 Task: Team Management: Weekly Team Meetings.
Action: Mouse pressed left at (895, 557)
Screenshot: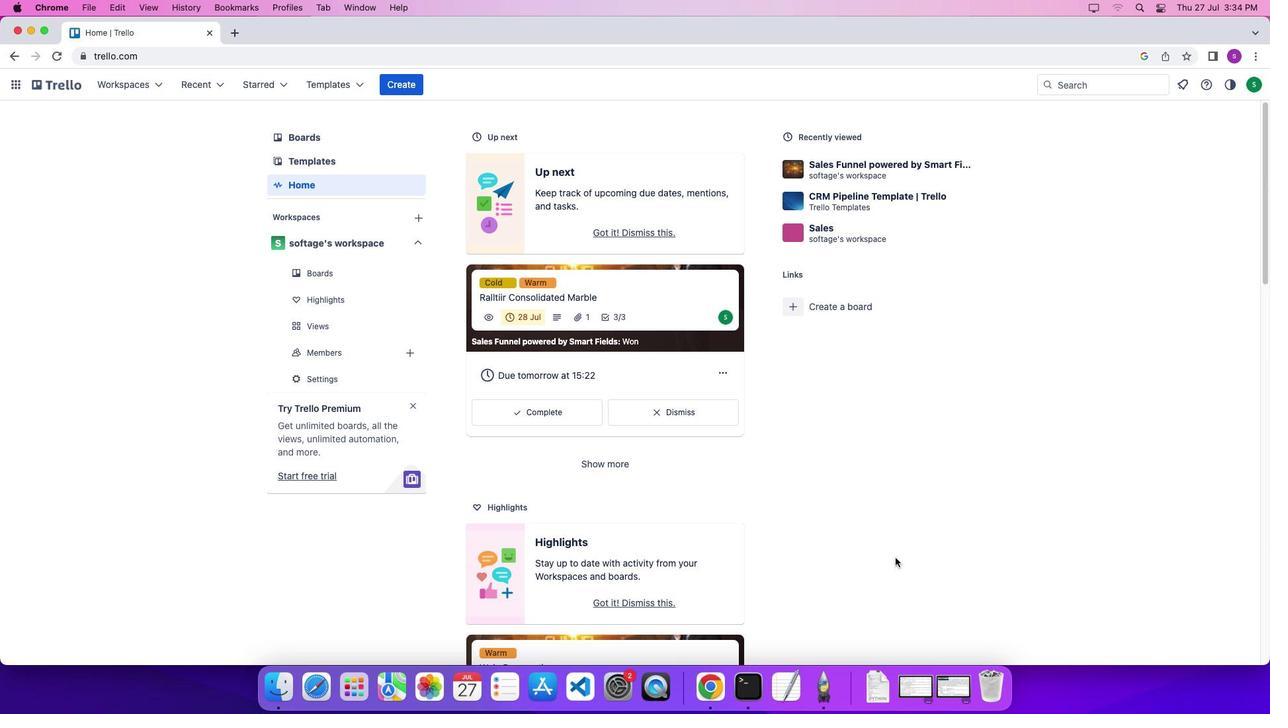 
Action: Mouse moved to (78, 85)
Screenshot: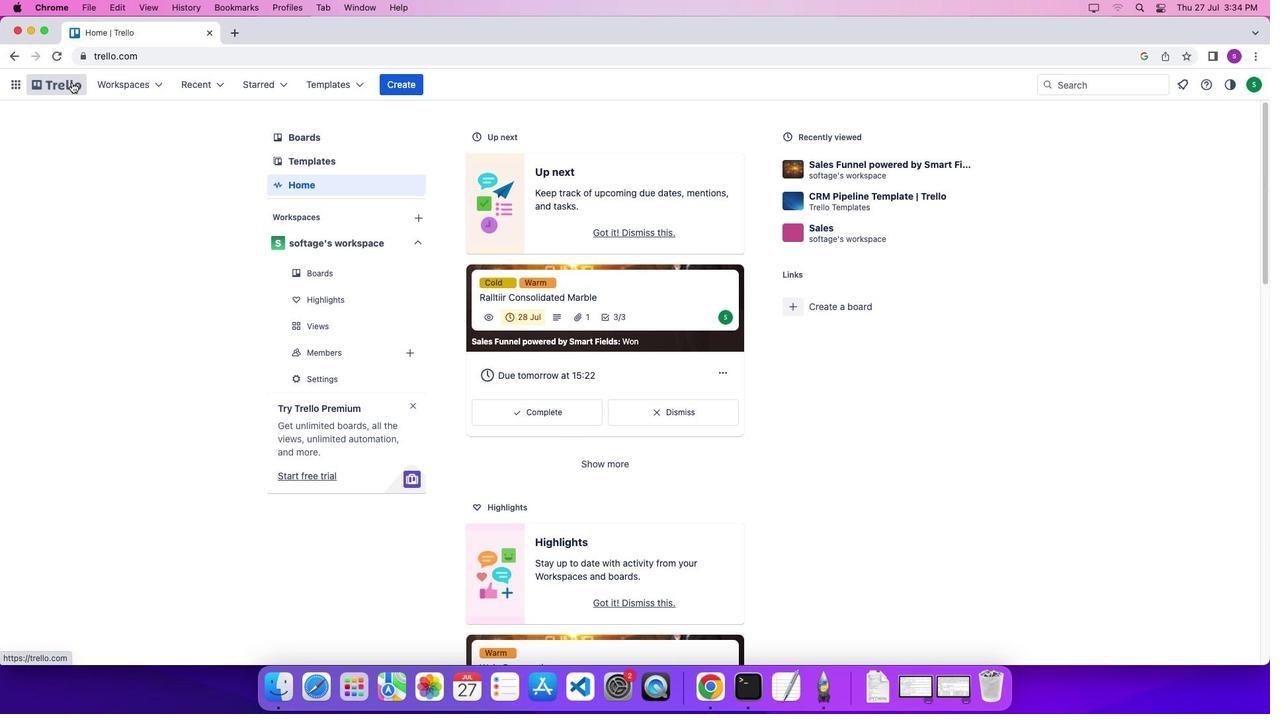 
Action: Mouse pressed left at (78, 85)
Screenshot: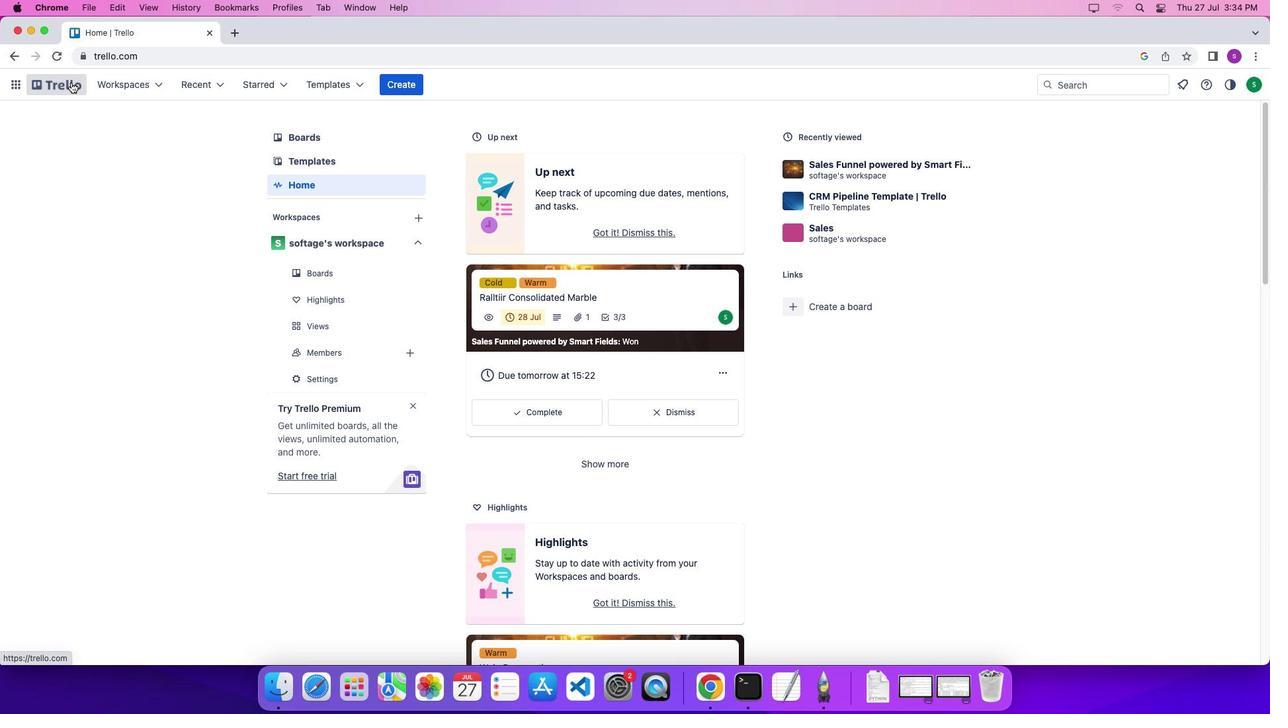 
Action: Mouse moved to (71, 82)
Screenshot: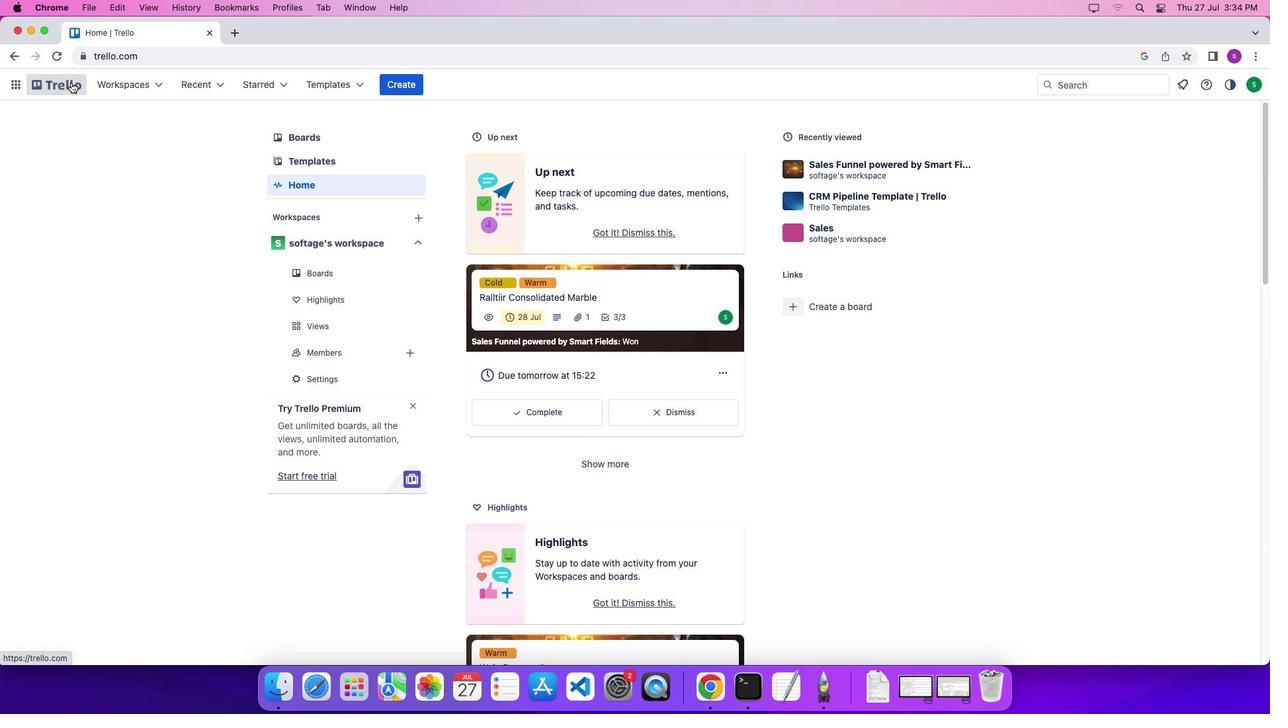 
Action: Mouse pressed left at (71, 82)
Screenshot: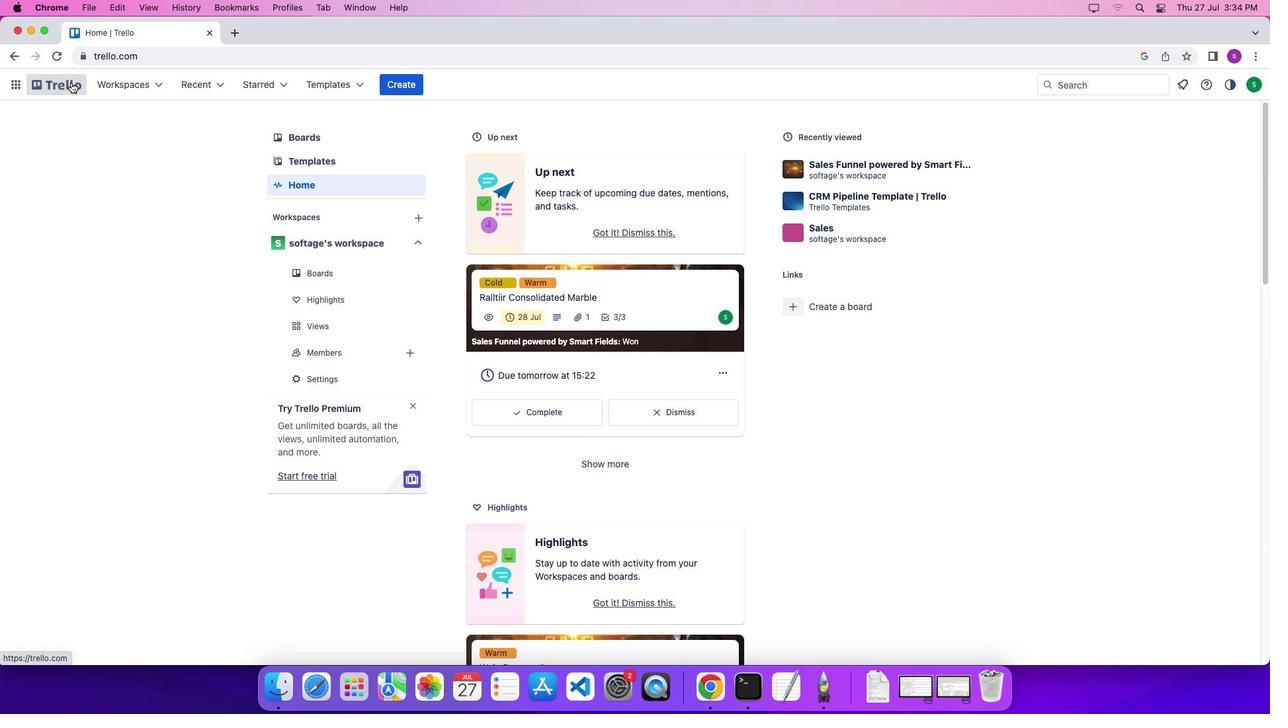 
Action: Mouse moved to (337, 87)
Screenshot: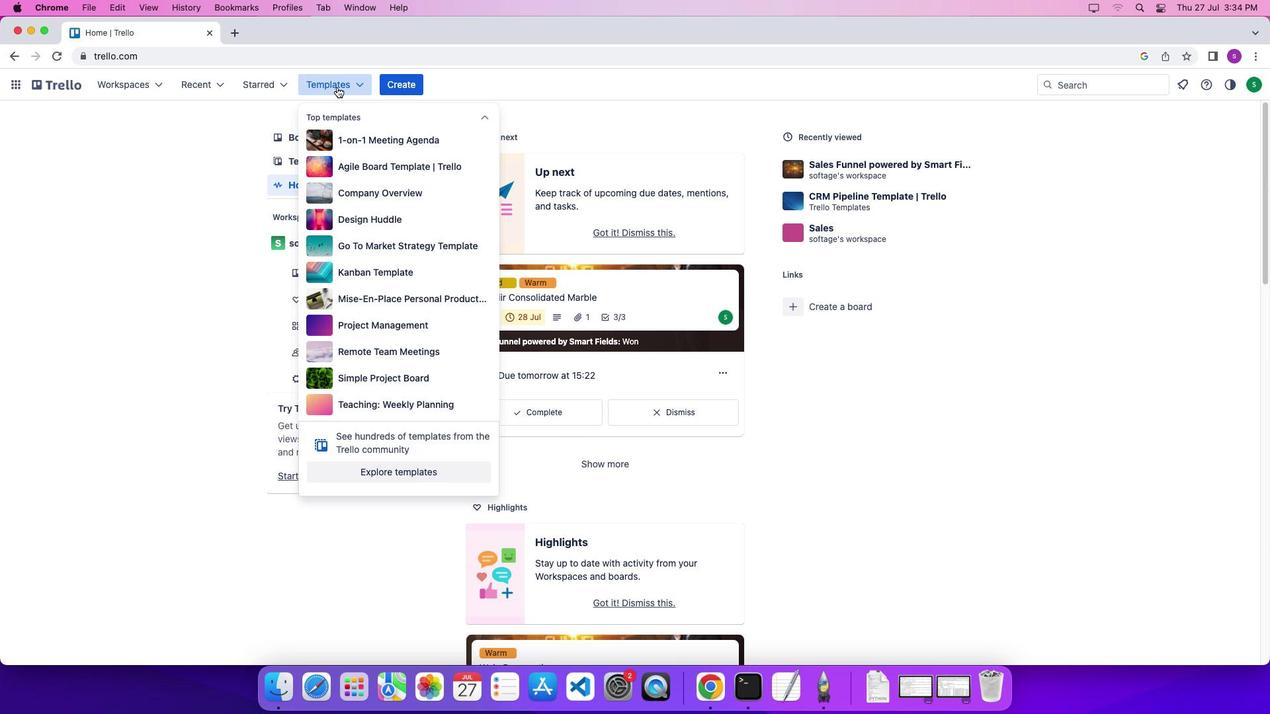 
Action: Mouse pressed left at (337, 87)
Screenshot: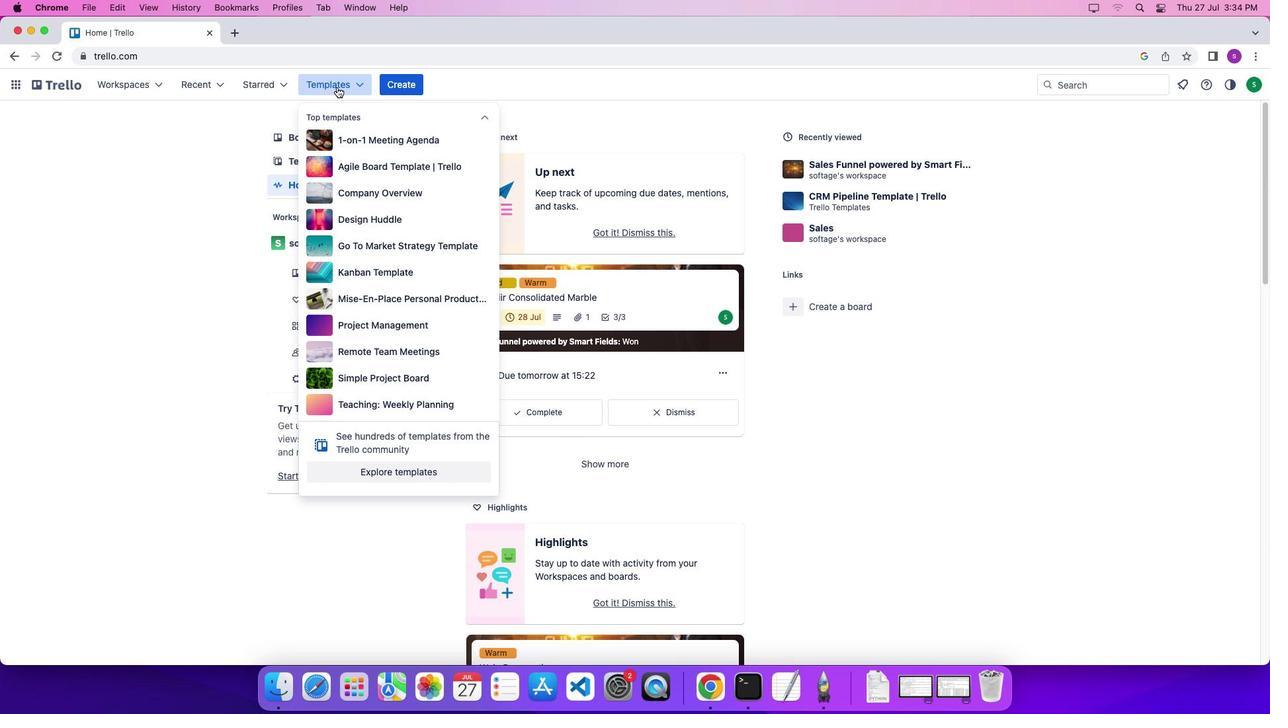 
Action: Mouse moved to (373, 469)
Screenshot: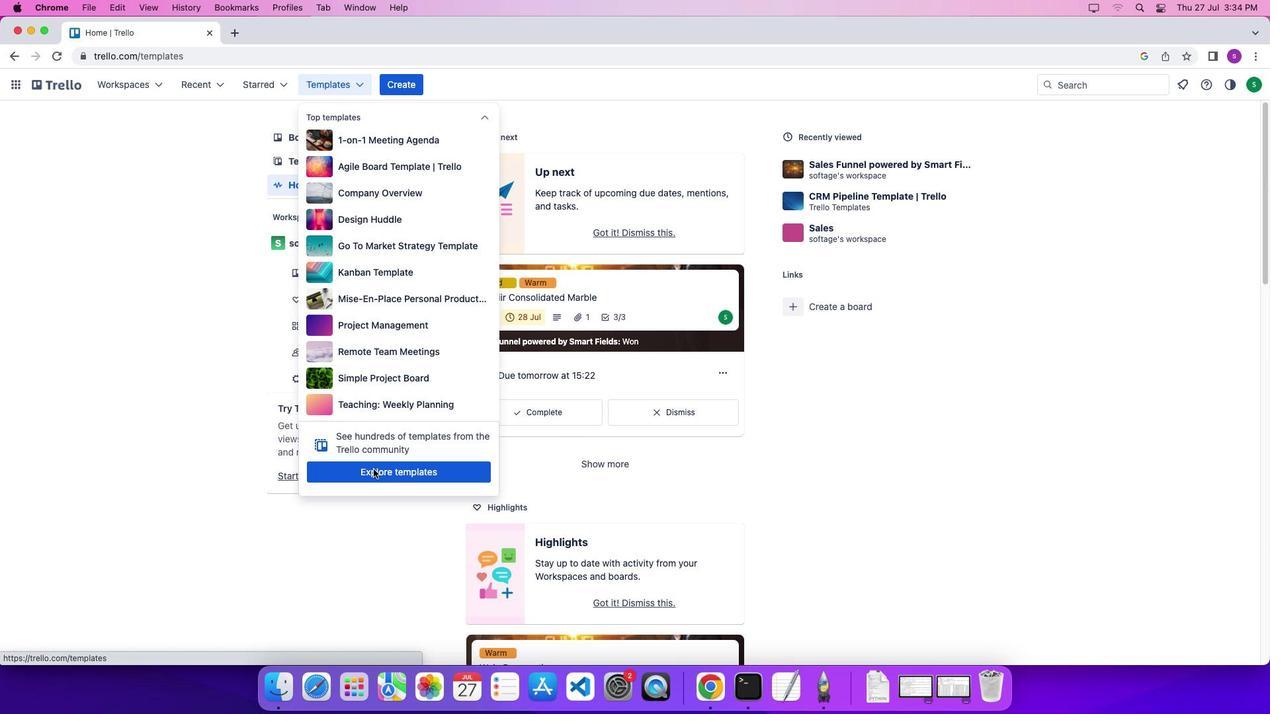
Action: Mouse pressed left at (373, 469)
Screenshot: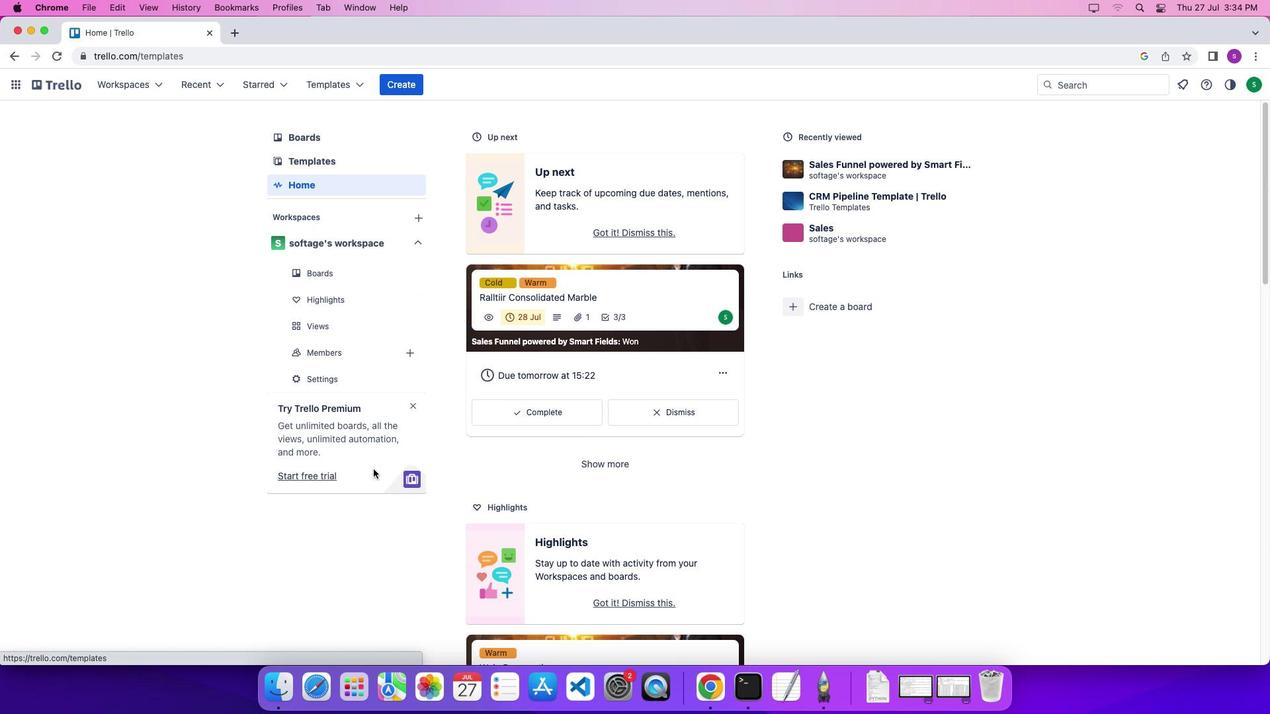 
Action: Mouse moved to (875, 143)
Screenshot: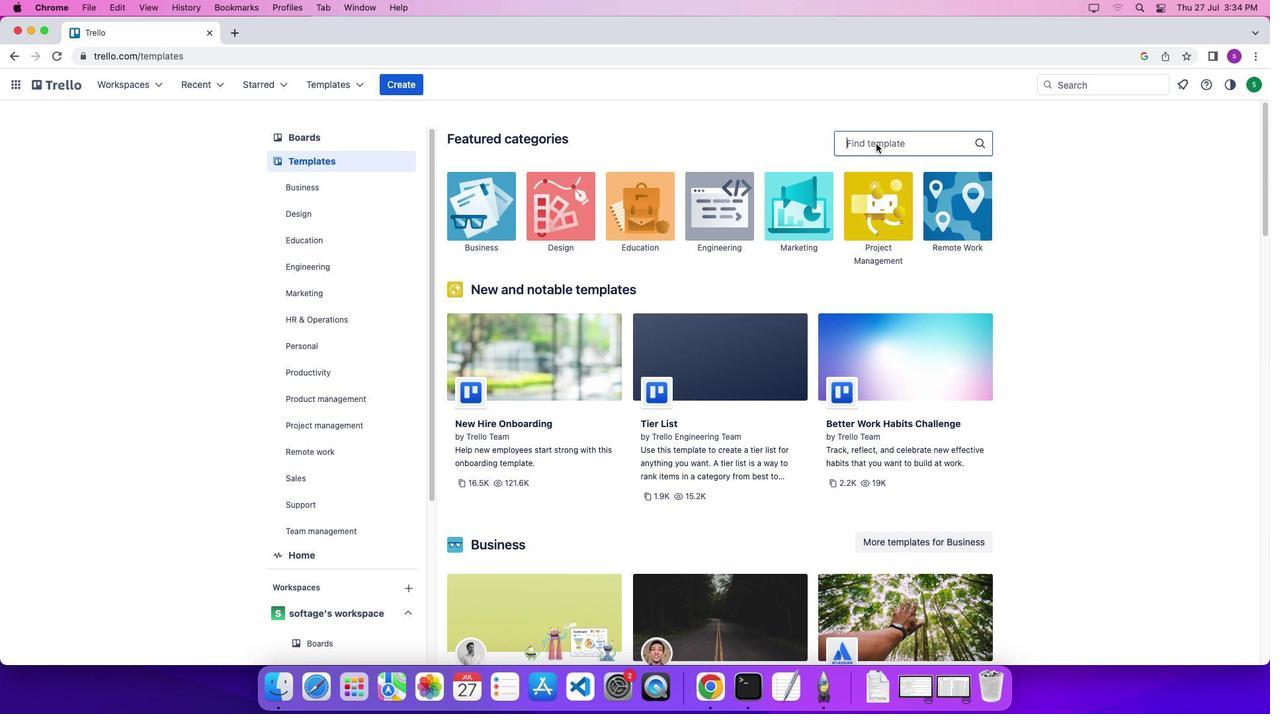 
Action: Mouse pressed left at (875, 143)
Screenshot: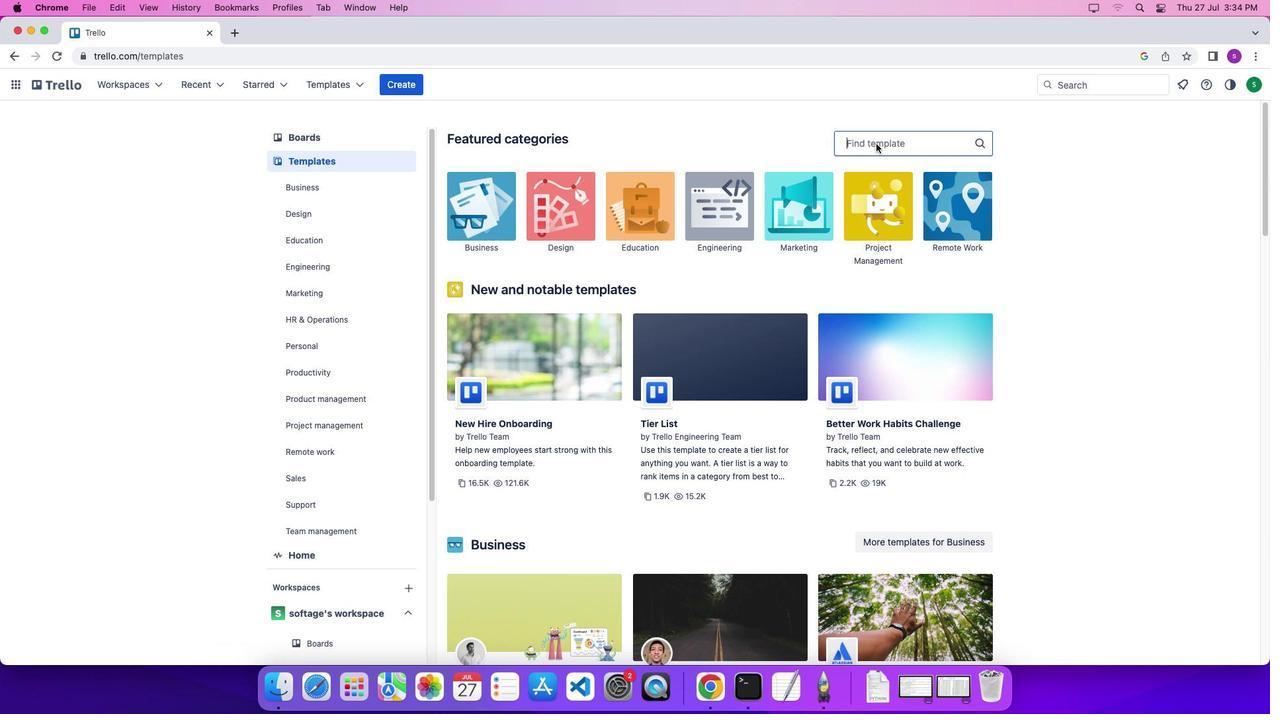 
Action: Mouse pressed left at (875, 143)
Screenshot: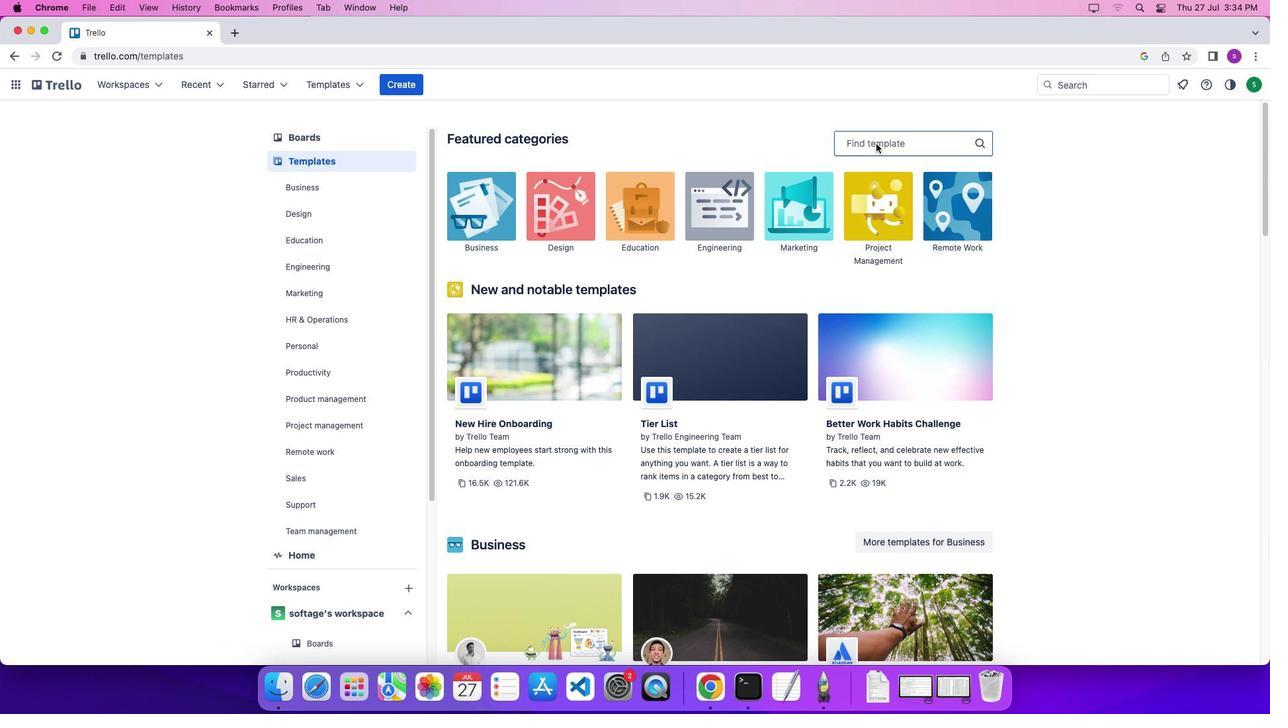 
Action: Key pressed Key.shift'W''e''e''k''l''y'Key.space't''e''a''m'
Screenshot: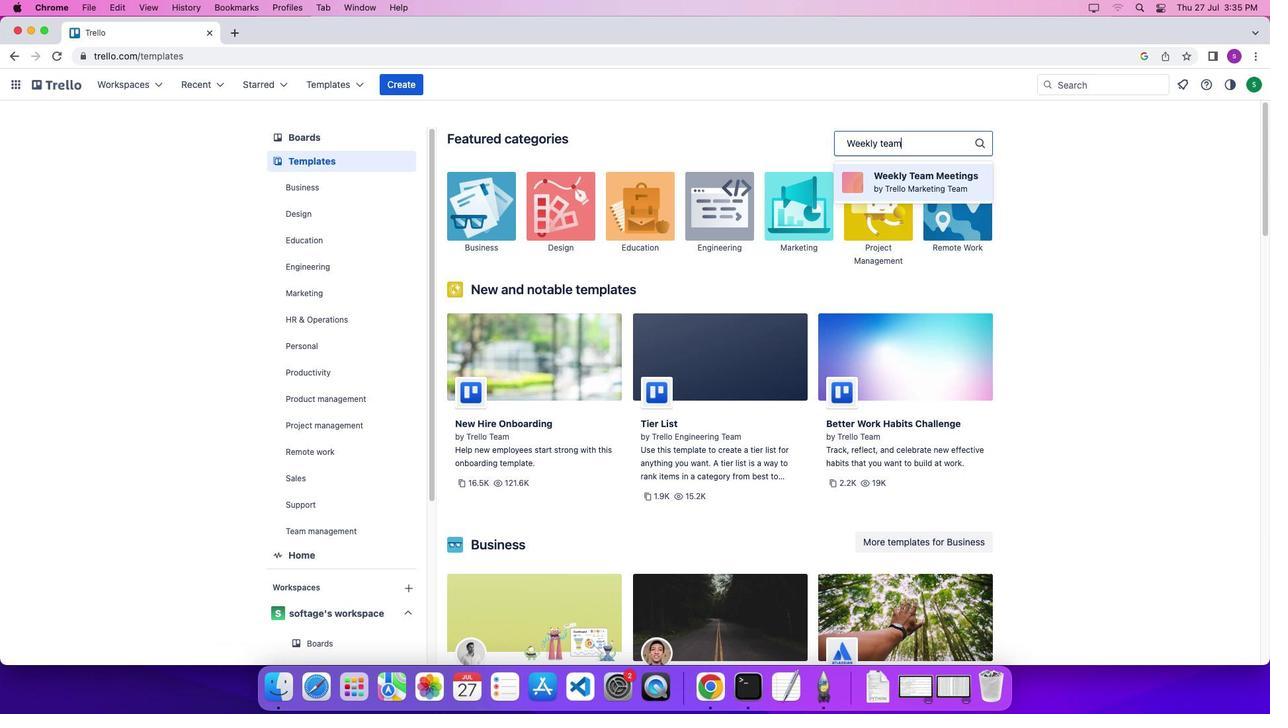 
Action: Mouse moved to (878, 175)
Screenshot: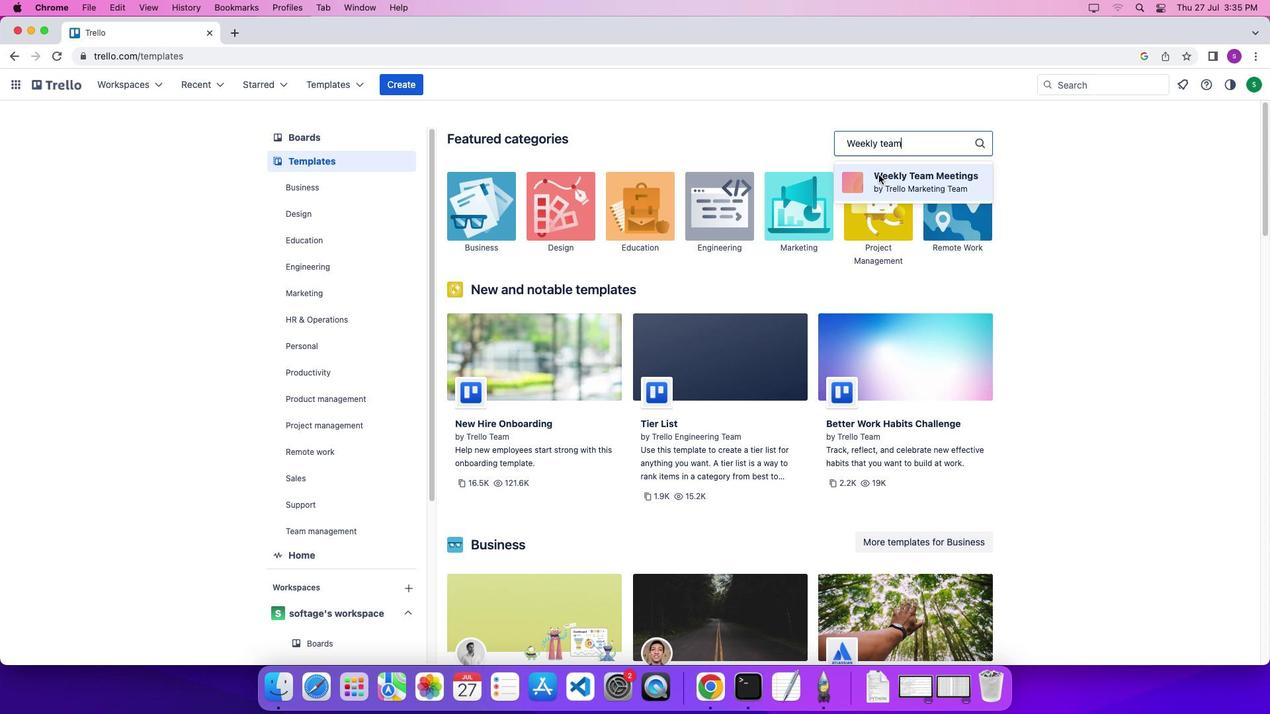
Action: Mouse pressed left at (878, 175)
Screenshot: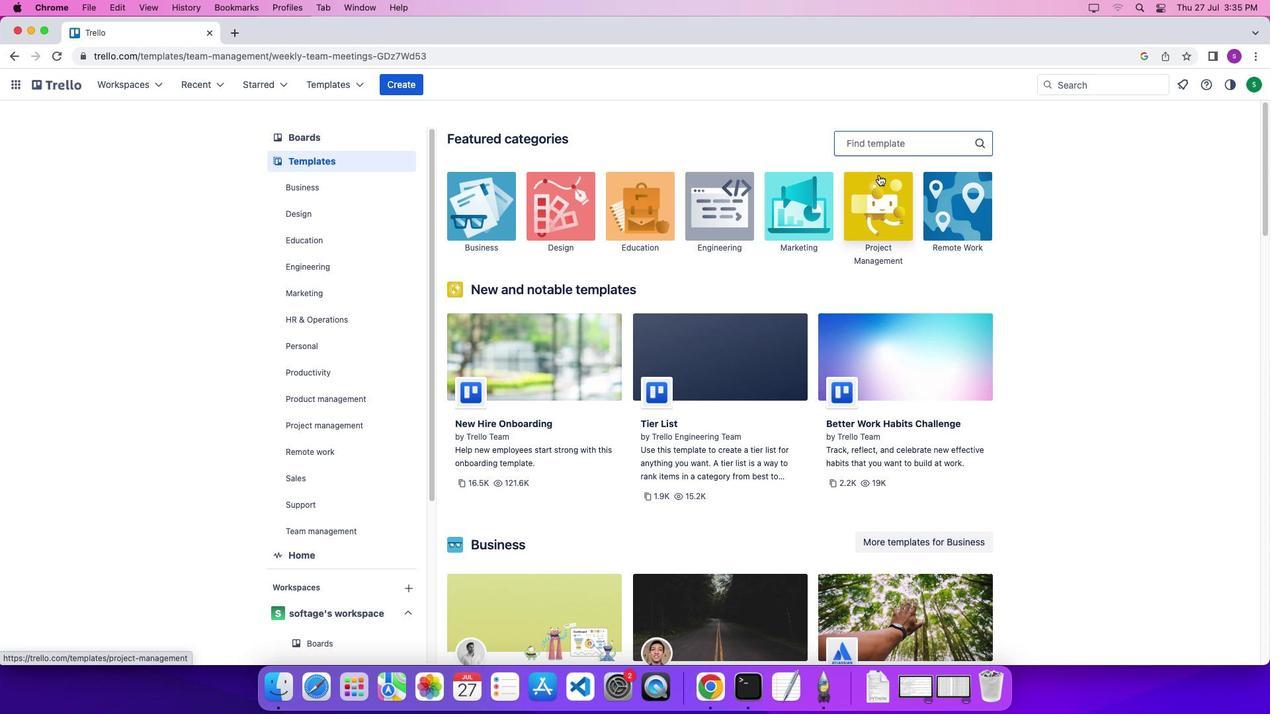 
Action: Mouse moved to (842, 336)
Screenshot: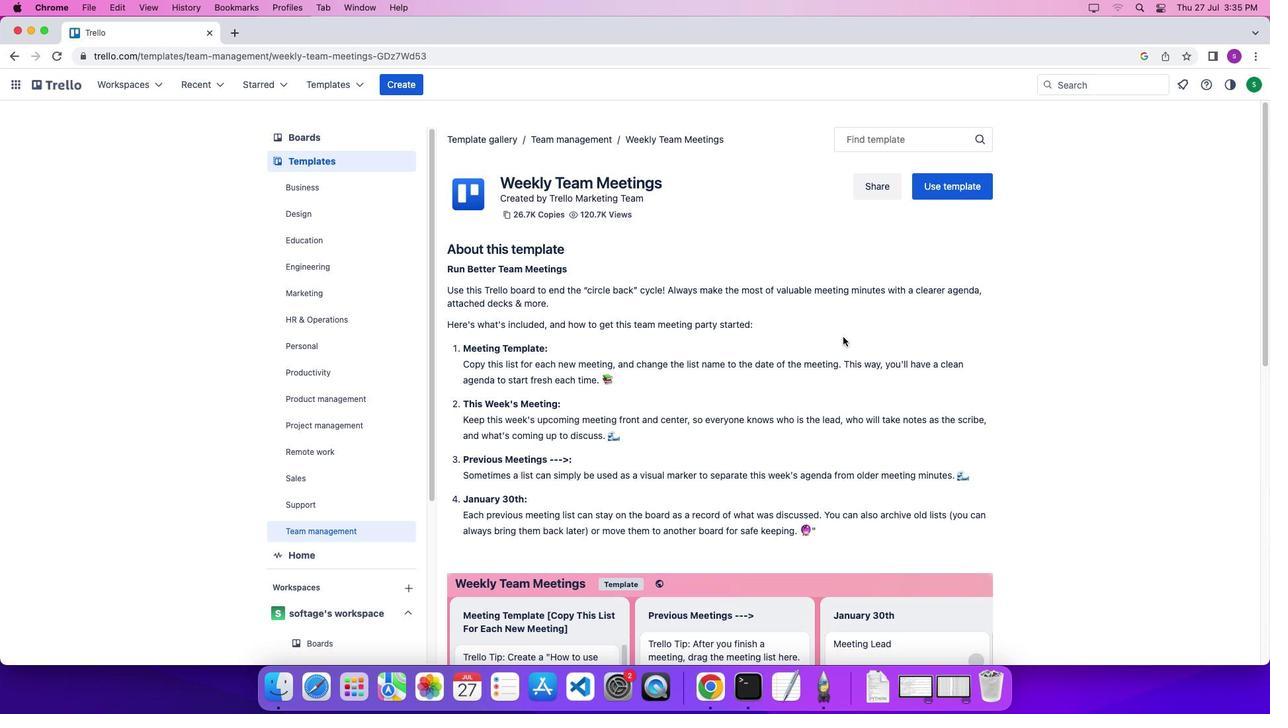 
Action: Mouse scrolled (842, 336) with delta (0, 0)
Screenshot: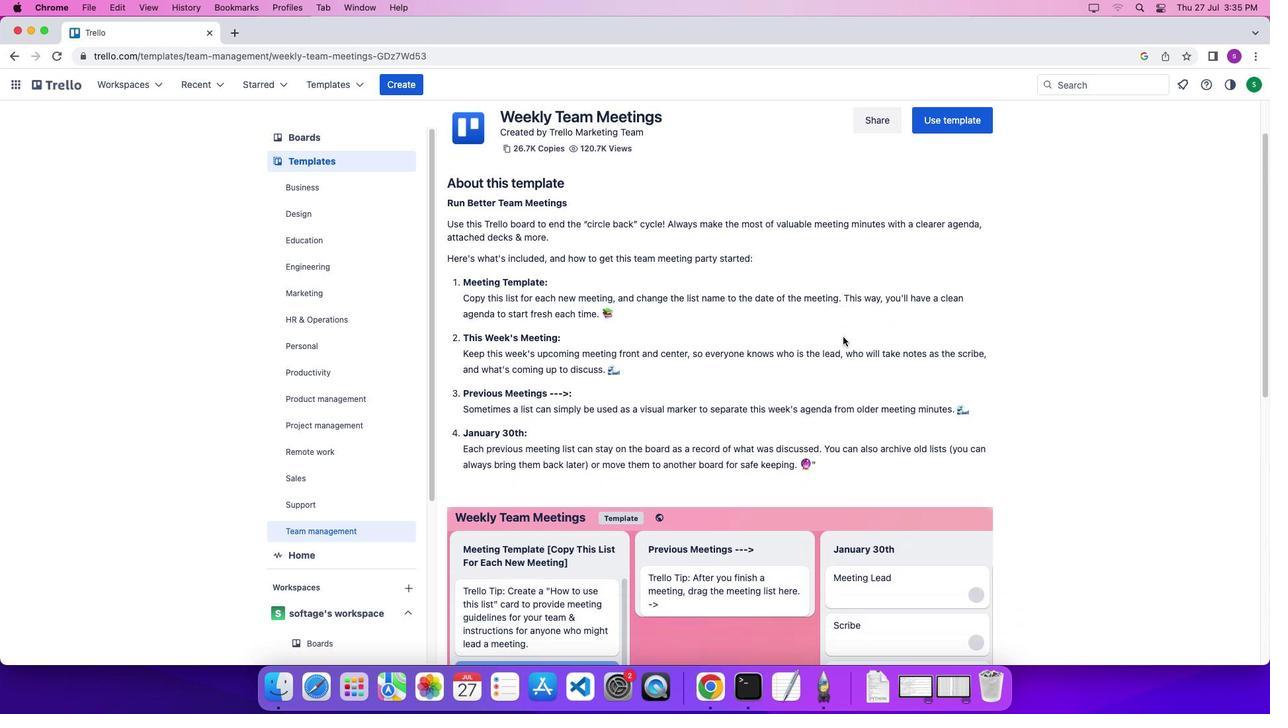 
Action: Mouse scrolled (842, 336) with delta (0, 0)
Screenshot: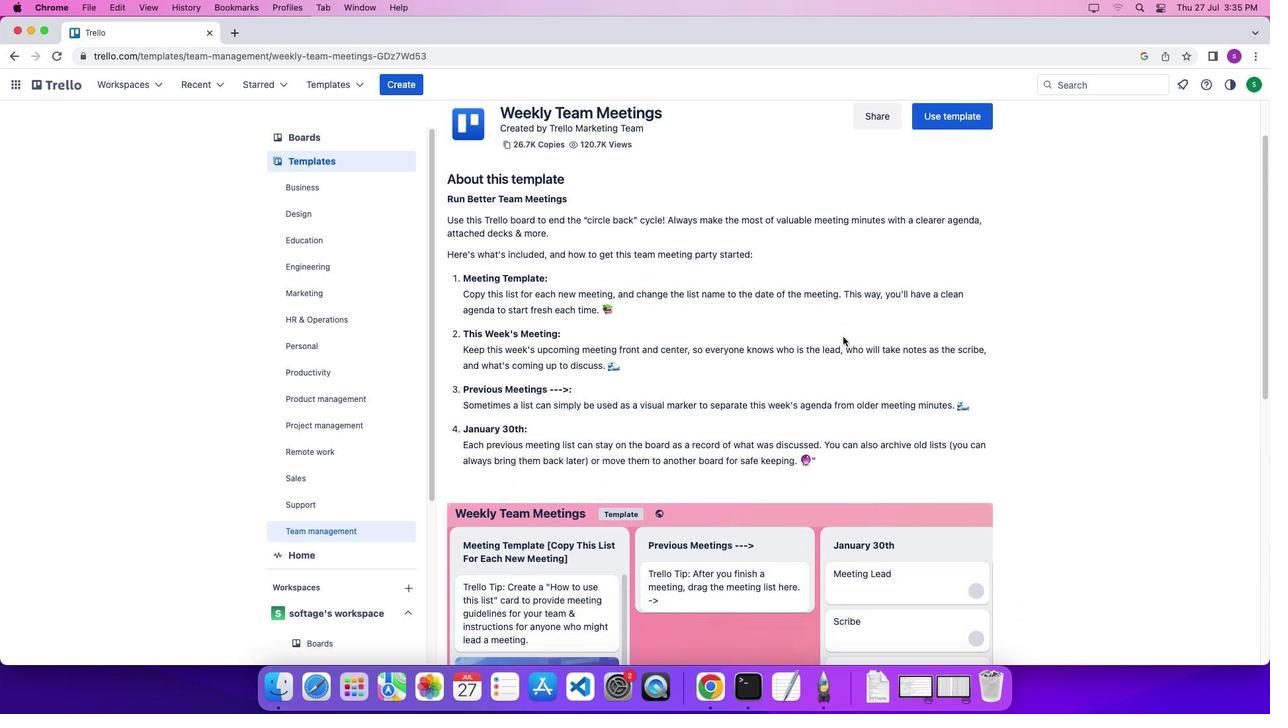 
Action: Mouse scrolled (842, 336) with delta (0, 0)
Screenshot: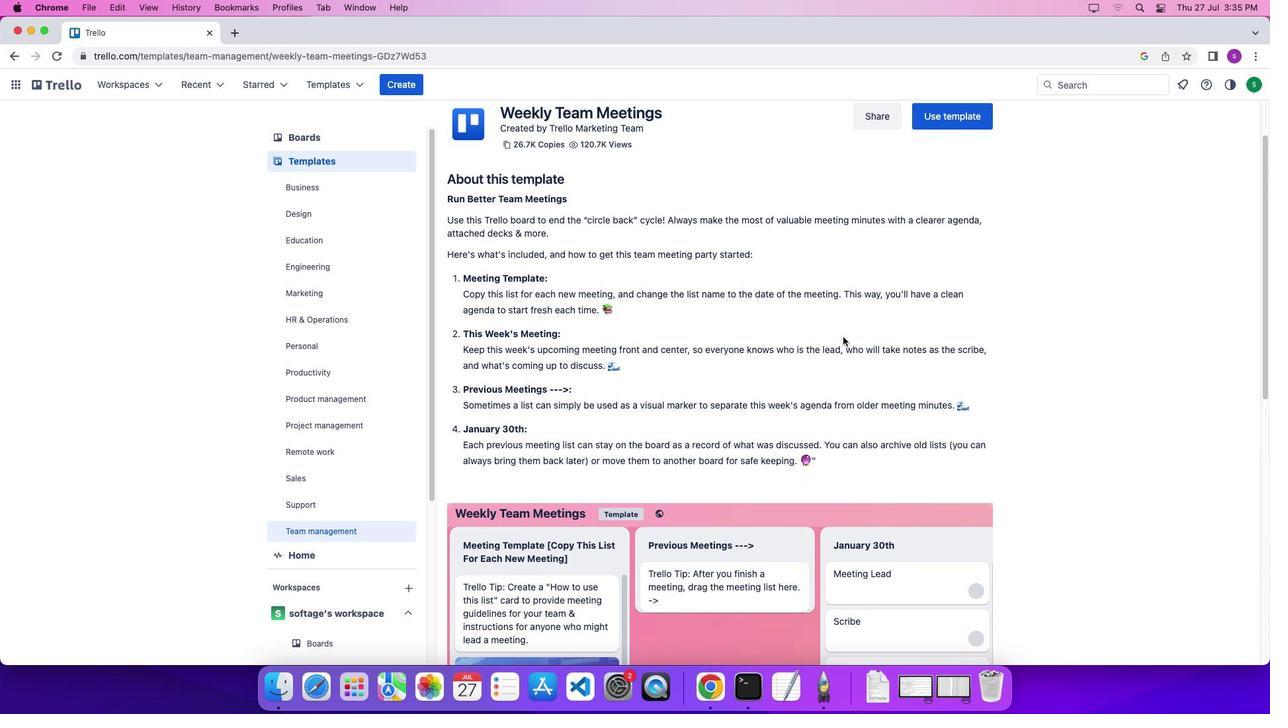 
Action: Mouse moved to (842, 337)
Screenshot: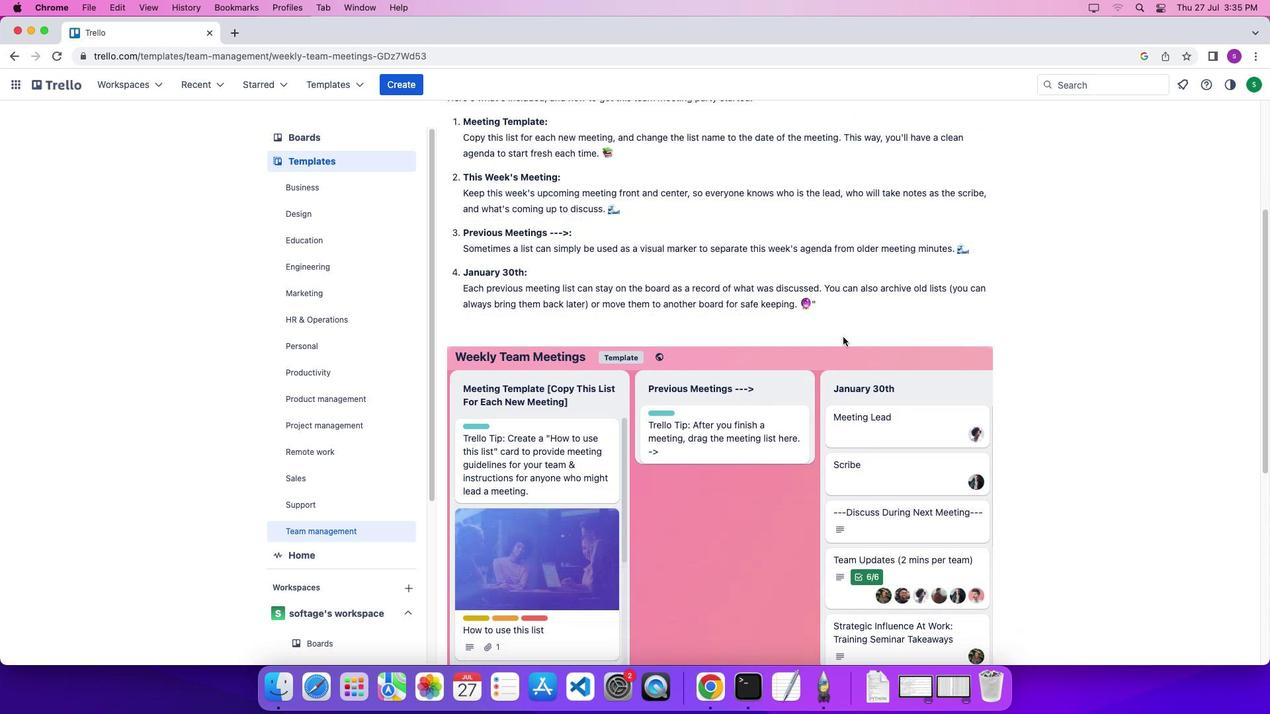 
Action: Mouse scrolled (842, 337) with delta (0, 0)
Screenshot: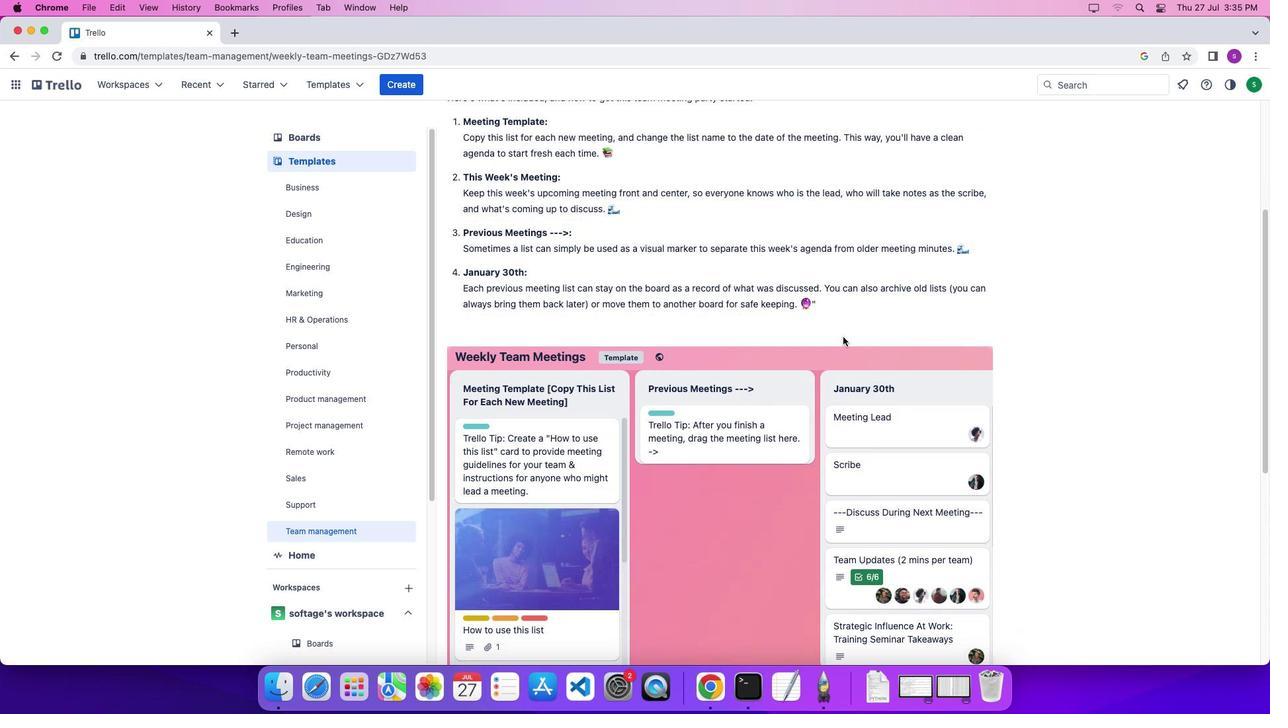 
Action: Mouse scrolled (842, 337) with delta (0, 0)
Screenshot: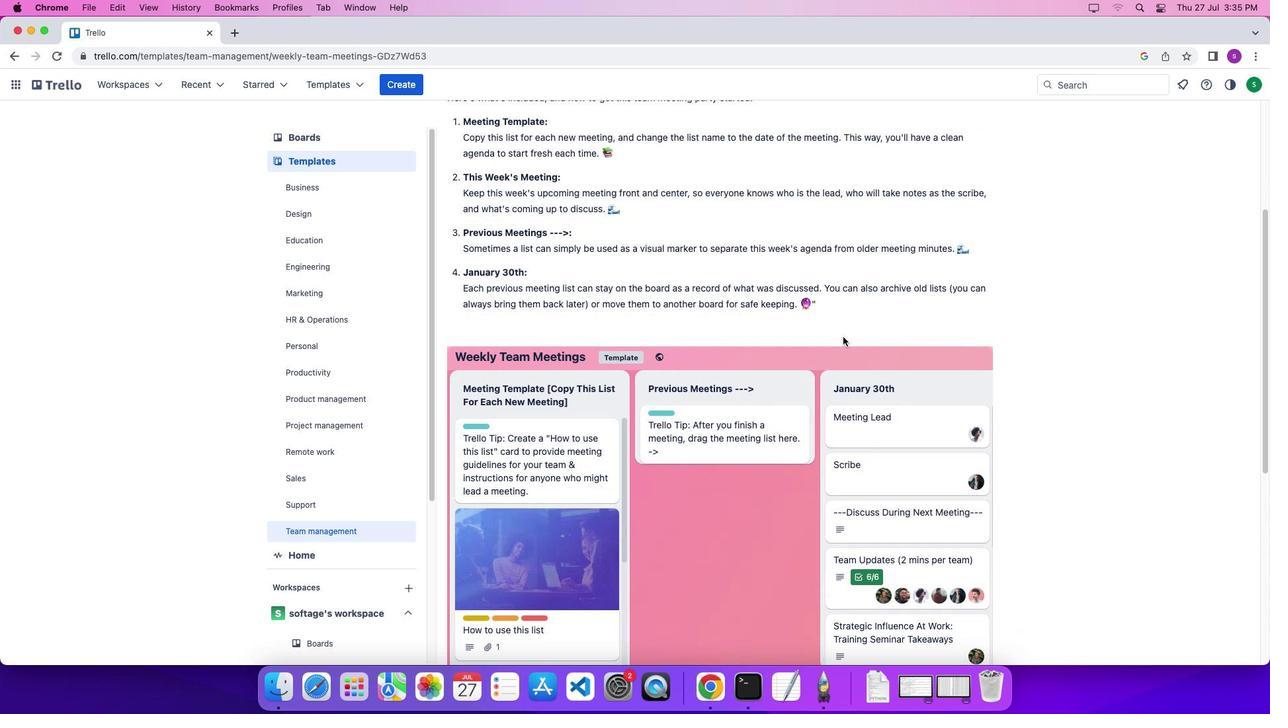 
Action: Mouse scrolled (842, 337) with delta (0, -2)
Screenshot: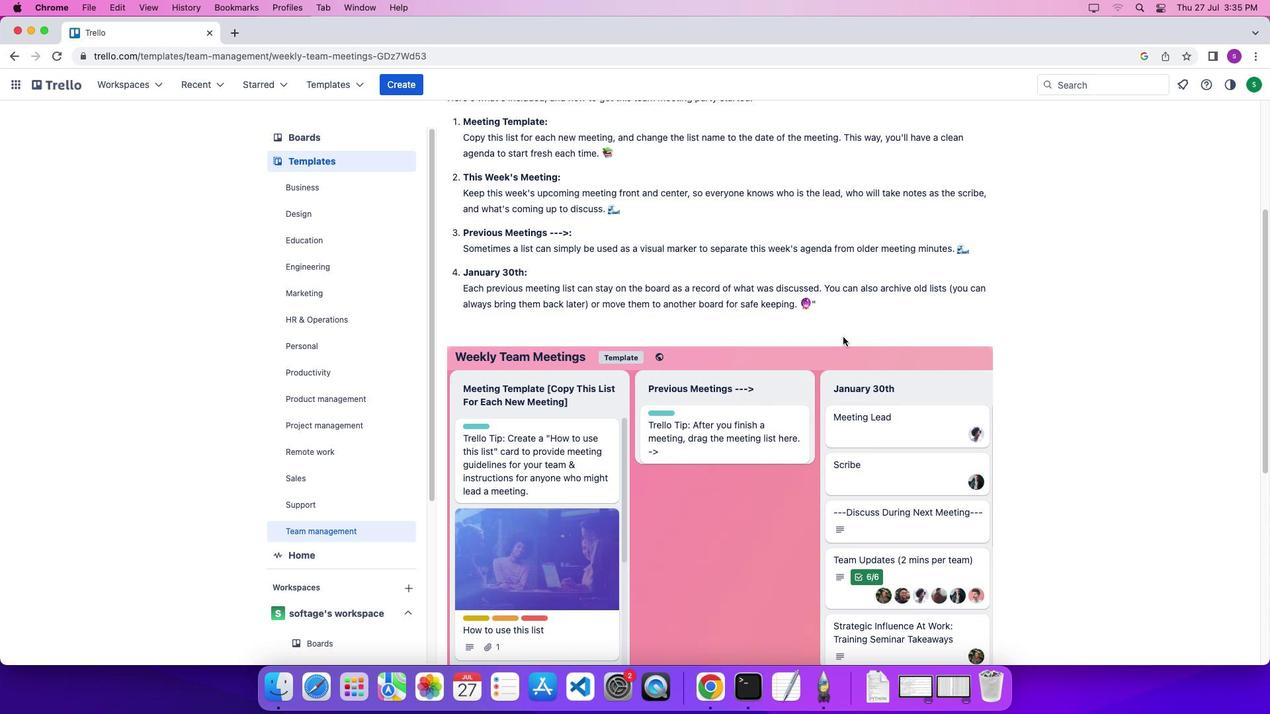 
Action: Mouse scrolled (842, 337) with delta (0, 0)
Screenshot: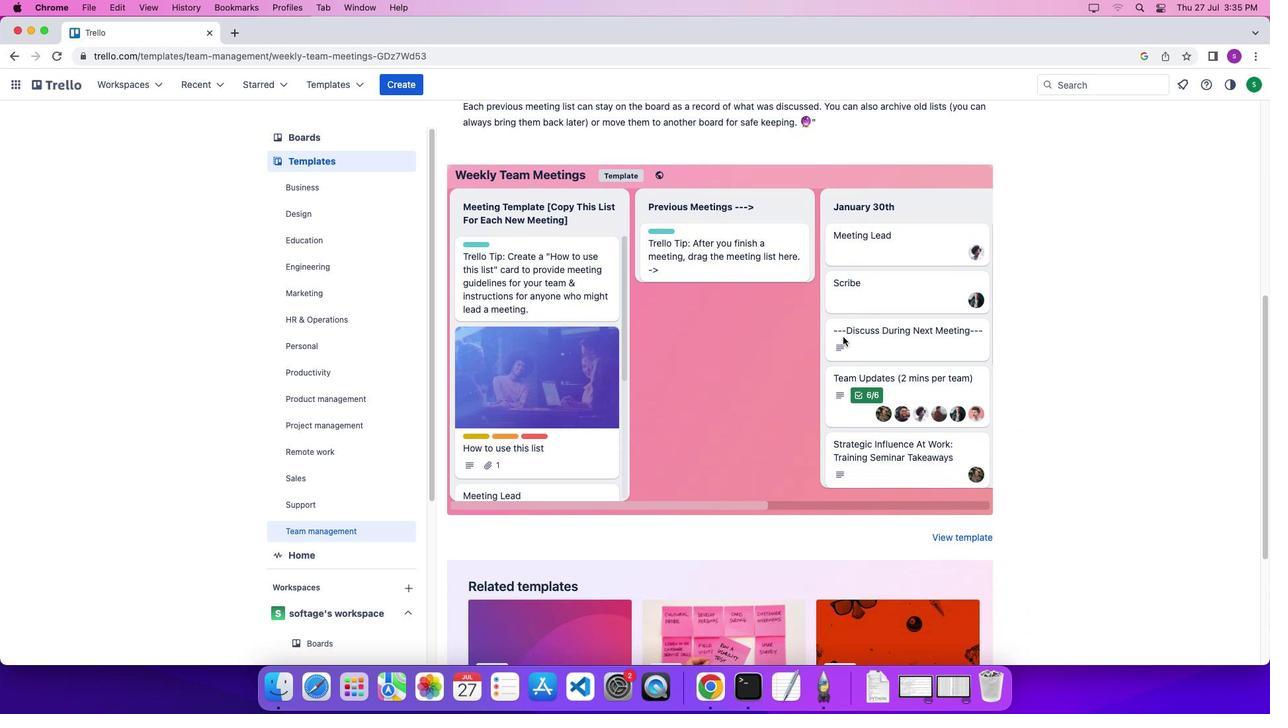 
Action: Mouse scrolled (842, 337) with delta (0, 0)
Screenshot: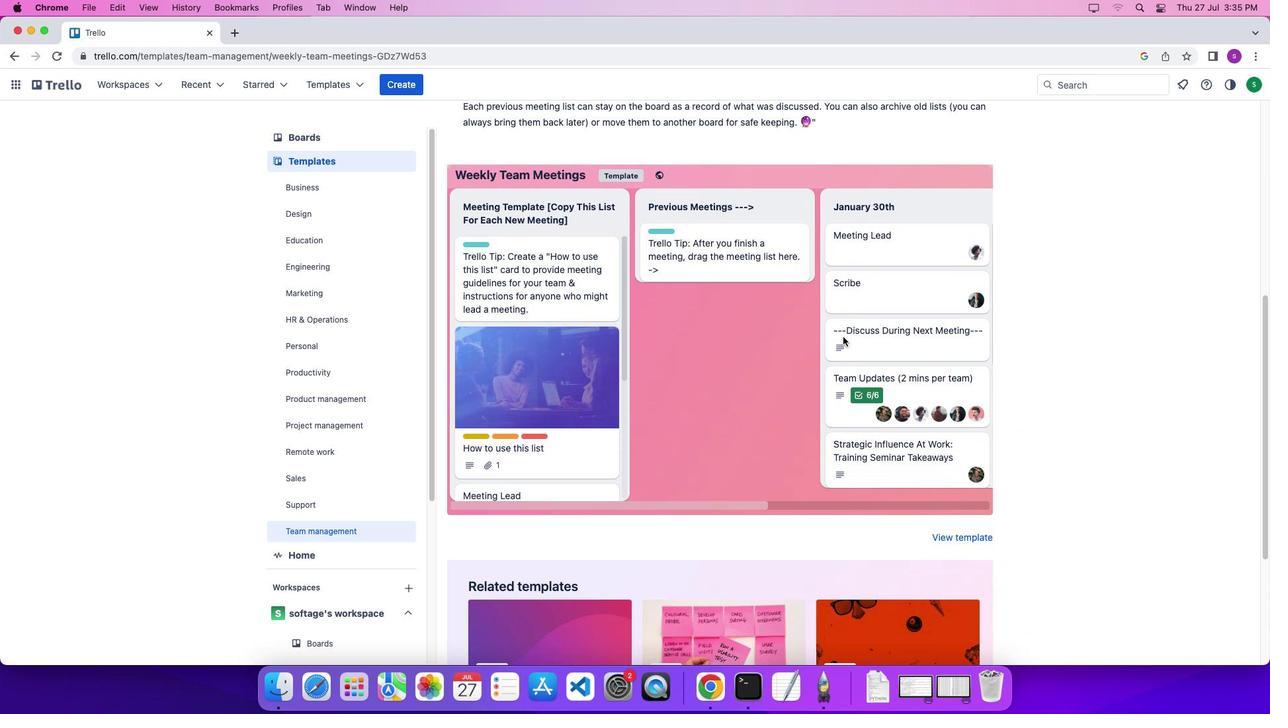 
Action: Mouse scrolled (842, 337) with delta (0, -3)
Screenshot: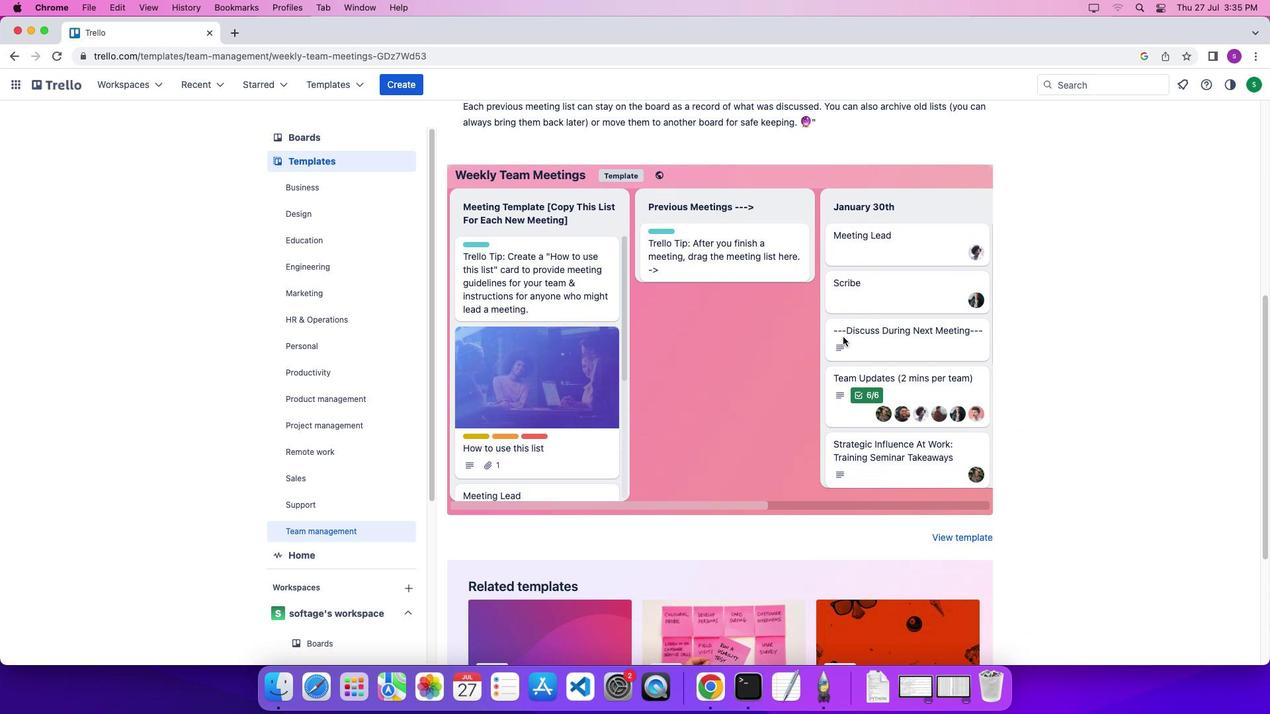 
Action: Mouse scrolled (842, 337) with delta (0, 0)
Screenshot: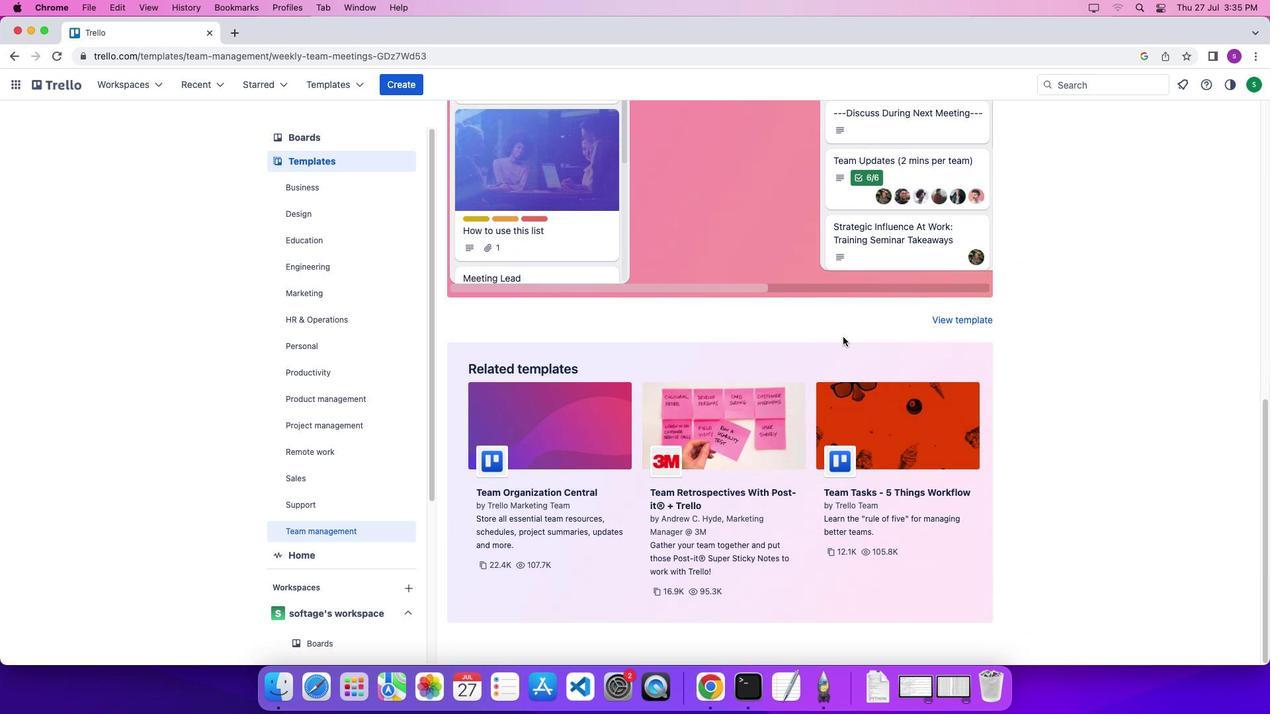 
Action: Mouse scrolled (842, 337) with delta (0, 0)
Screenshot: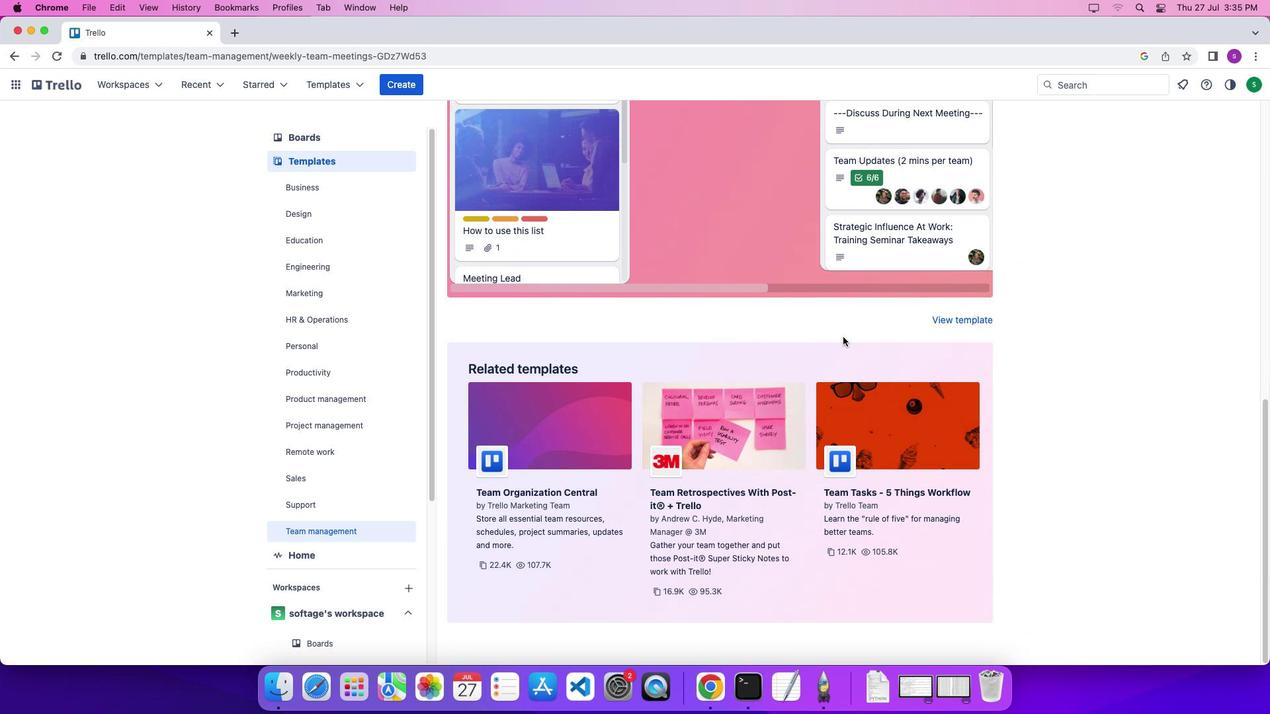 
Action: Mouse scrolled (842, 337) with delta (0, -3)
Screenshot: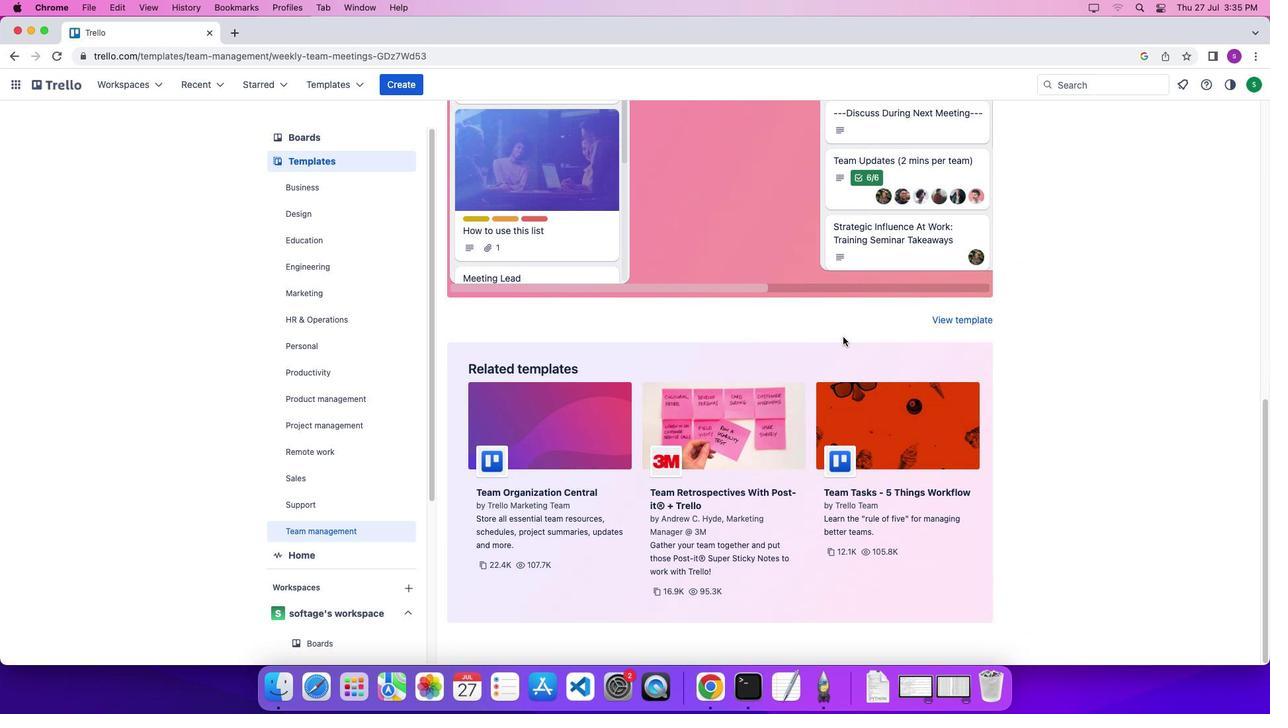 
Action: Mouse scrolled (842, 337) with delta (0, 0)
Screenshot: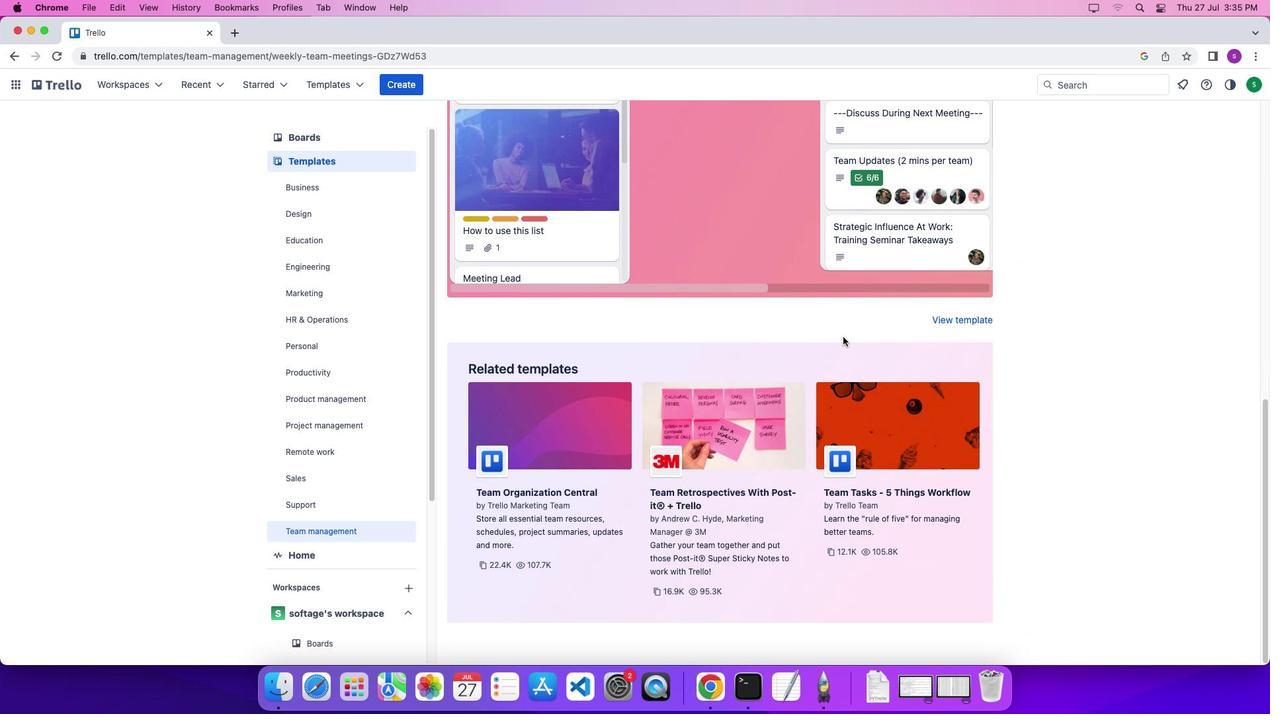 
Action: Mouse scrolled (842, 337) with delta (0, 0)
Screenshot: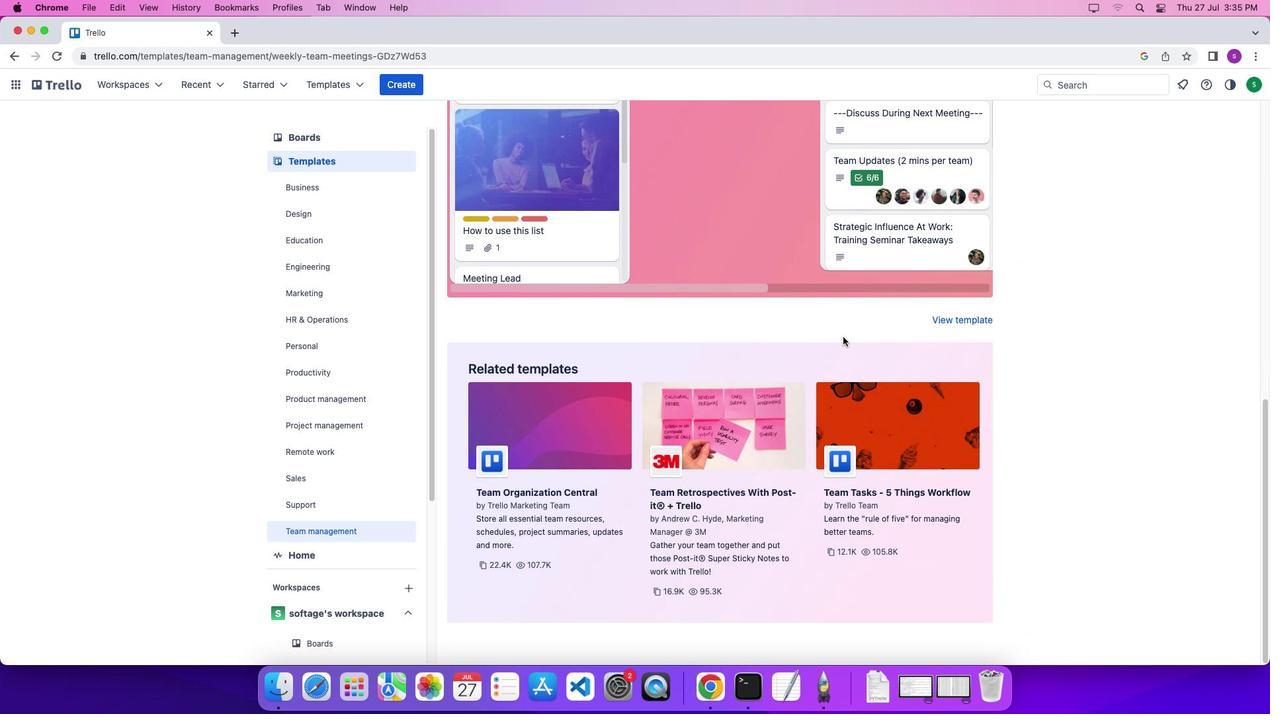 
Action: Mouse scrolled (842, 337) with delta (0, -3)
Screenshot: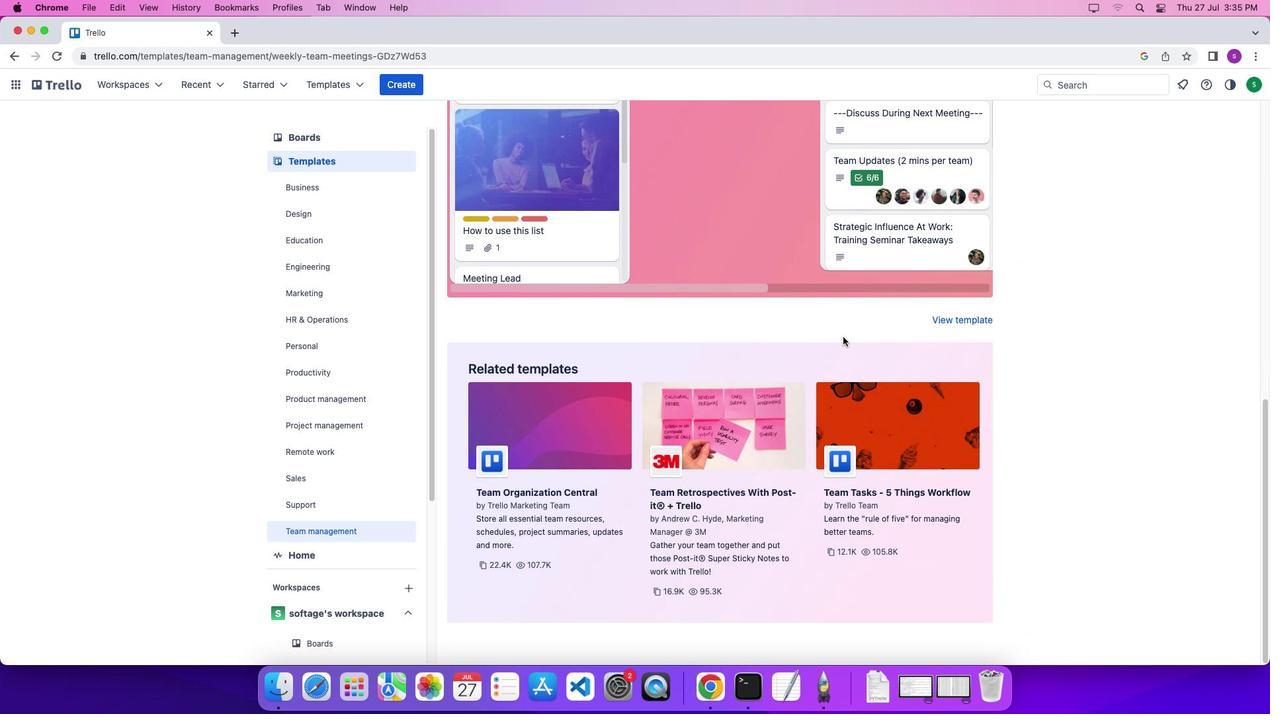 
Action: Mouse scrolled (842, 337) with delta (0, 0)
Screenshot: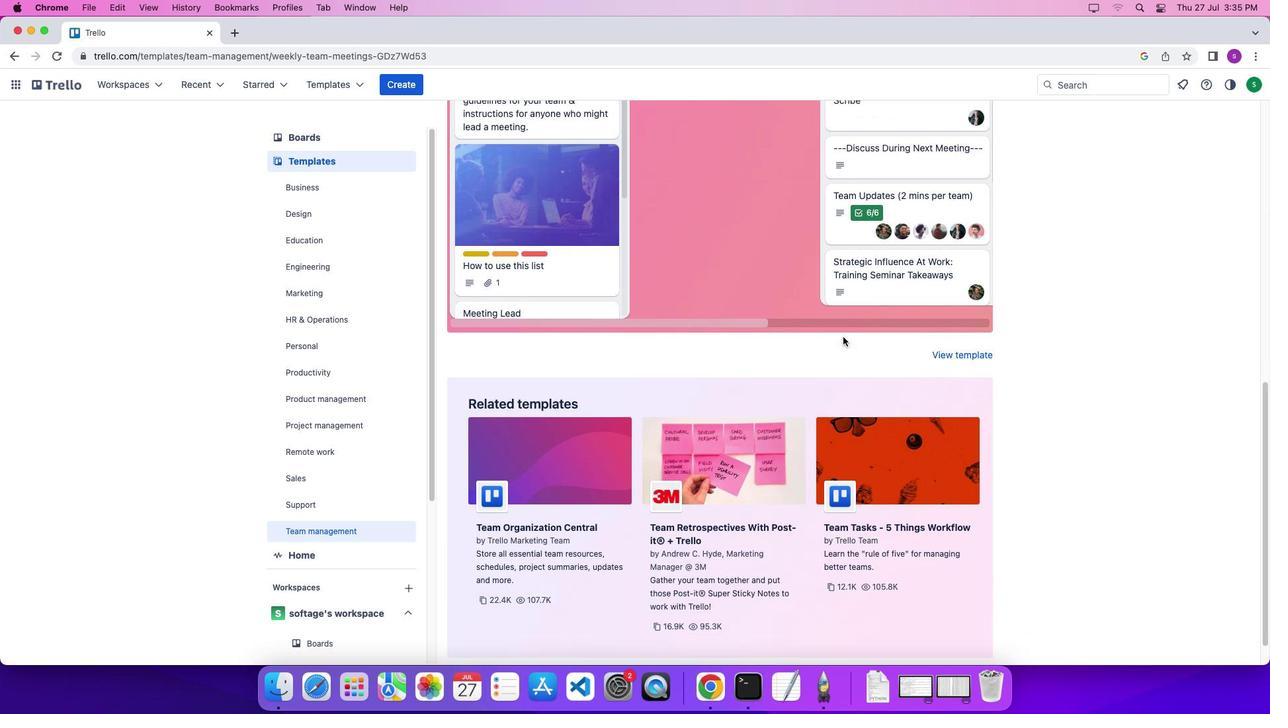 
Action: Mouse scrolled (842, 337) with delta (0, 0)
Screenshot: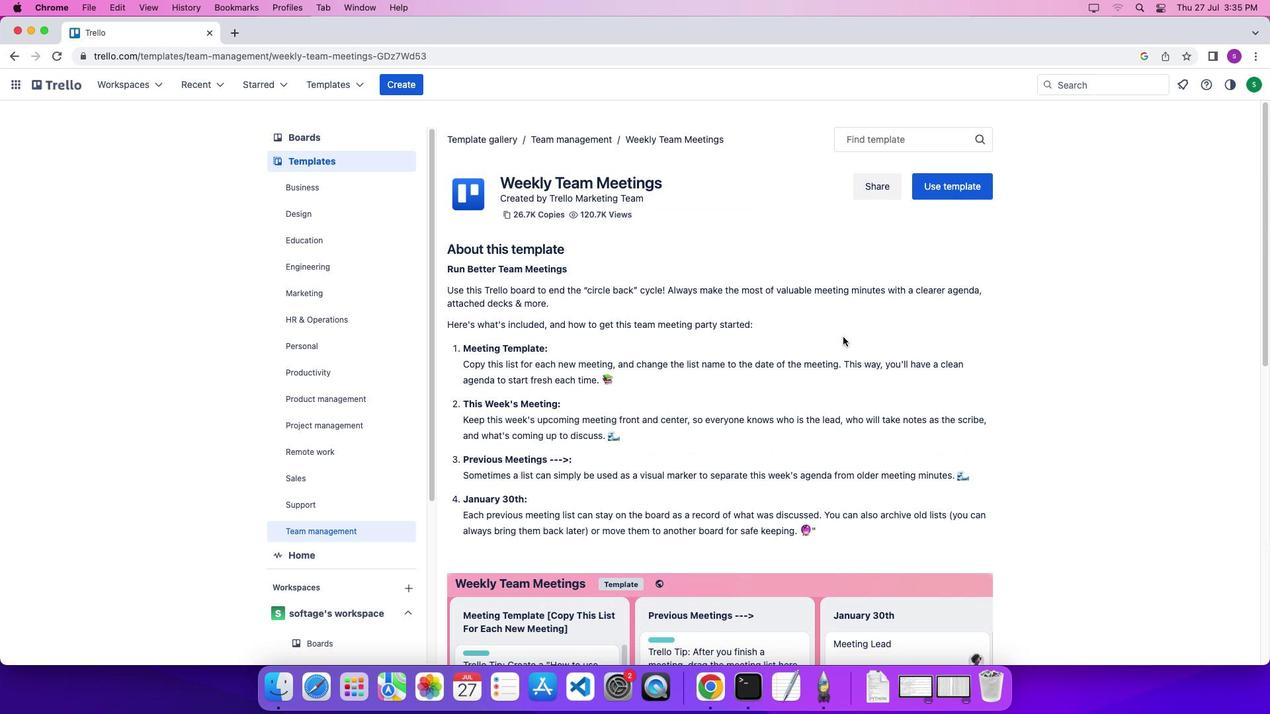 
Action: Mouse scrolled (842, 337) with delta (0, 0)
Screenshot: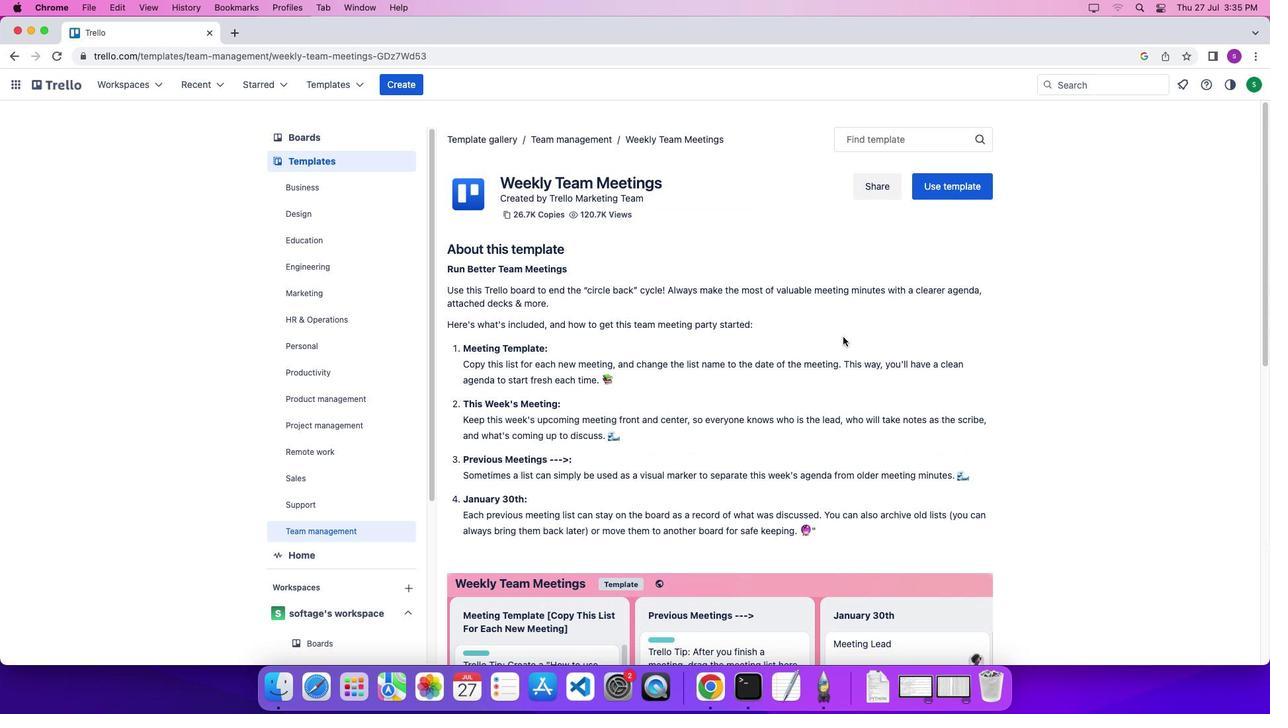 
Action: Mouse scrolled (842, 337) with delta (0, 5)
Screenshot: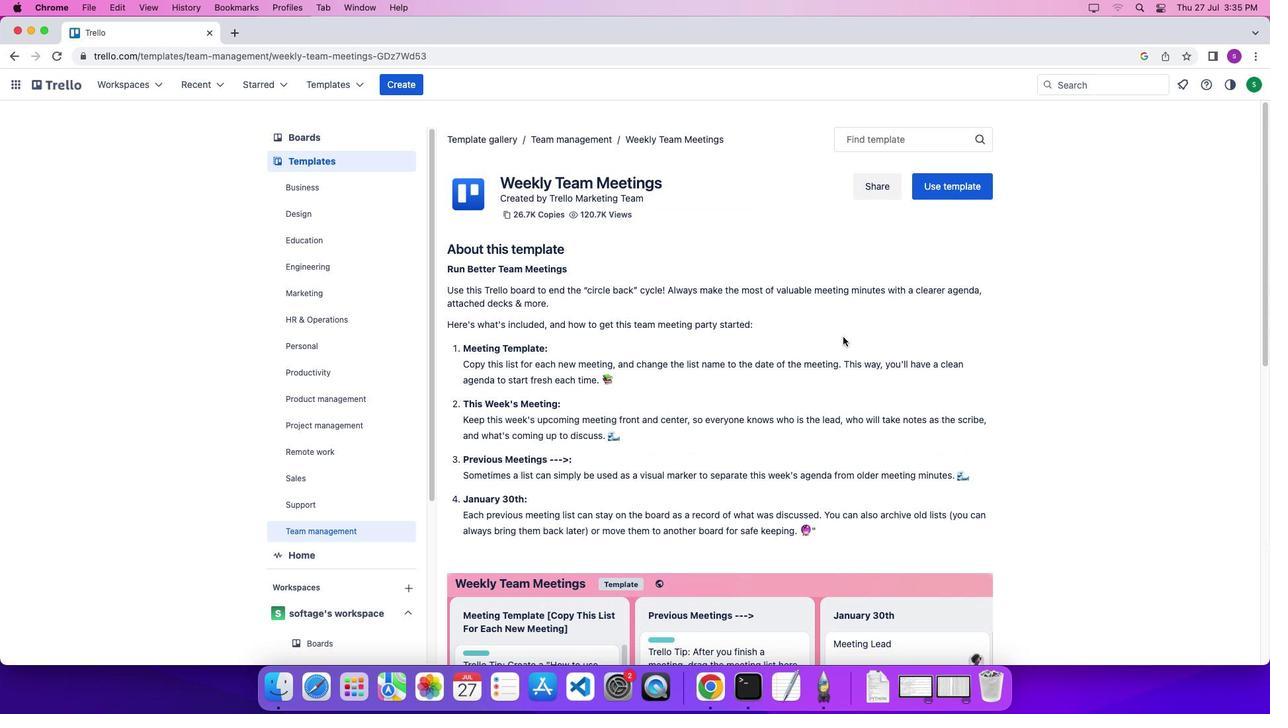 
Action: Mouse scrolled (842, 337) with delta (0, 8)
Screenshot: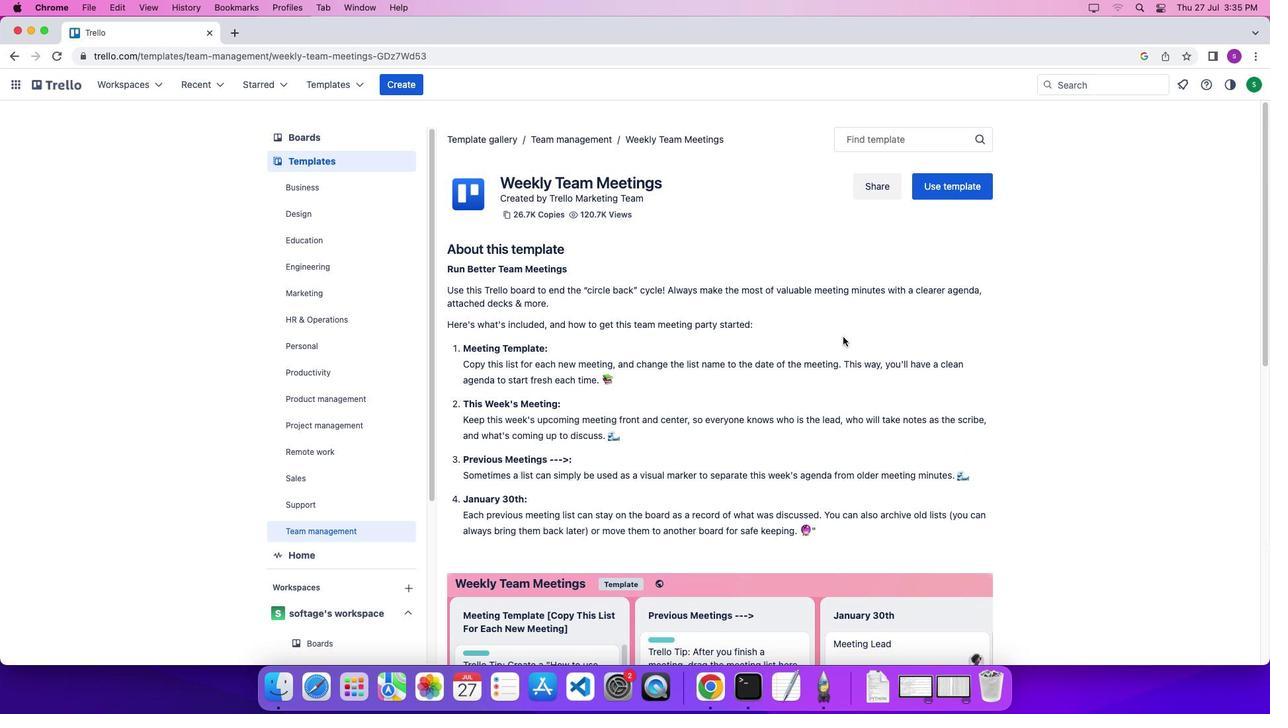 
Action: Mouse scrolled (842, 337) with delta (0, 9)
Screenshot: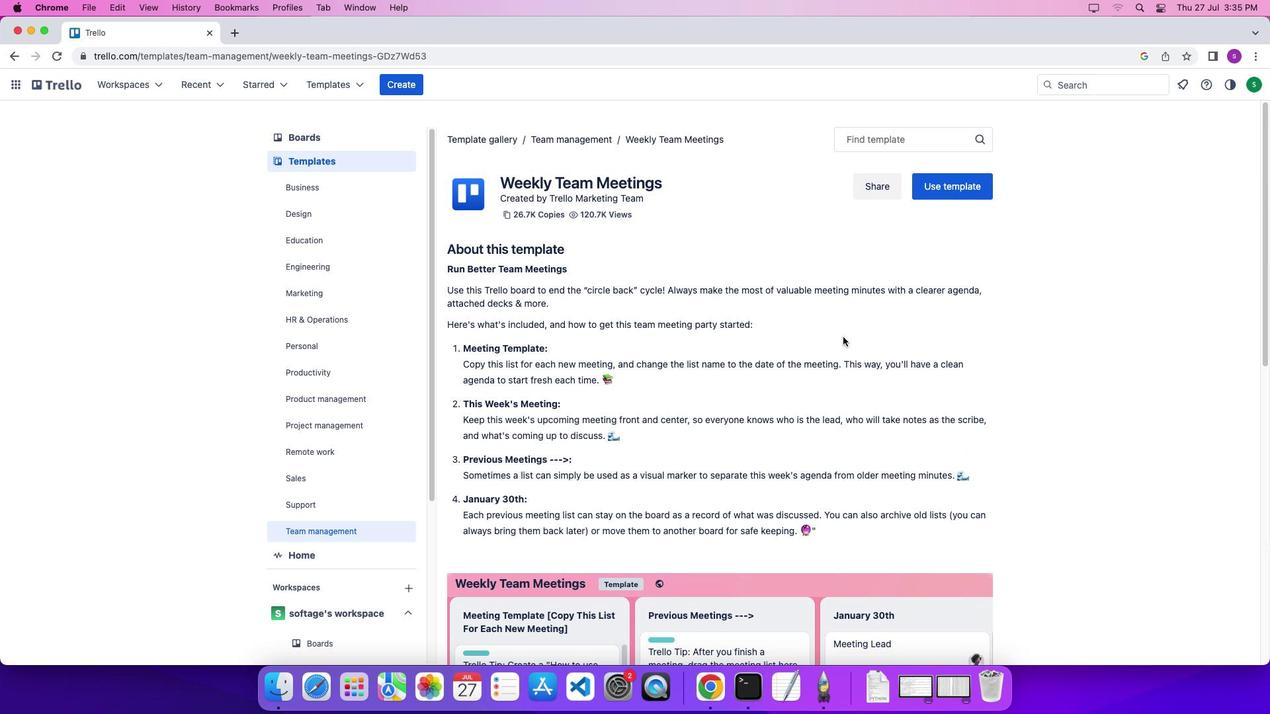 
Action: Mouse scrolled (842, 337) with delta (0, 0)
Screenshot: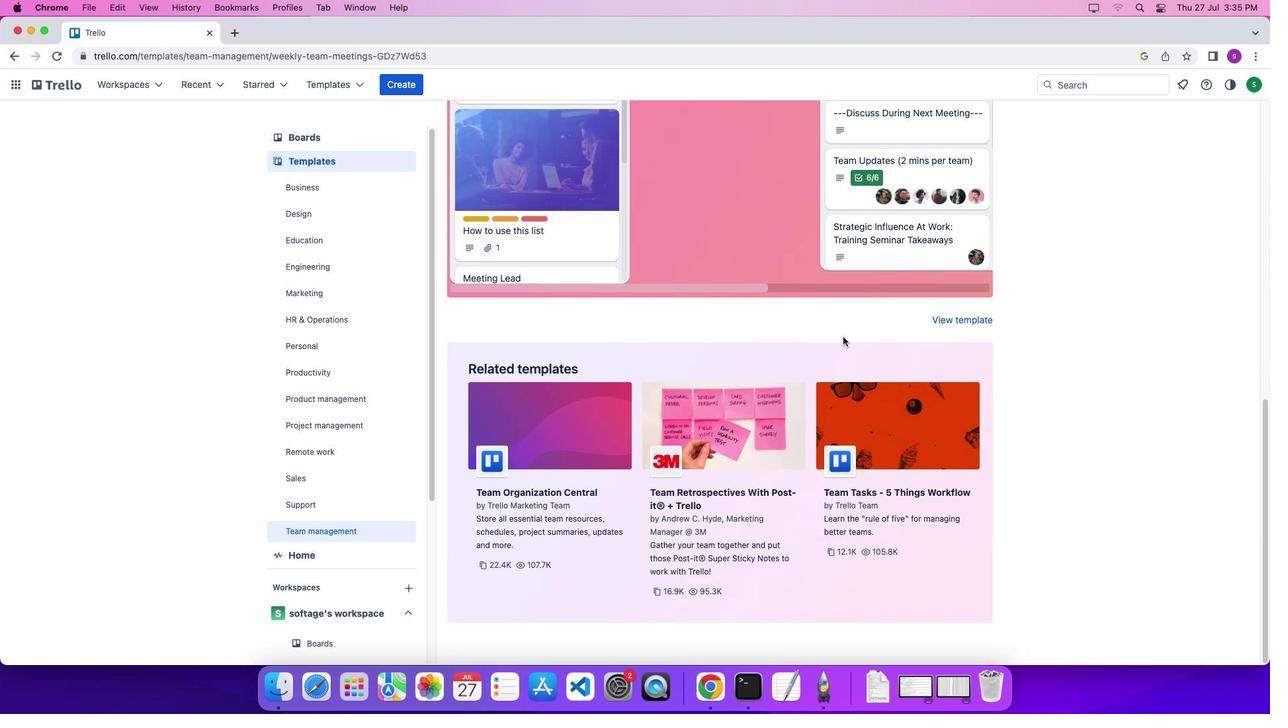 
Action: Mouse scrolled (842, 337) with delta (0, -1)
Screenshot: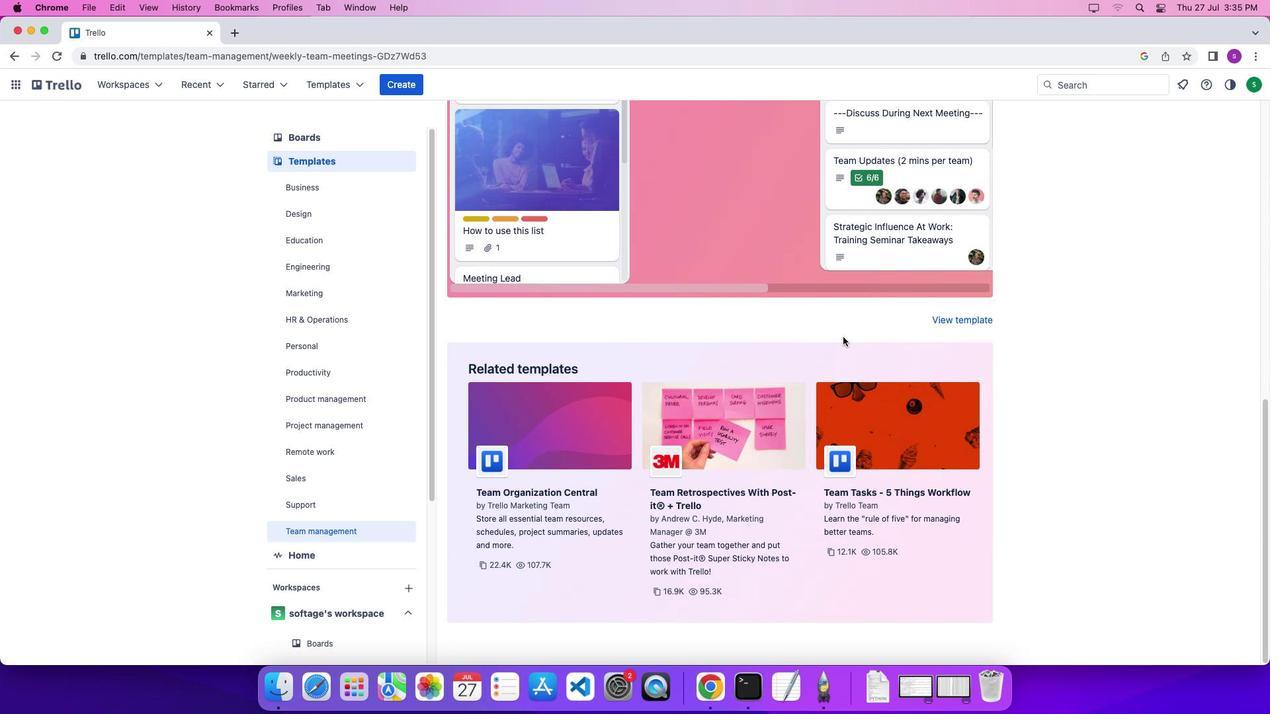 
Action: Mouse scrolled (842, 337) with delta (0, -5)
Screenshot: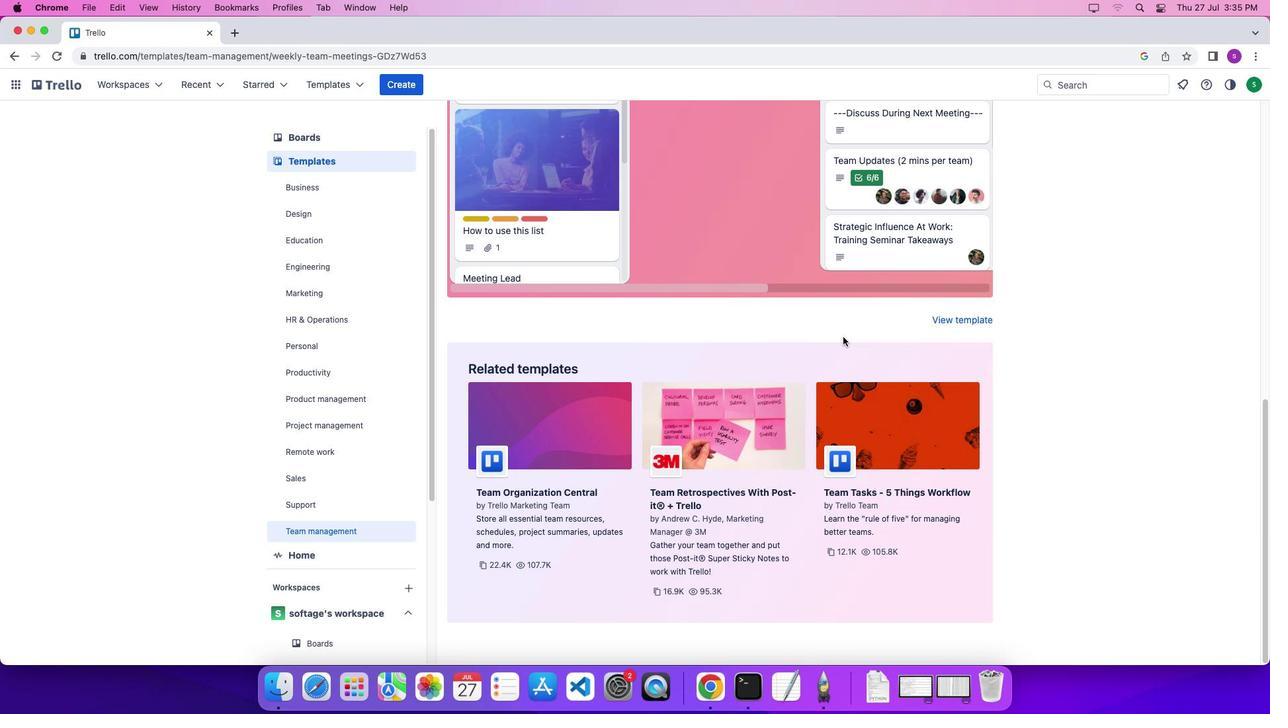 
Action: Mouse scrolled (842, 337) with delta (0, -8)
Screenshot: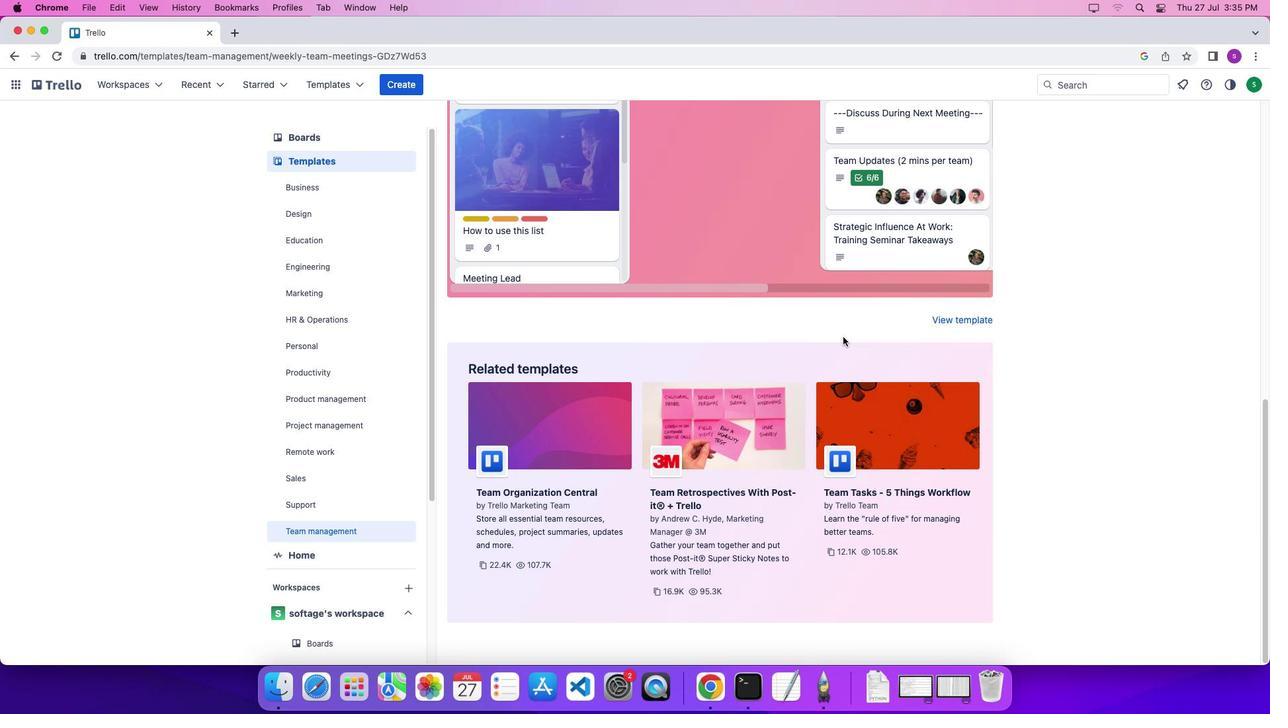 
Action: Mouse scrolled (842, 337) with delta (0, -9)
Screenshot: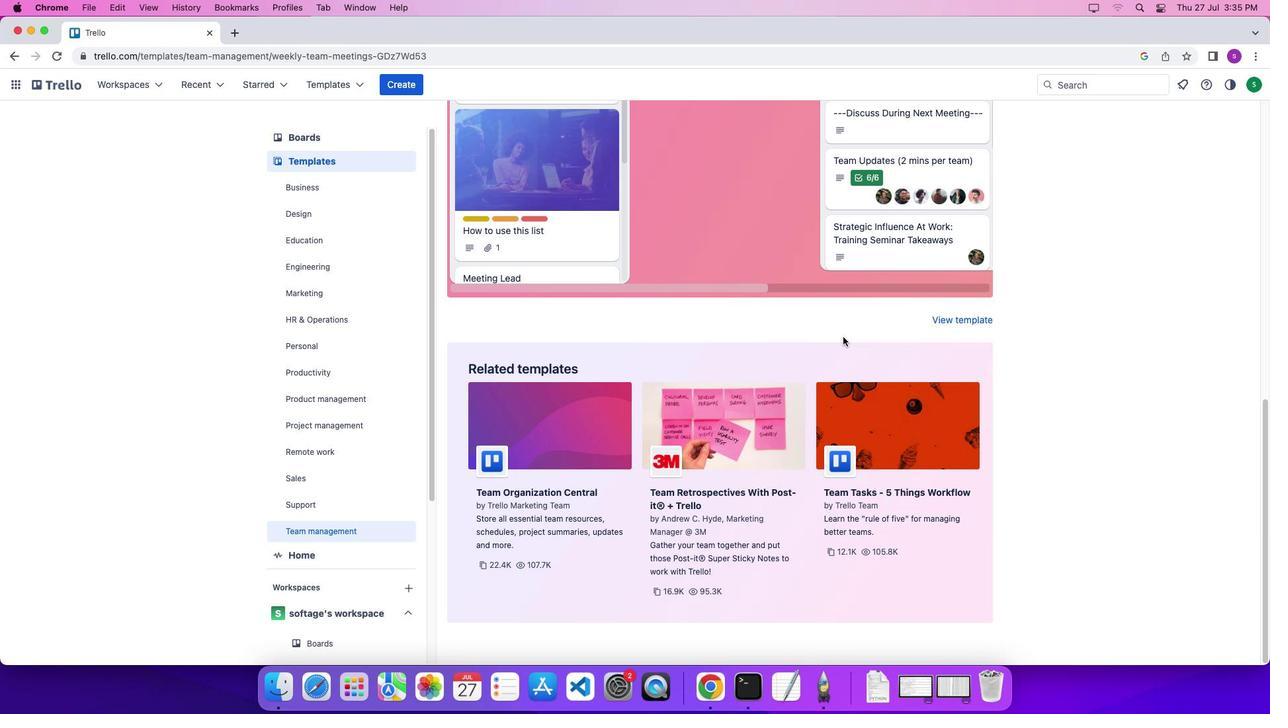 
Action: Mouse moved to (952, 318)
Screenshot: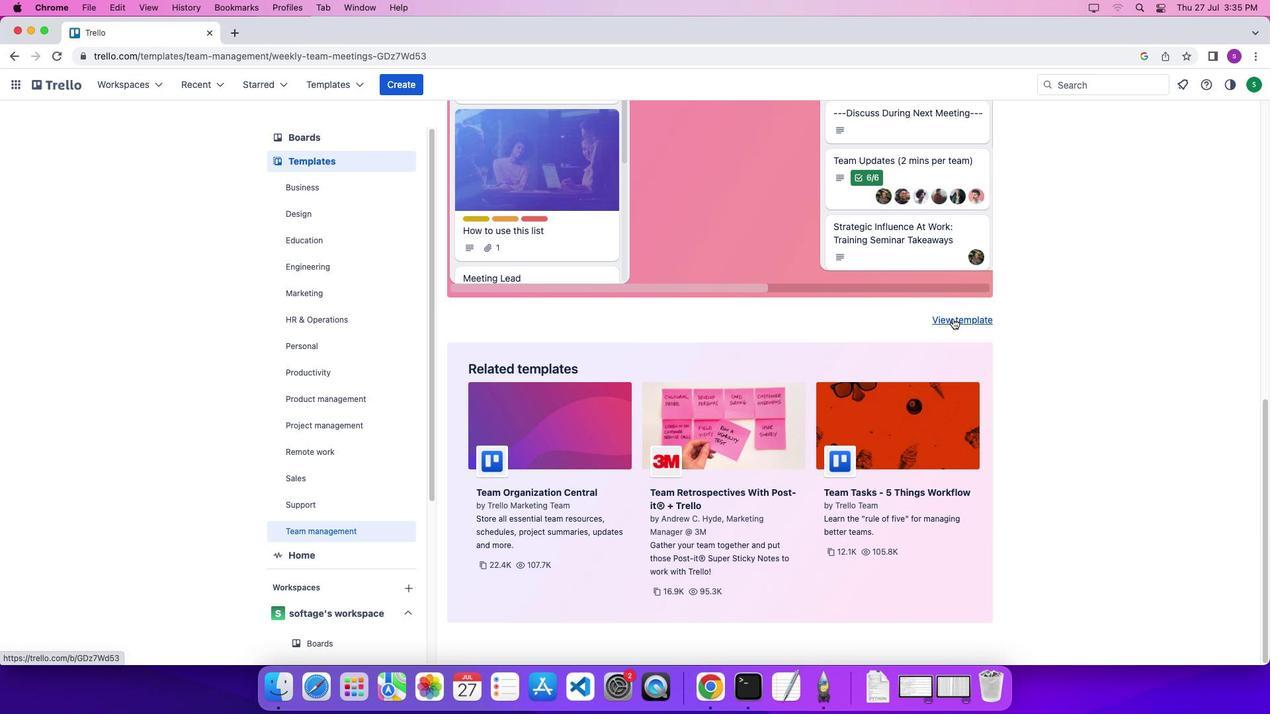 
Action: Mouse pressed left at (952, 318)
Screenshot: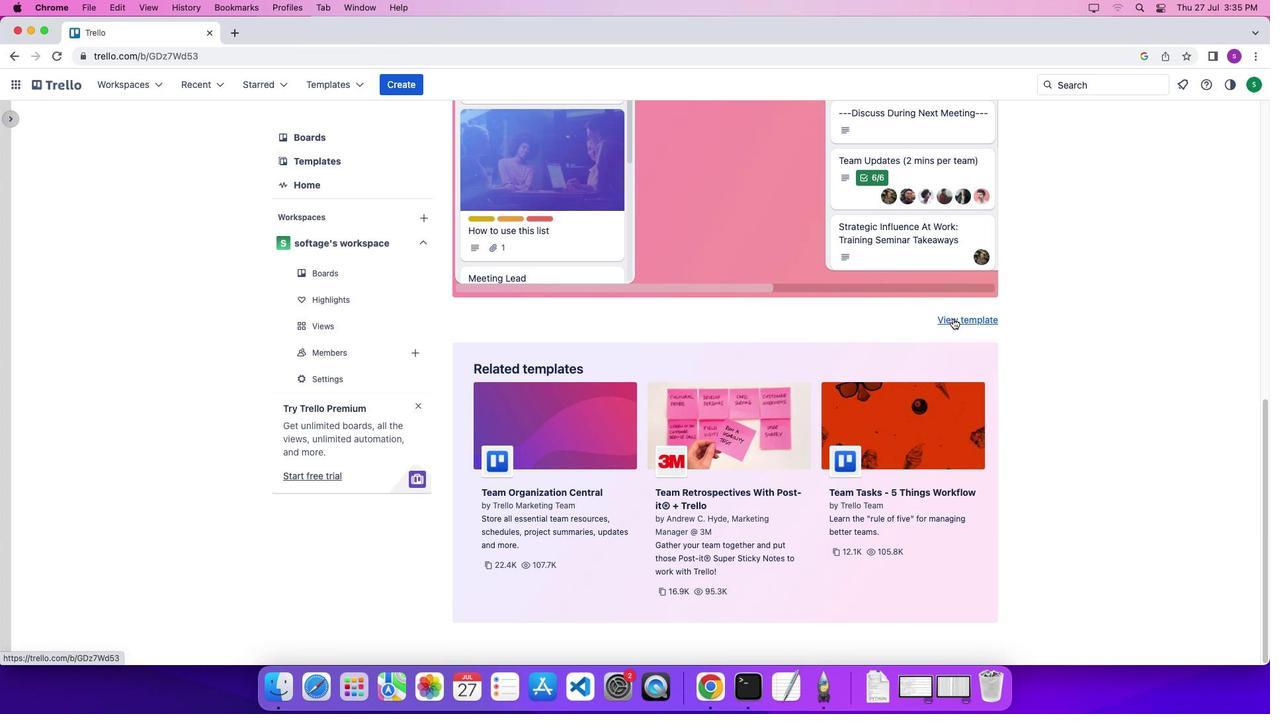 
Action: Mouse moved to (811, 446)
Screenshot: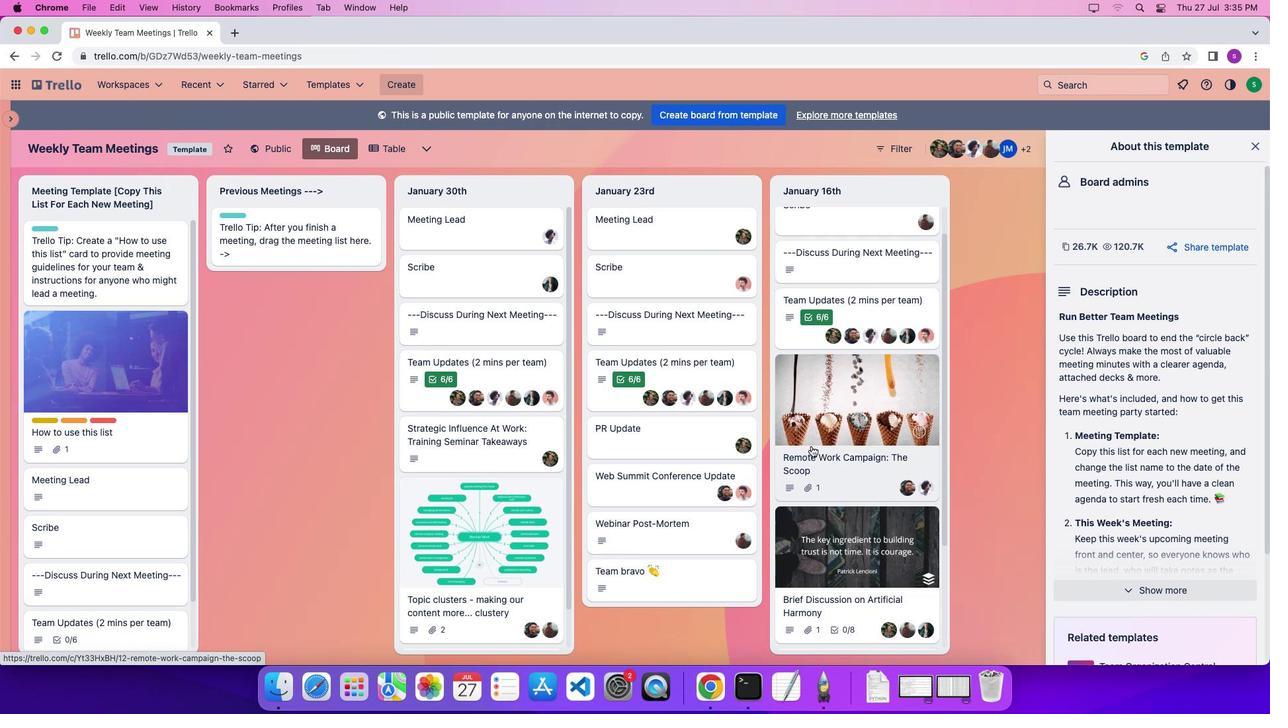 
Action: Mouse scrolled (811, 446) with delta (0, 0)
Screenshot: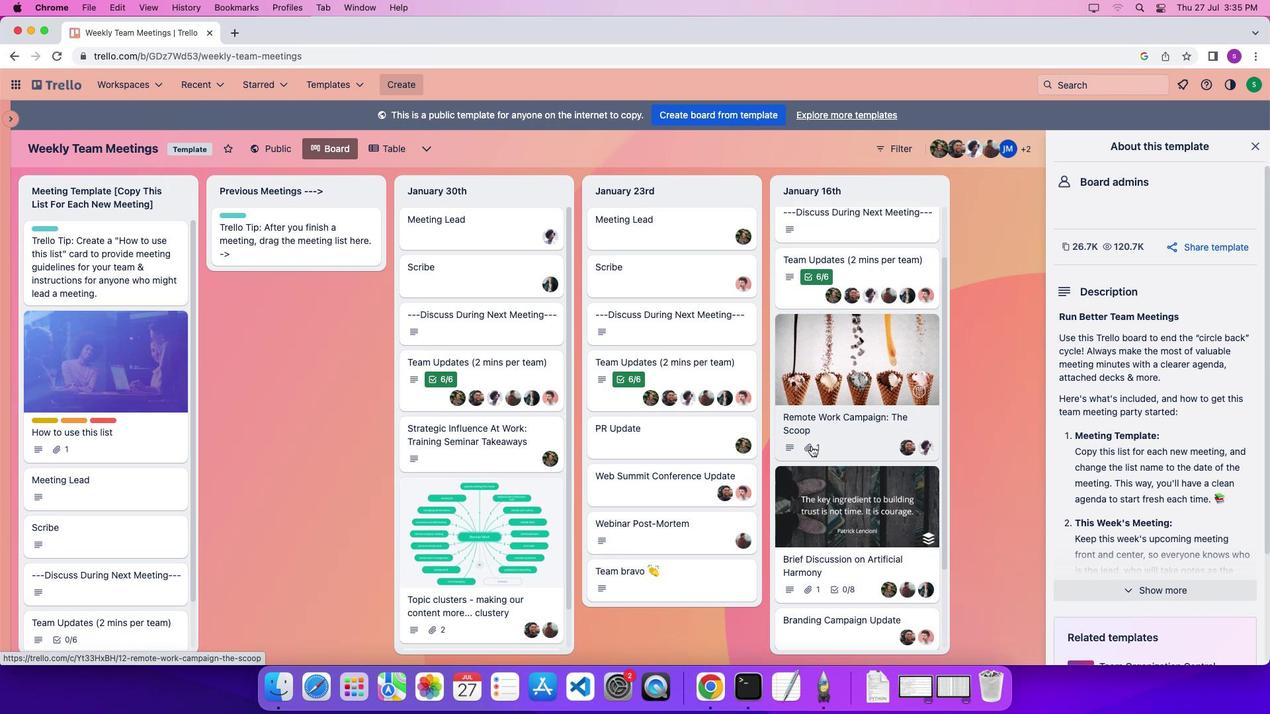 
Action: Mouse scrolled (811, 446) with delta (0, 0)
Screenshot: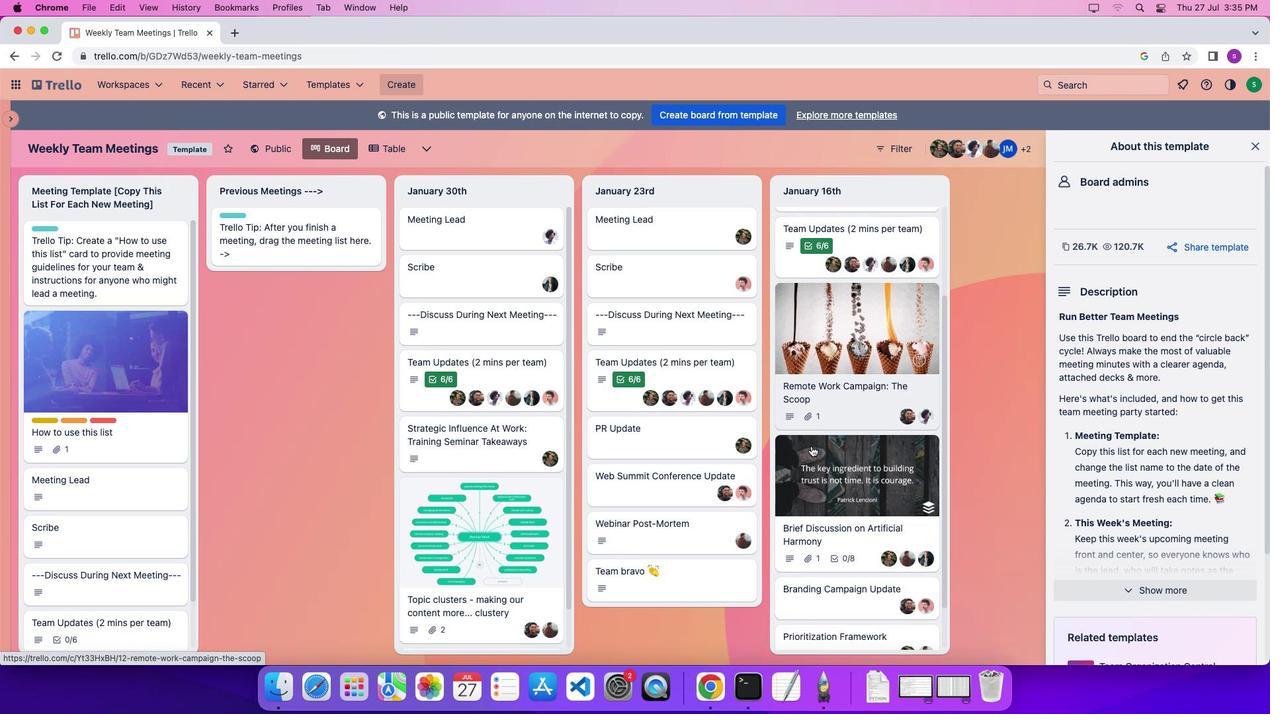 
Action: Mouse scrolled (811, 446) with delta (0, 0)
Screenshot: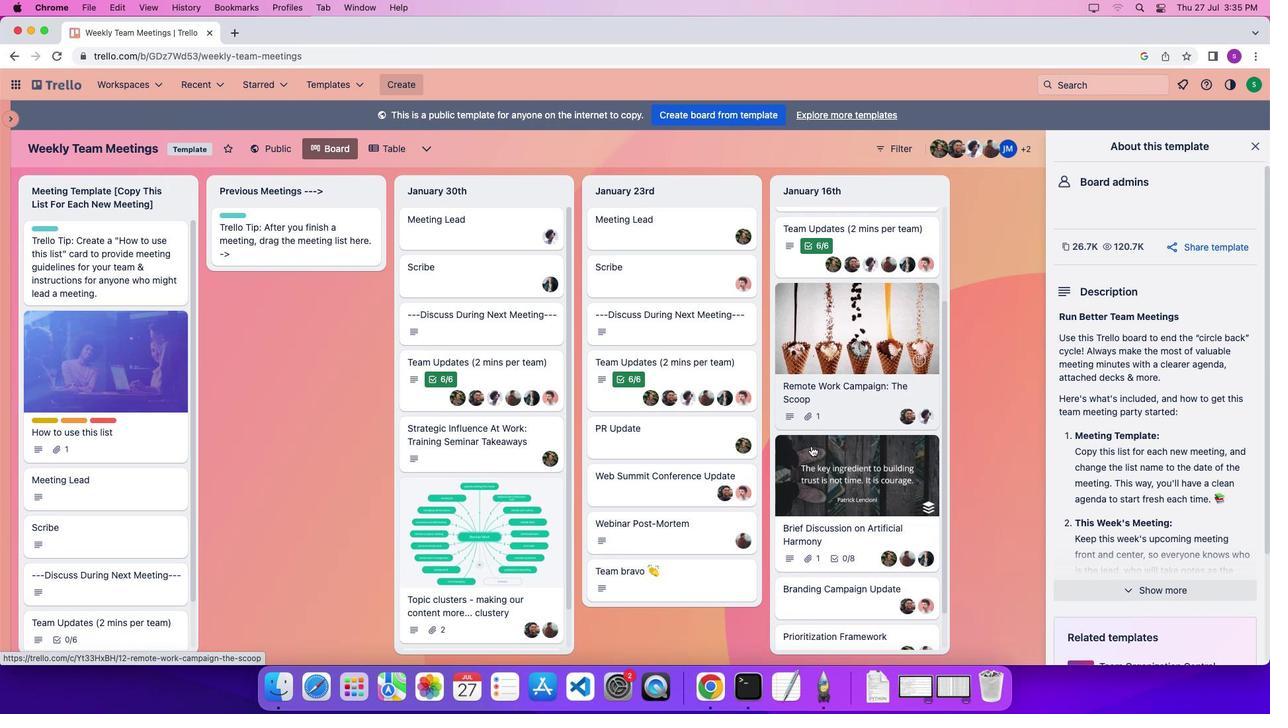 
Action: Mouse scrolled (811, 446) with delta (0, -1)
Screenshot: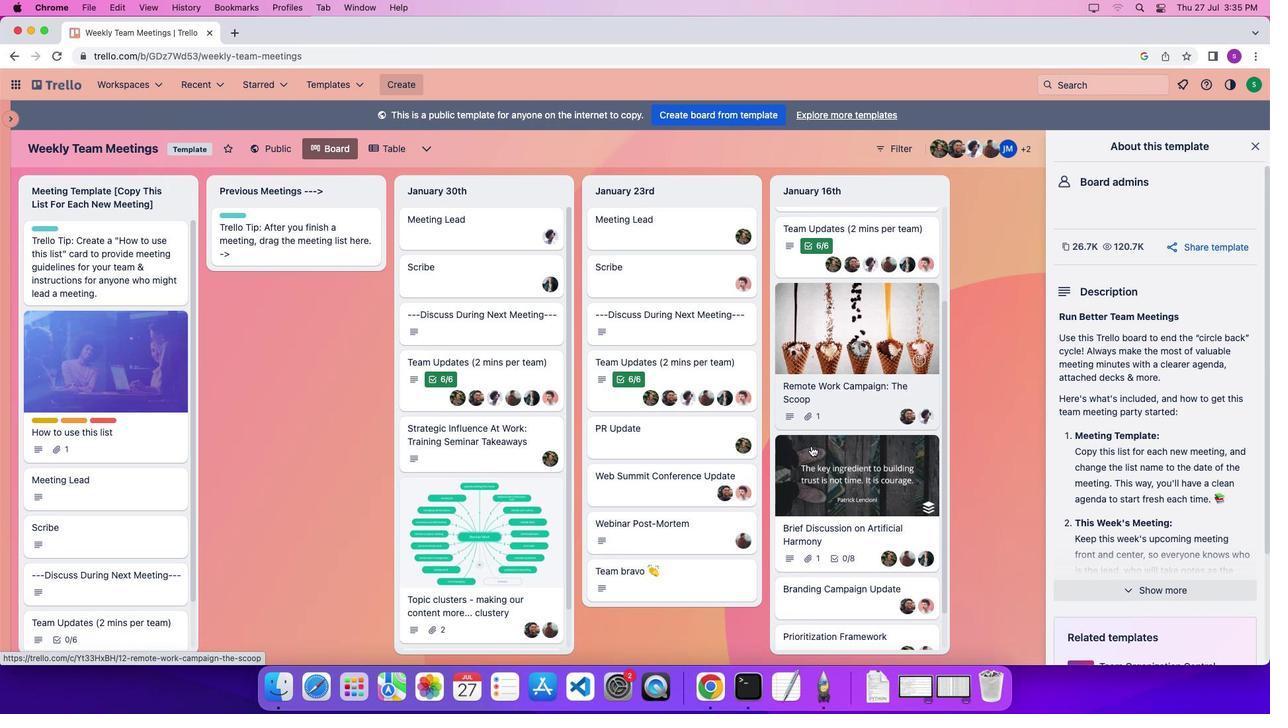 
Action: Mouse scrolled (811, 446) with delta (0, 0)
Screenshot: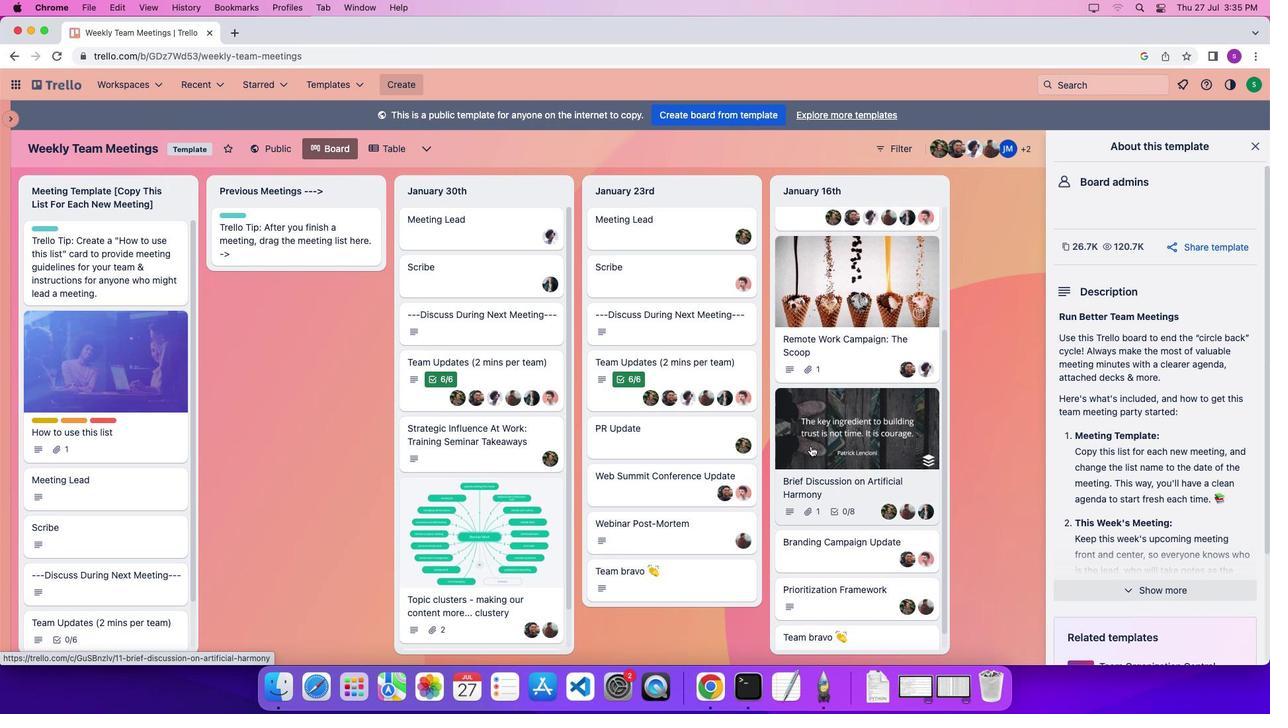 
Action: Mouse scrolled (811, 446) with delta (0, 0)
Screenshot: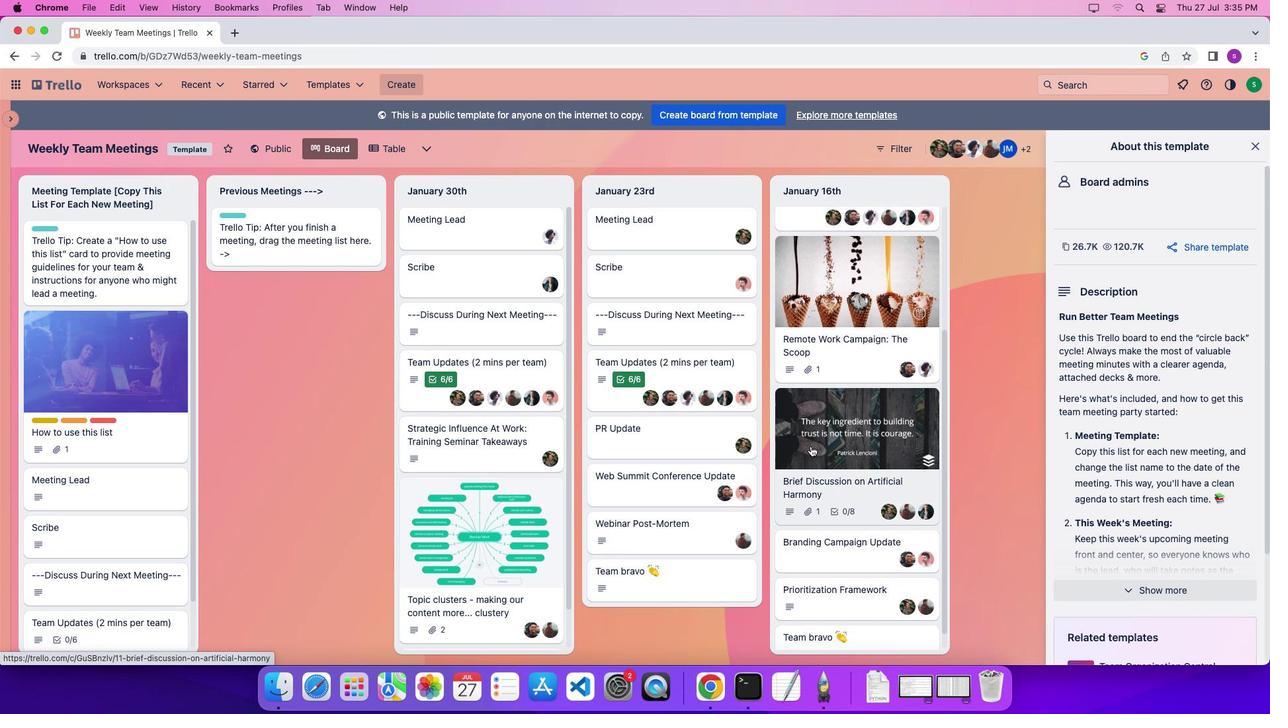 
Action: Mouse scrolled (811, 446) with delta (0, -1)
Screenshot: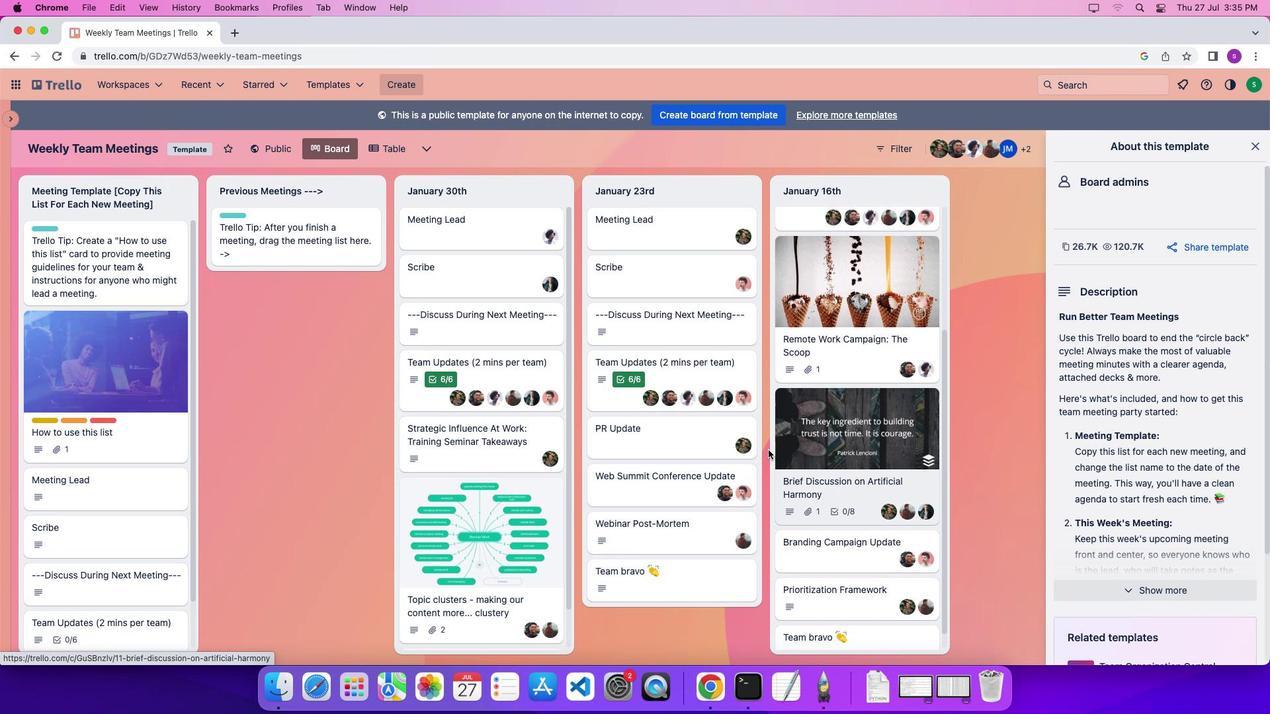 
Action: Mouse moved to (742, 453)
Screenshot: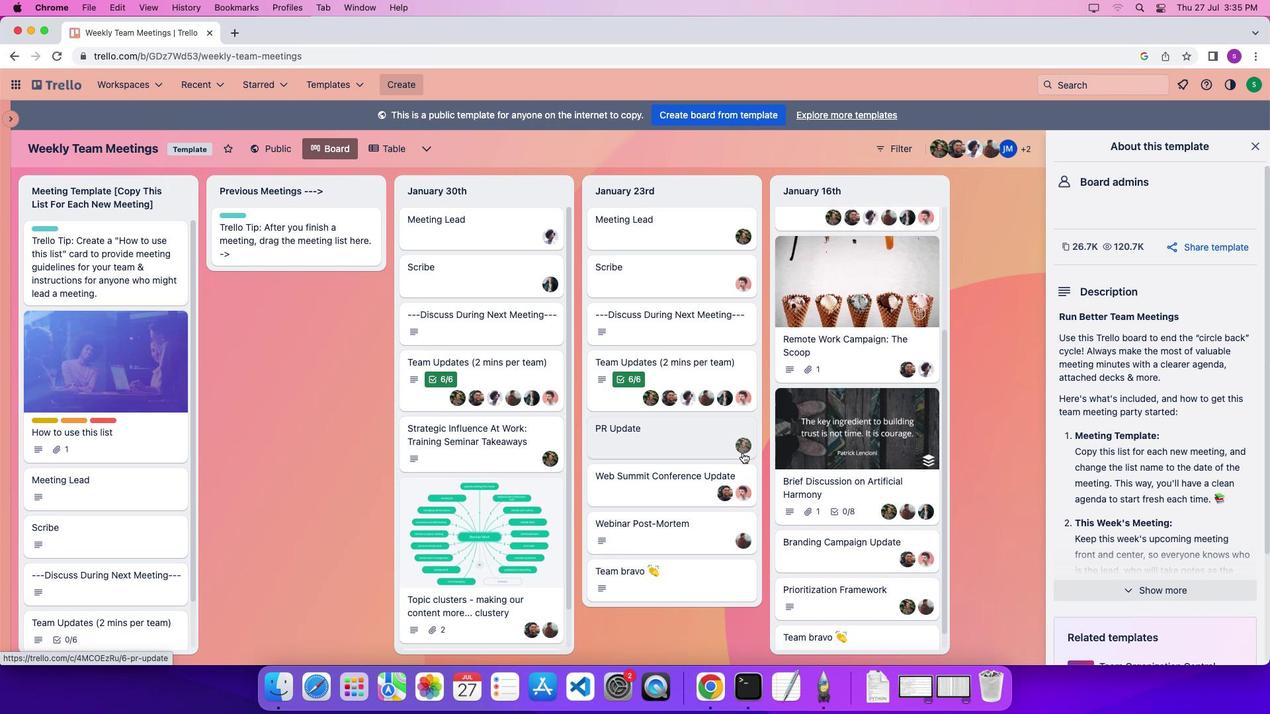 
Action: Mouse scrolled (742, 453) with delta (0, 0)
Screenshot: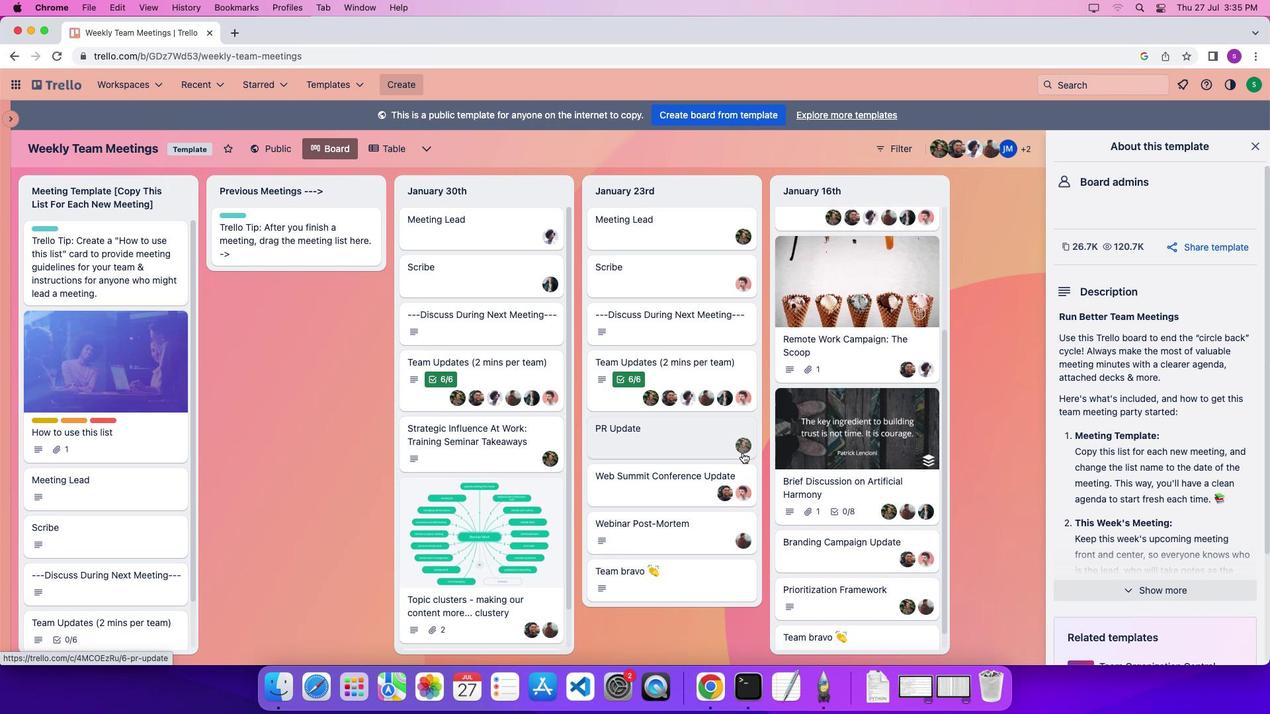 
Action: Mouse scrolled (742, 453) with delta (0, 0)
Screenshot: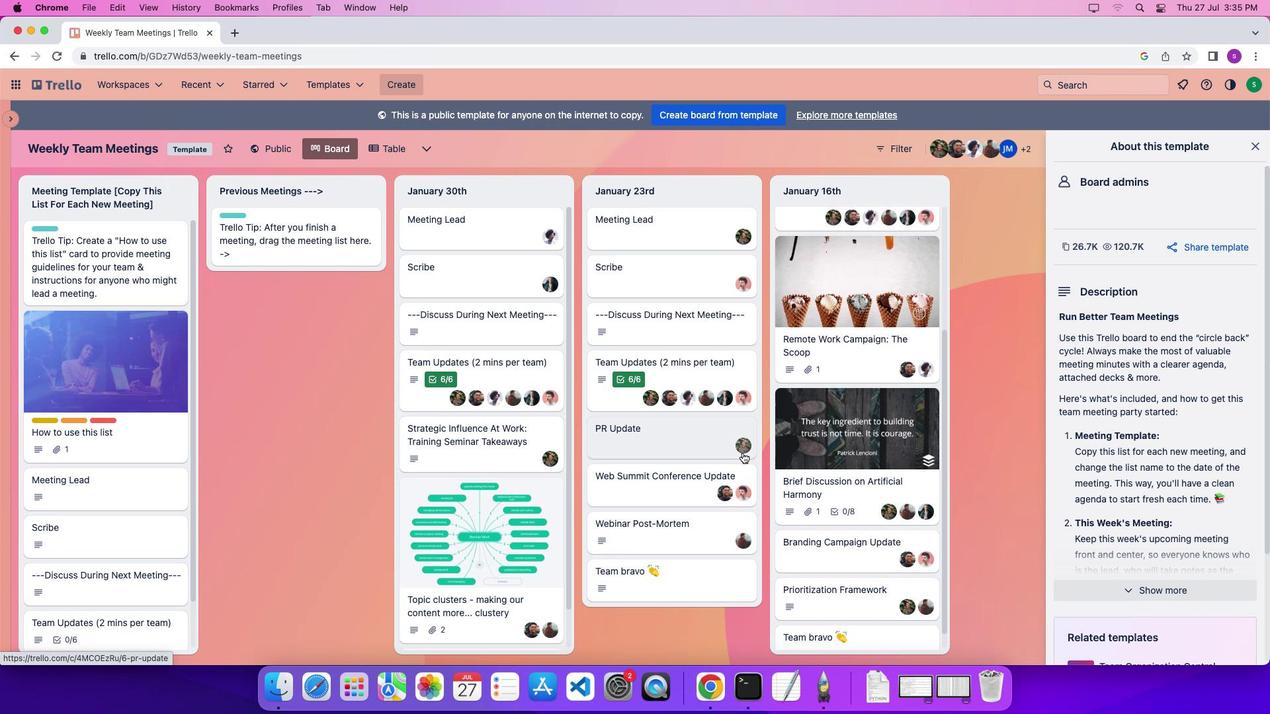 
Action: Mouse scrolled (742, 453) with delta (0, -3)
Screenshot: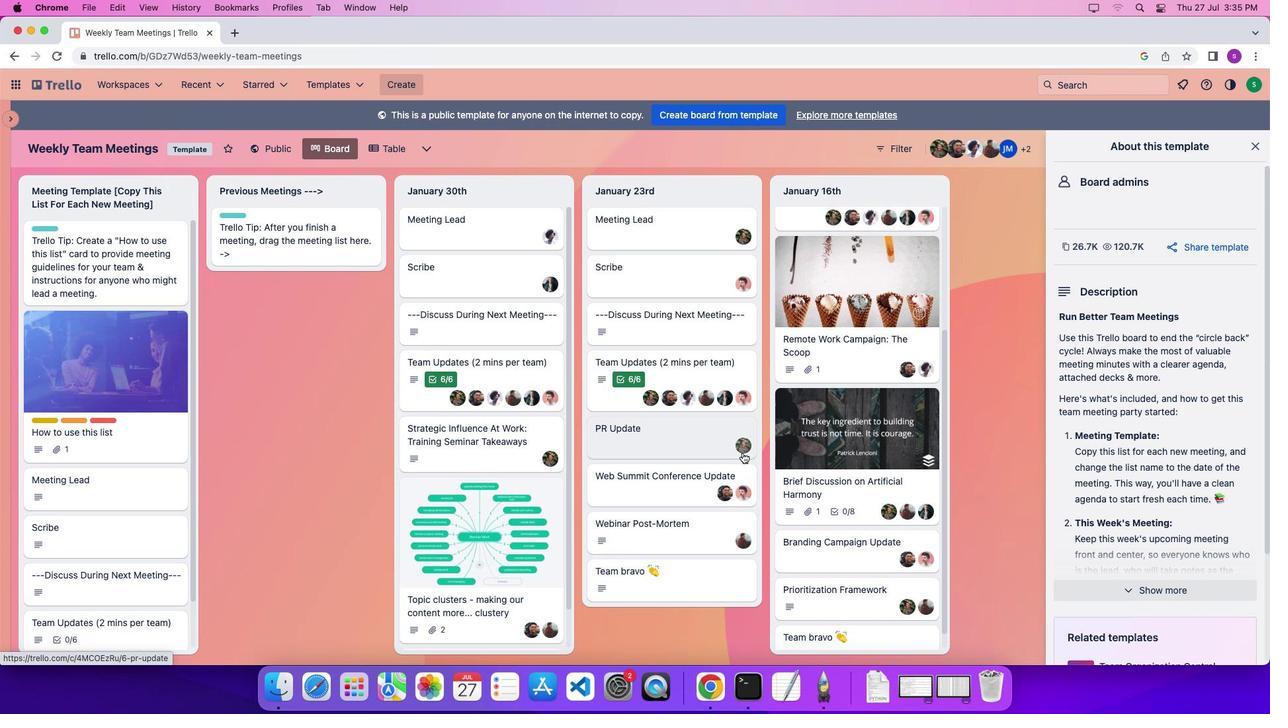 
Action: Mouse scrolled (742, 453) with delta (0, -2)
Screenshot: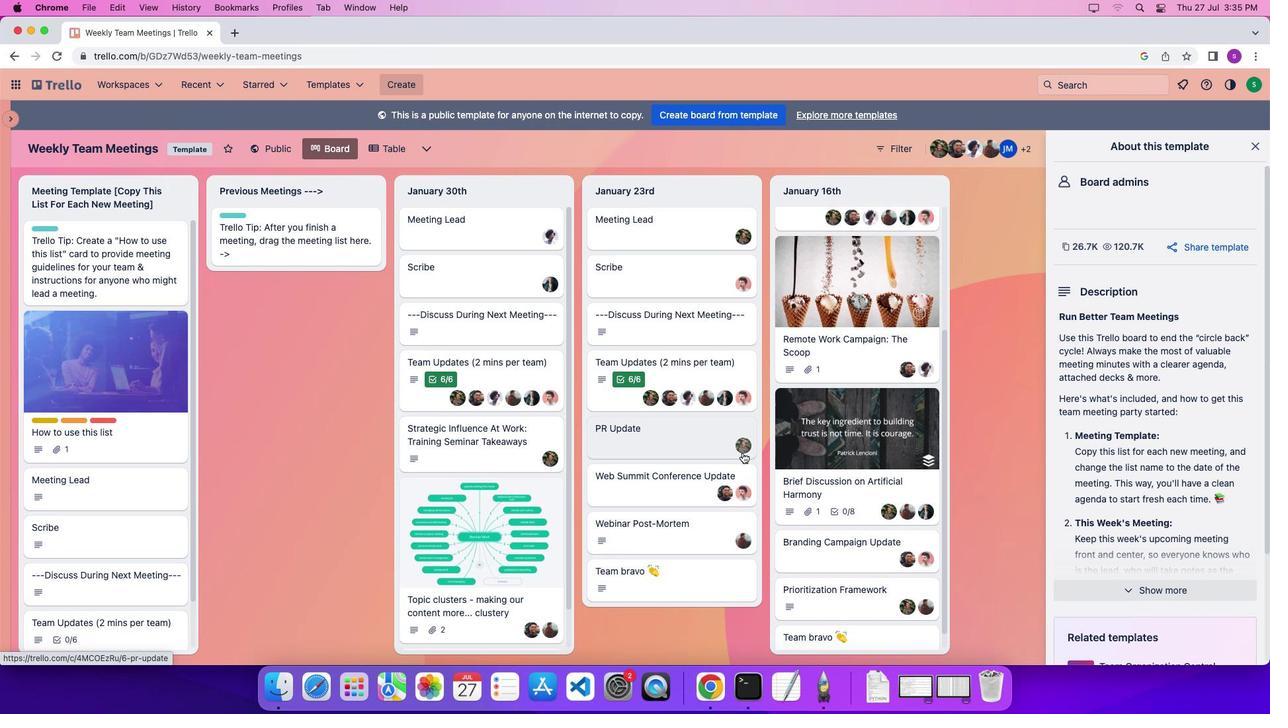
Action: Mouse scrolled (742, 453) with delta (0, 0)
Screenshot: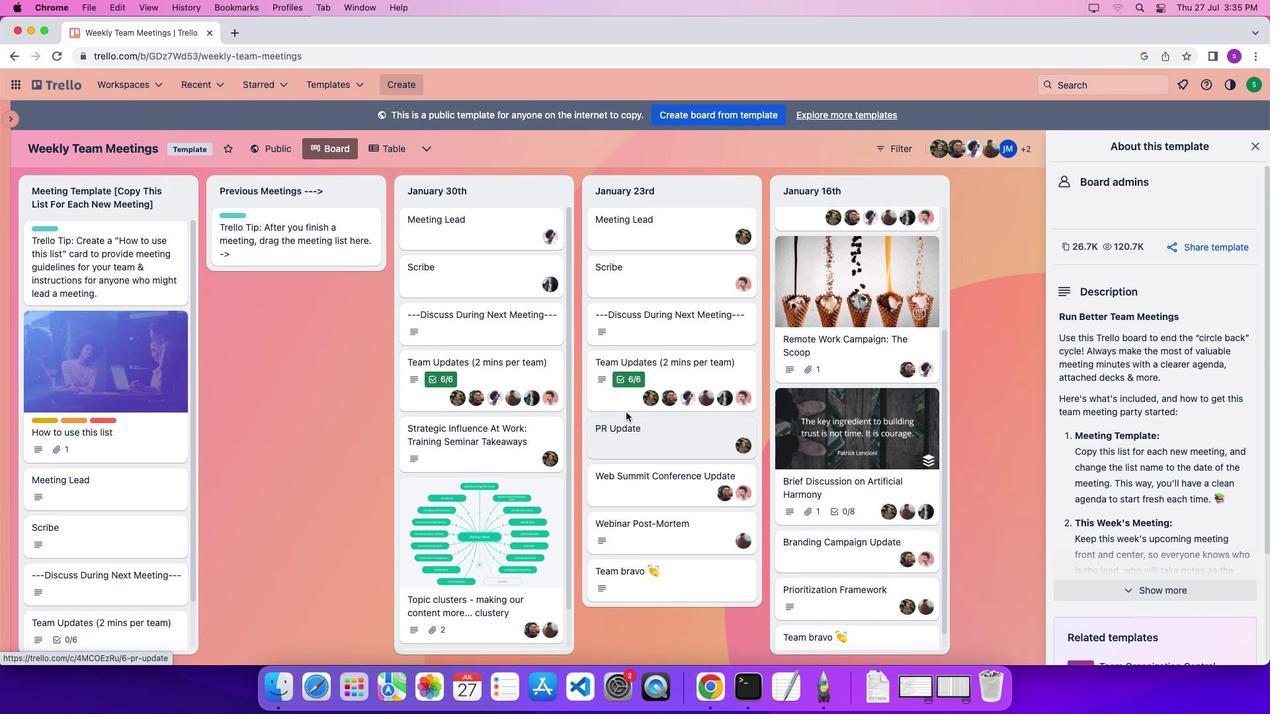 
Action: Mouse scrolled (742, 453) with delta (0, 0)
Screenshot: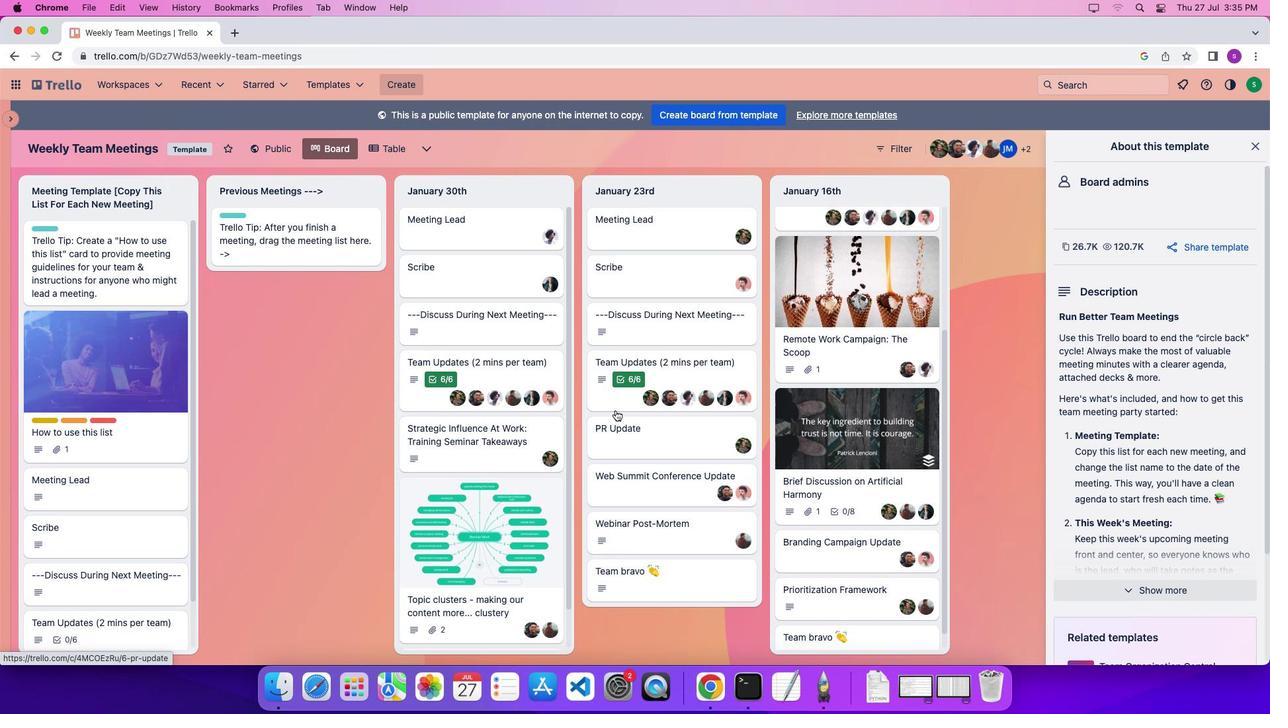 
Action: Mouse scrolled (742, 453) with delta (0, -2)
Screenshot: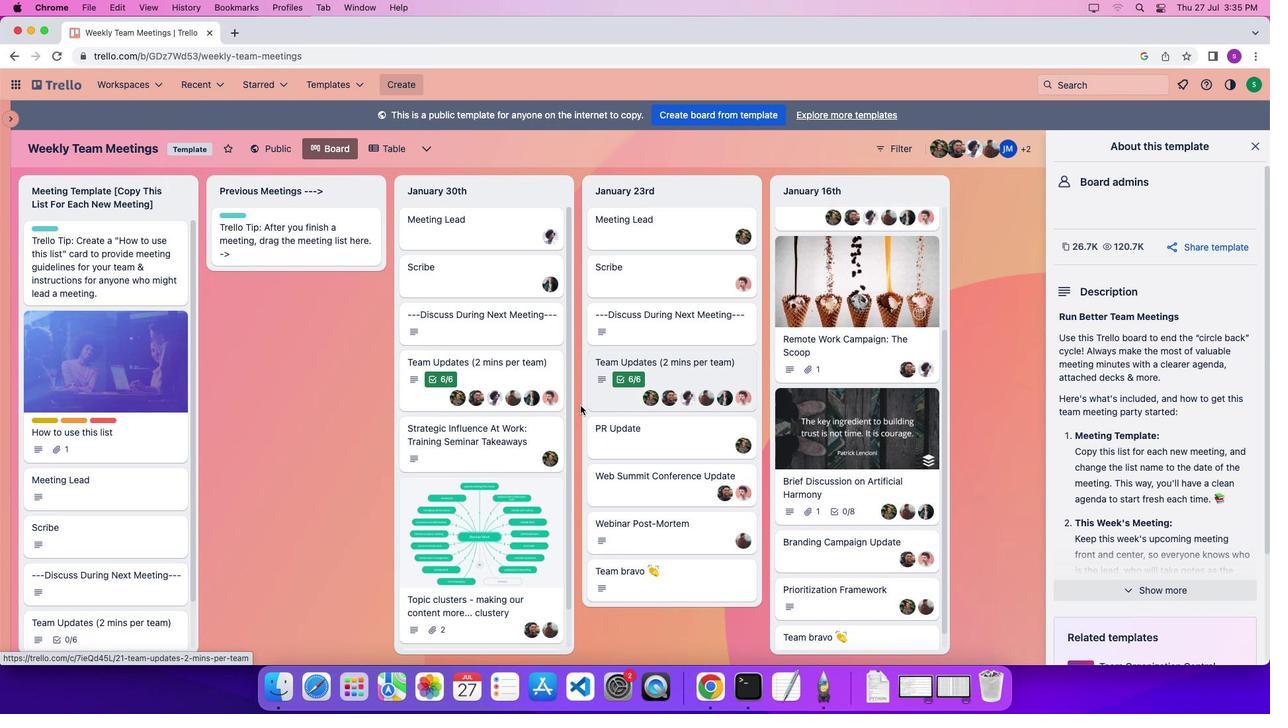 
Action: Mouse moved to (304, 391)
Screenshot: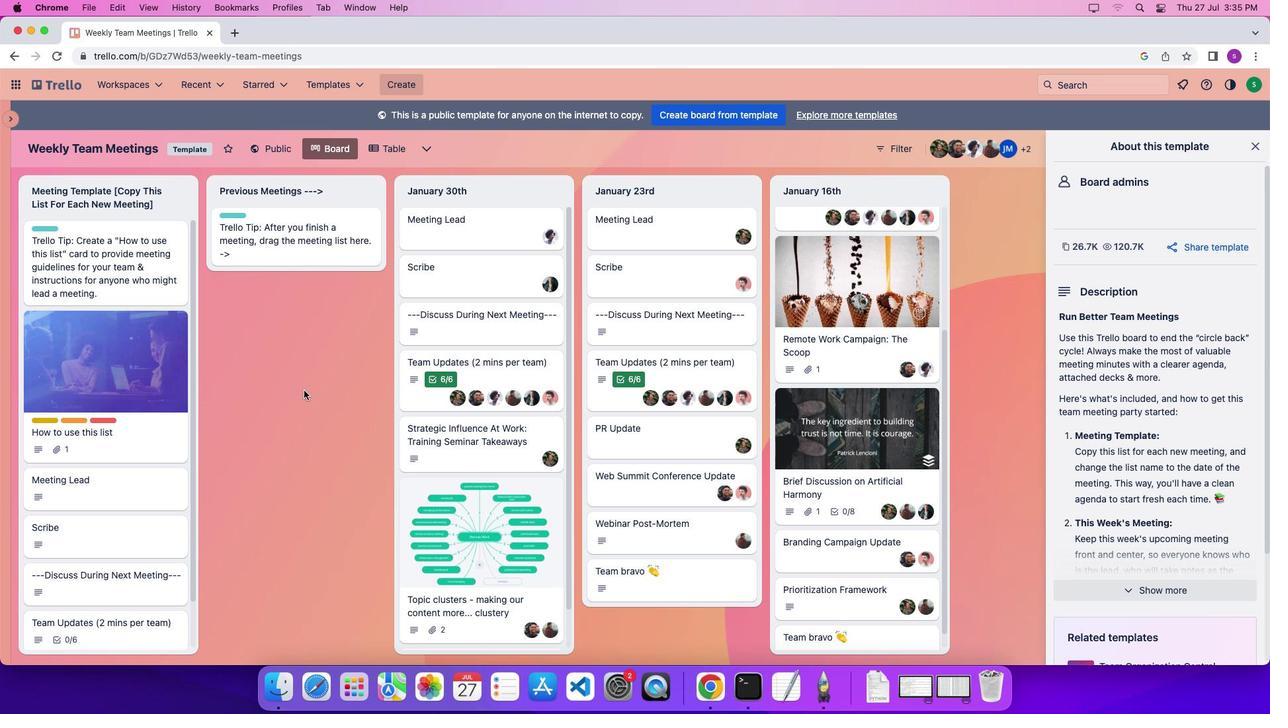 
Action: Mouse pressed left at (304, 391)
Screenshot: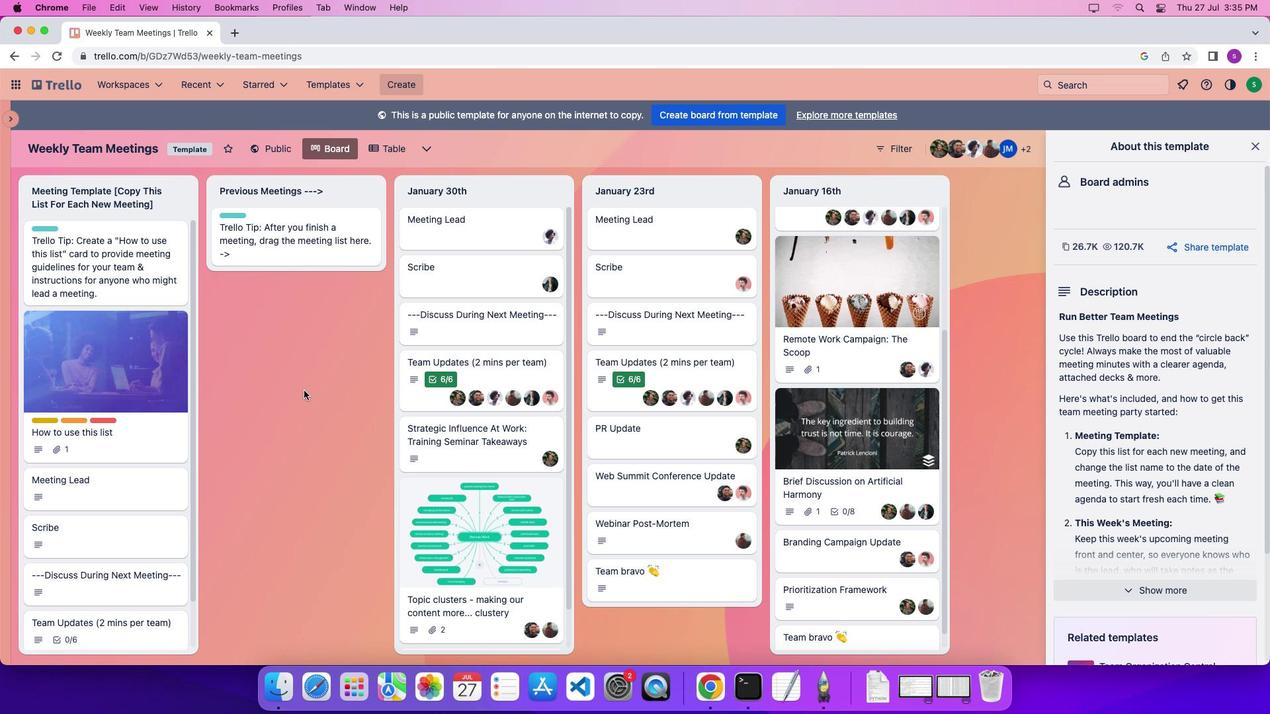 
Action: Mouse moved to (306, 385)
Screenshot: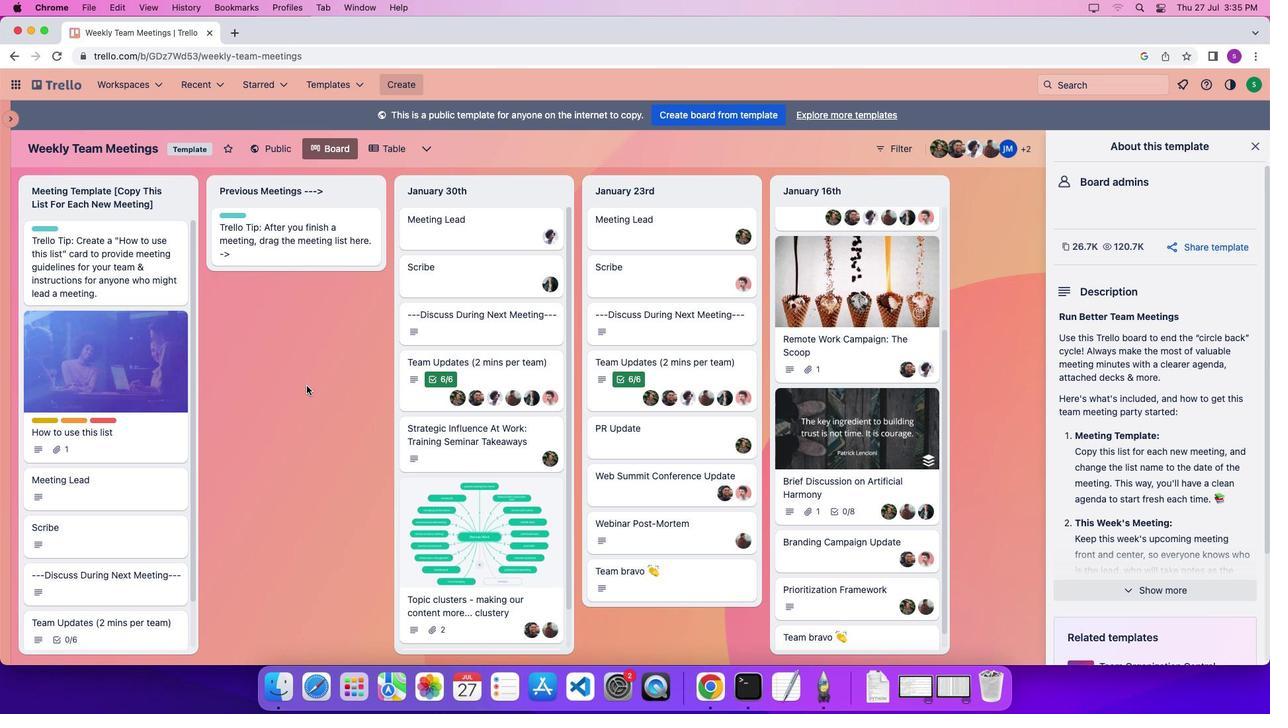 
Action: Mouse scrolled (306, 385) with delta (0, 0)
Screenshot: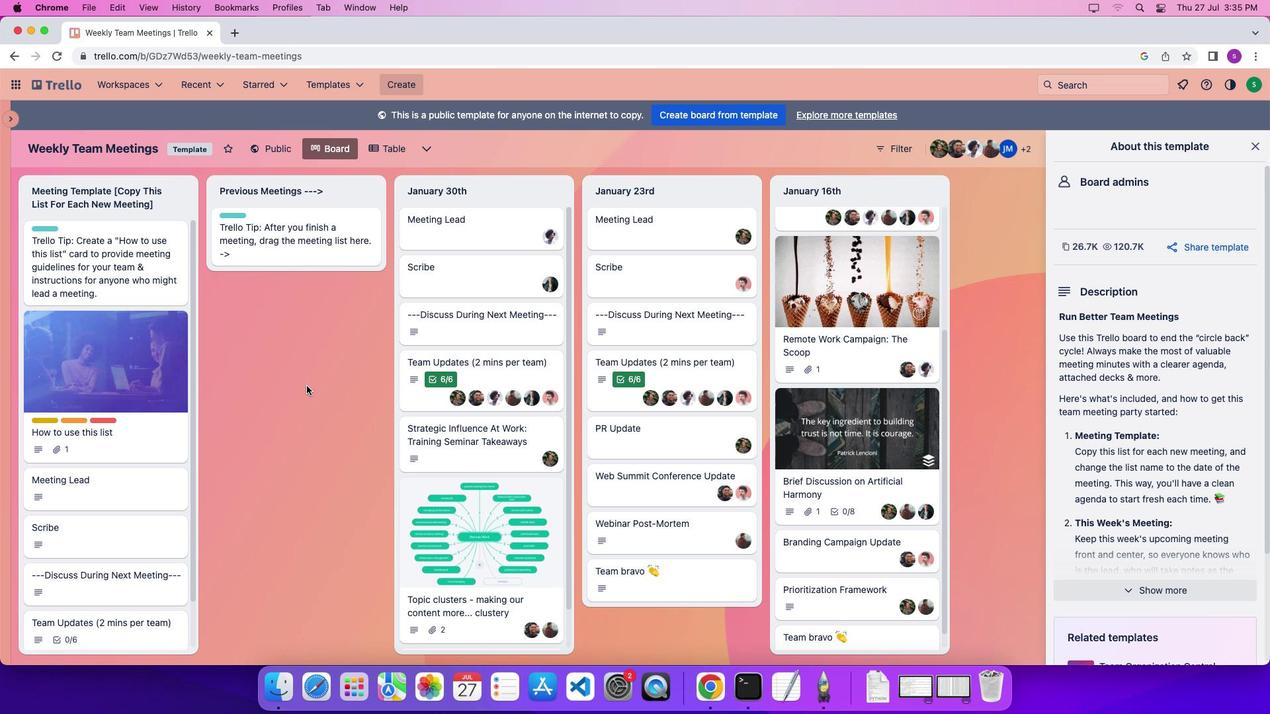 
Action: Mouse scrolled (306, 385) with delta (0, 0)
Screenshot: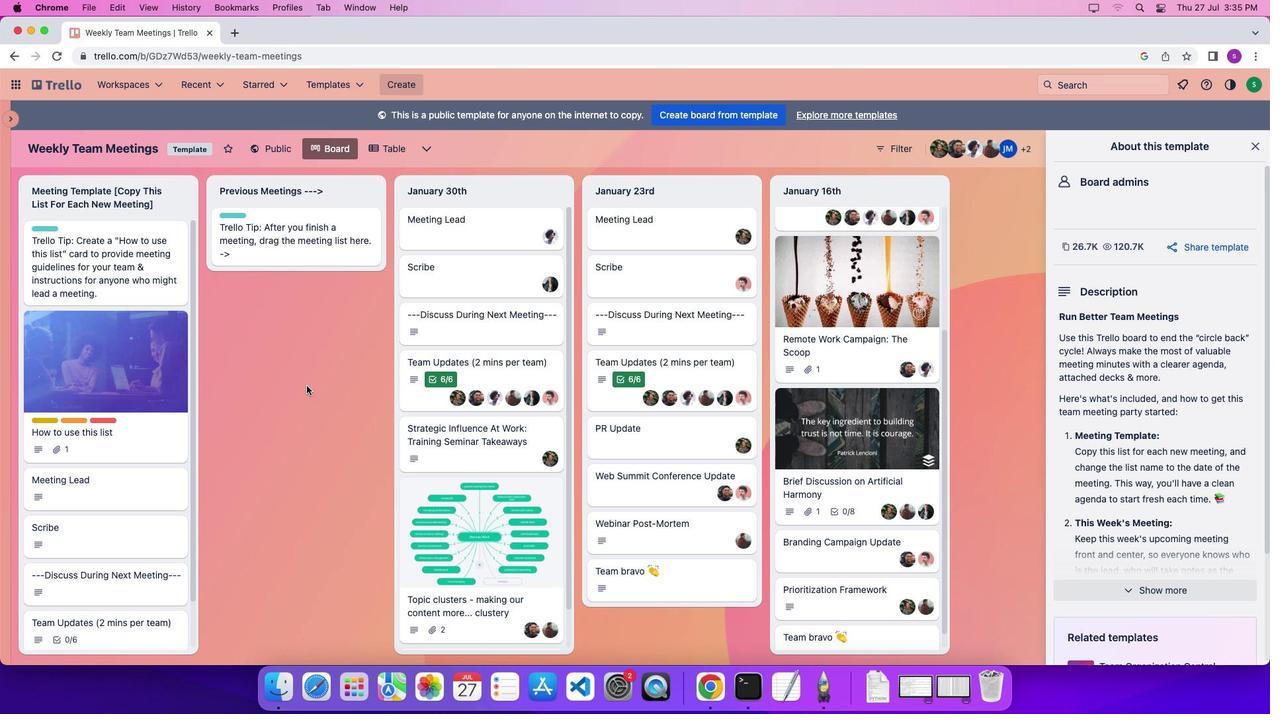 
Action: Mouse scrolled (306, 385) with delta (0, 3)
Screenshot: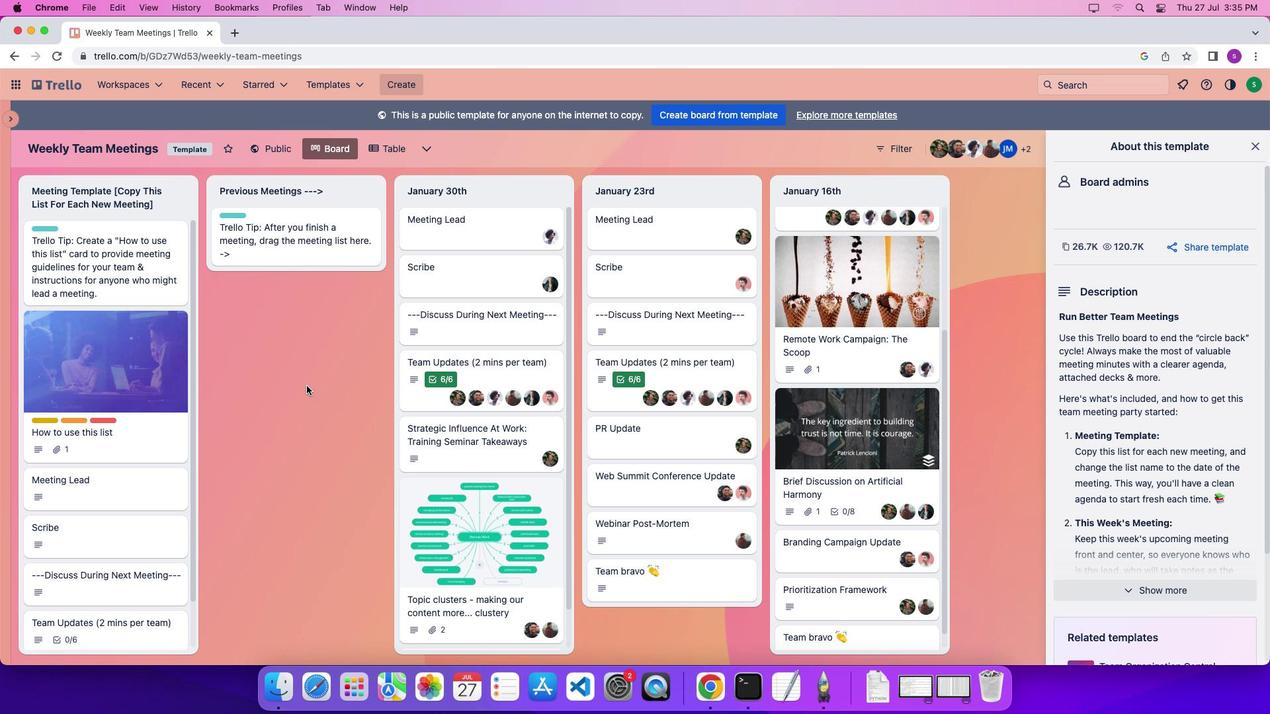 
Action: Mouse scrolled (306, 385) with delta (0, 5)
Screenshot: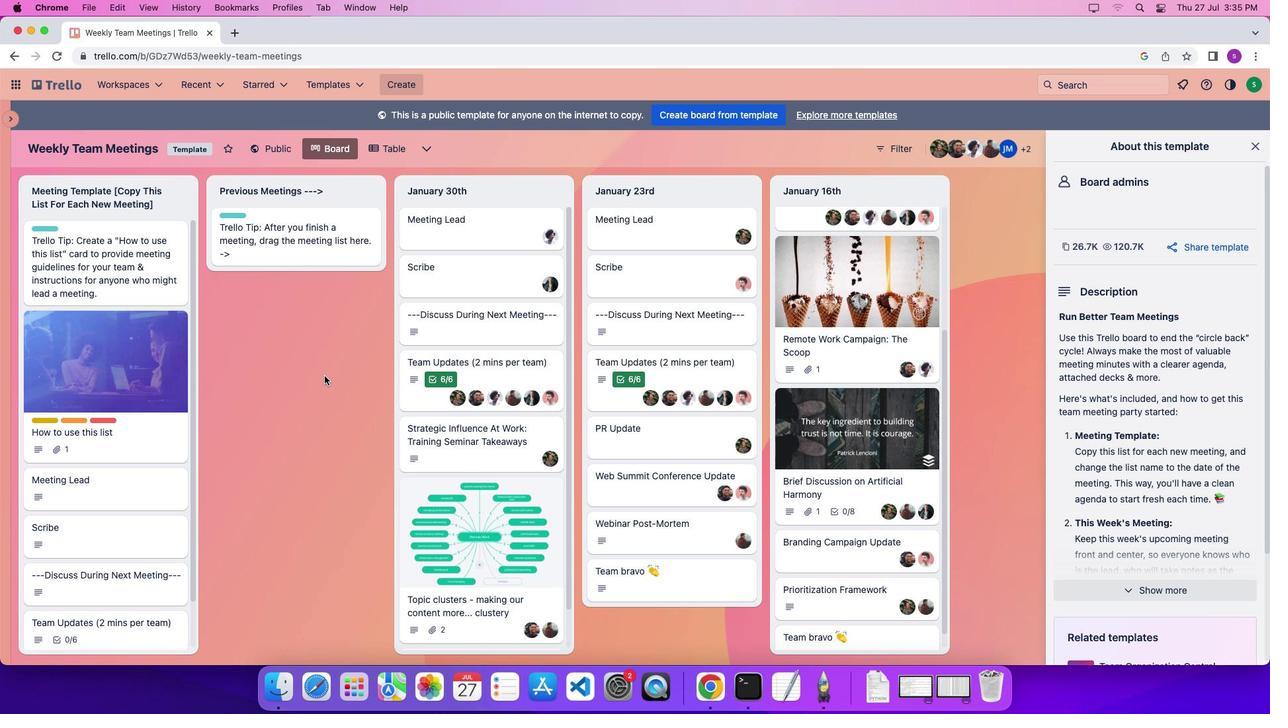 
Action: Mouse scrolled (306, 385) with delta (0, 7)
Screenshot: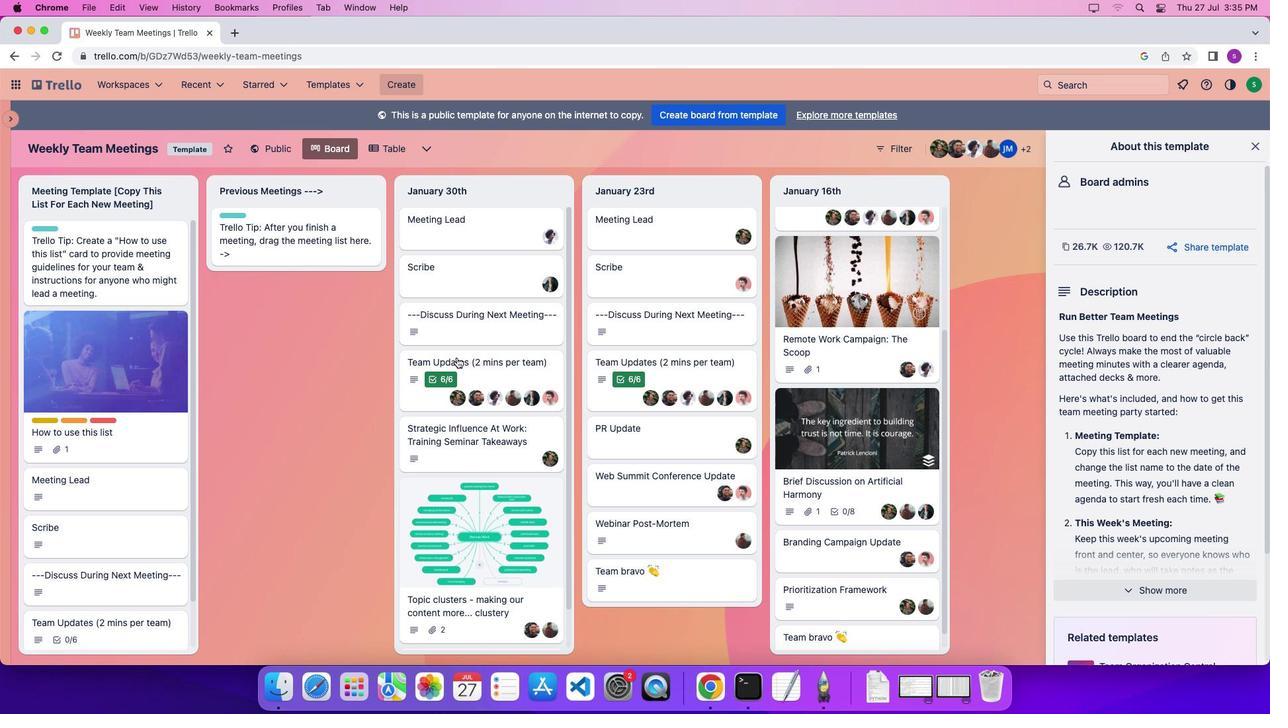 
Action: Mouse moved to (1118, 591)
Screenshot: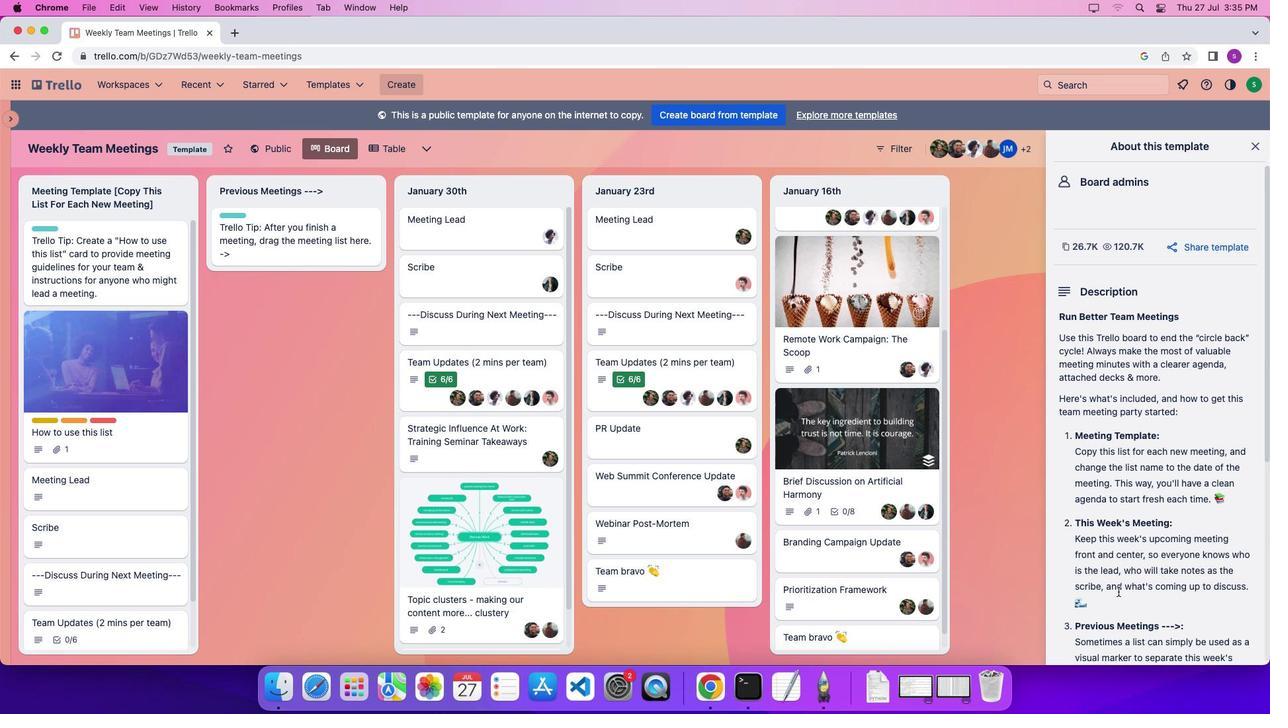 
Action: Mouse pressed left at (1118, 591)
Screenshot: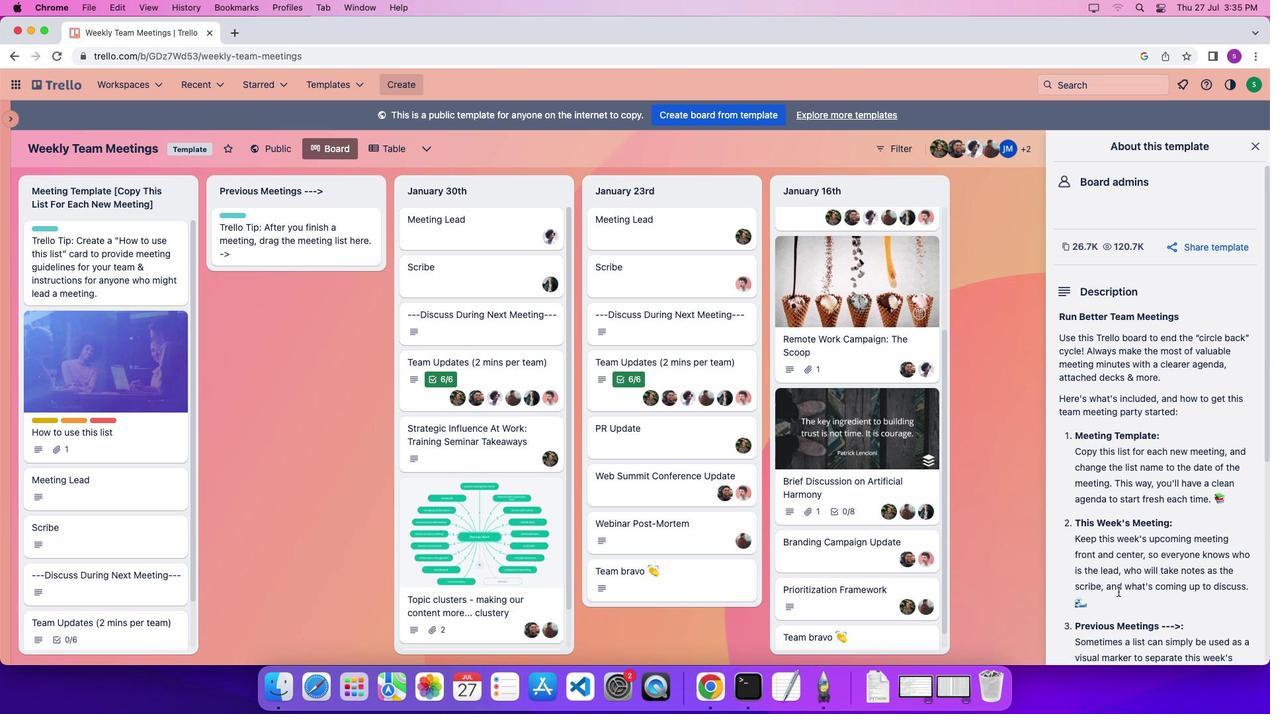 
Action: Mouse moved to (1118, 590)
Screenshot: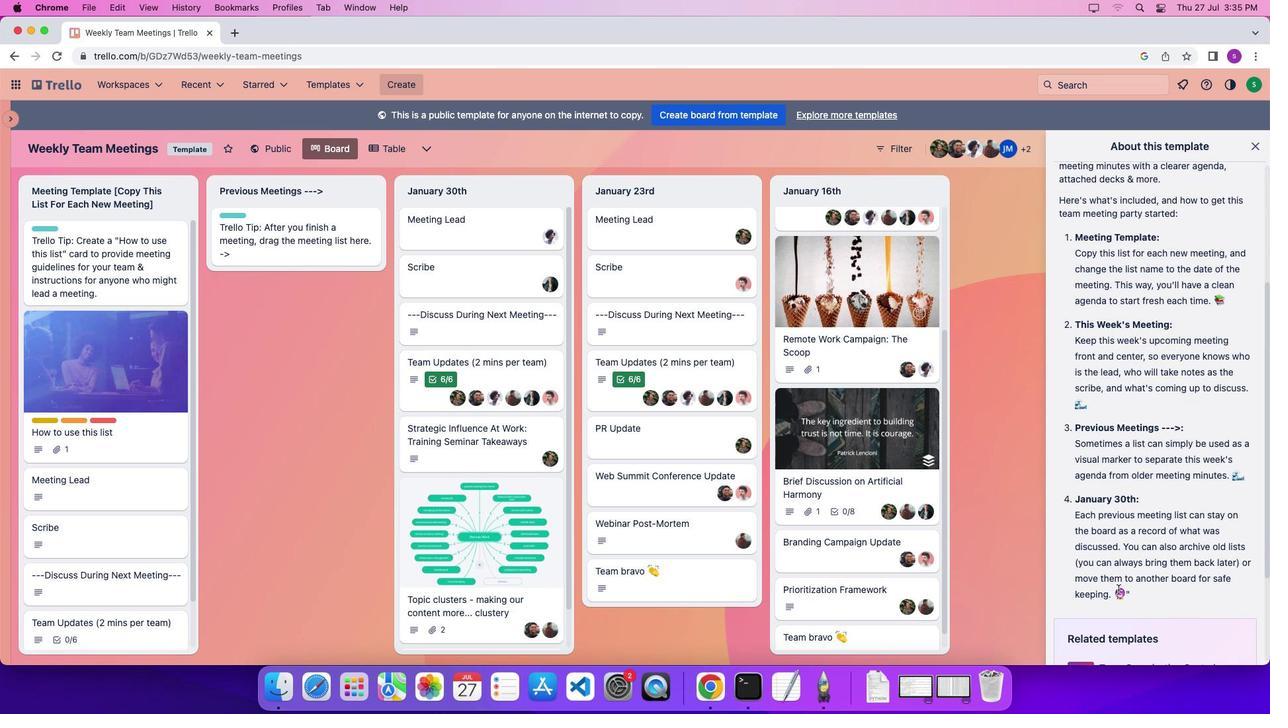 
Action: Mouse scrolled (1118, 590) with delta (0, 0)
Screenshot: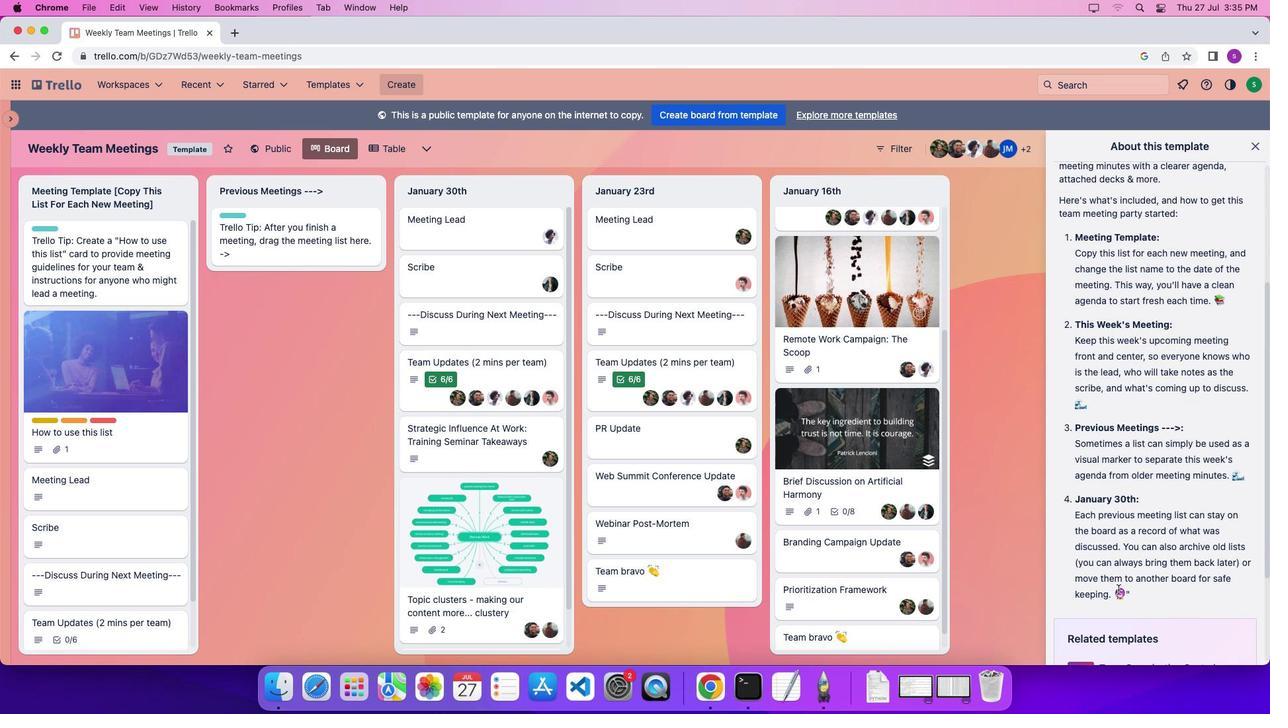
Action: Mouse scrolled (1118, 590) with delta (0, 0)
Screenshot: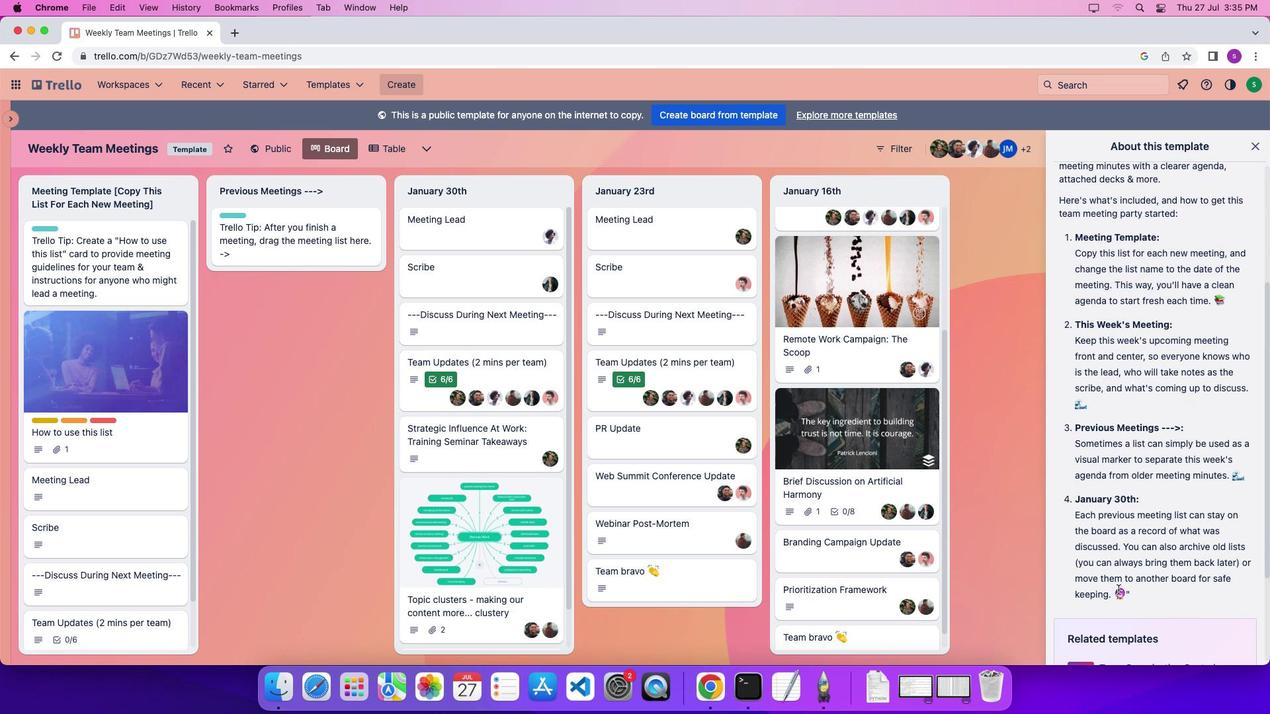 
Action: Mouse scrolled (1118, 590) with delta (0, -3)
Screenshot: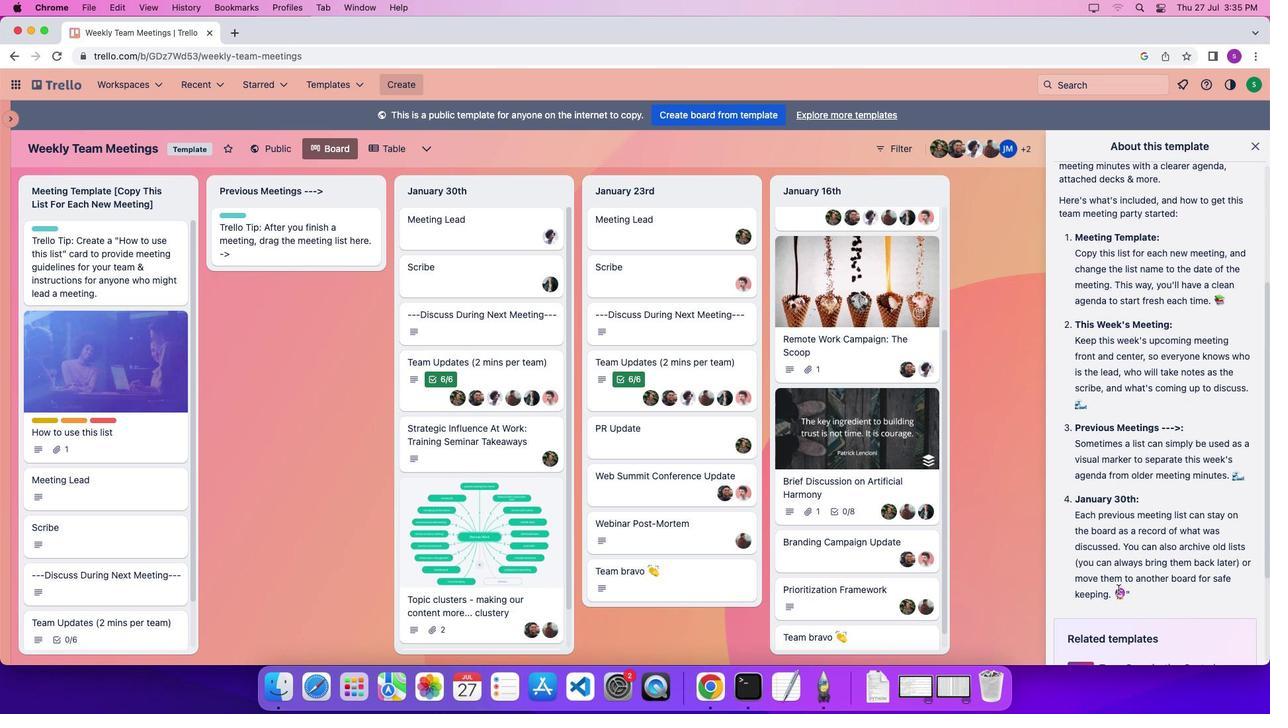 
Action: Mouse scrolled (1118, 590) with delta (0, 0)
Screenshot: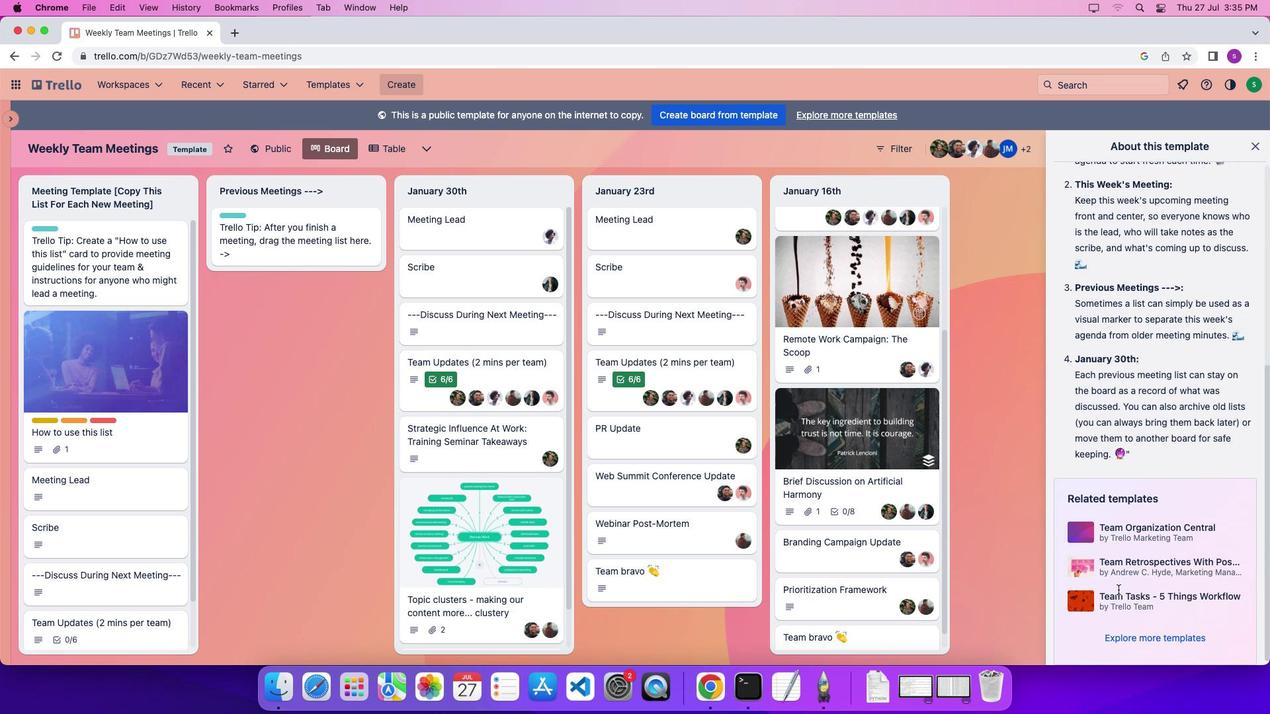 
Action: Mouse scrolled (1118, 590) with delta (0, 0)
Screenshot: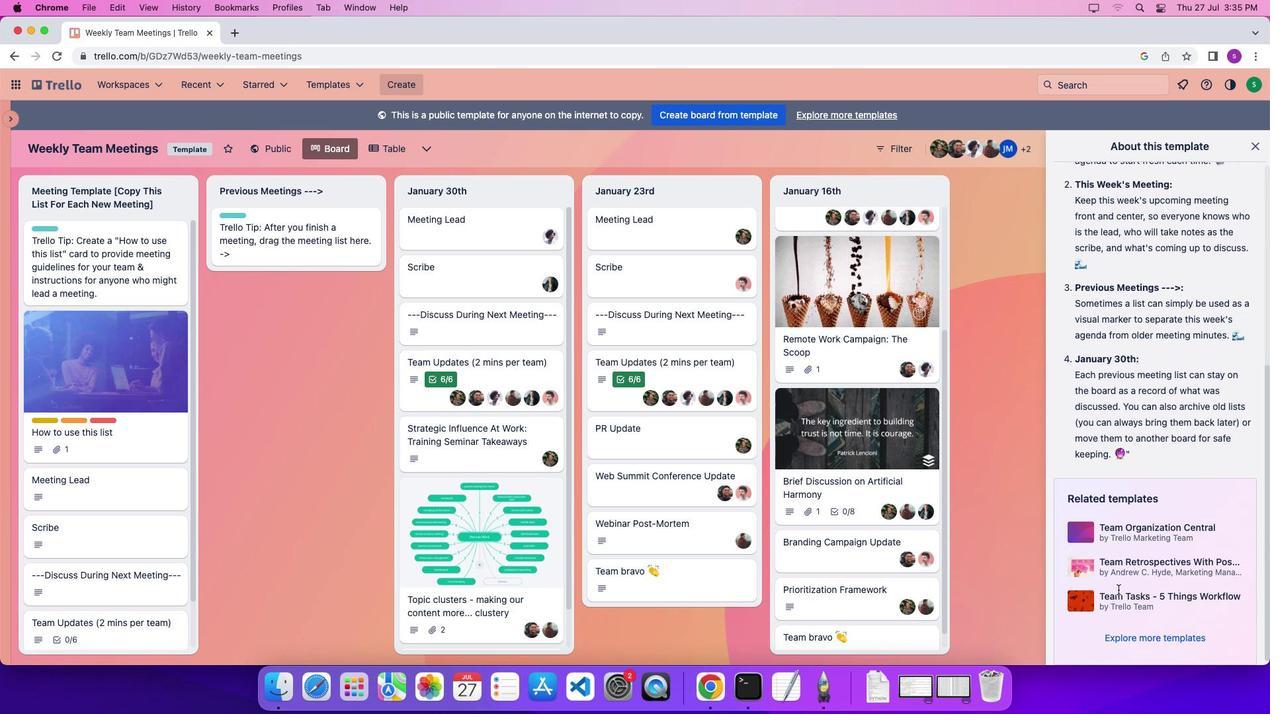 
Action: Mouse scrolled (1118, 590) with delta (0, -3)
Screenshot: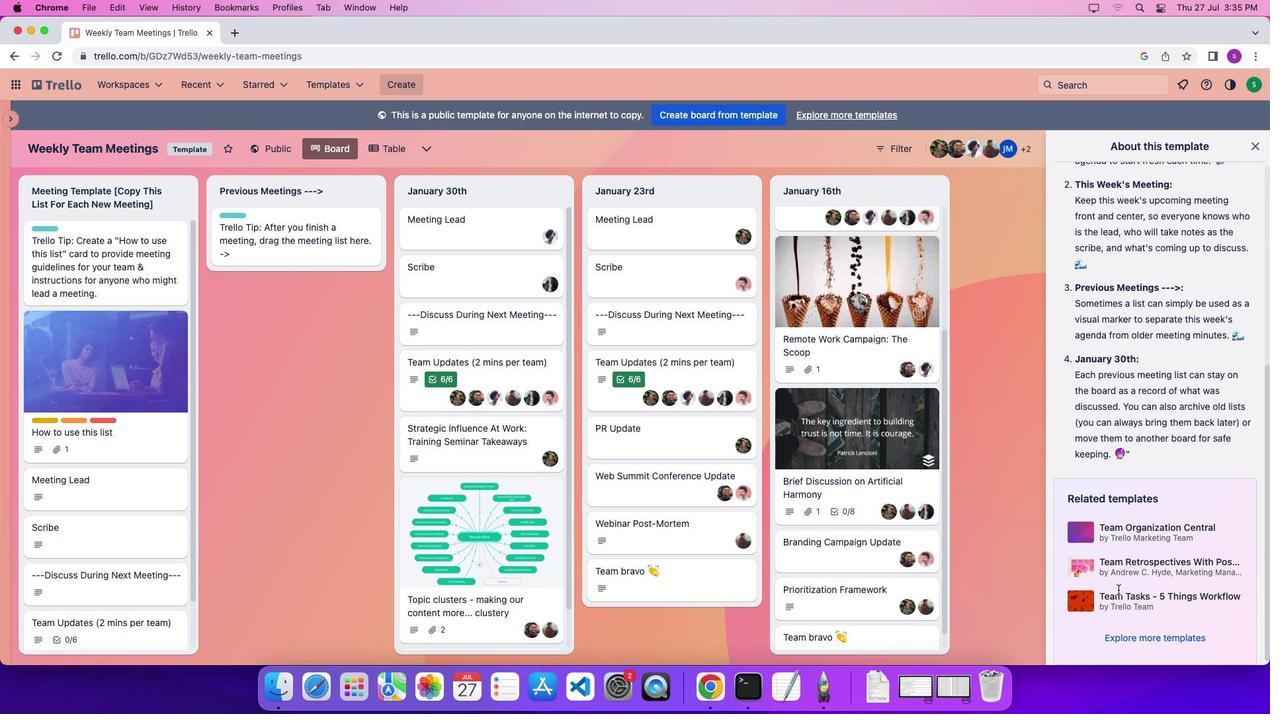 
Action: Mouse scrolled (1118, 590) with delta (0, -5)
Screenshot: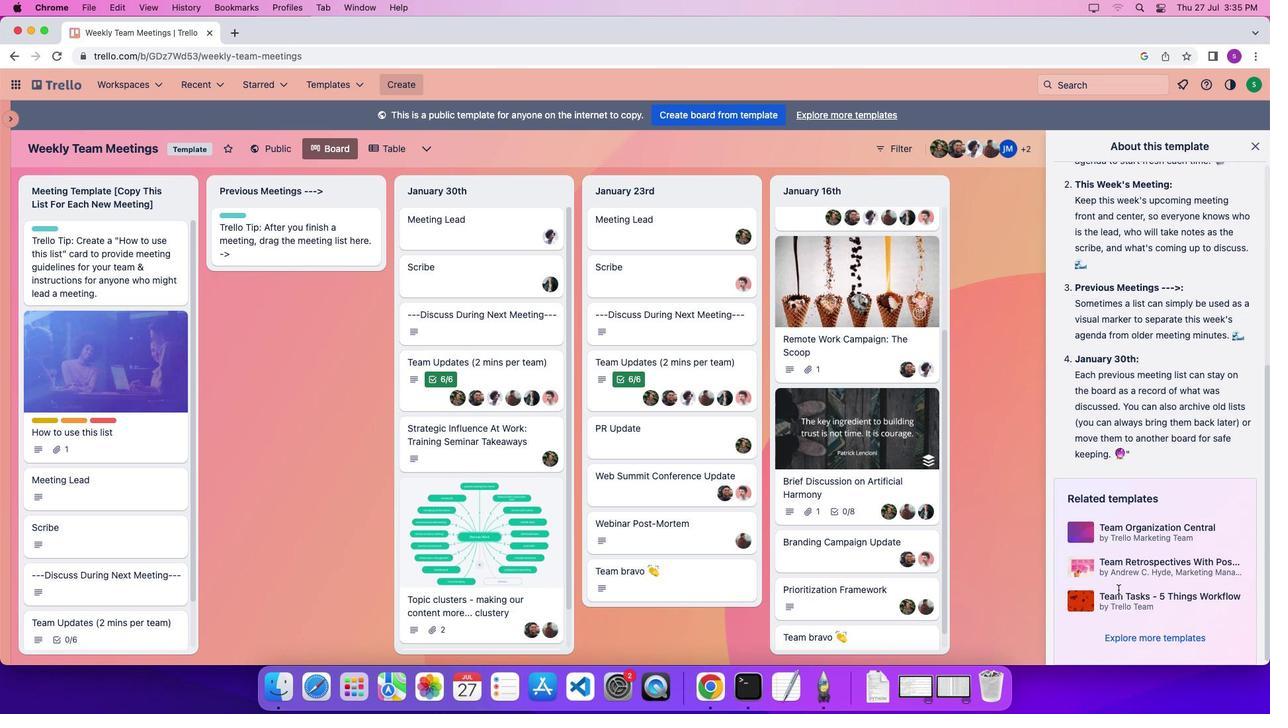 
Action: Mouse scrolled (1118, 590) with delta (0, 0)
Screenshot: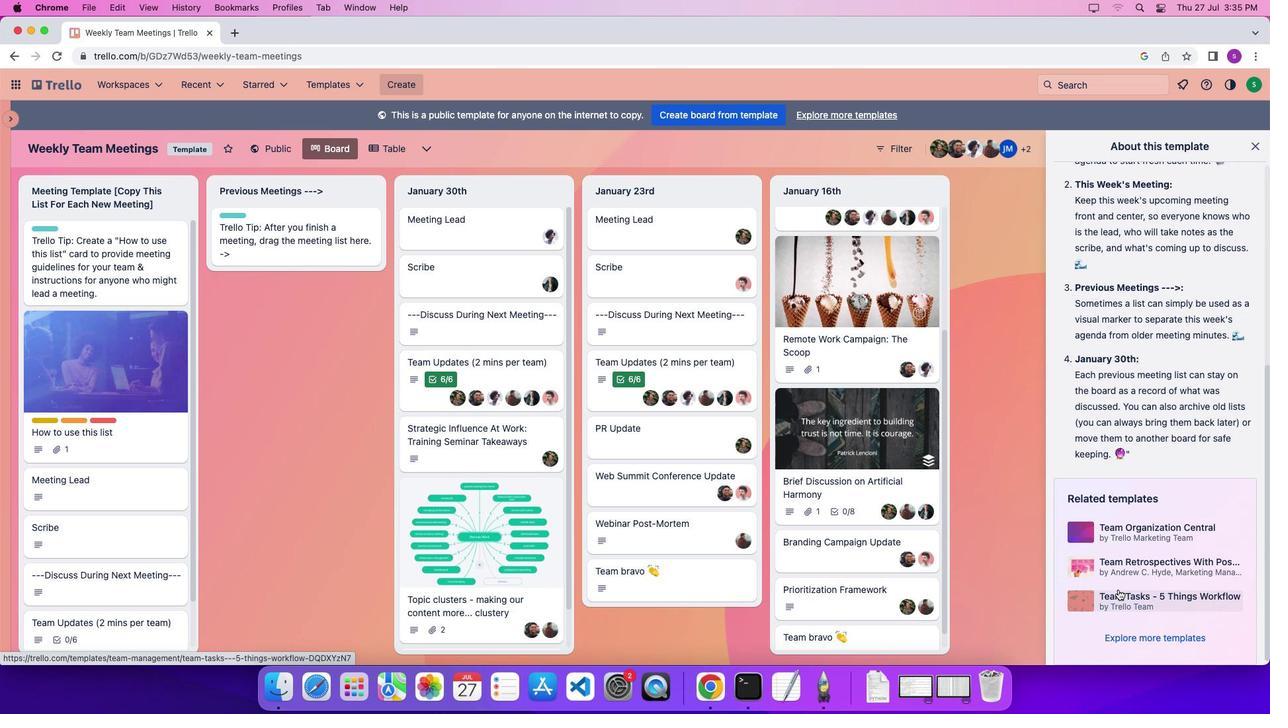 
Action: Mouse scrolled (1118, 590) with delta (0, 0)
Screenshot: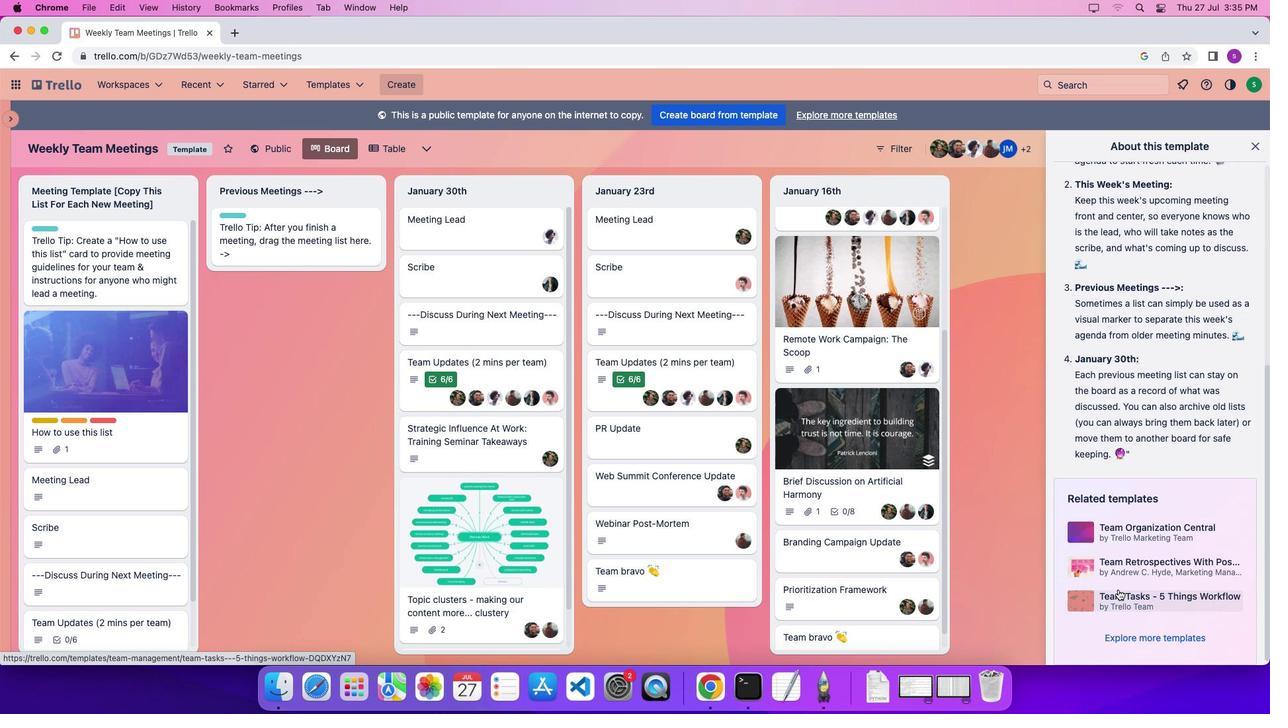 
Action: Mouse scrolled (1118, 590) with delta (0, -4)
Screenshot: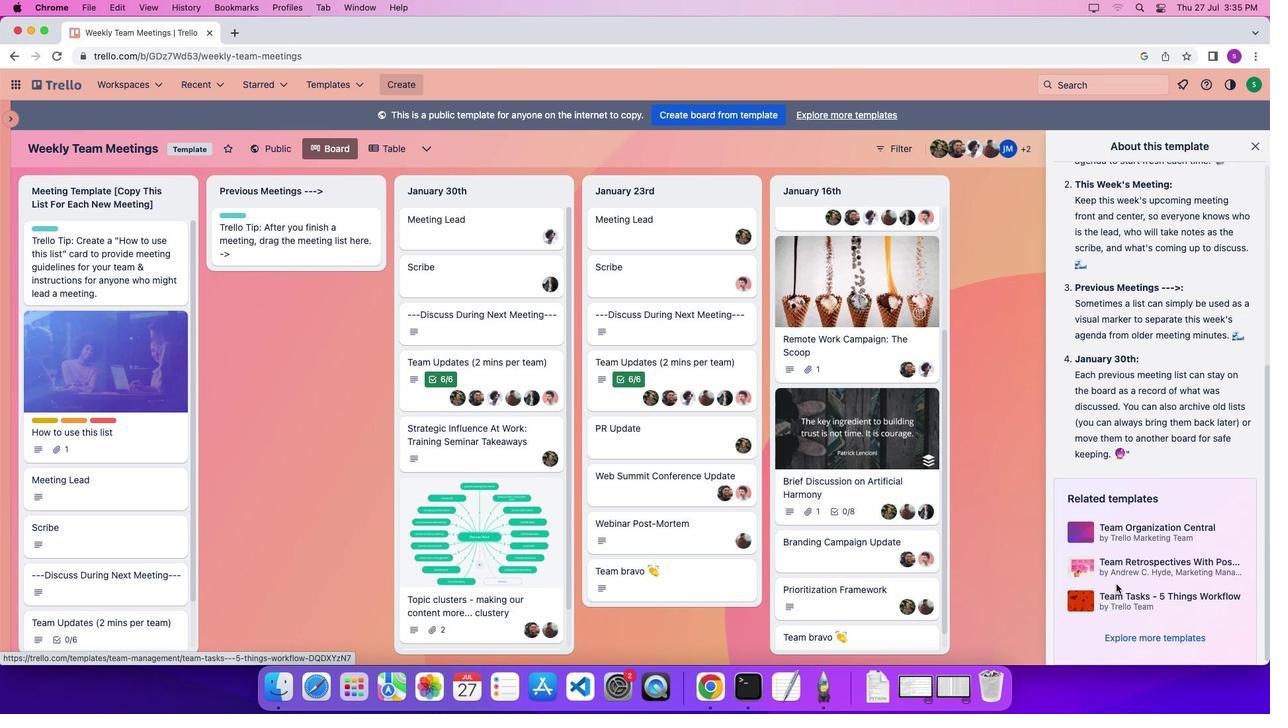 
Action: Mouse scrolled (1118, 590) with delta (0, -3)
Screenshot: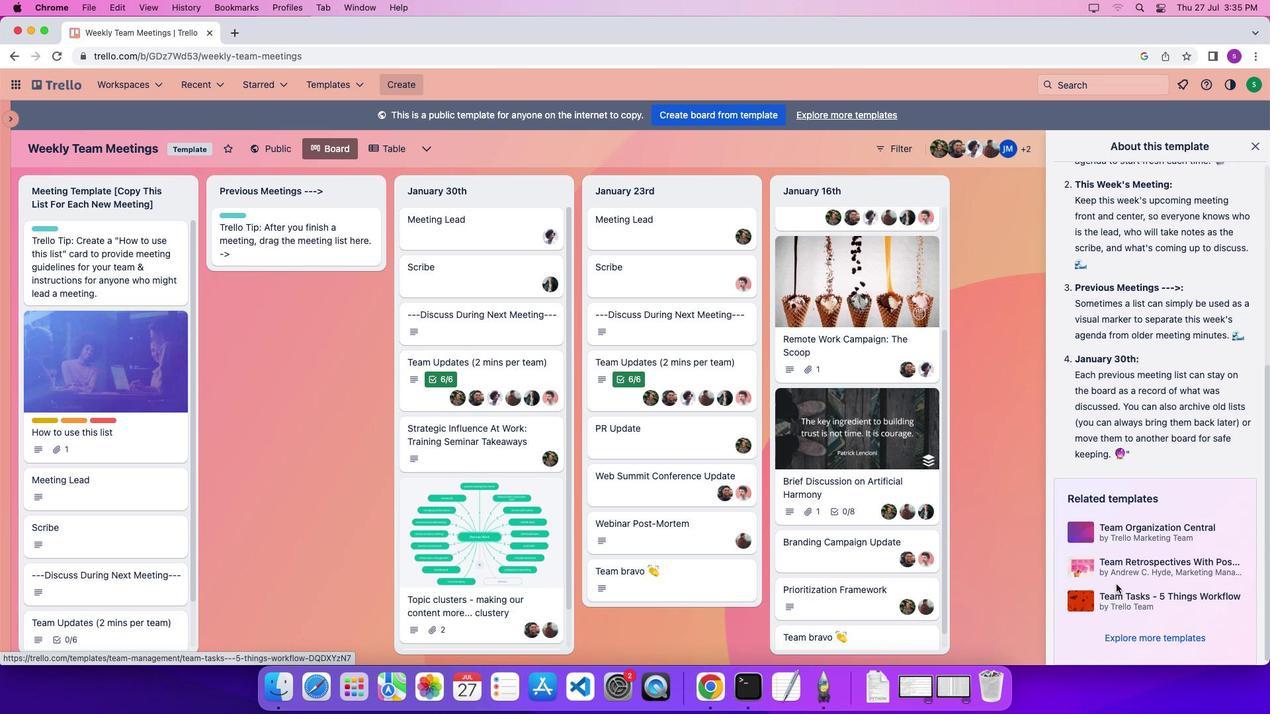 
Action: Mouse moved to (1116, 584)
Screenshot: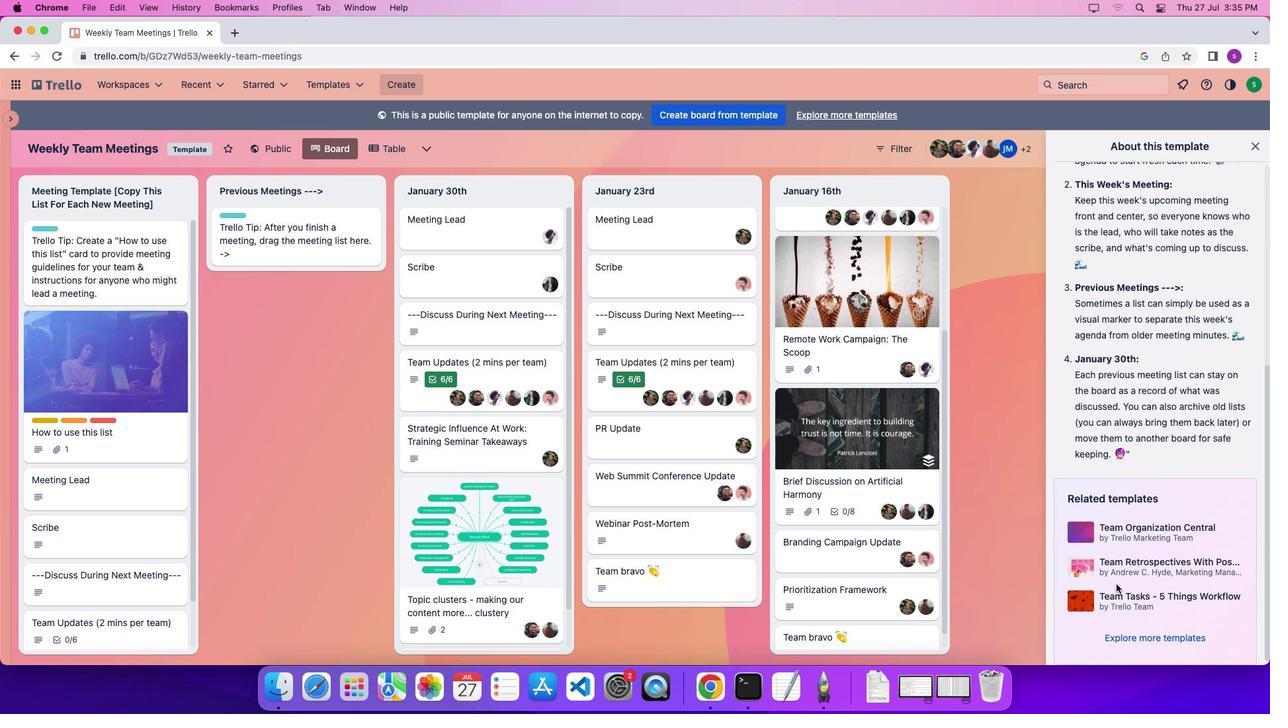 
Action: Mouse scrolled (1116, 584) with delta (0, 0)
Screenshot: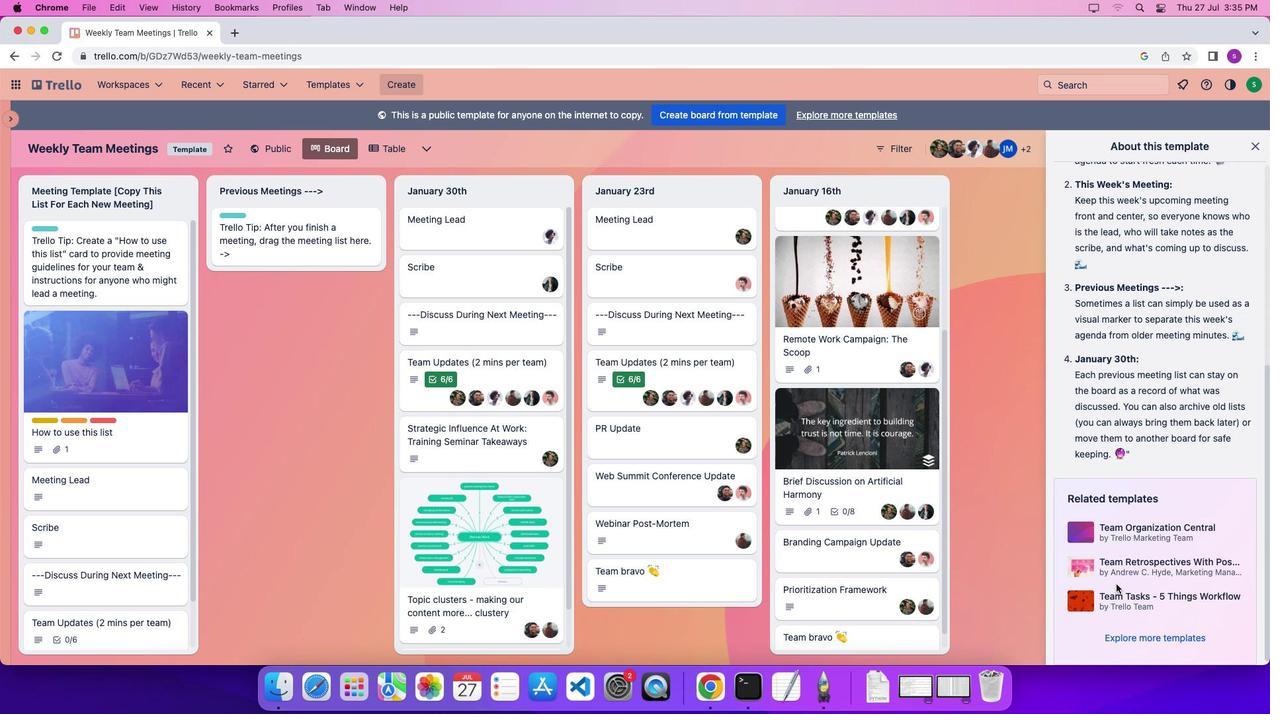 
Action: Mouse scrolled (1116, 584) with delta (0, 0)
Screenshot: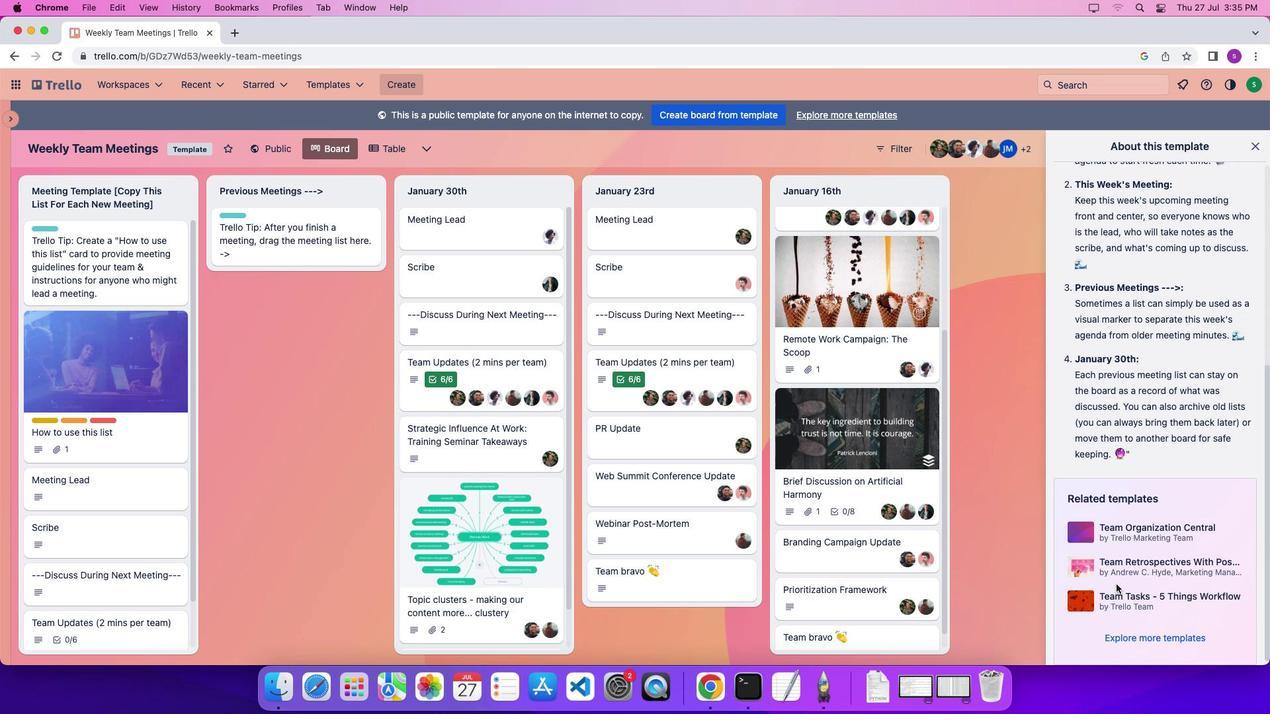 
Action: Mouse scrolled (1116, 584) with delta (0, 0)
Screenshot: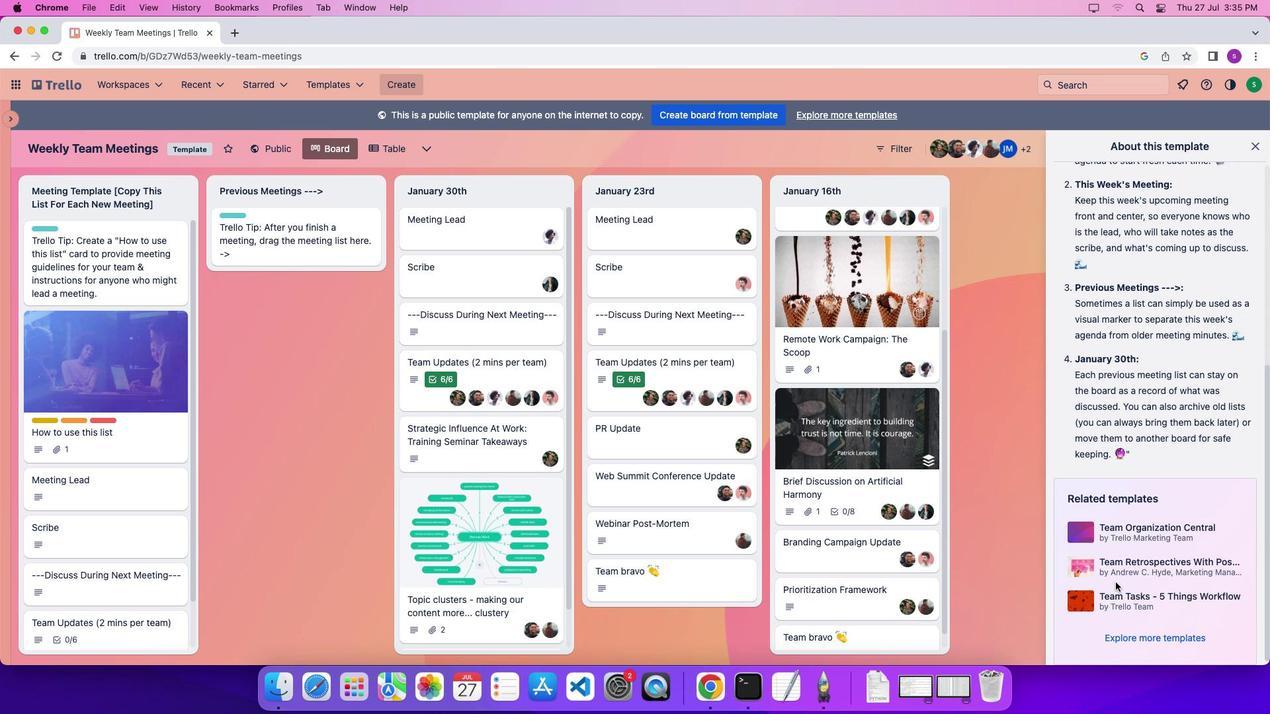 
Action: Mouse moved to (1113, 539)
Screenshot: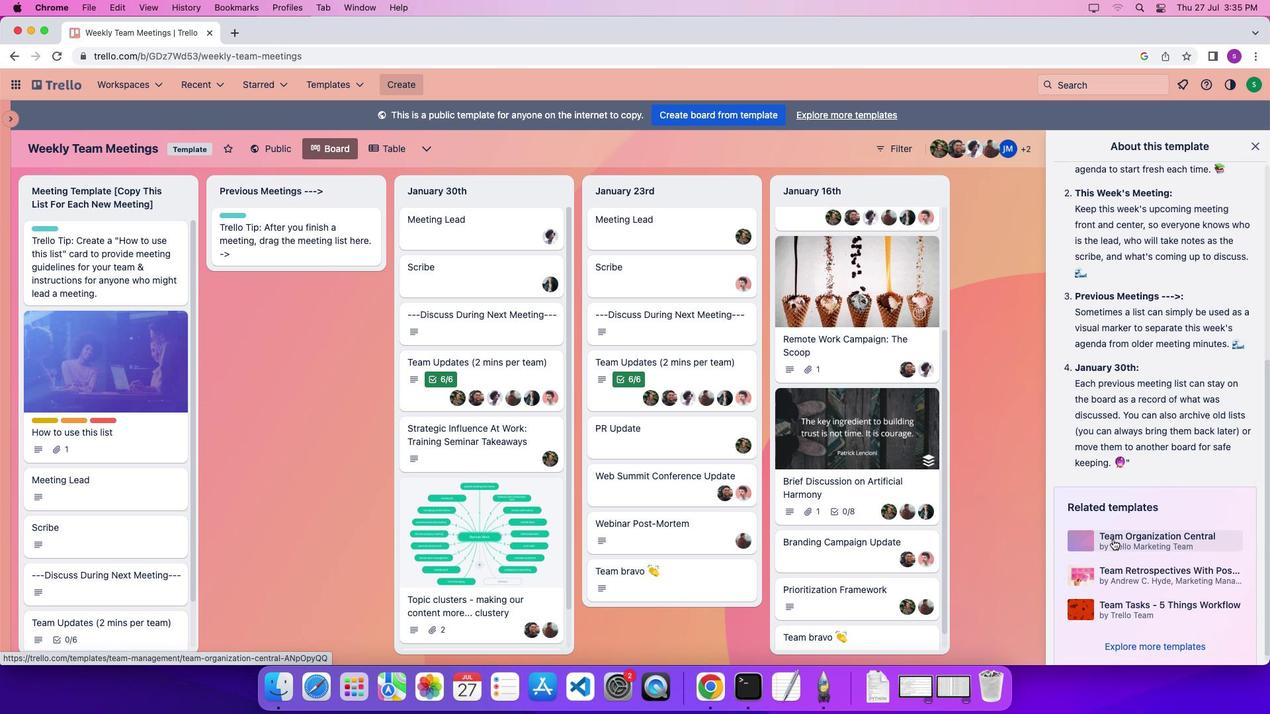
Action: Mouse scrolled (1113, 539) with delta (0, 0)
Screenshot: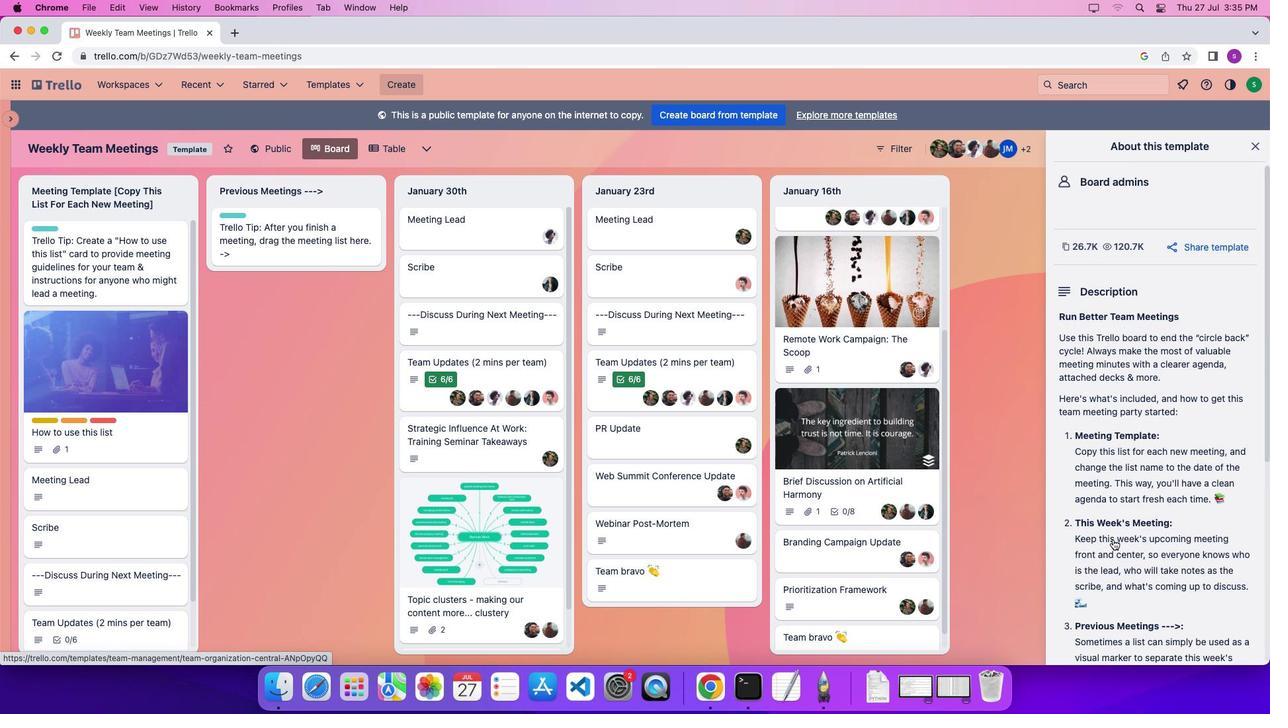 
Action: Mouse scrolled (1113, 539) with delta (0, 0)
Screenshot: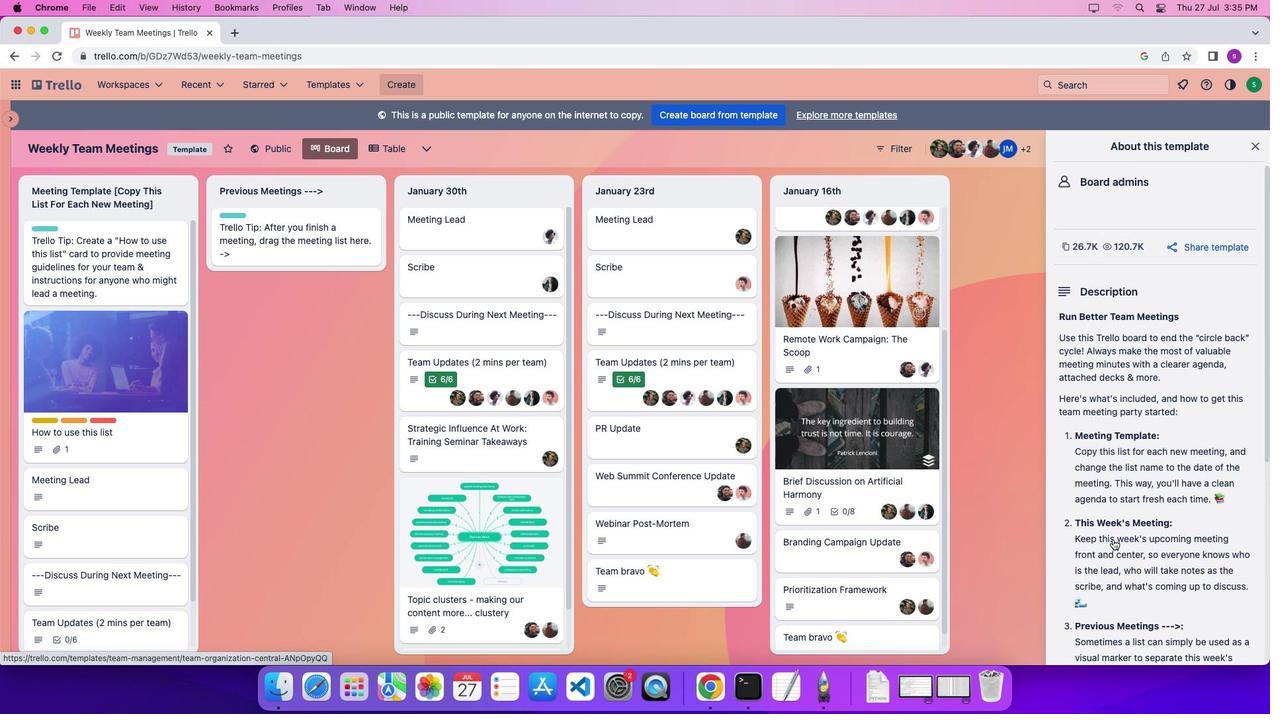
Action: Mouse scrolled (1113, 539) with delta (0, 2)
Screenshot: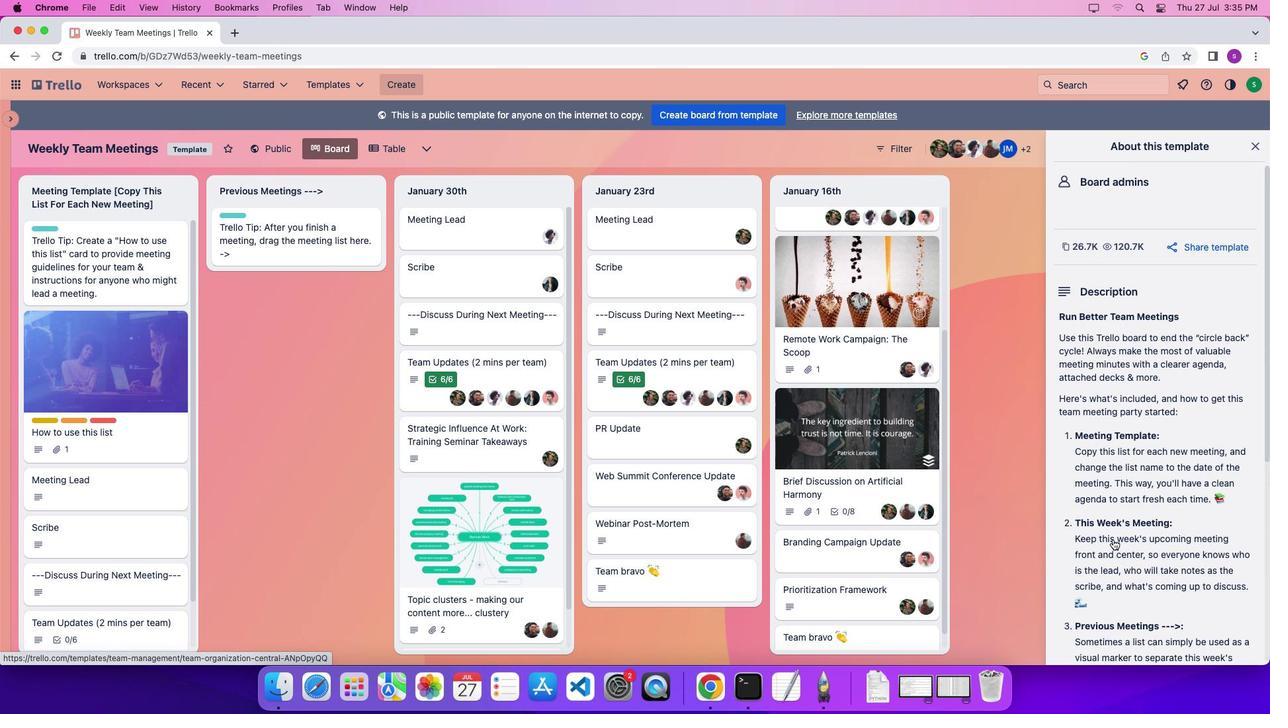 
Action: Mouse scrolled (1113, 539) with delta (0, 4)
Screenshot: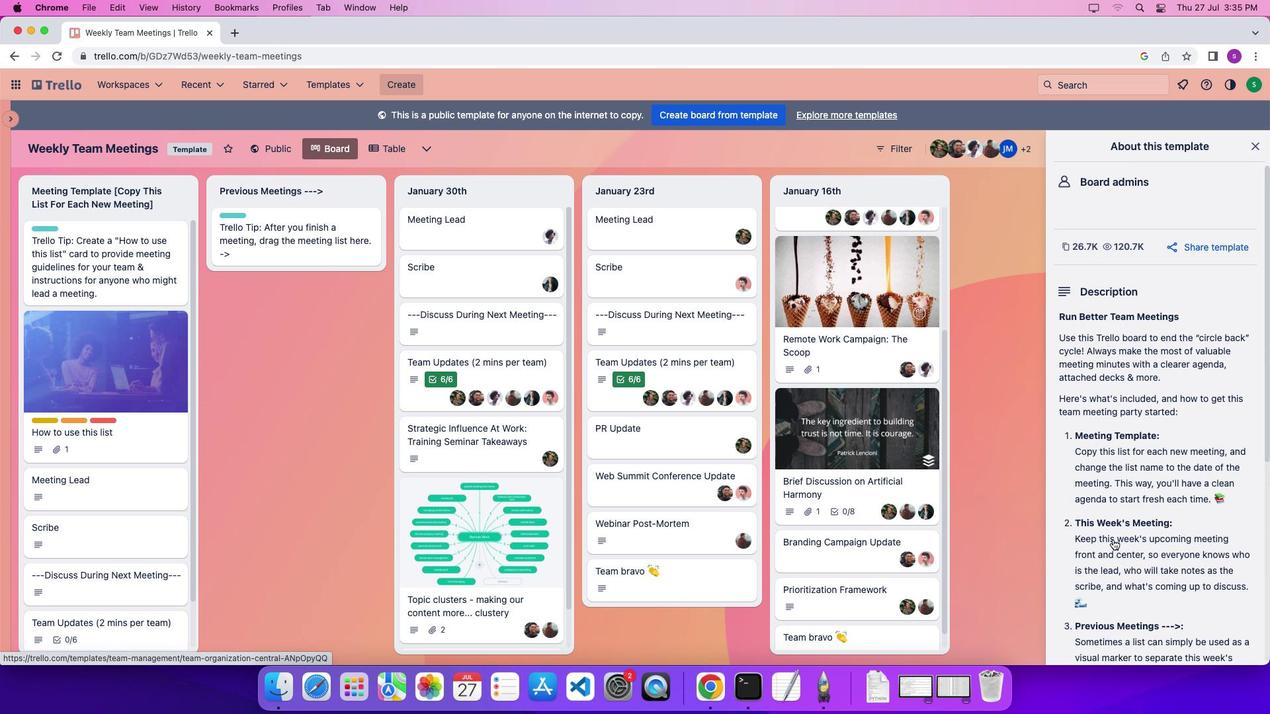 
Action: Mouse scrolled (1113, 539) with delta (0, 6)
Screenshot: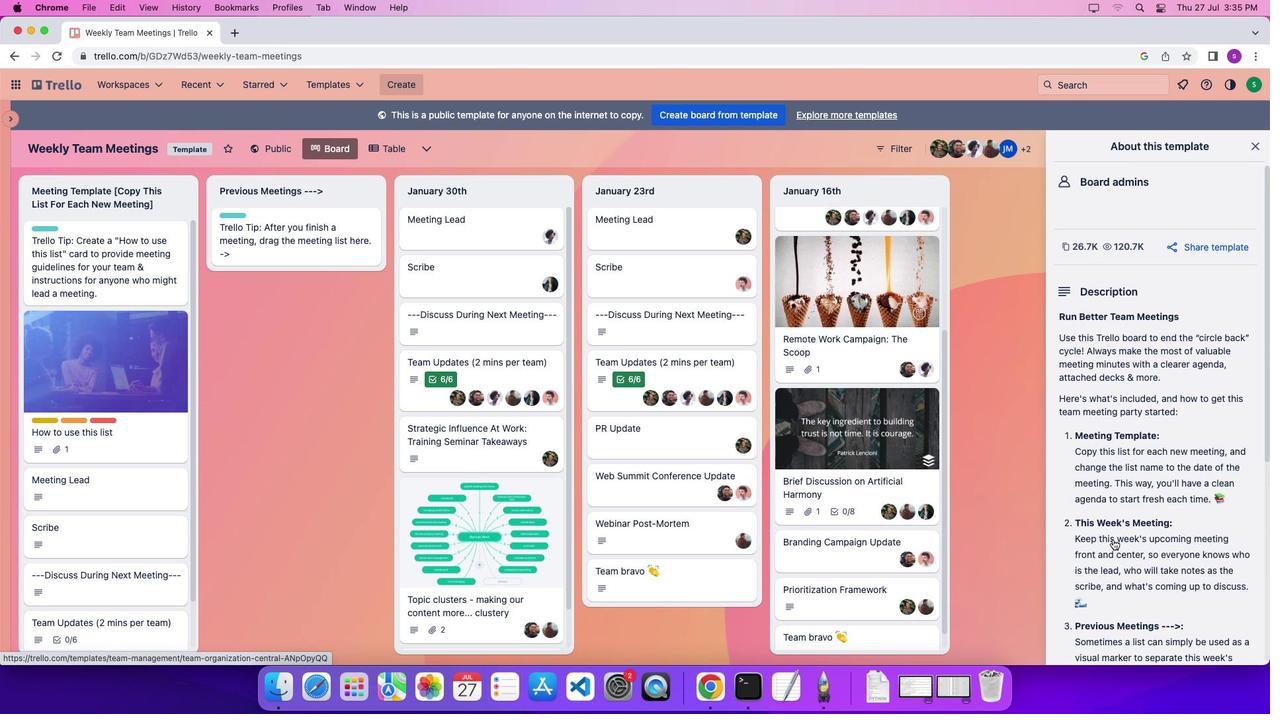 
Action: Mouse scrolled (1113, 539) with delta (0, 0)
Screenshot: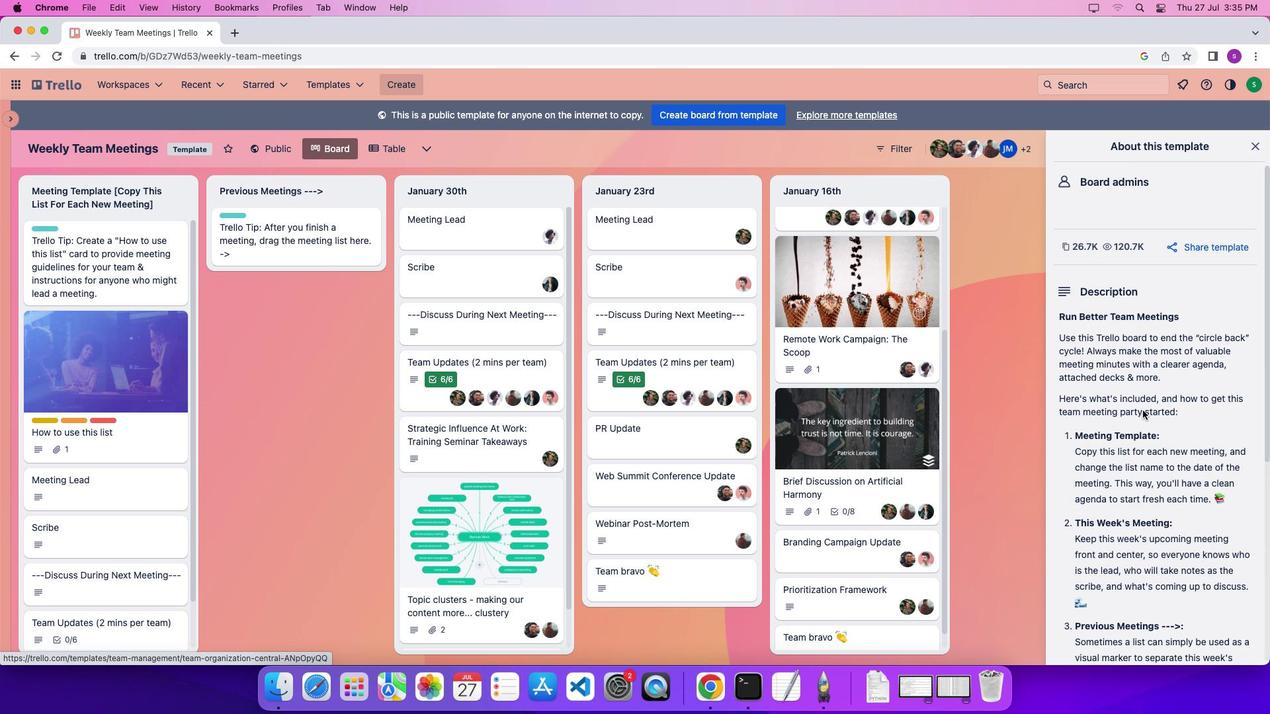 
Action: Mouse scrolled (1113, 539) with delta (0, 0)
Screenshot: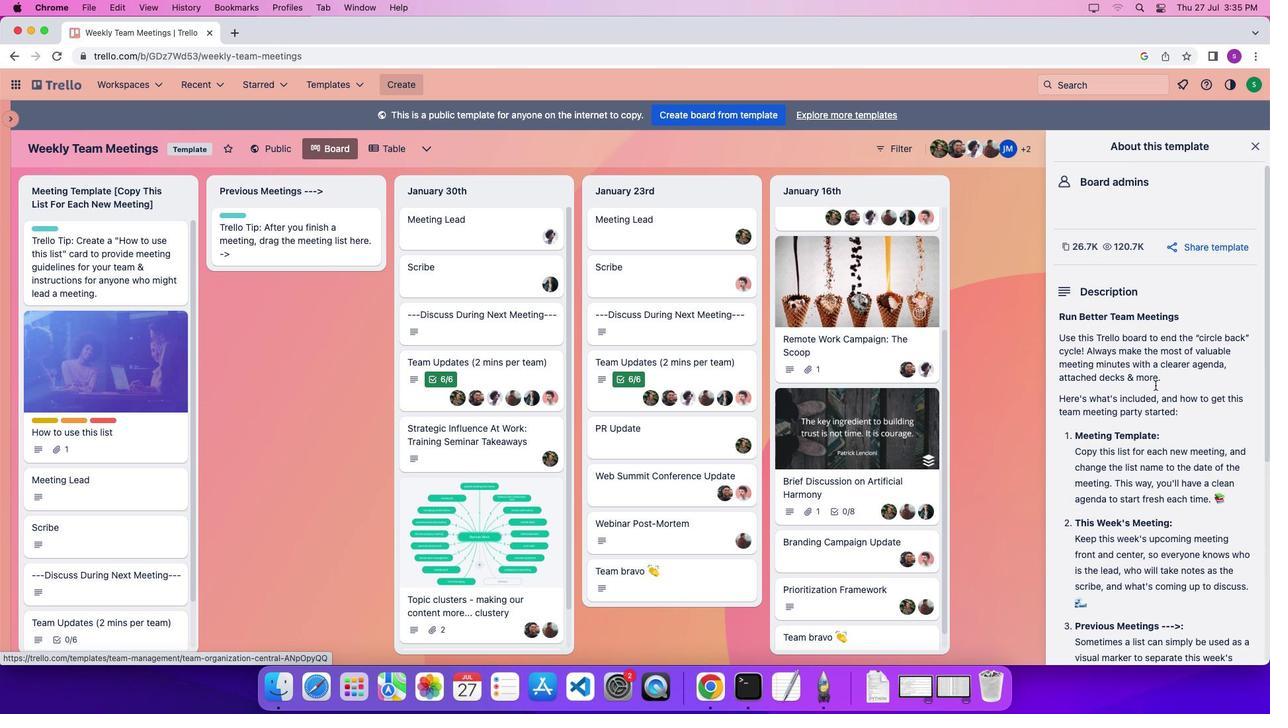 
Action: Mouse scrolled (1113, 539) with delta (0, 5)
Screenshot: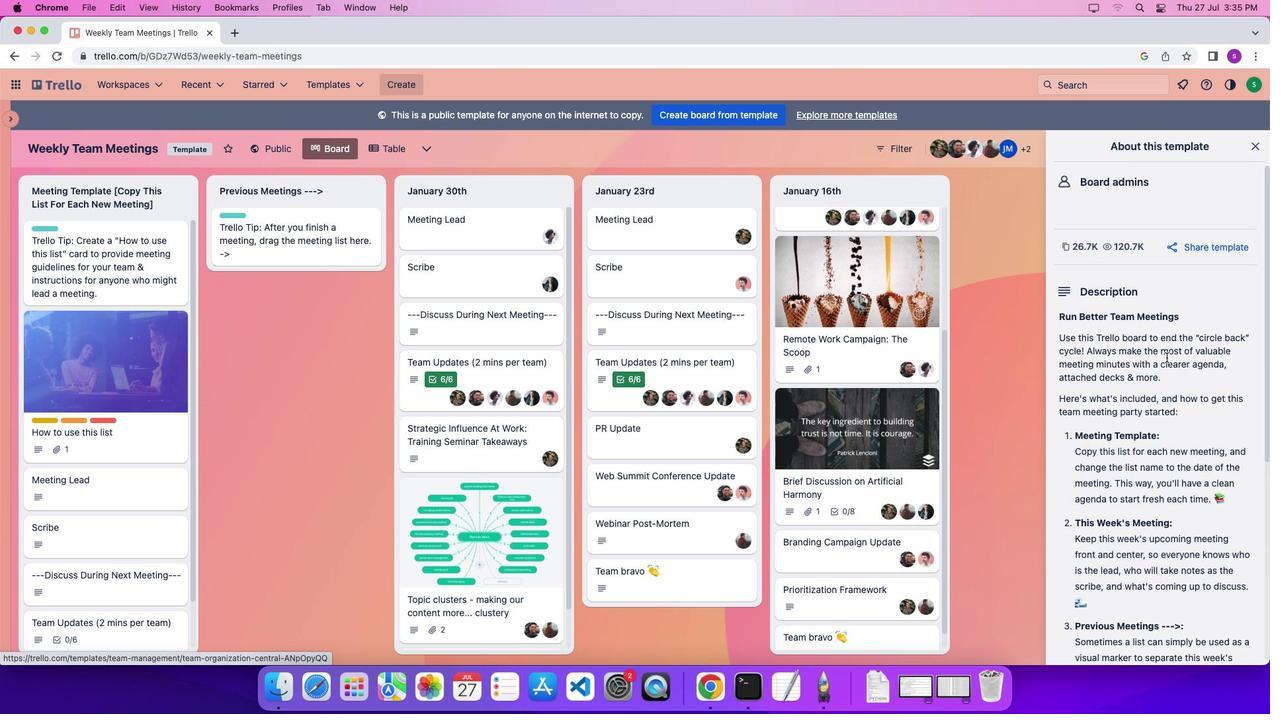 
Action: Mouse scrolled (1113, 539) with delta (0, 7)
Screenshot: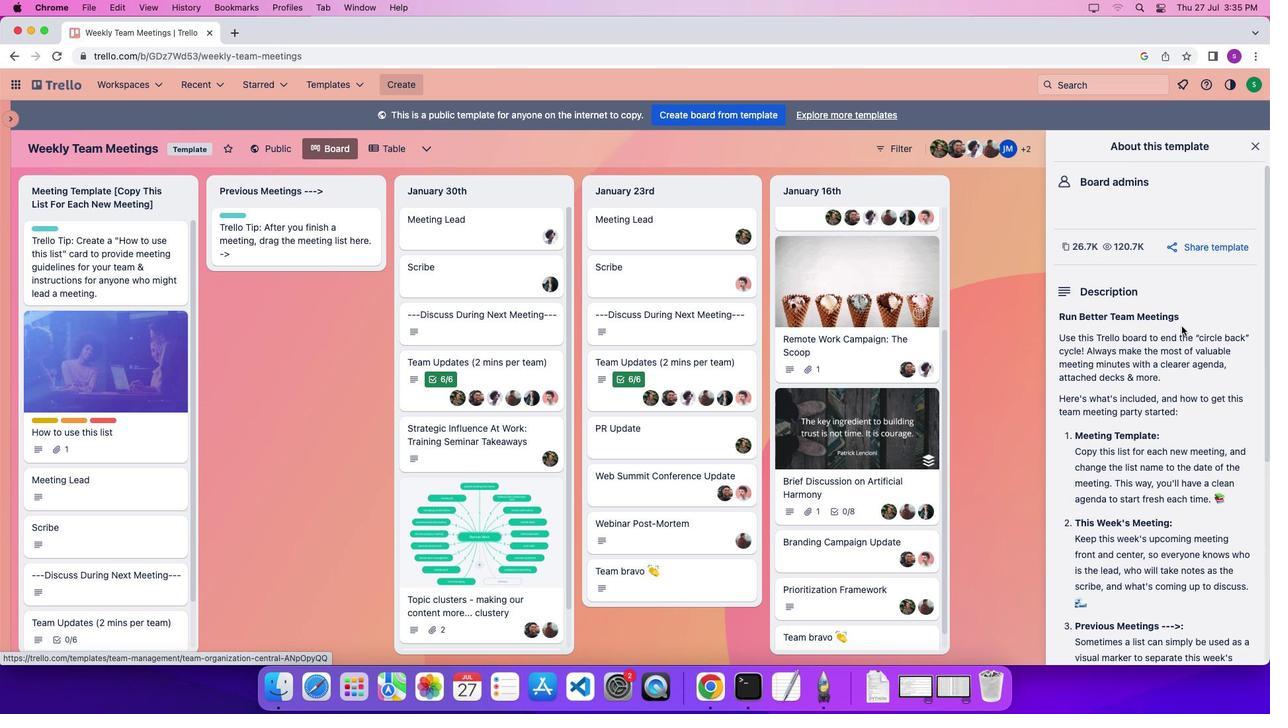 
Action: Mouse moved to (1258, 140)
Screenshot: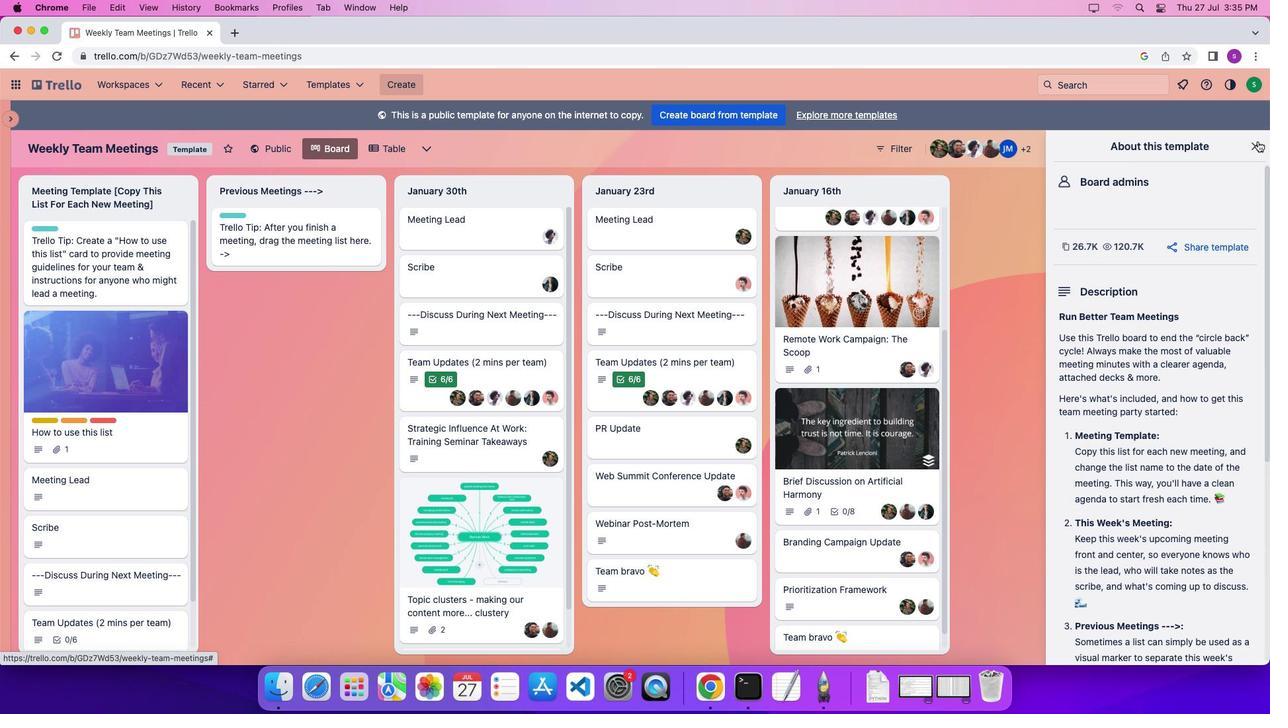 
Action: Mouse pressed left at (1258, 140)
Screenshot: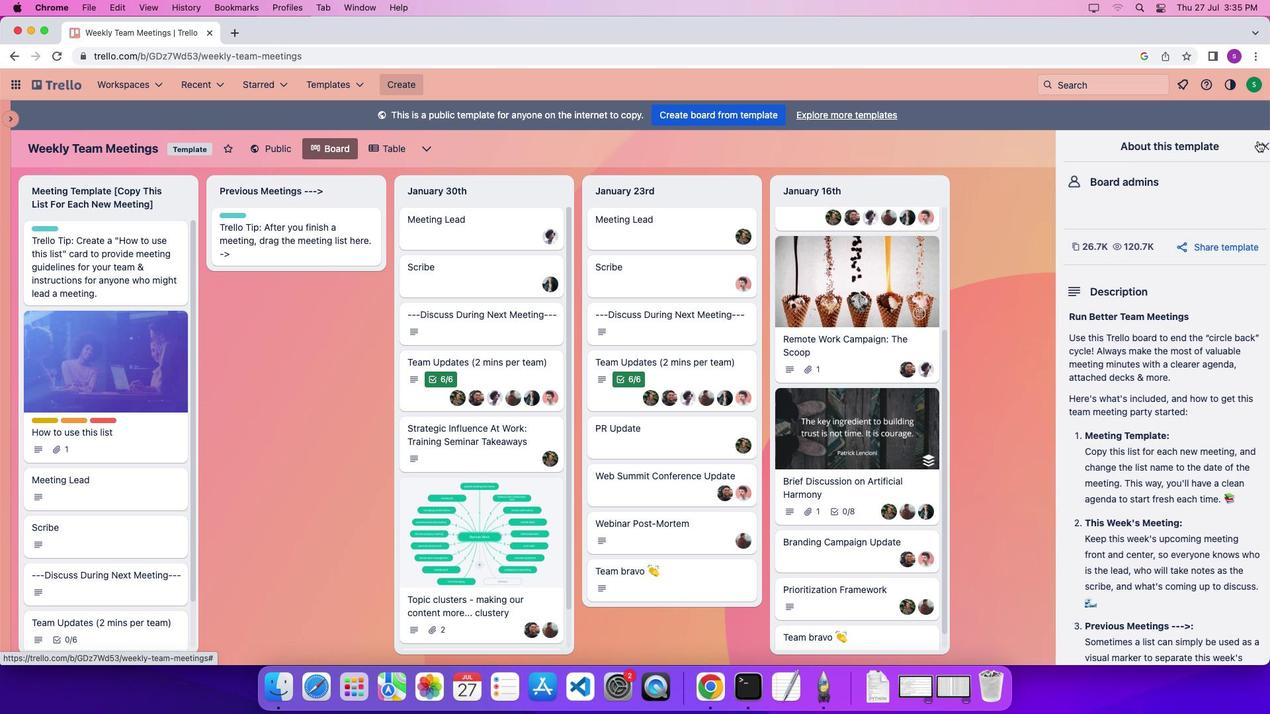 
Action: Mouse moved to (1151, 301)
Screenshot: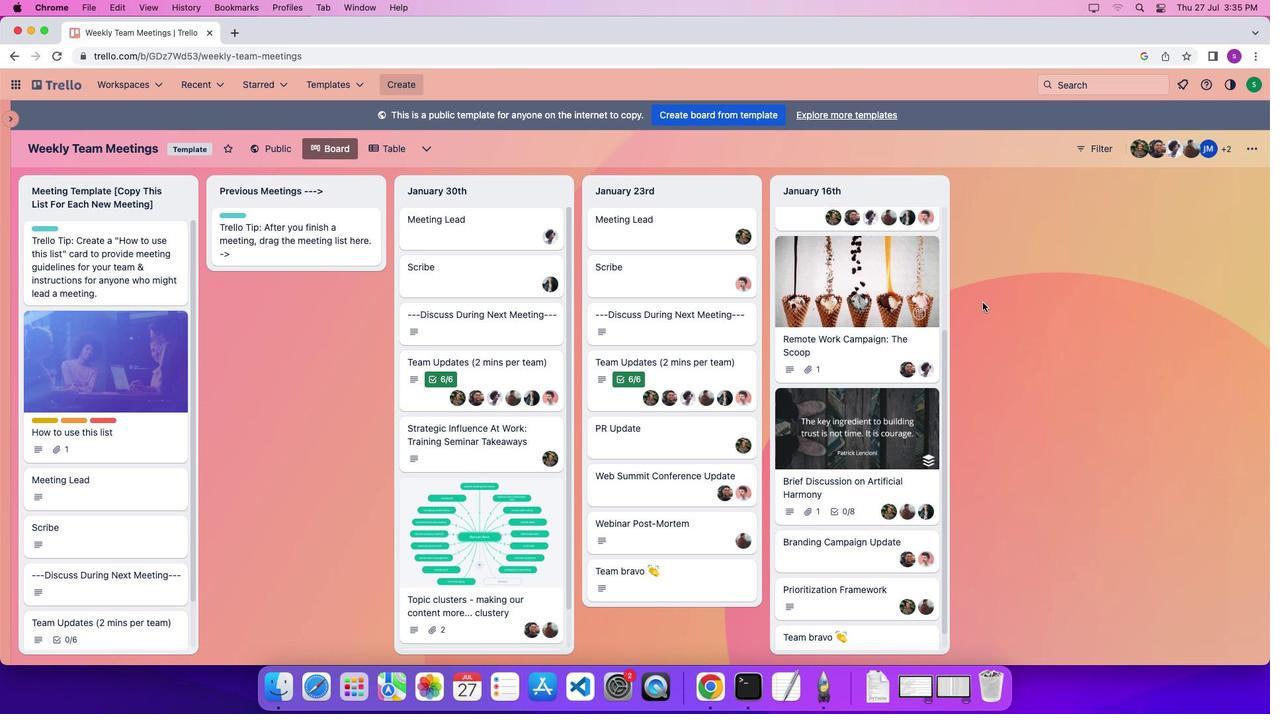 
Action: Mouse pressed left at (1151, 301)
Screenshot: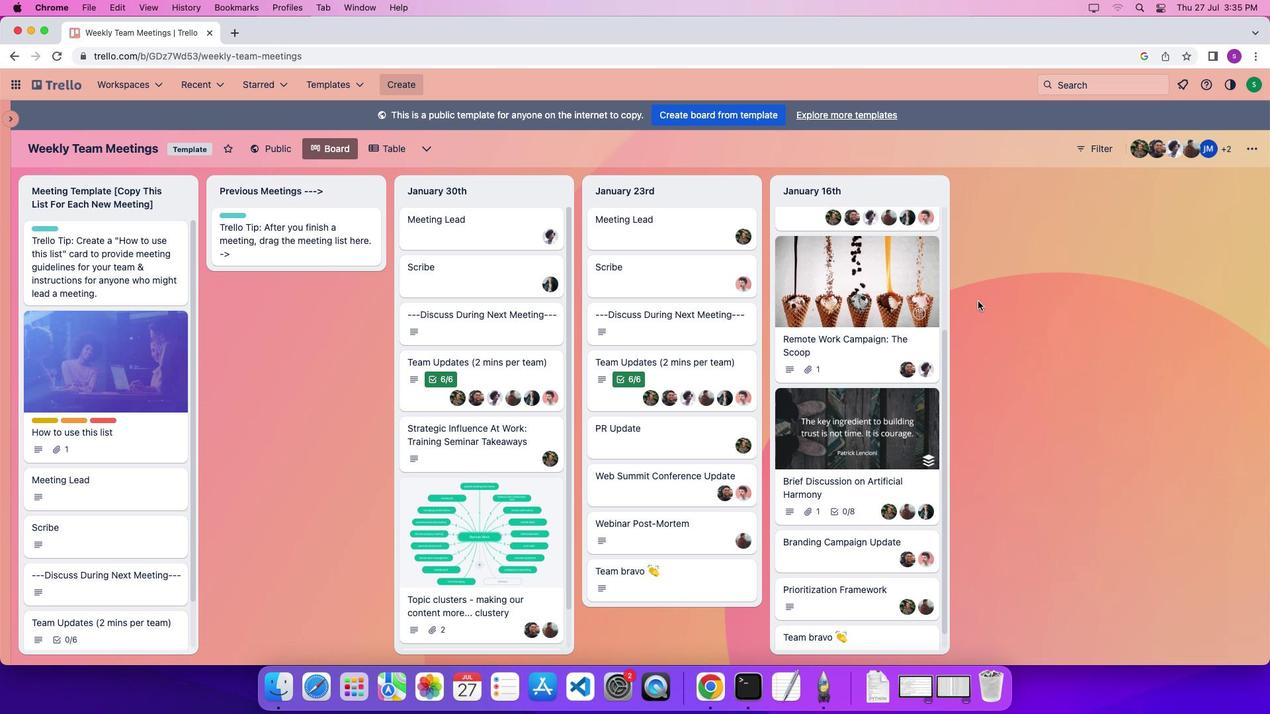 
Action: Mouse moved to (887, 294)
Screenshot: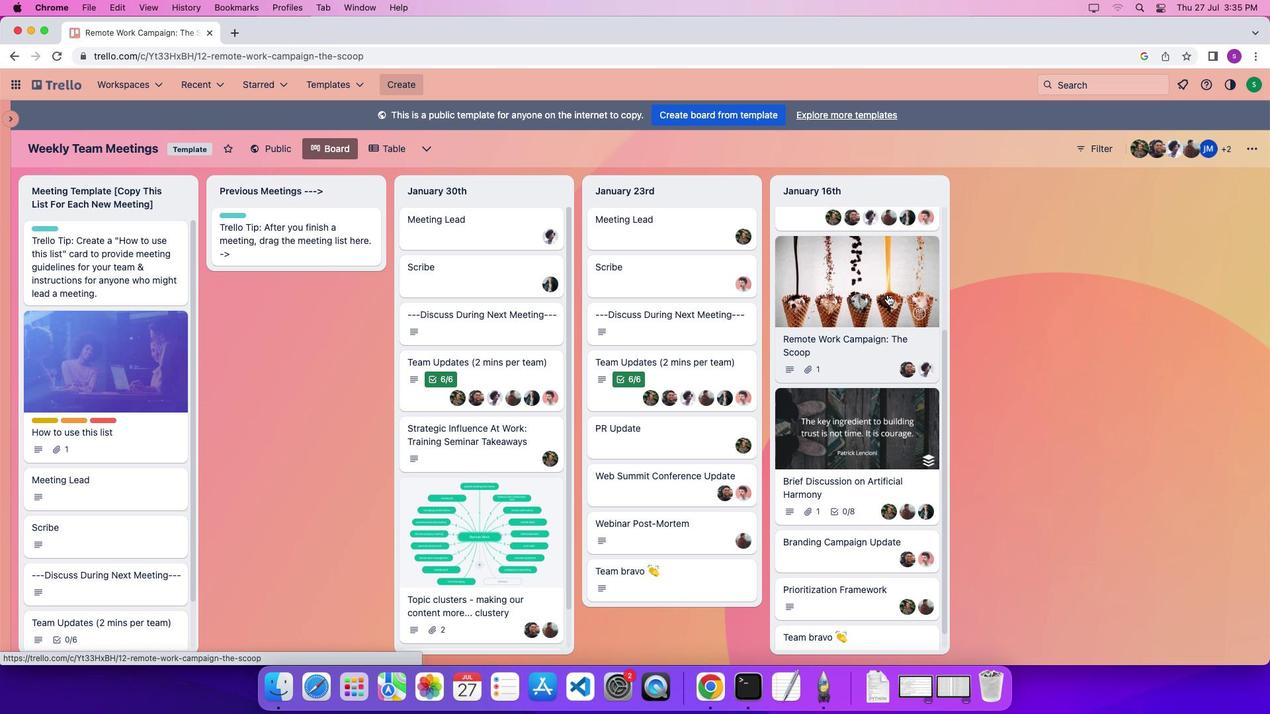 
Action: Mouse pressed left at (887, 294)
Screenshot: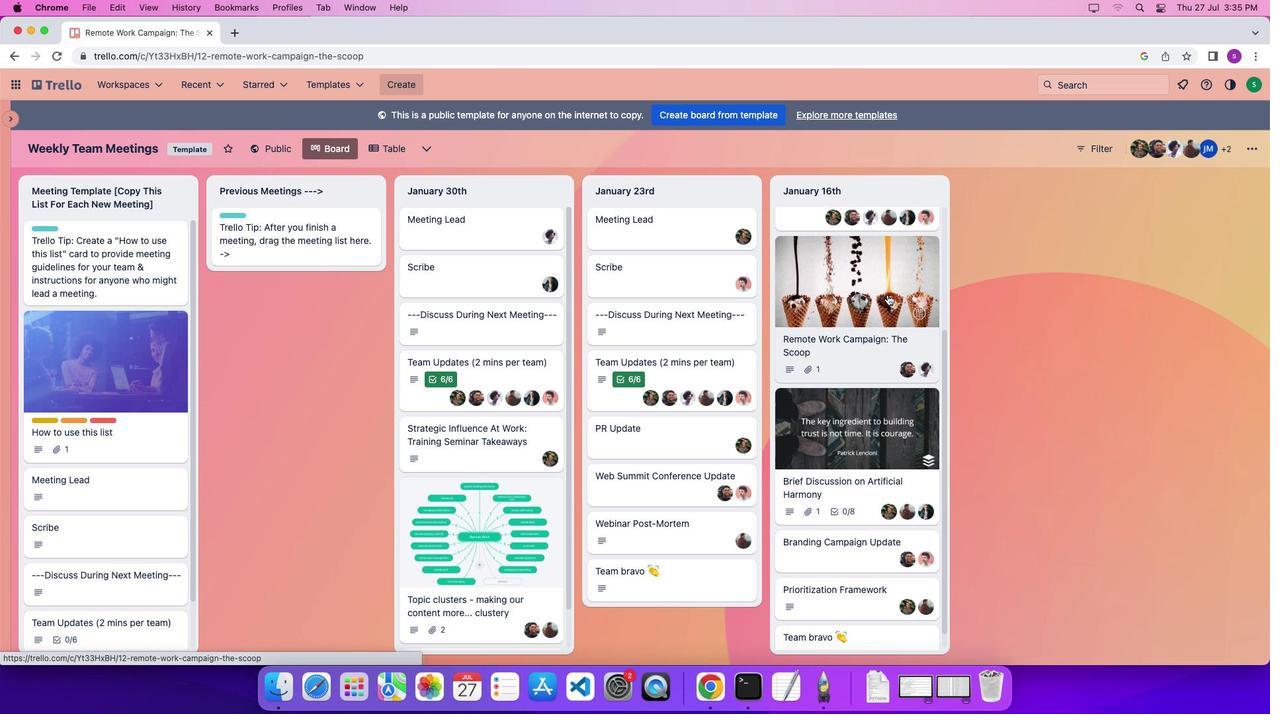 
Action: Mouse moved to (568, 261)
Screenshot: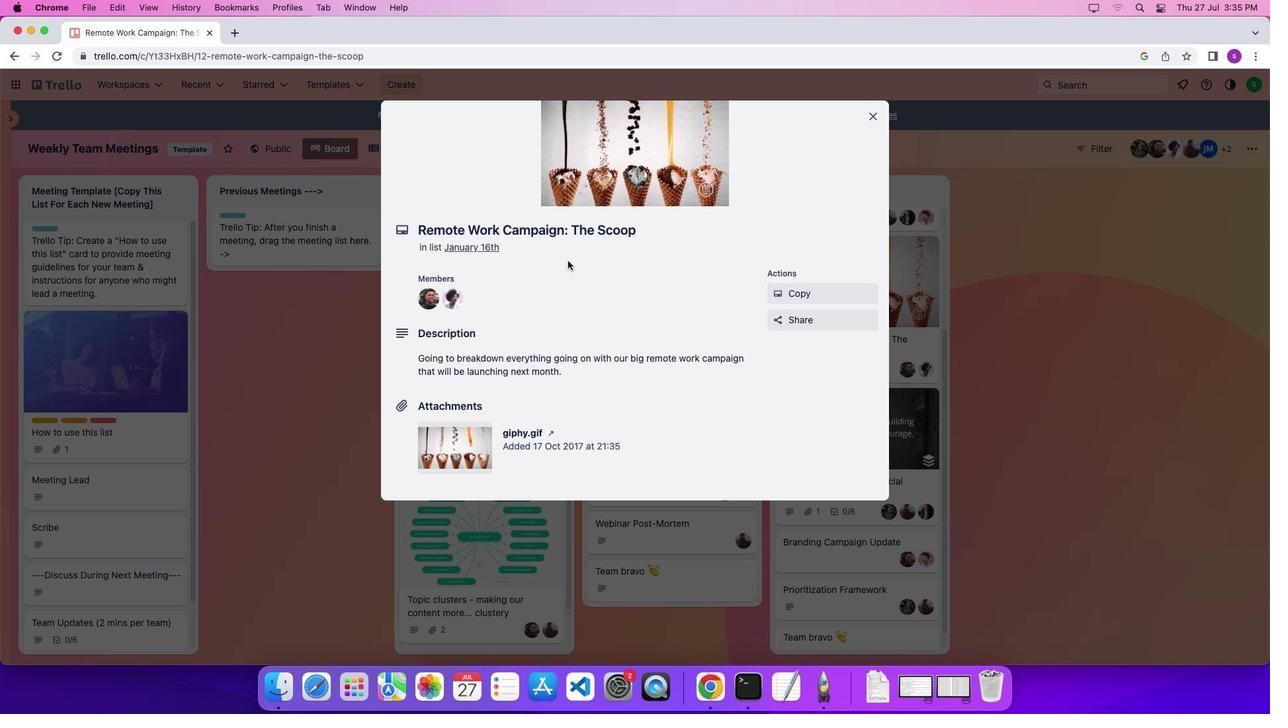 
Action: Mouse scrolled (568, 261) with delta (0, 0)
Screenshot: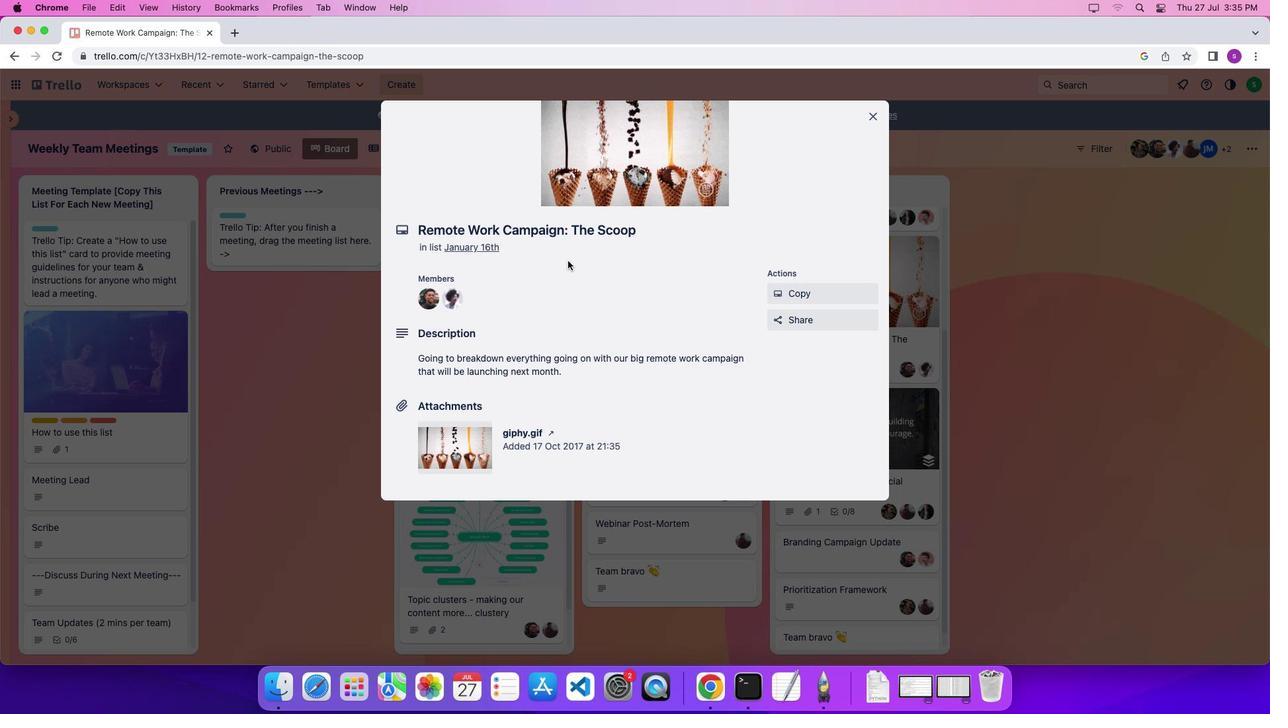 
Action: Mouse scrolled (568, 261) with delta (0, 0)
Screenshot: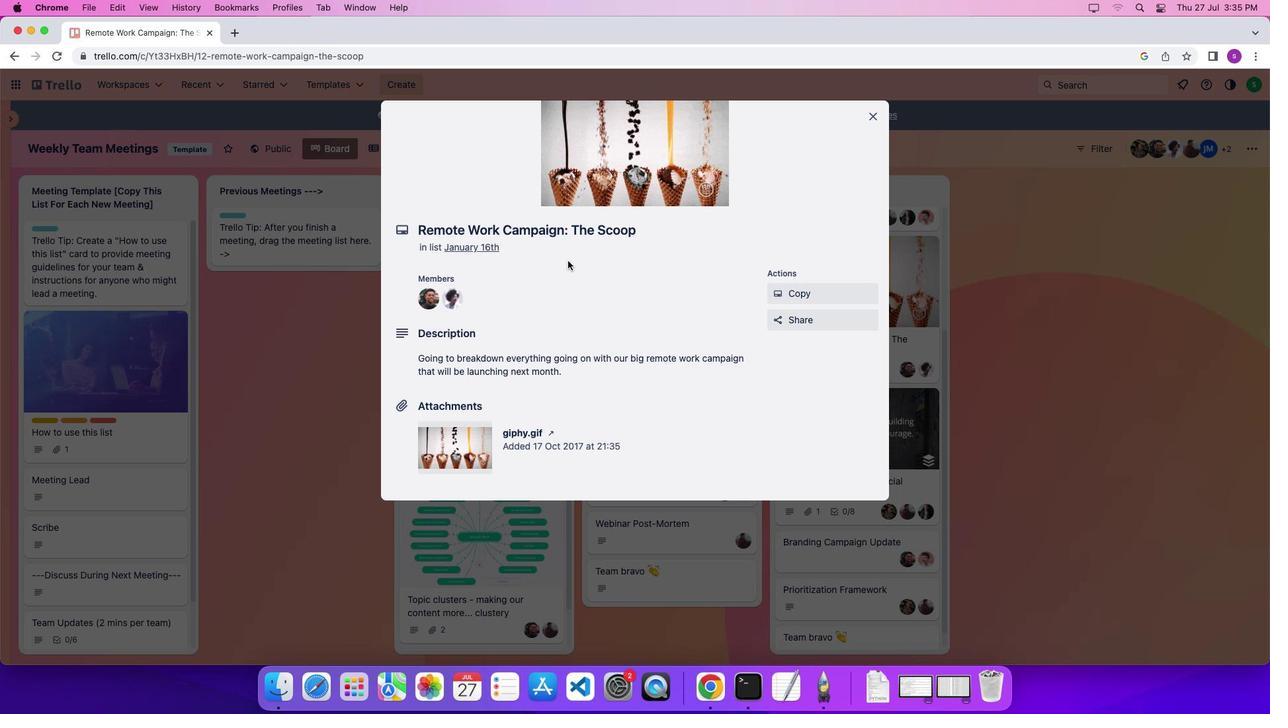 
Action: Mouse scrolled (568, 261) with delta (0, 3)
Screenshot: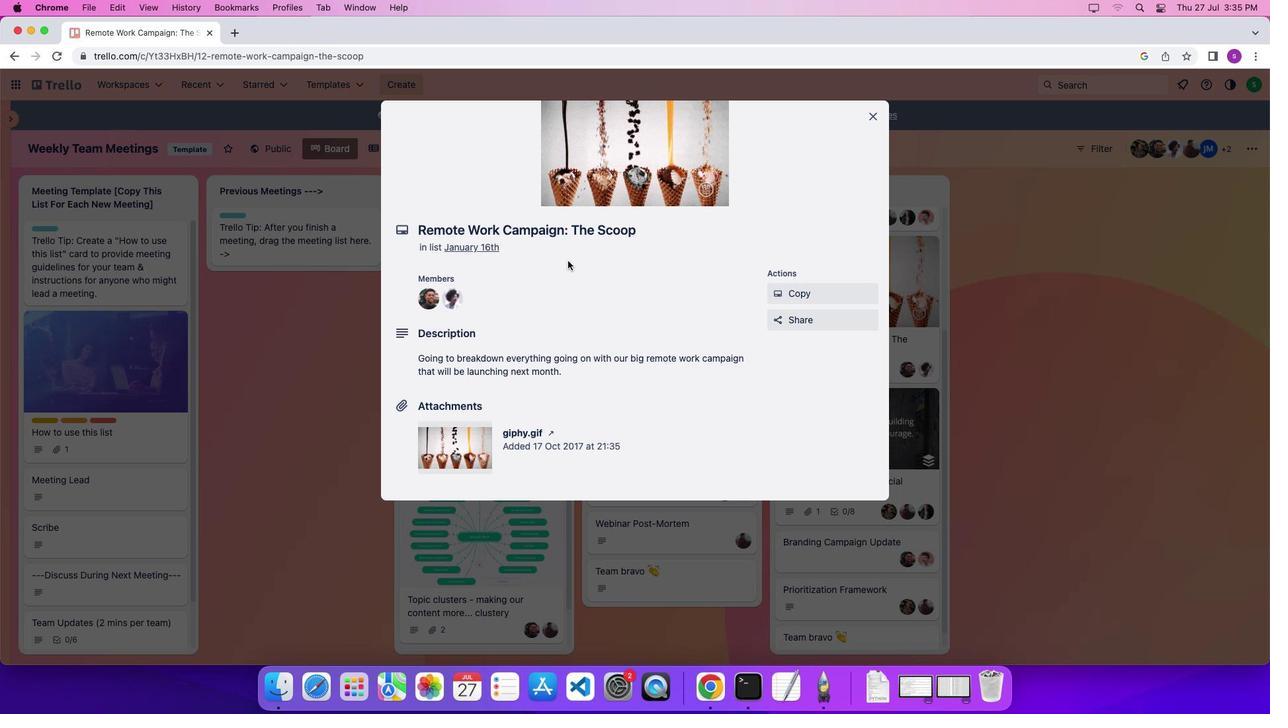 
Action: Mouse scrolled (568, 261) with delta (0, 4)
Screenshot: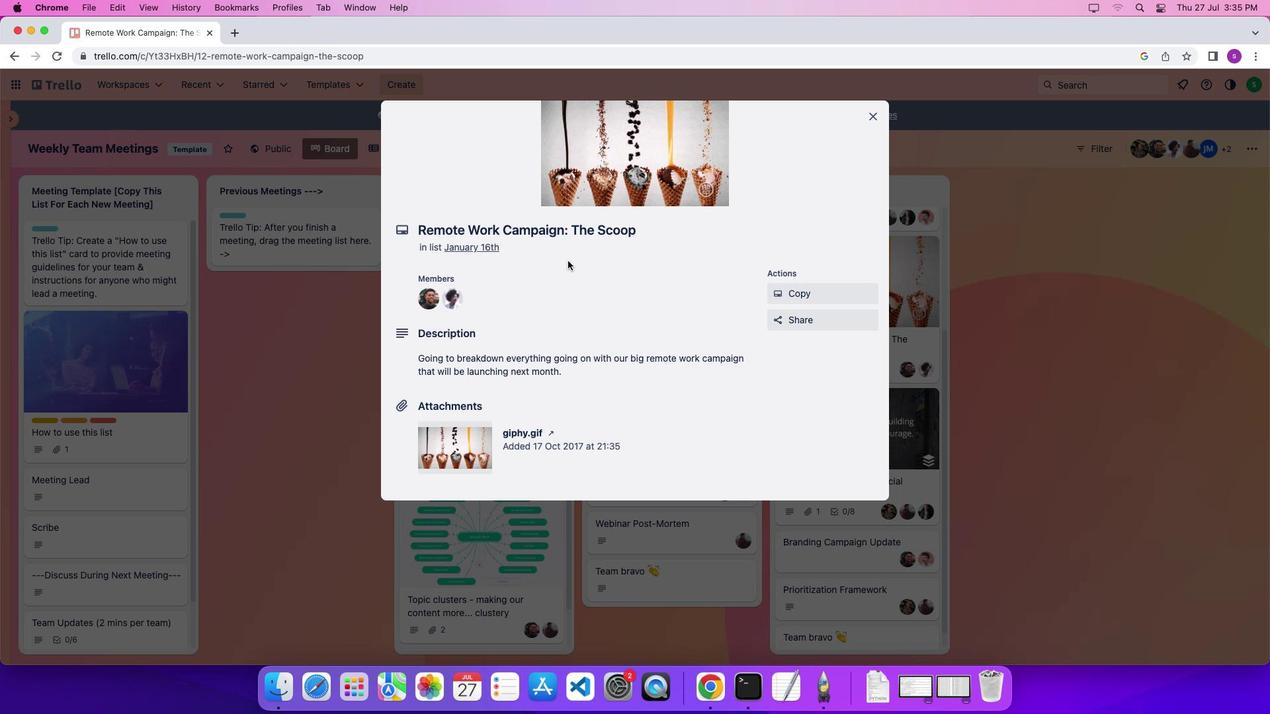 
Action: Mouse scrolled (568, 261) with delta (0, 0)
Screenshot: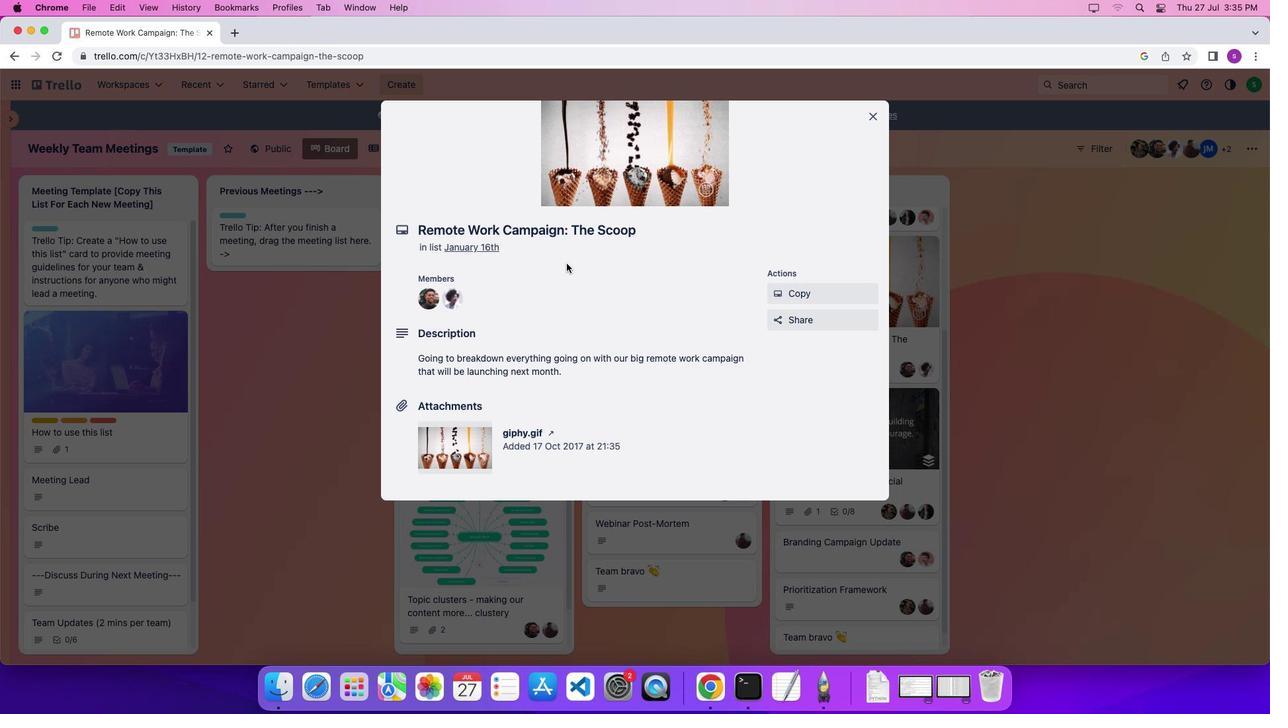 
Action: Mouse scrolled (568, 261) with delta (0, 0)
Screenshot: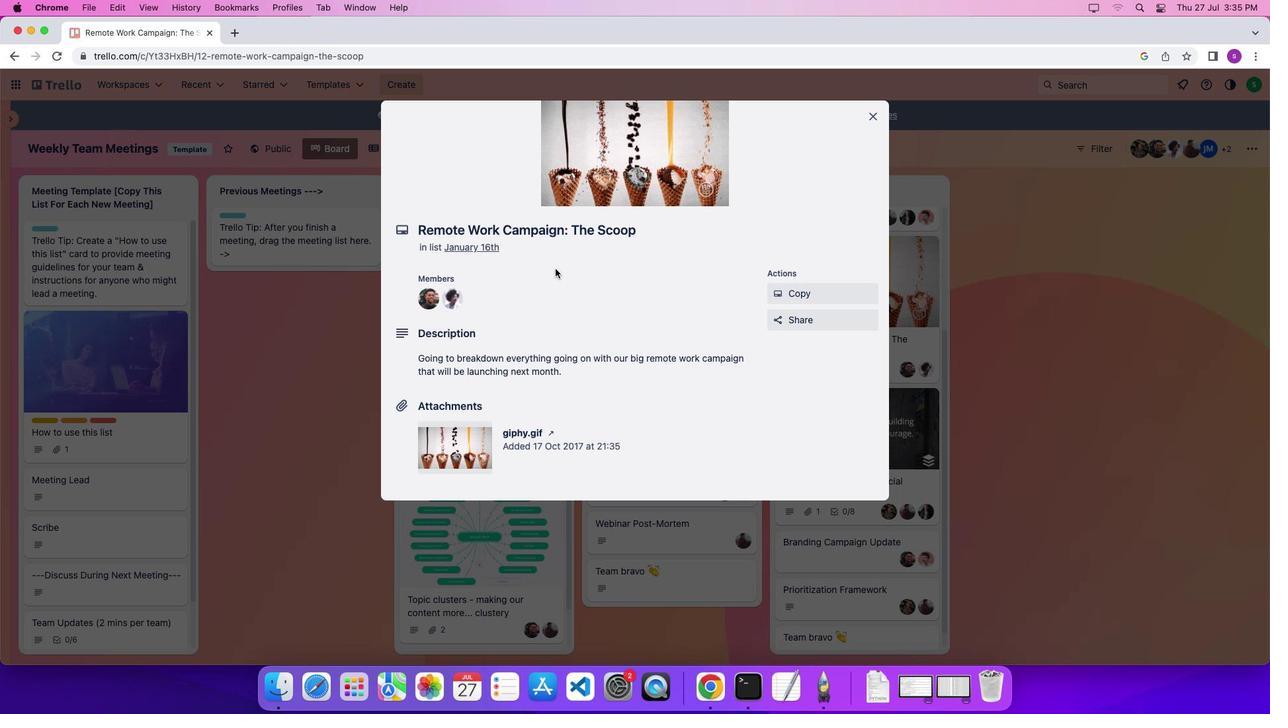 
Action: Mouse scrolled (568, 261) with delta (0, -4)
Screenshot: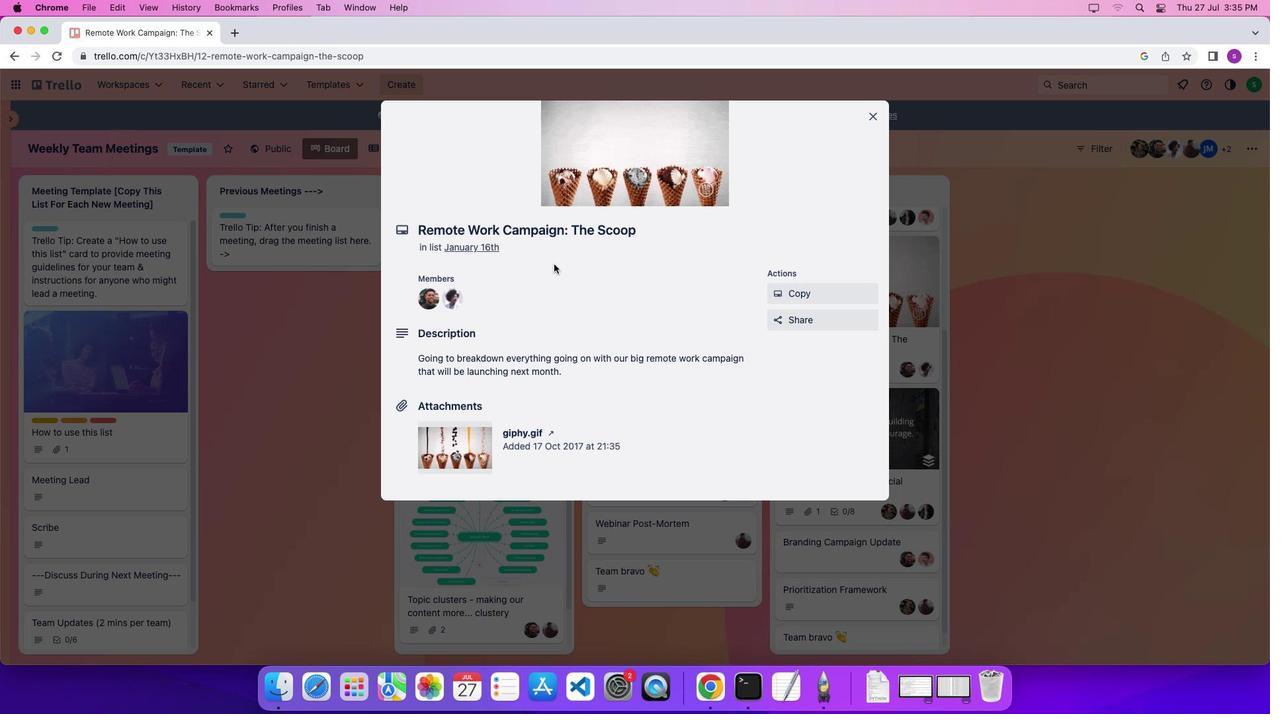 
Action: Mouse moved to (576, 189)
Screenshot: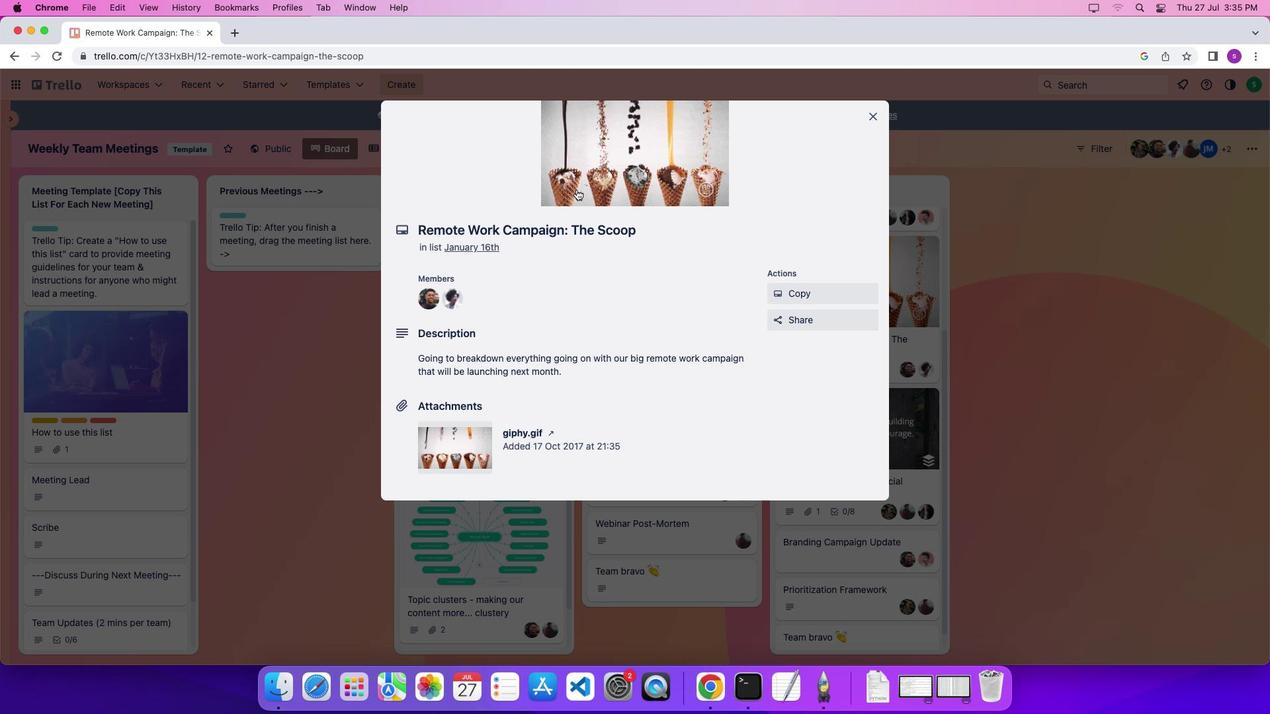 
Action: Mouse pressed left at (576, 189)
Screenshot: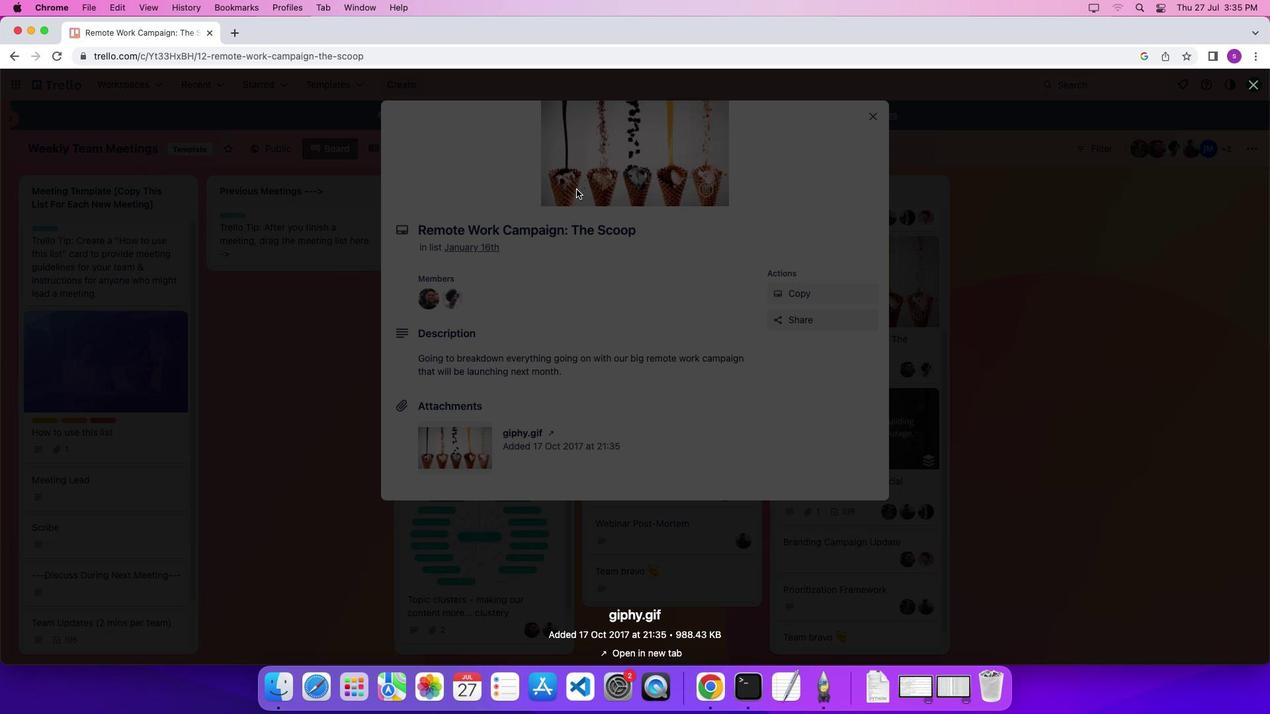 
Action: Mouse moved to (858, 143)
Screenshot: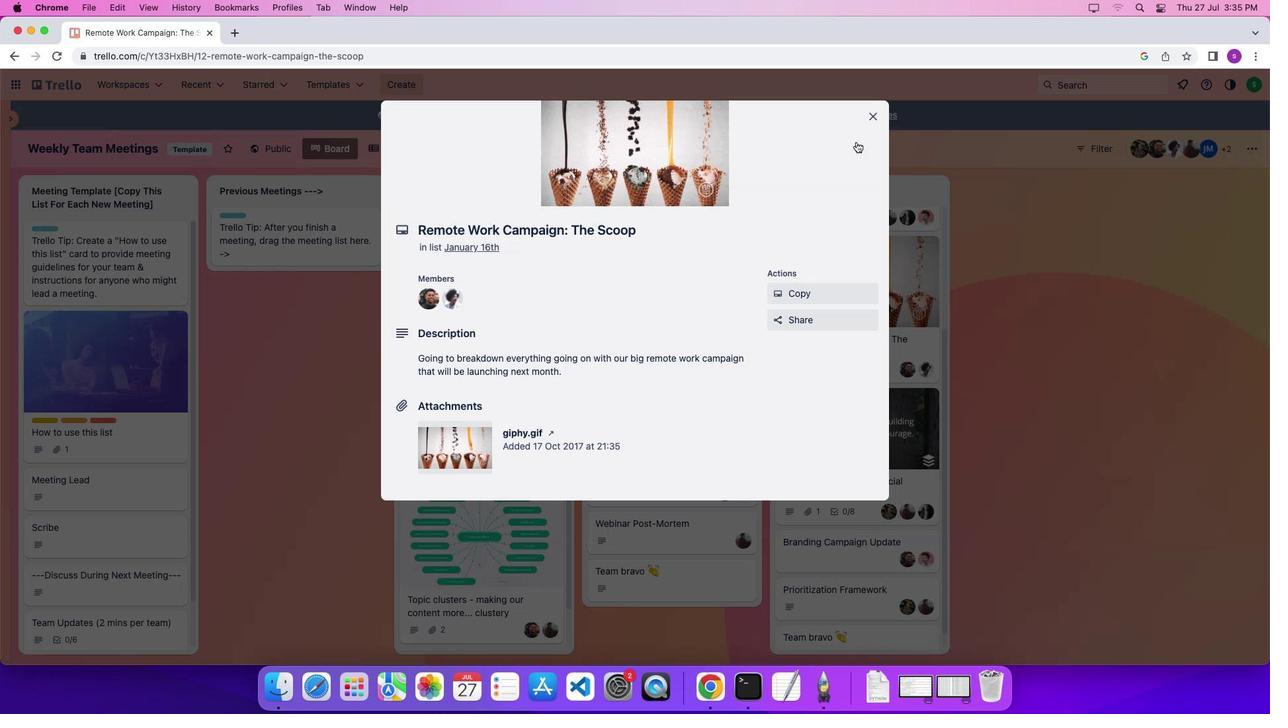 
Action: Mouse pressed left at (858, 143)
Screenshot: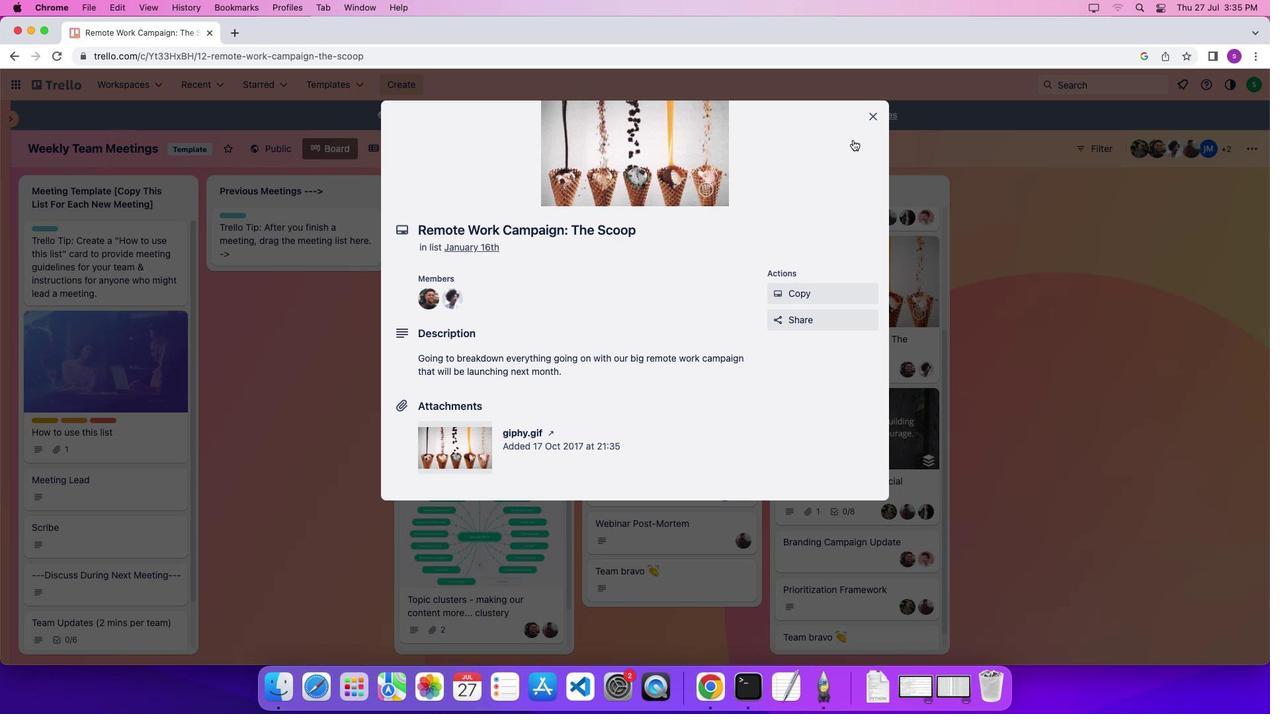 
Action: Mouse moved to (873, 113)
Screenshot: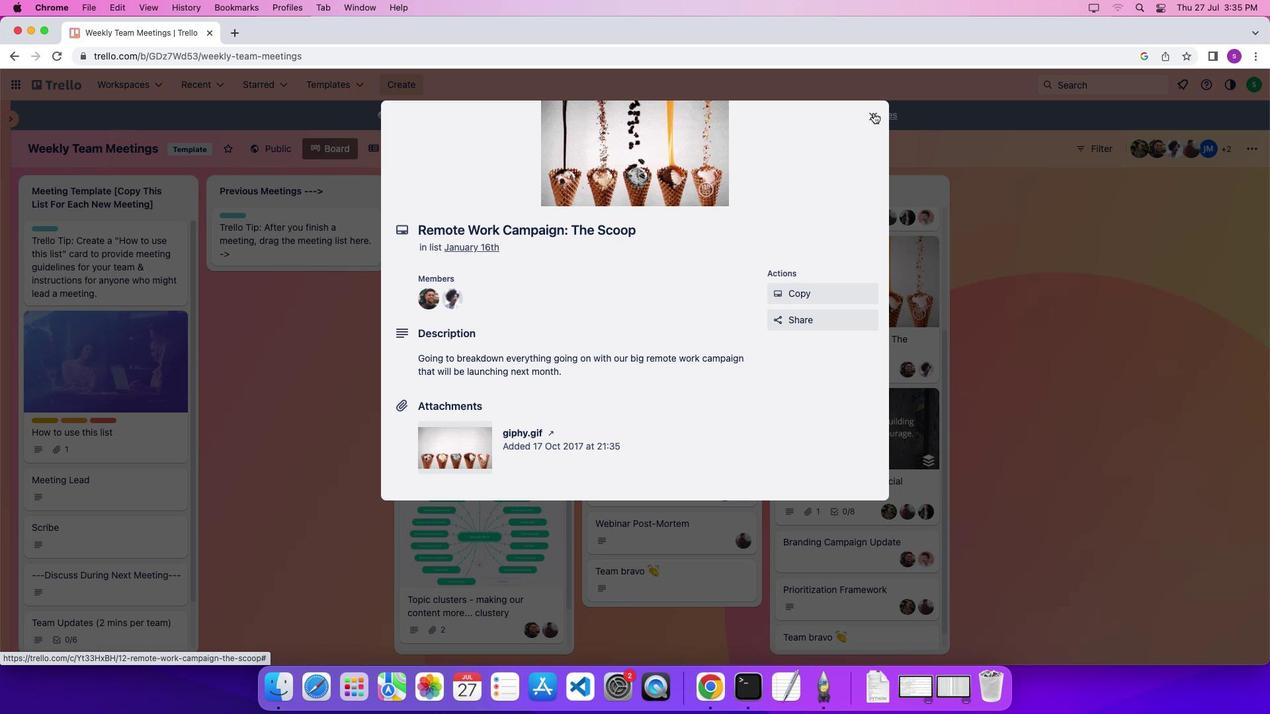 
Action: Mouse pressed left at (873, 113)
Screenshot: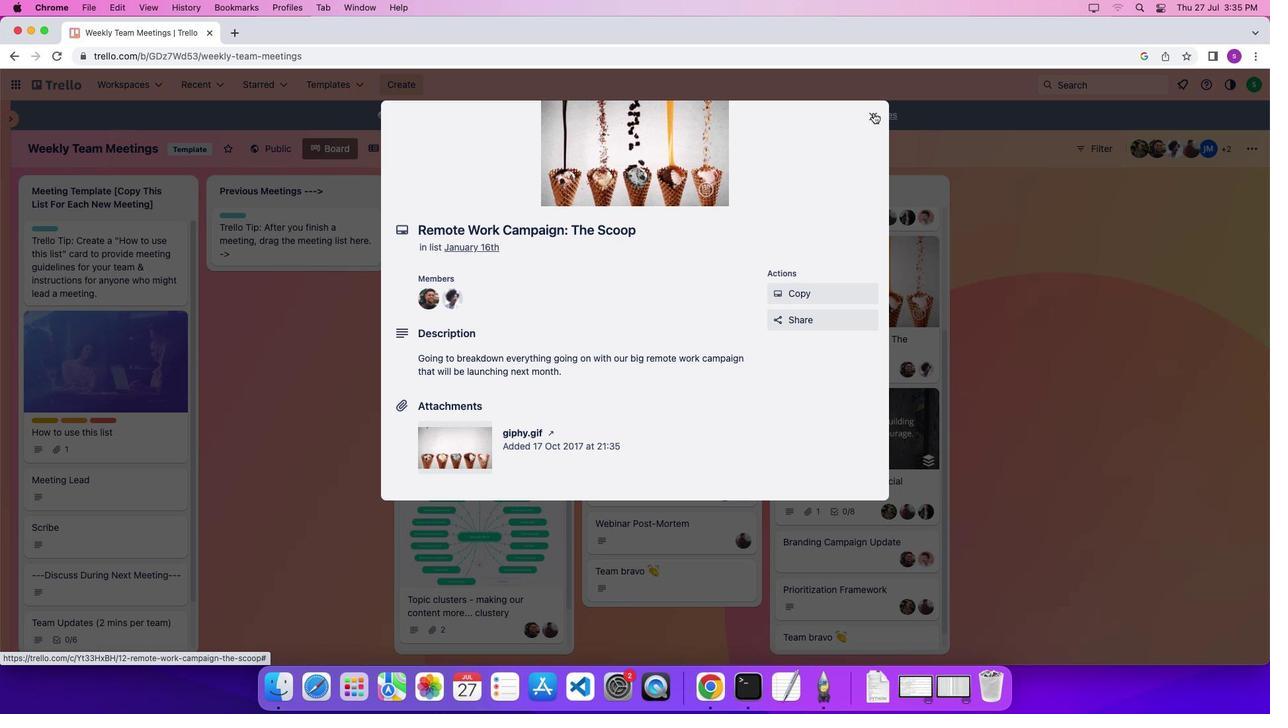 
Action: Mouse moved to (809, 432)
Screenshot: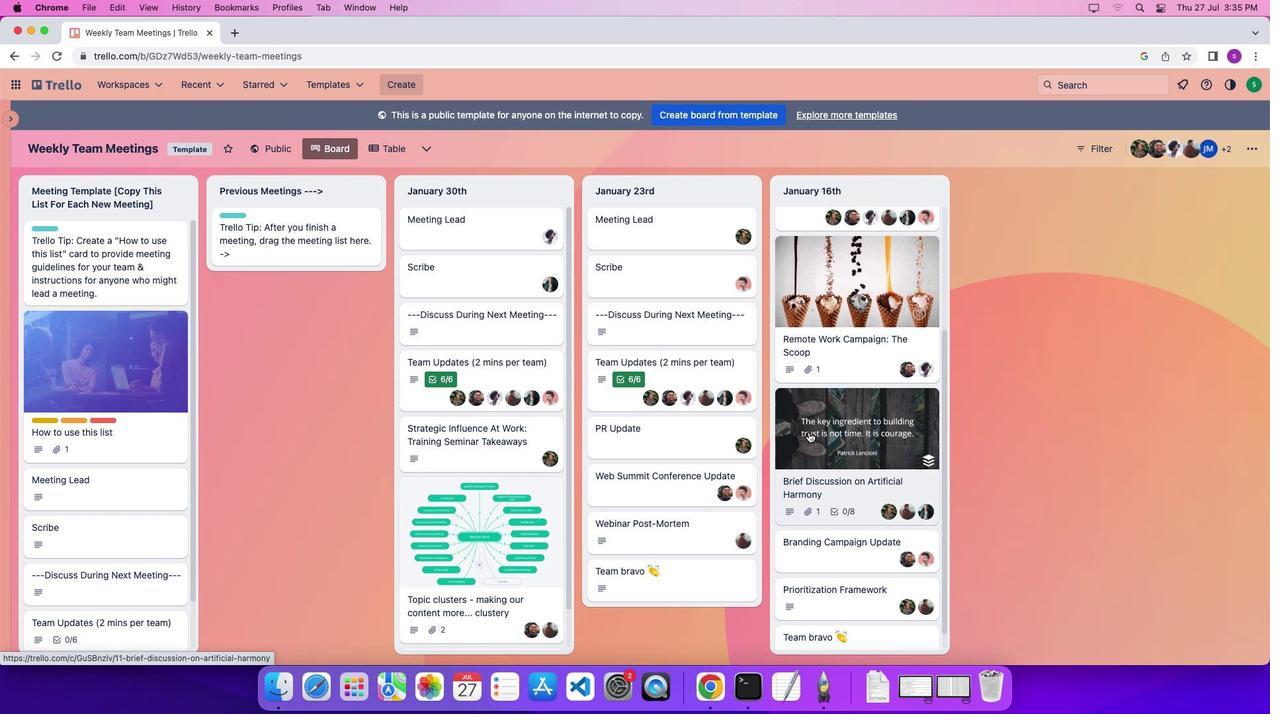 
Action: Mouse pressed left at (809, 432)
Screenshot: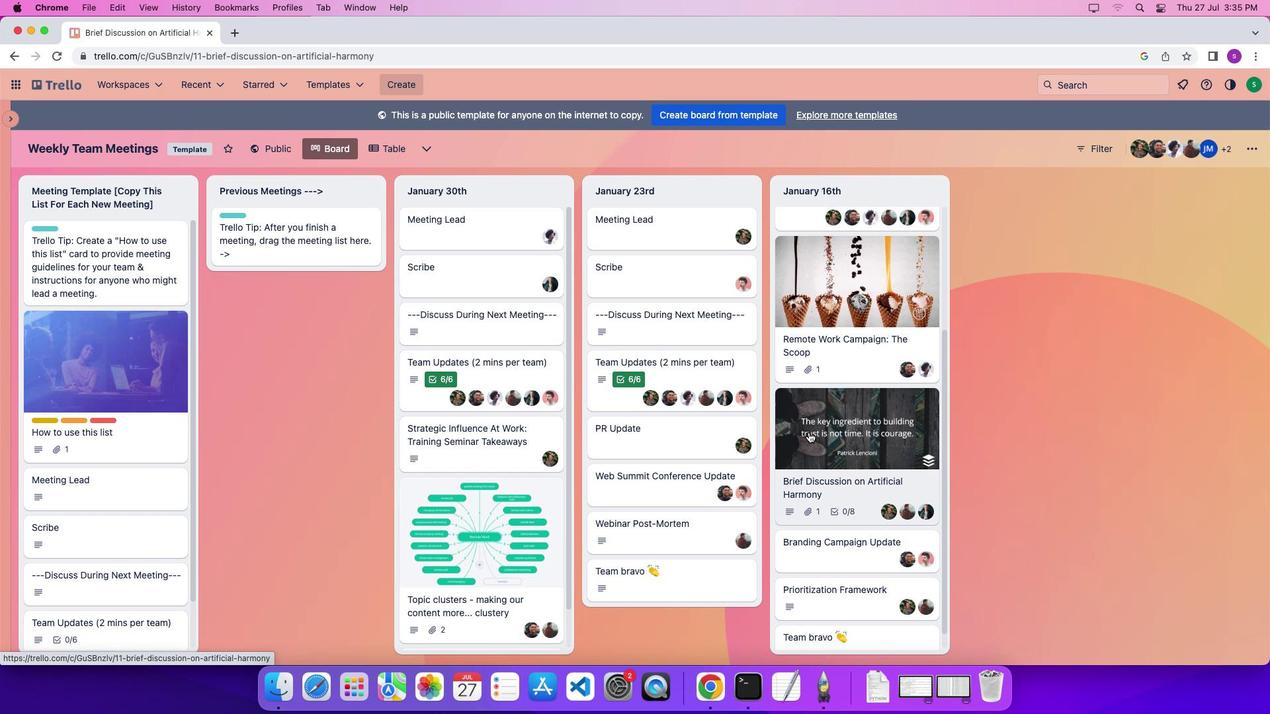 
Action: Mouse moved to (607, 416)
Screenshot: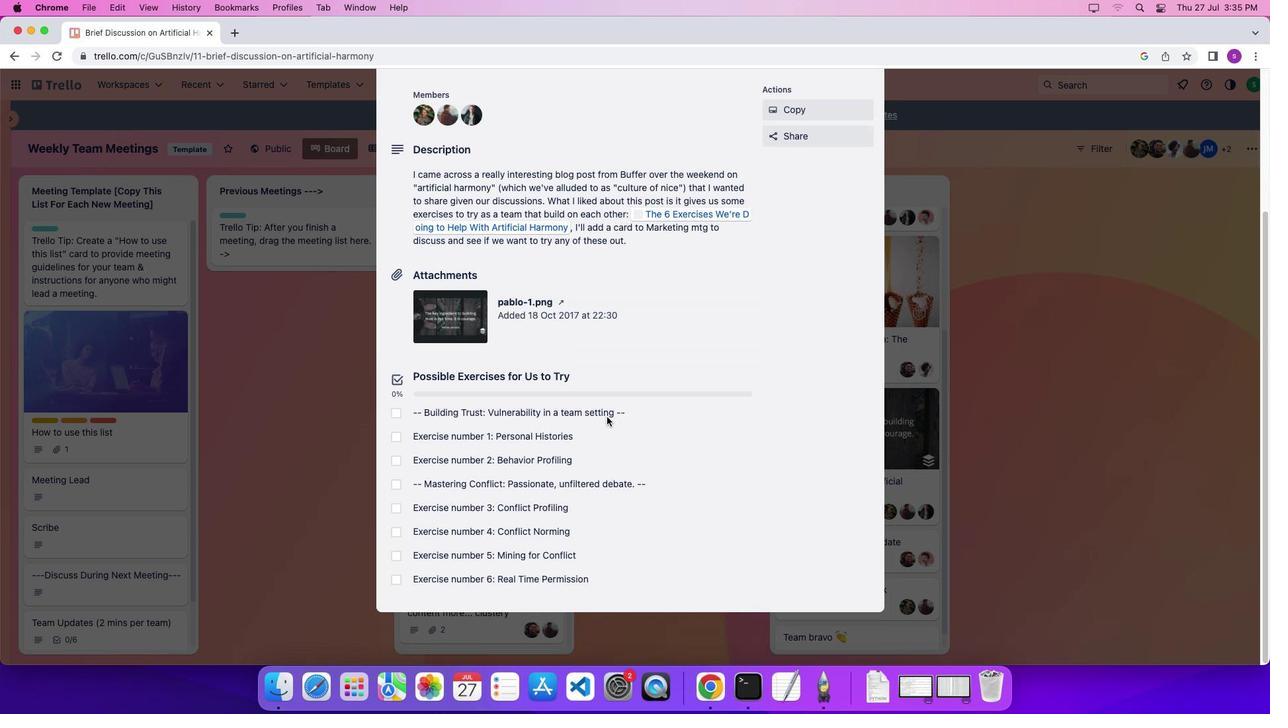 
Action: Mouse scrolled (607, 416) with delta (0, 0)
Screenshot: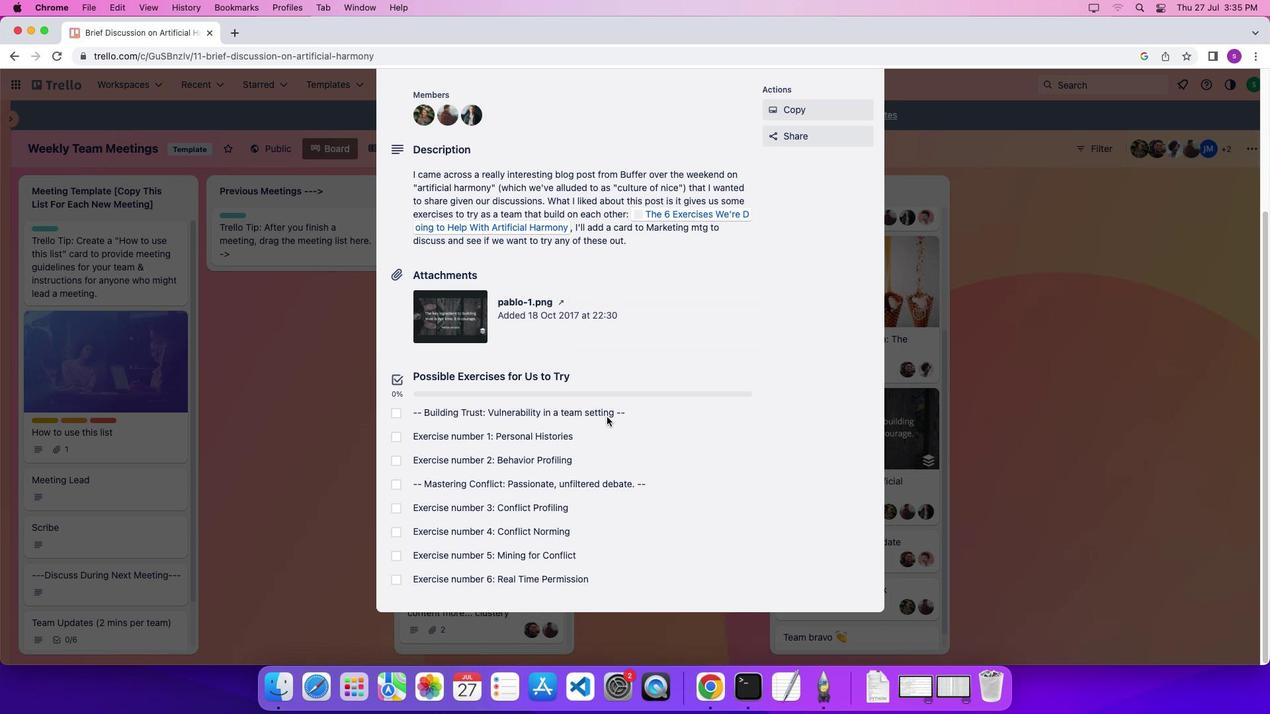 
Action: Mouse scrolled (607, 416) with delta (0, 0)
Screenshot: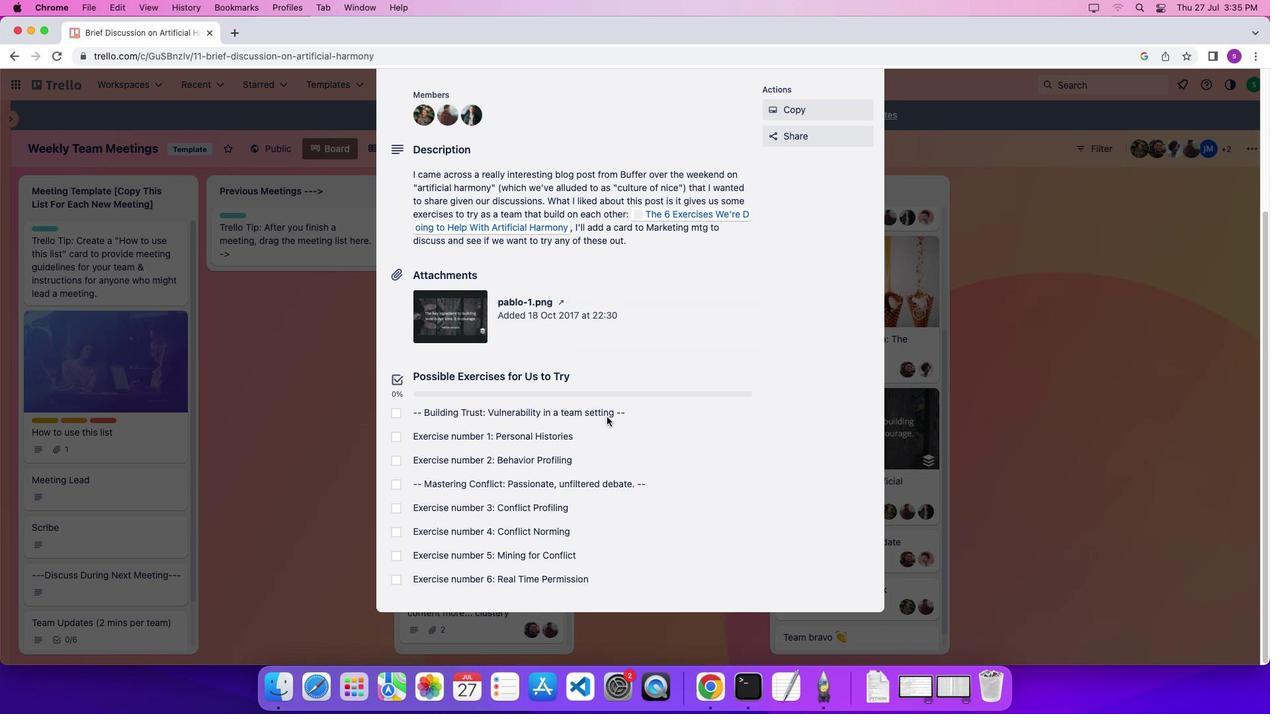 
Action: Mouse scrolled (607, 416) with delta (0, -3)
Screenshot: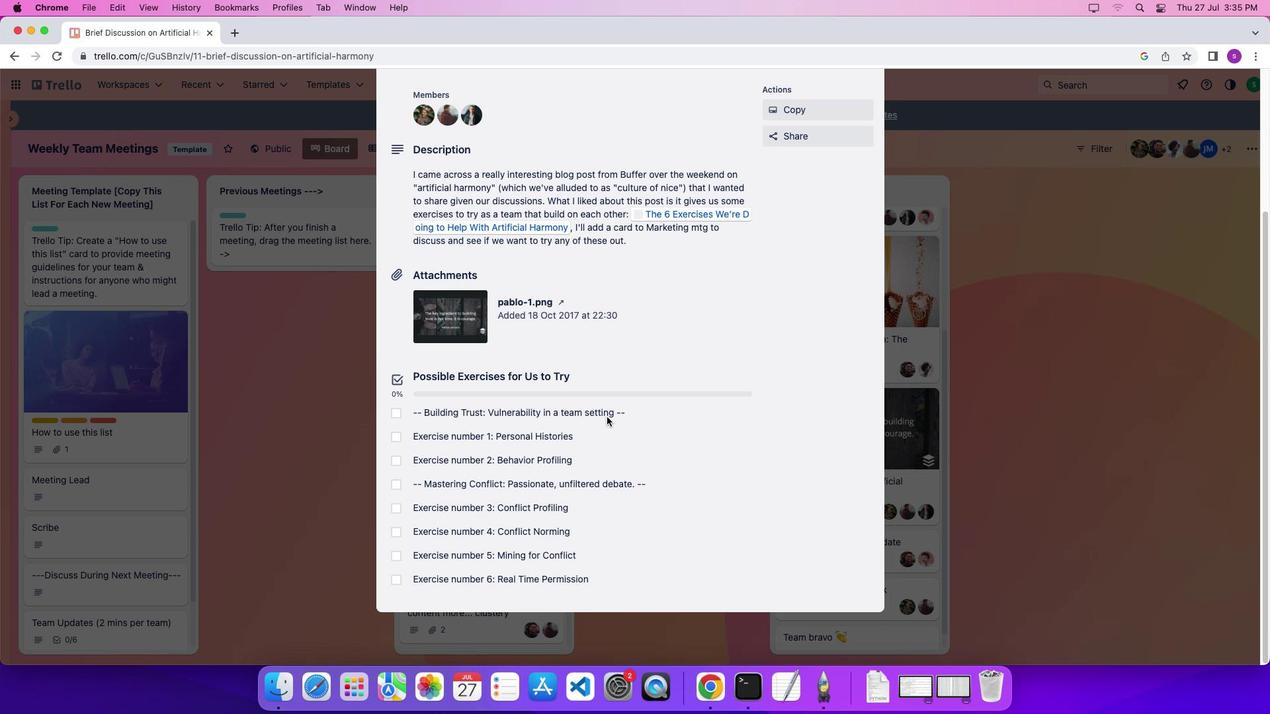 
Action: Mouse scrolled (607, 416) with delta (0, -4)
Screenshot: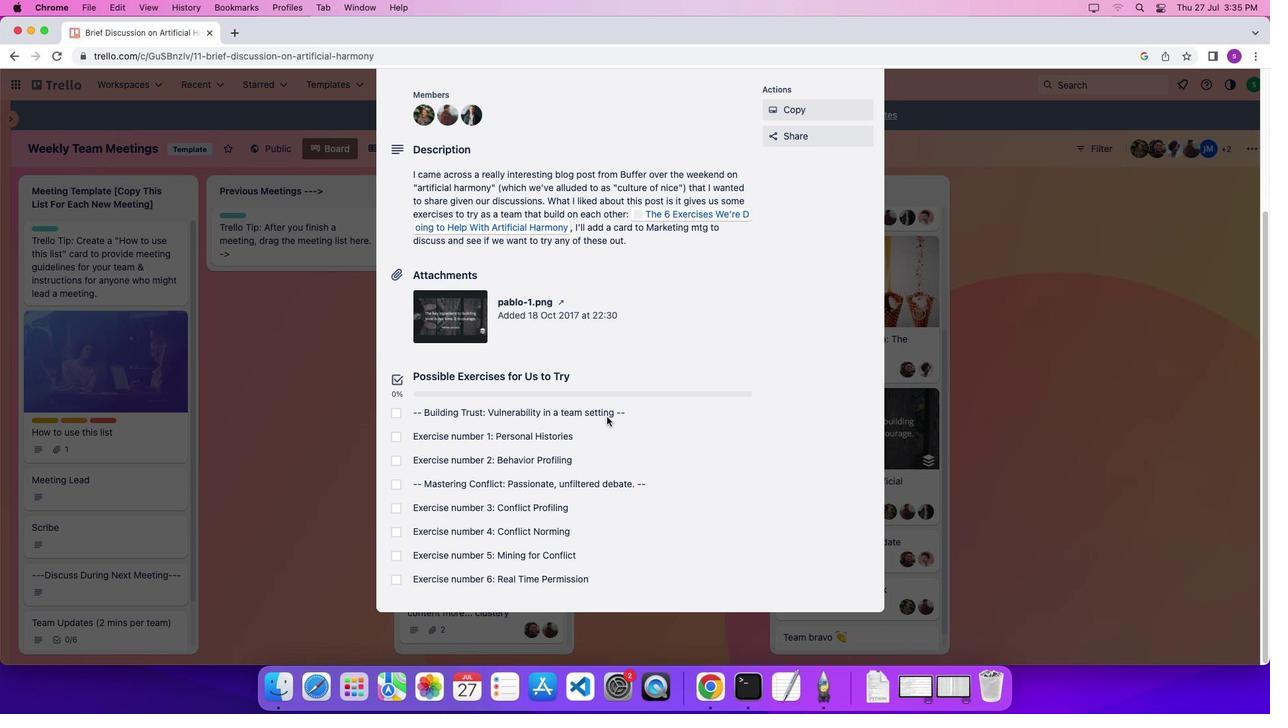 
Action: Mouse moved to (396, 412)
Screenshot: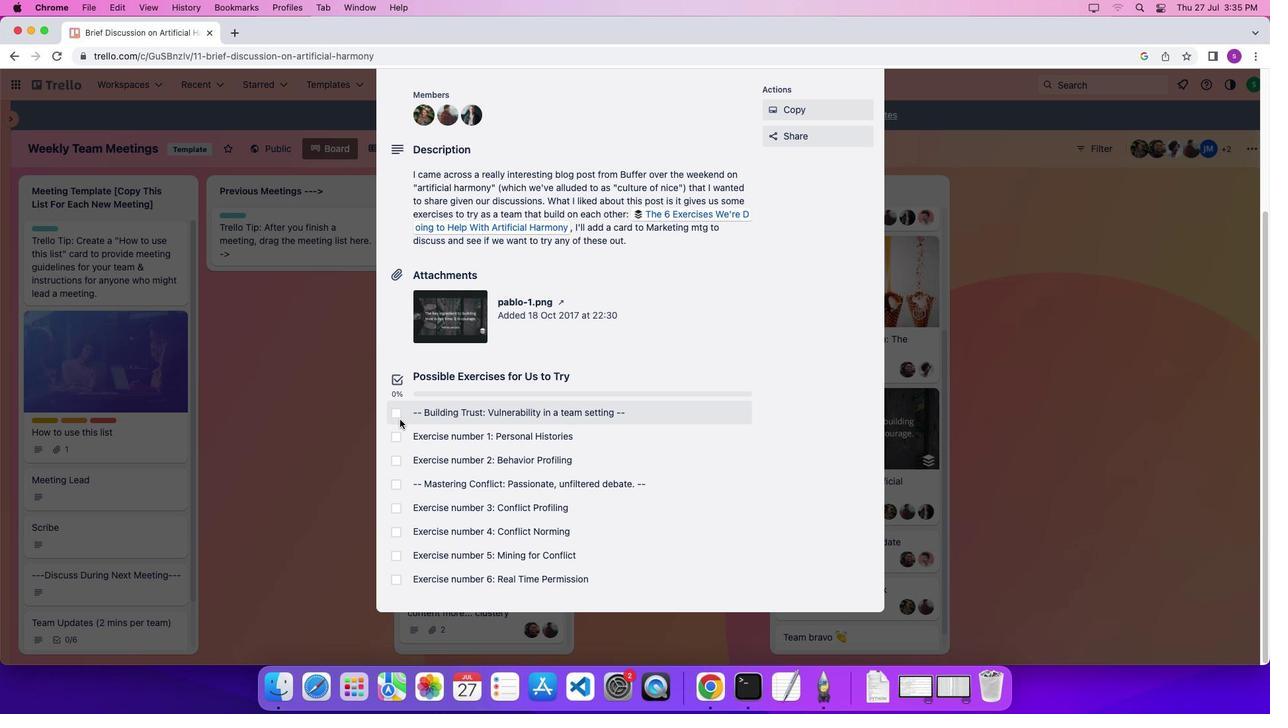 
Action: Mouse pressed left at (396, 412)
Screenshot: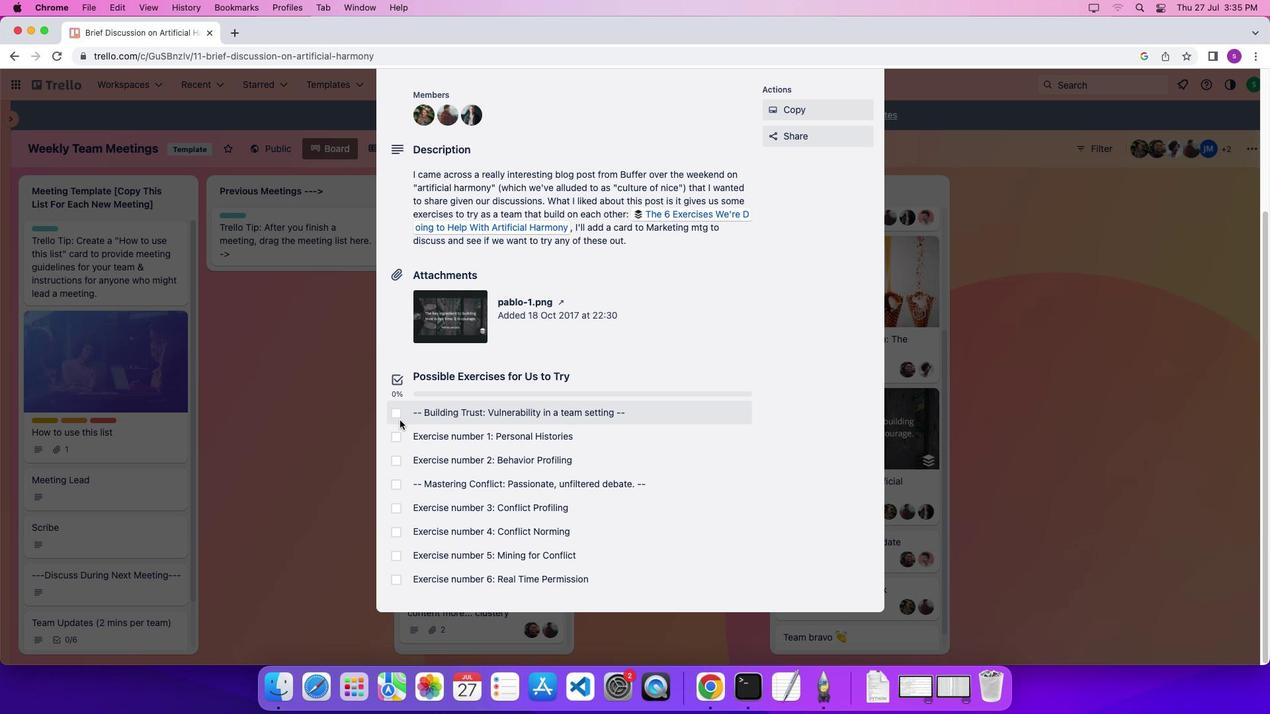 
Action: Mouse moved to (398, 436)
Screenshot: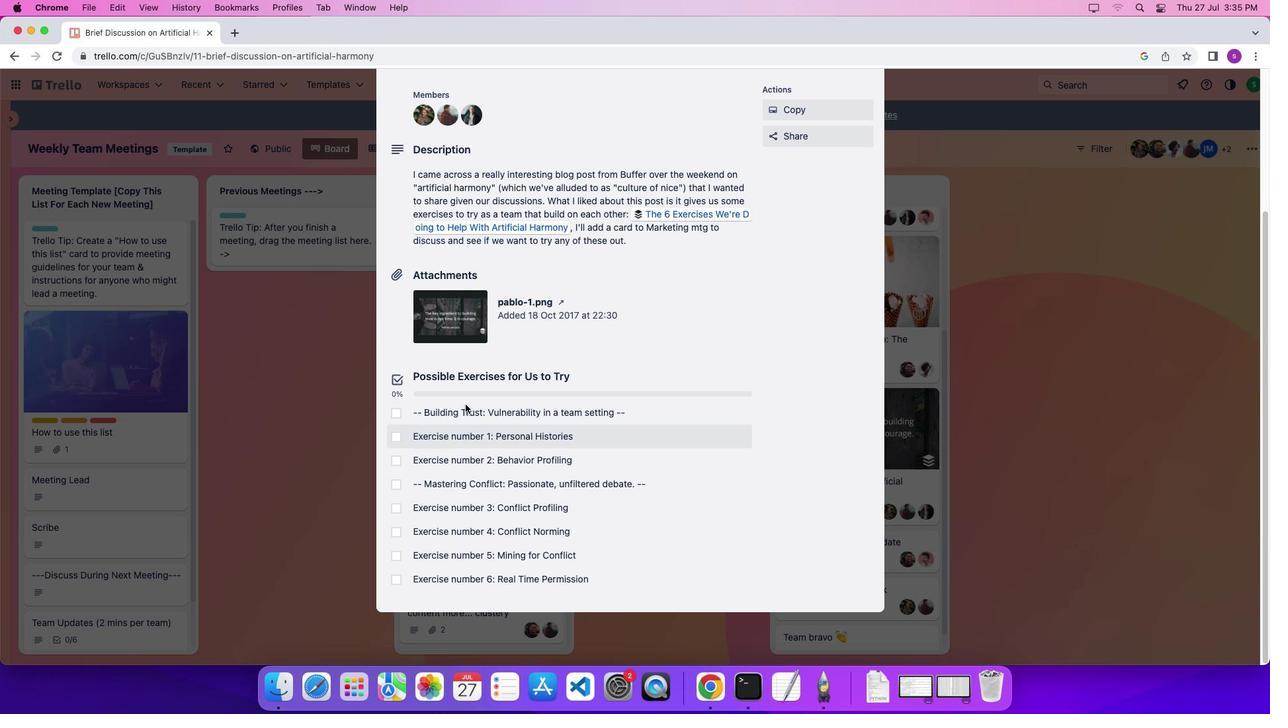 
Action: Mouse pressed left at (398, 436)
Screenshot: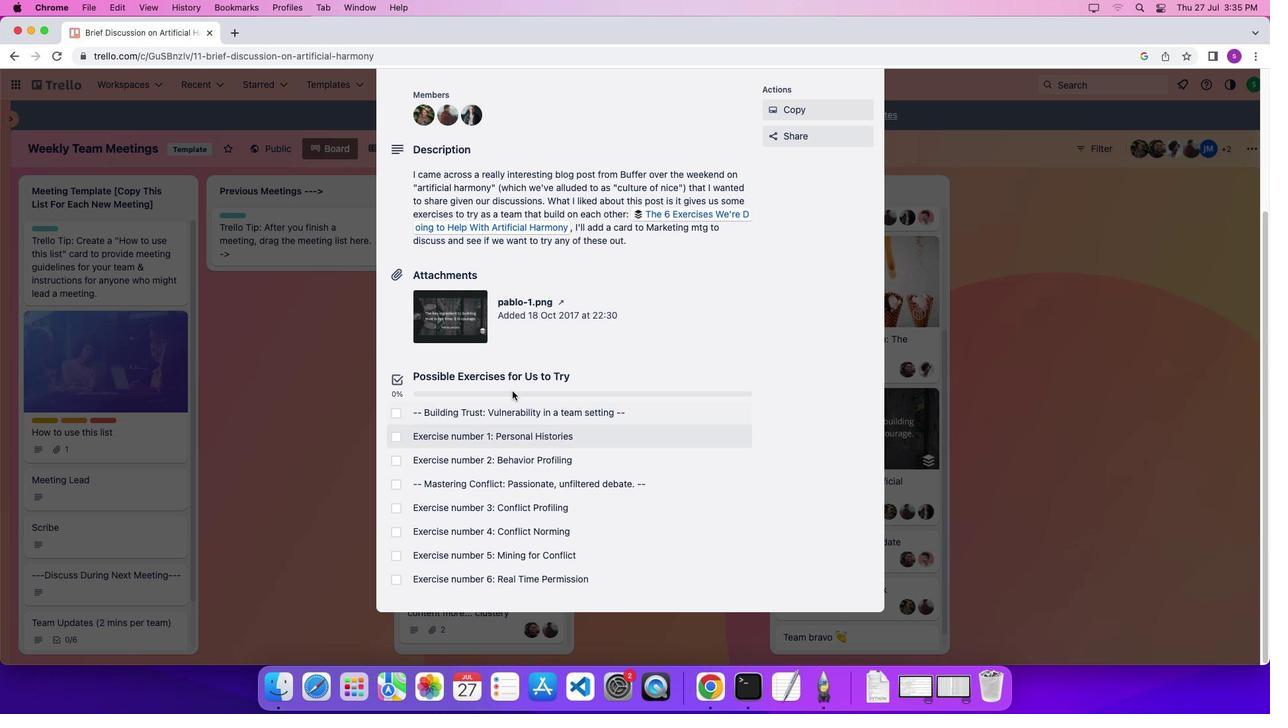 
Action: Mouse moved to (563, 382)
Screenshot: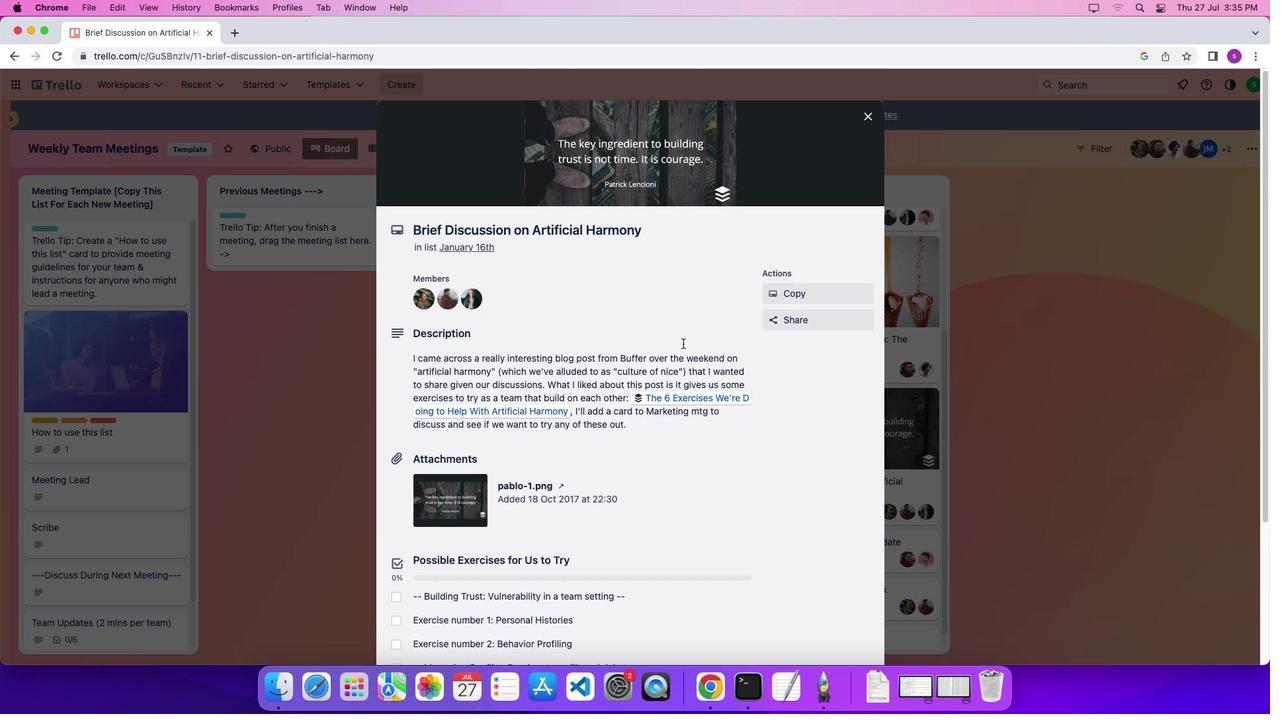 
Action: Mouse scrolled (563, 382) with delta (0, 0)
Screenshot: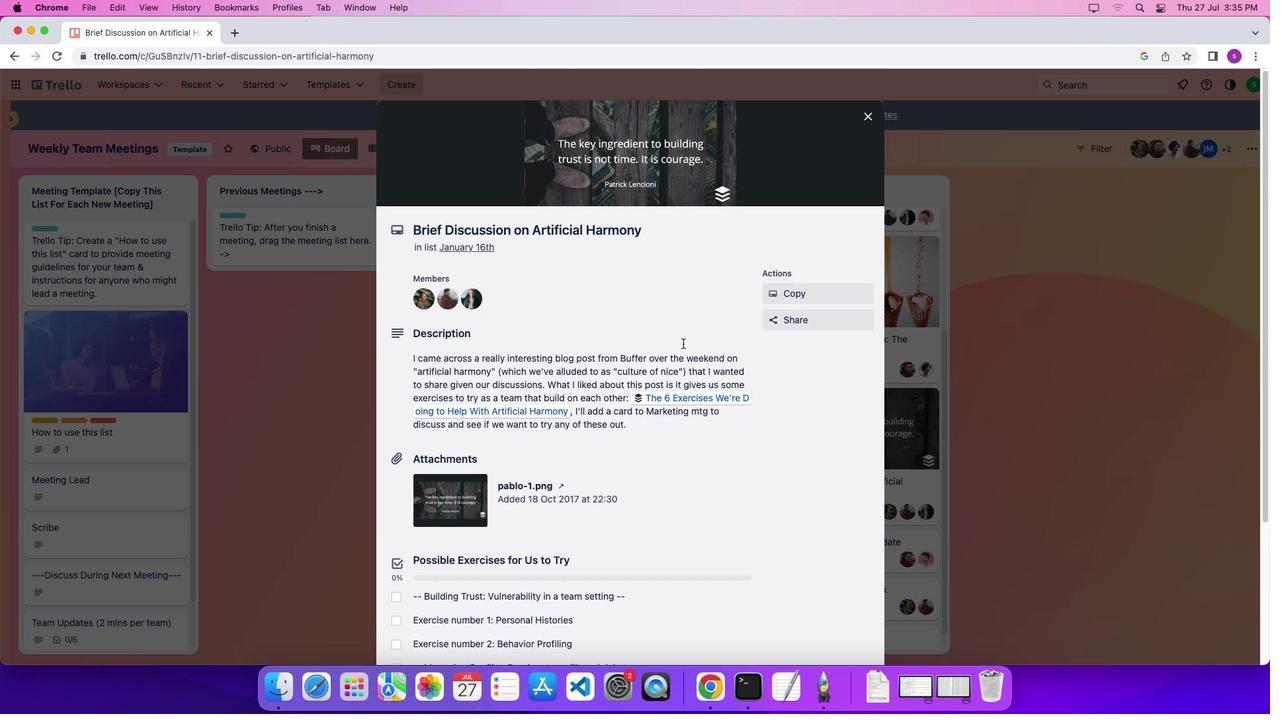 
Action: Mouse moved to (563, 382)
Screenshot: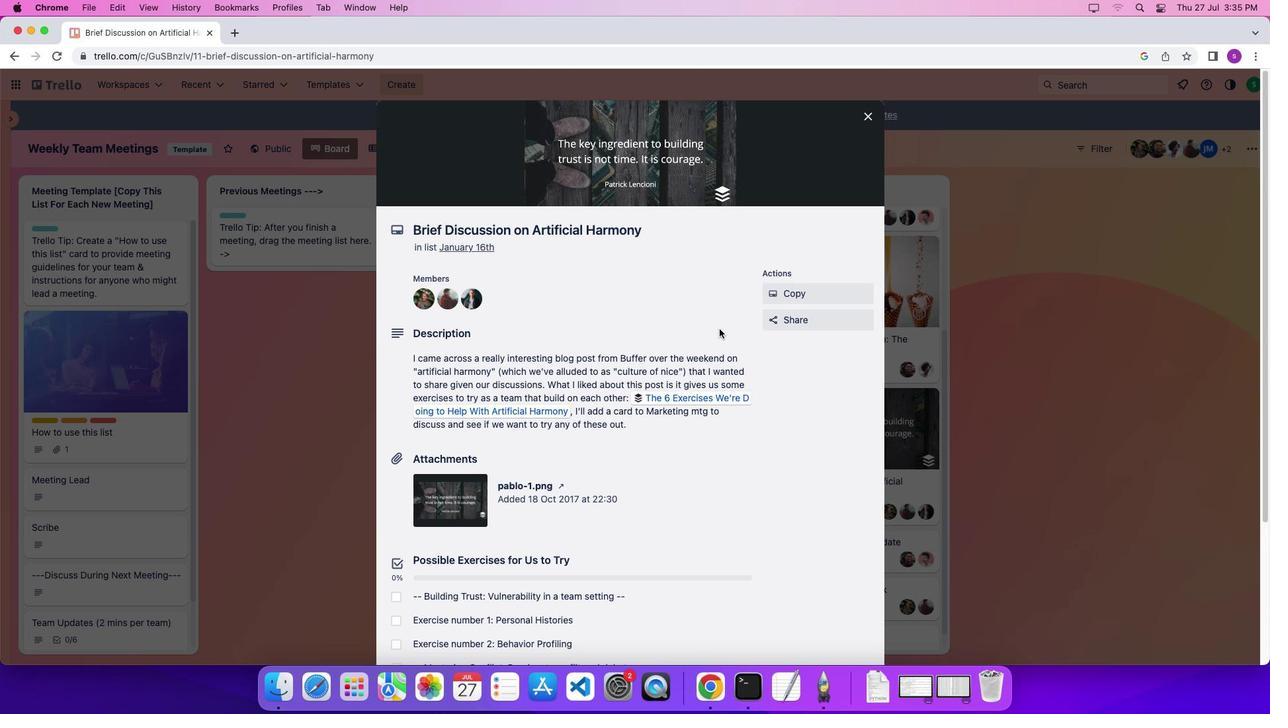 
Action: Mouse scrolled (563, 382) with delta (0, 0)
Screenshot: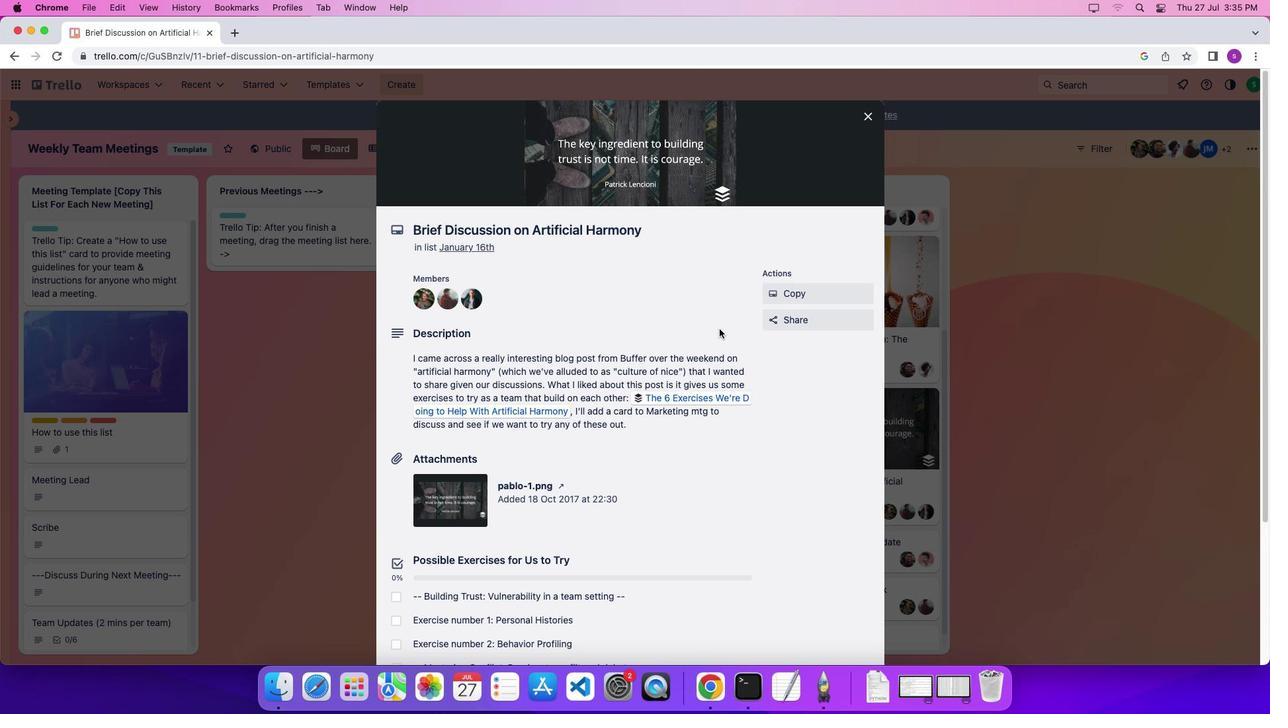 
Action: Mouse scrolled (563, 382) with delta (0, 5)
Screenshot: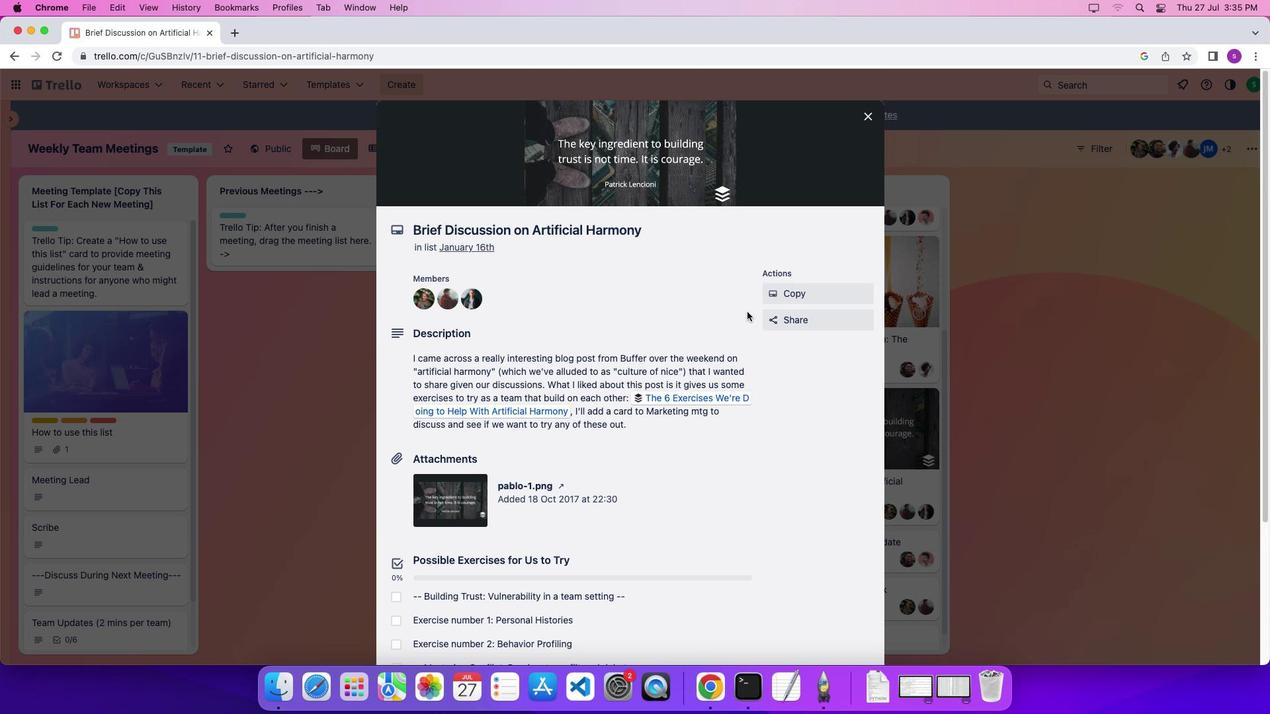
Action: Mouse scrolled (563, 382) with delta (0, 8)
Screenshot: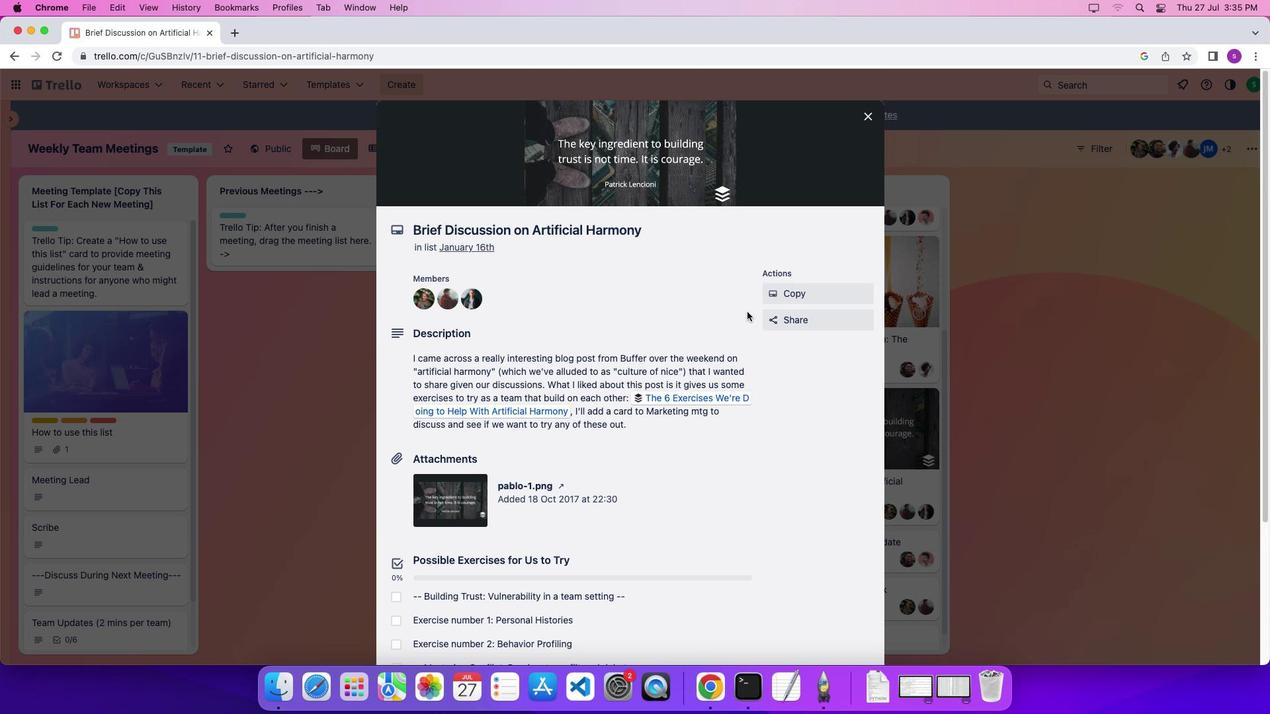 
Action: Mouse scrolled (563, 382) with delta (0, 9)
Screenshot: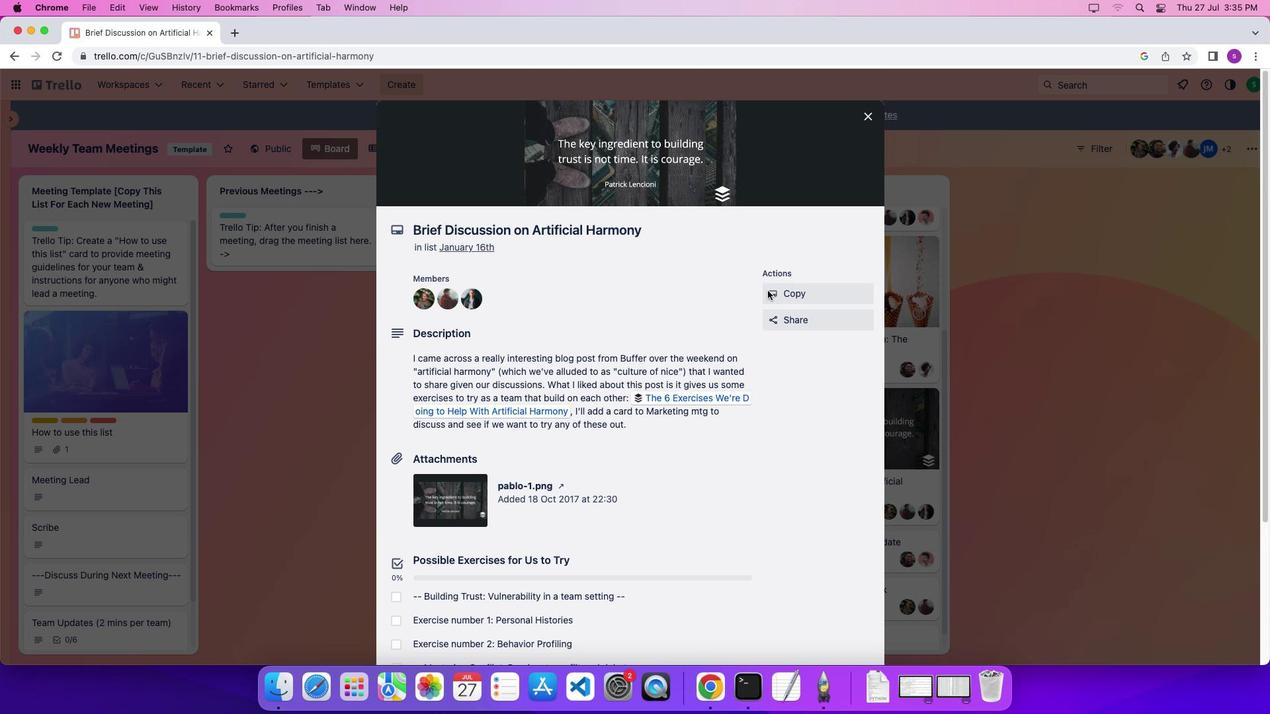 
Action: Mouse scrolled (563, 382) with delta (0, 10)
Screenshot: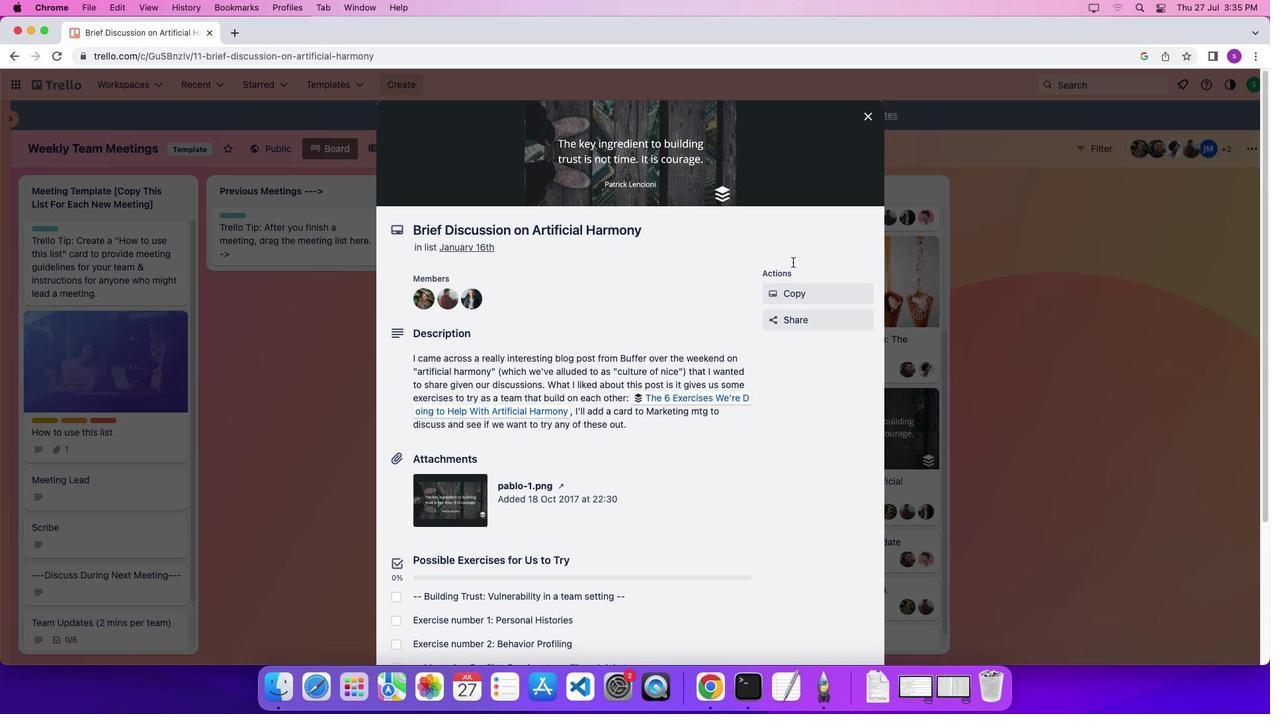 
Action: Mouse moved to (866, 116)
Screenshot: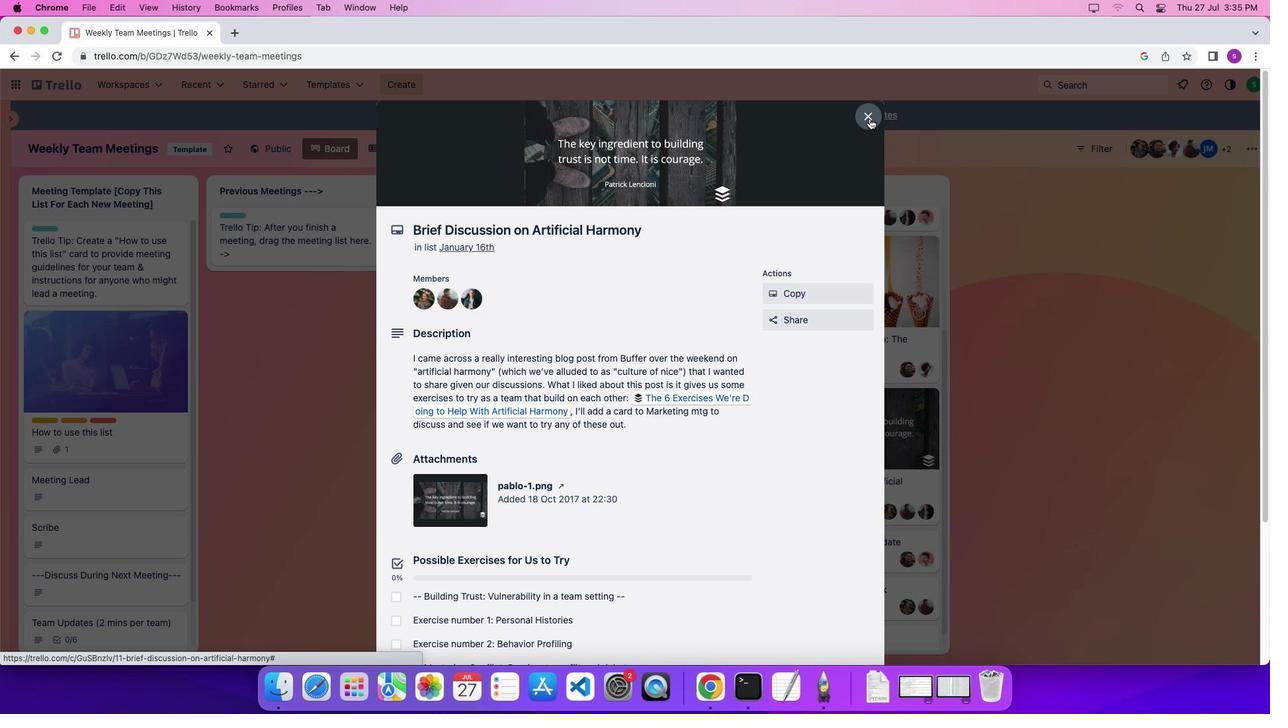 
Action: Mouse pressed left at (866, 116)
Screenshot: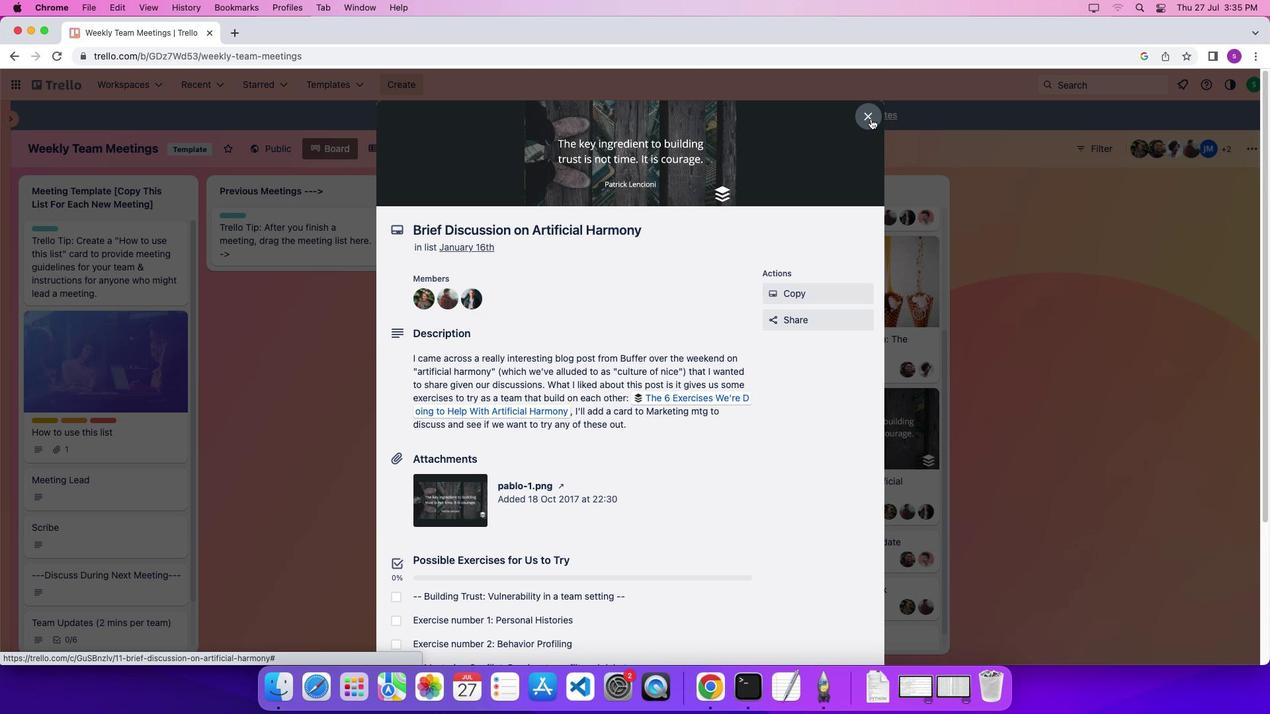 
Action: Mouse moved to (1024, 254)
Screenshot: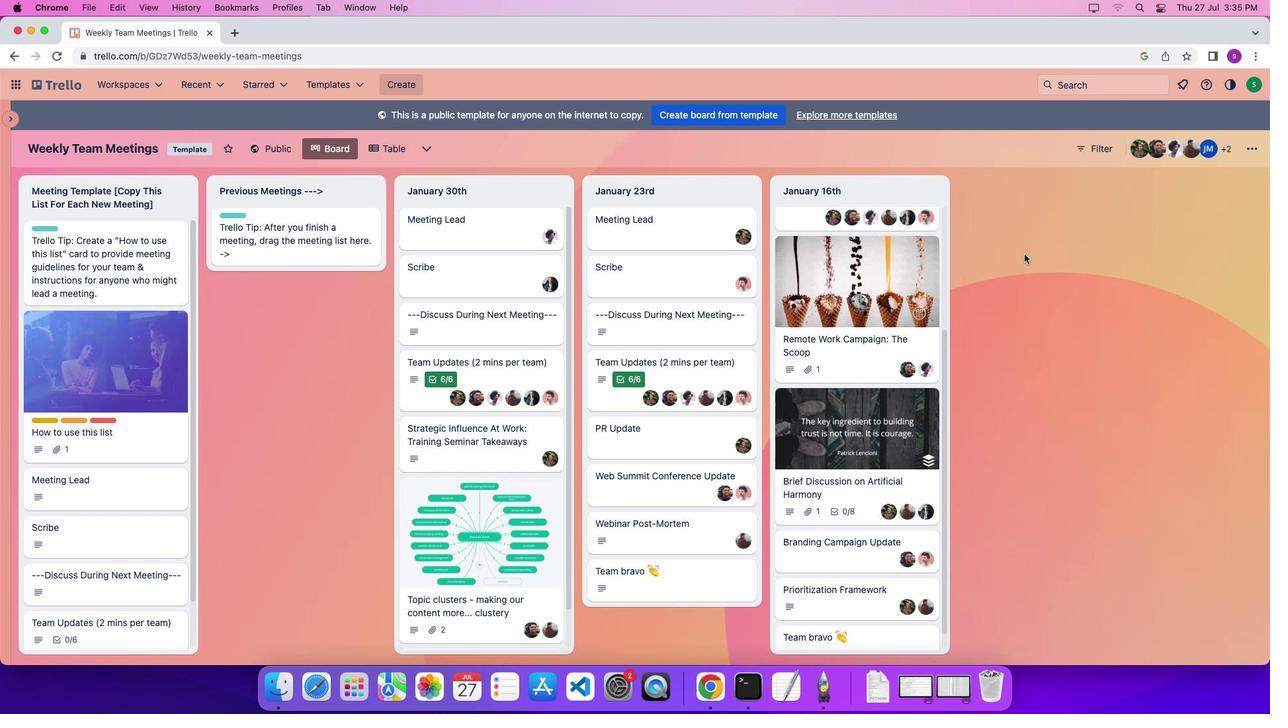 
Action: Mouse pressed left at (1024, 254)
Screenshot: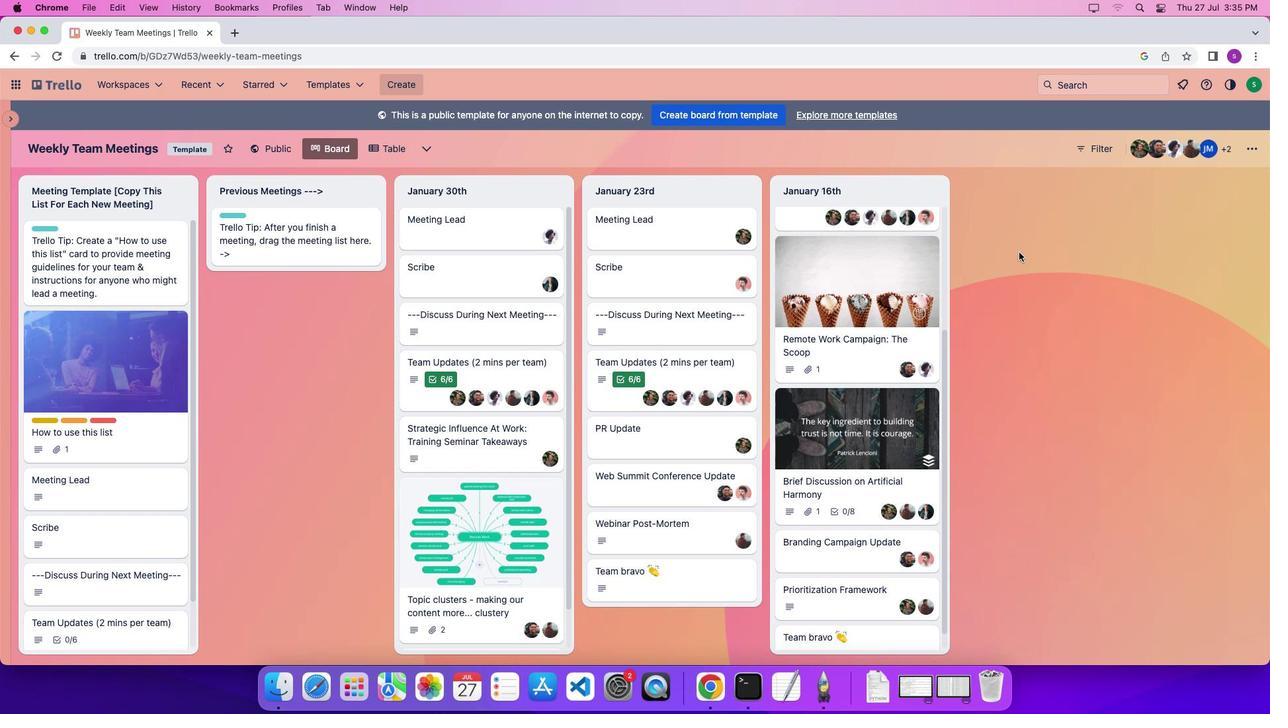 
Action: Mouse moved to (269, 316)
Screenshot: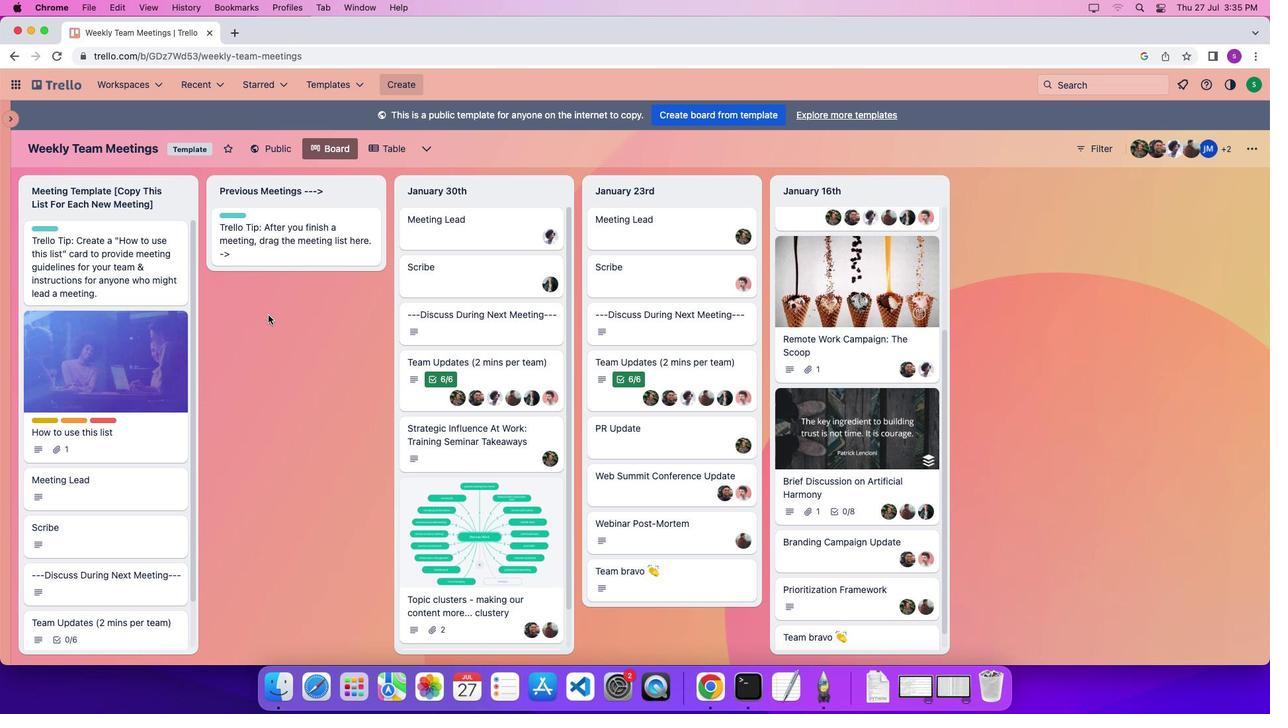 
Action: Mouse pressed left at (269, 316)
Screenshot: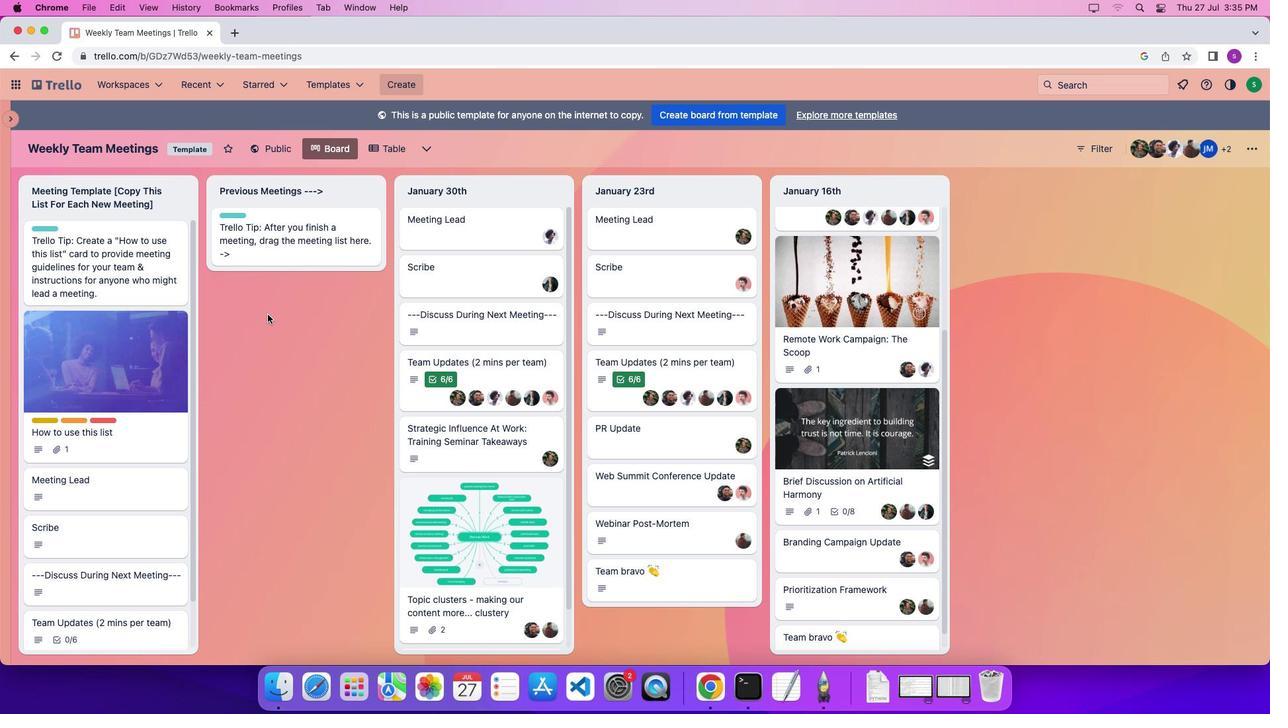 
Action: Mouse moved to (120, 403)
Screenshot: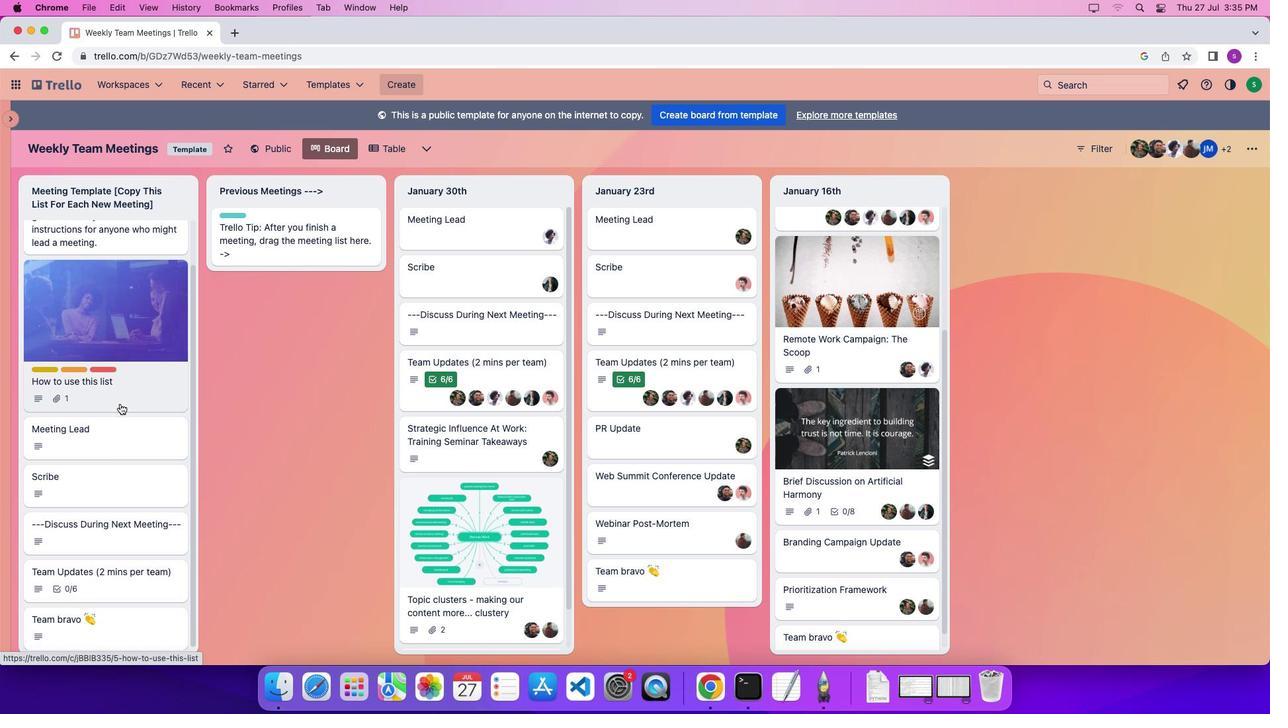 
Action: Mouse scrolled (120, 403) with delta (0, 0)
Screenshot: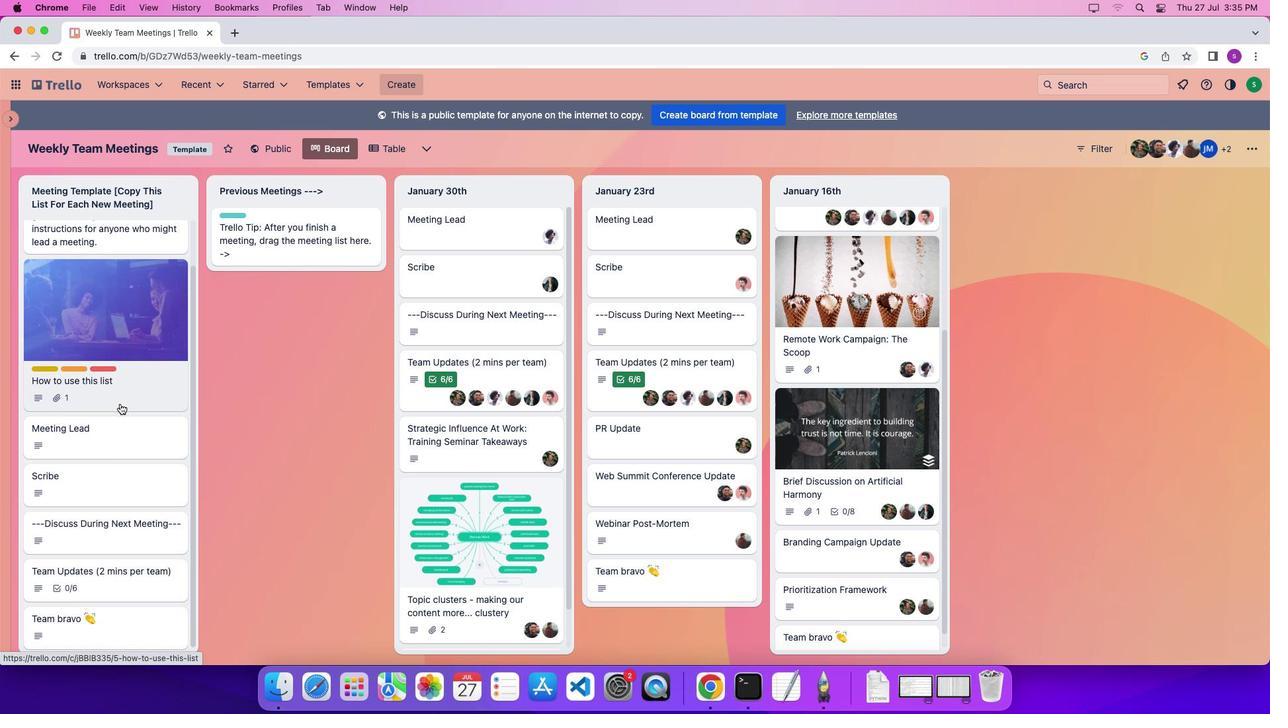
Action: Mouse scrolled (120, 403) with delta (0, 0)
Screenshot: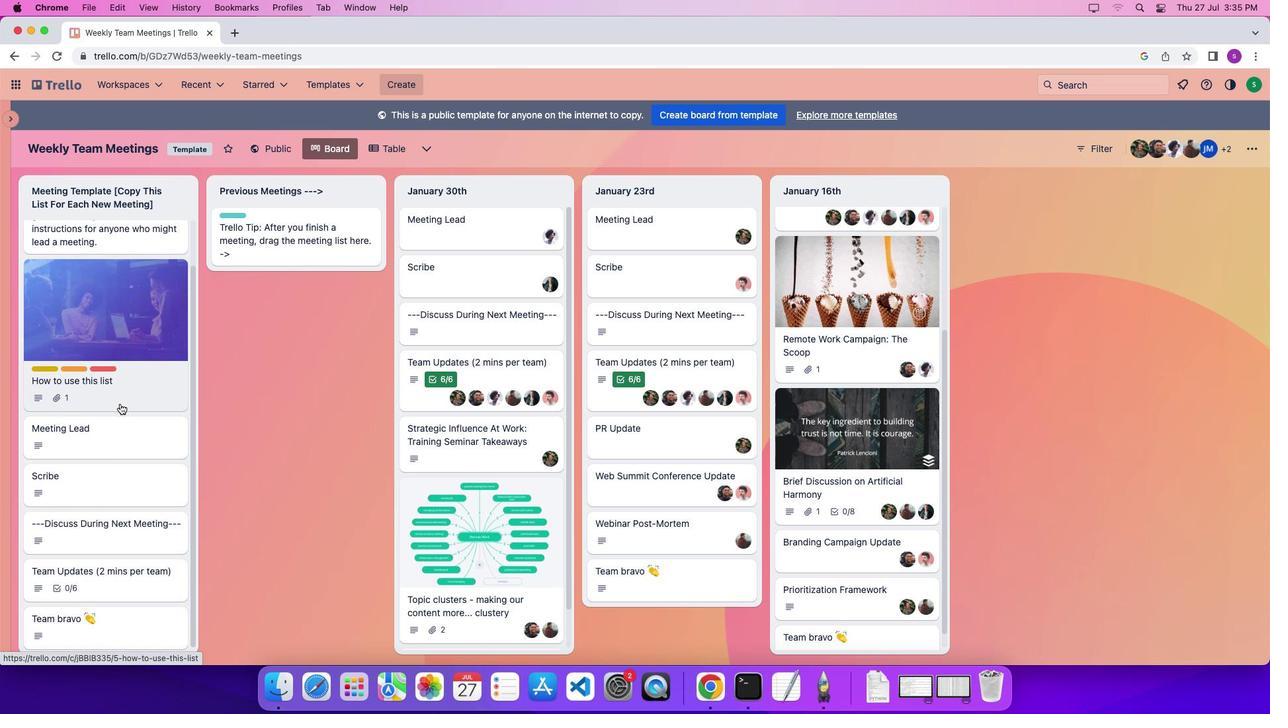 
Action: Mouse scrolled (120, 403) with delta (0, -3)
Screenshot: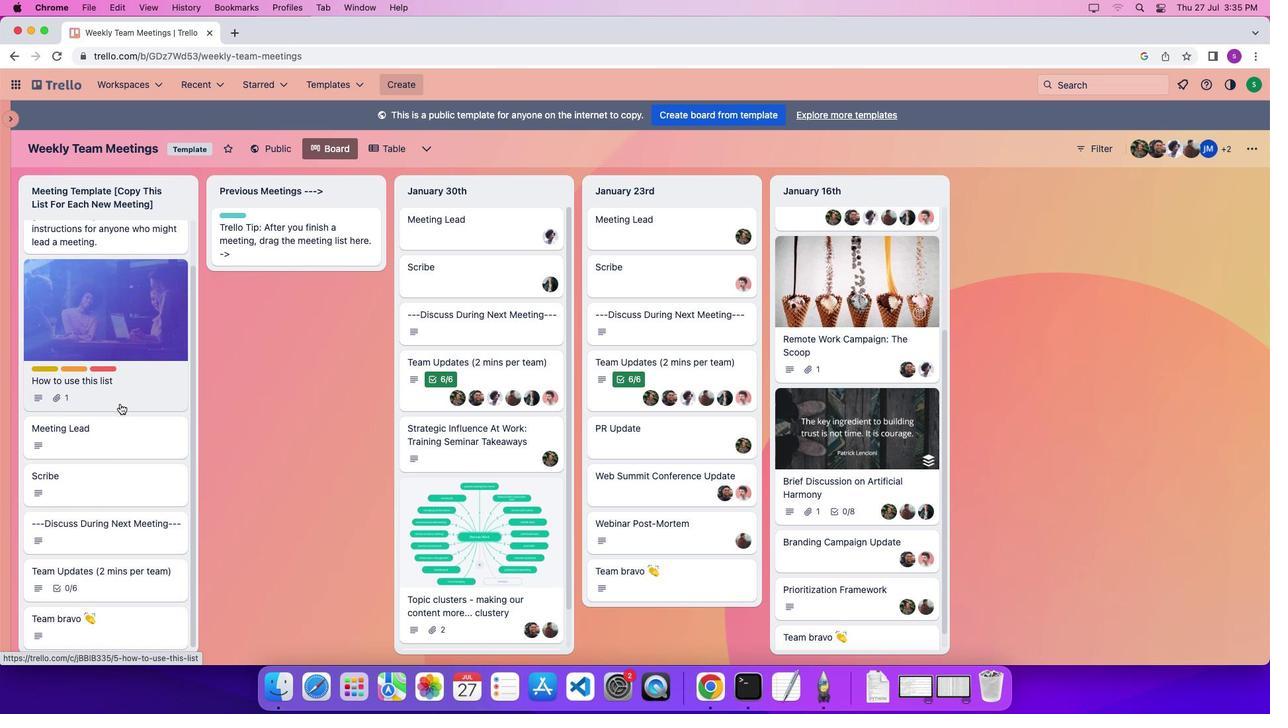 
Action: Mouse scrolled (120, 403) with delta (0, -2)
Screenshot: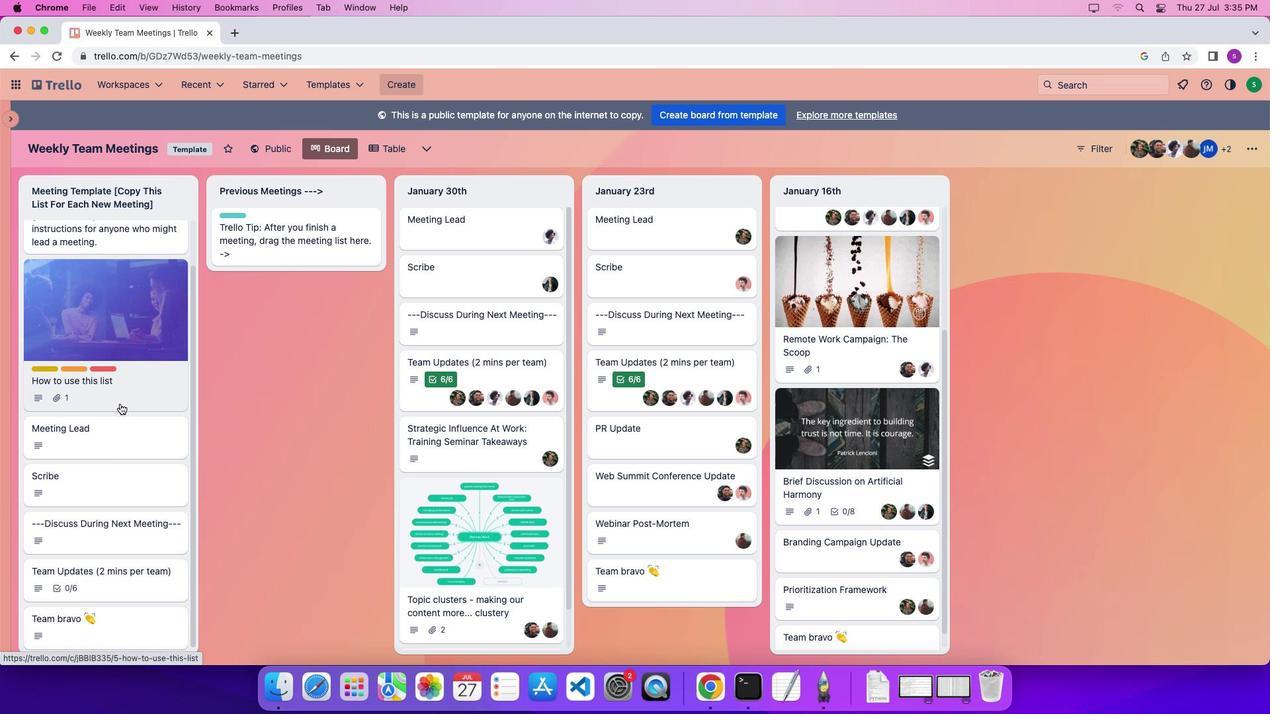 
Action: Mouse scrolled (120, 403) with delta (0, 0)
Screenshot: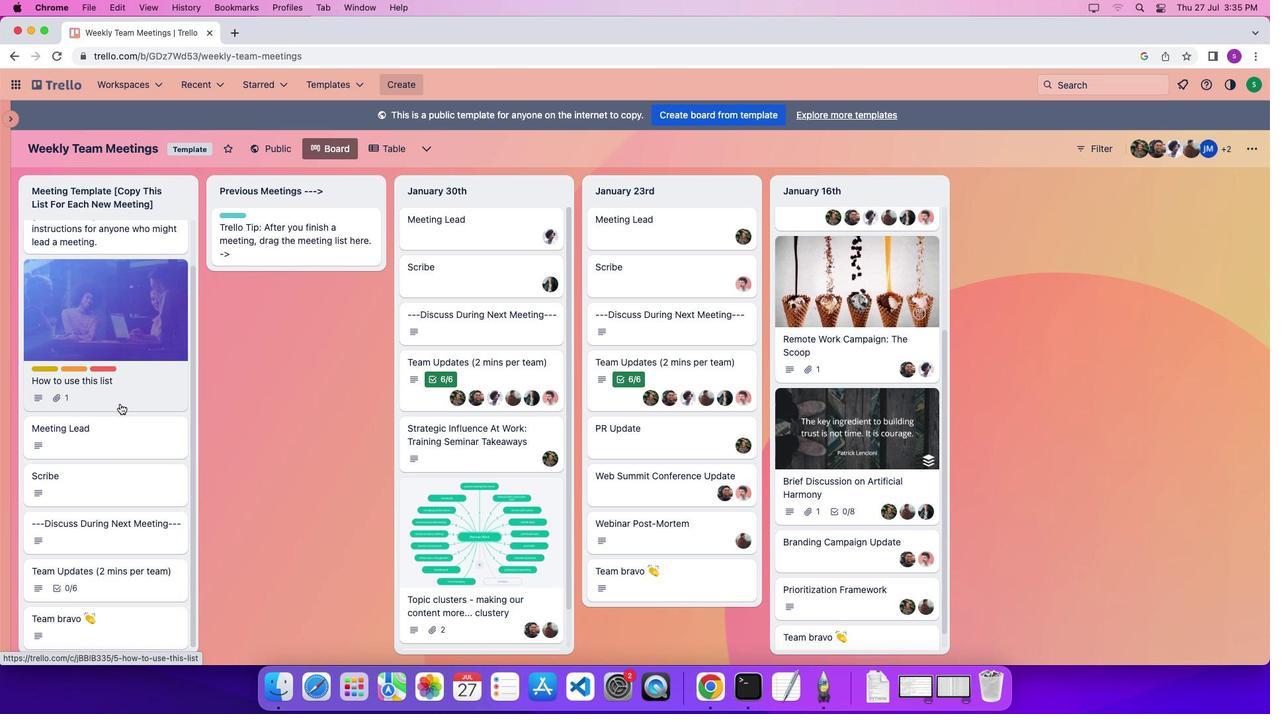 
Action: Mouse scrolled (120, 403) with delta (0, 0)
Screenshot: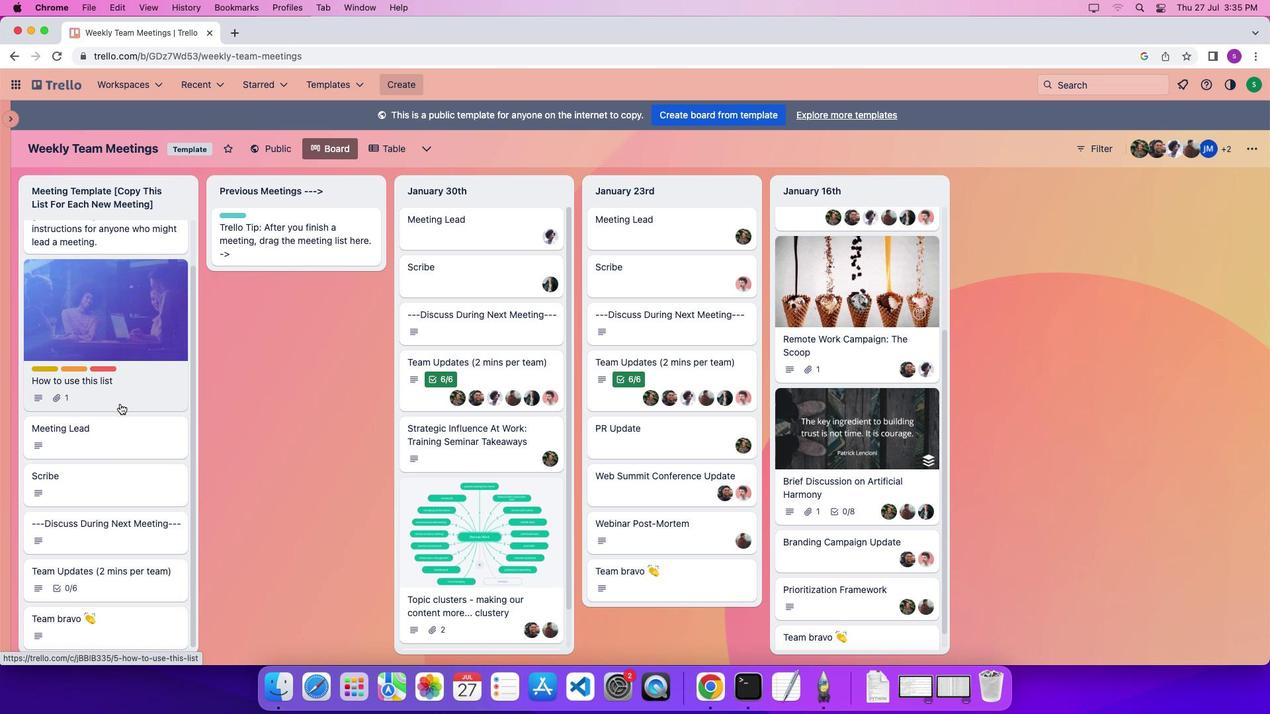 
Action: Mouse scrolled (120, 403) with delta (0, -3)
Screenshot: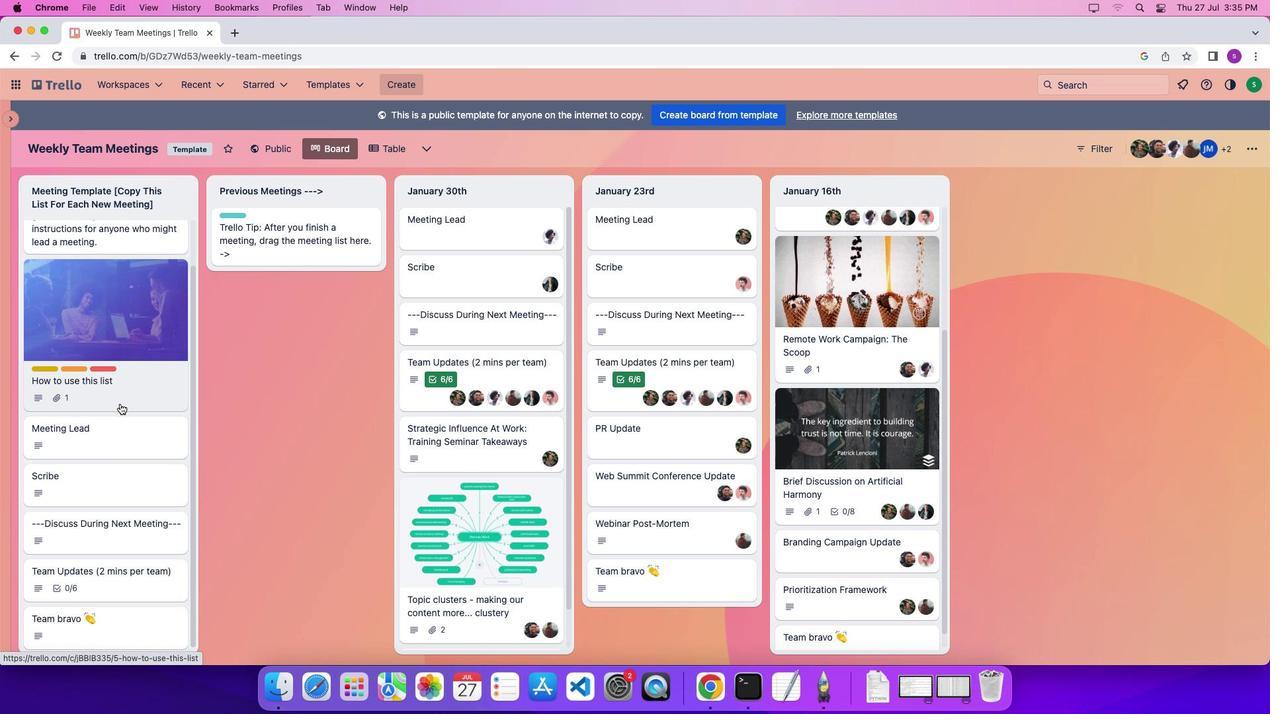 
Action: Mouse scrolled (120, 403) with delta (0, -3)
Screenshot: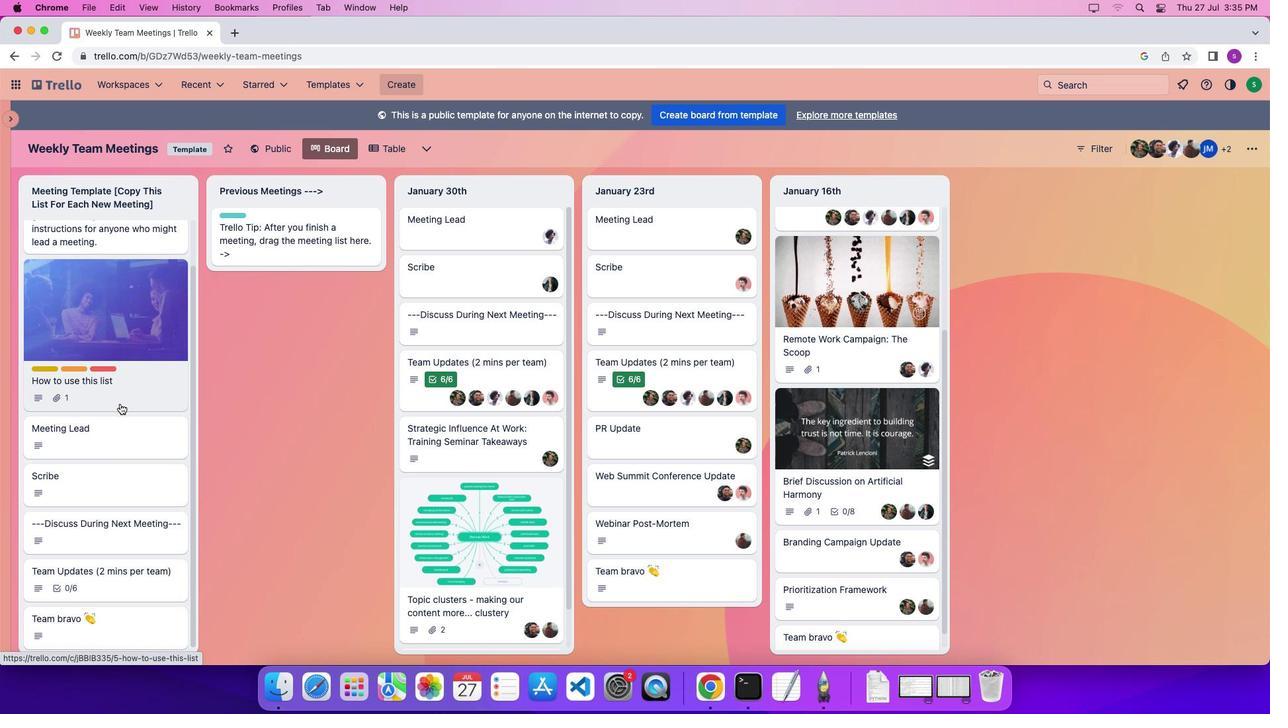 
Action: Mouse scrolled (120, 403) with delta (0, 0)
Screenshot: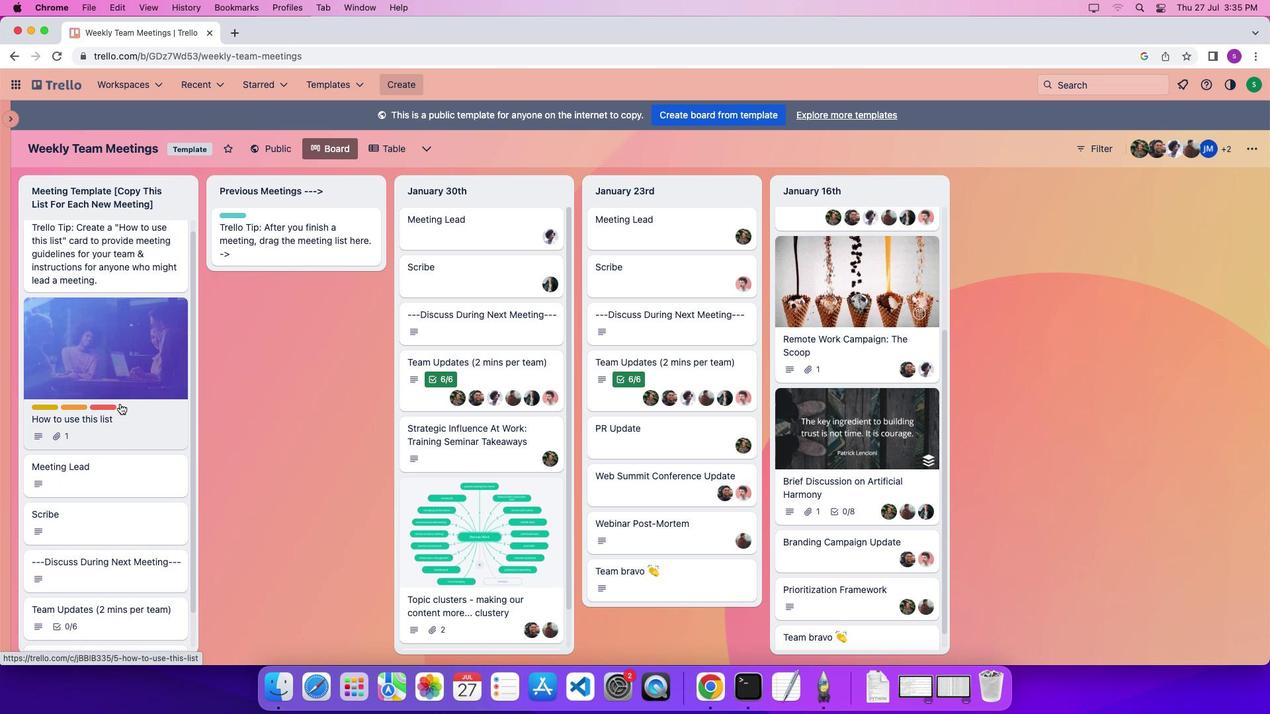 
Action: Mouse scrolled (120, 403) with delta (0, 0)
Screenshot: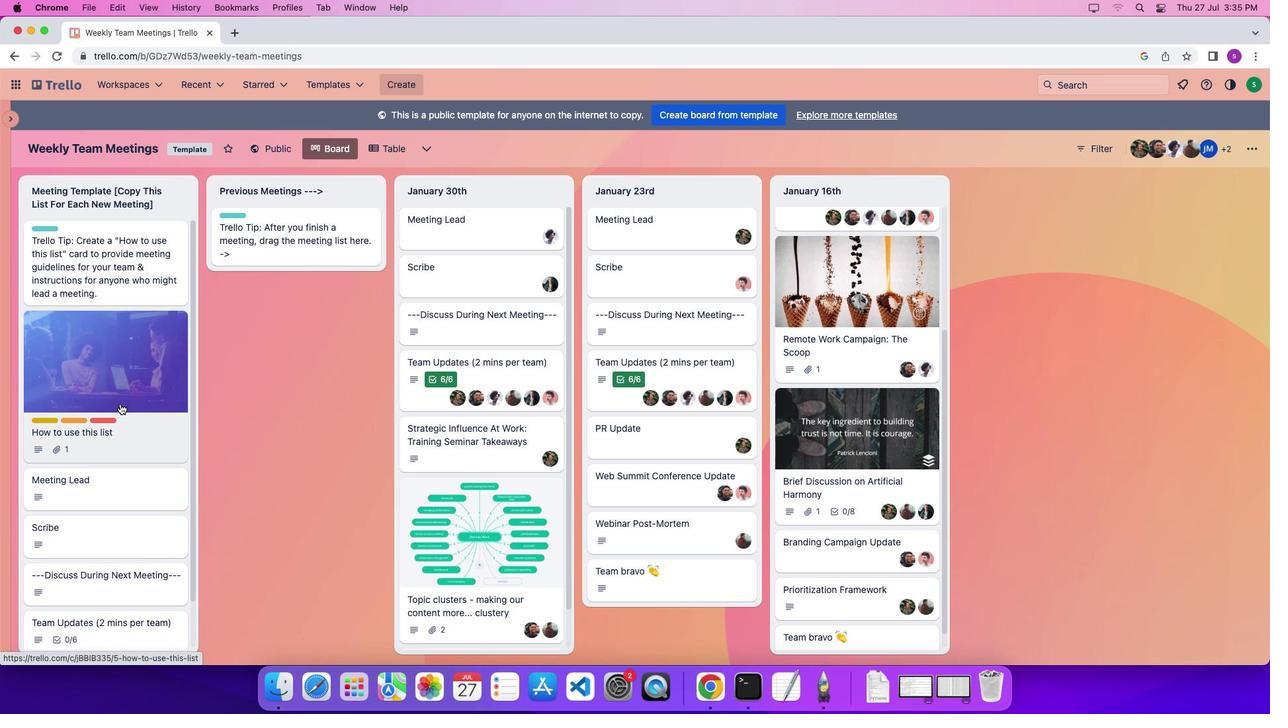 
Action: Mouse moved to (119, 403)
Screenshot: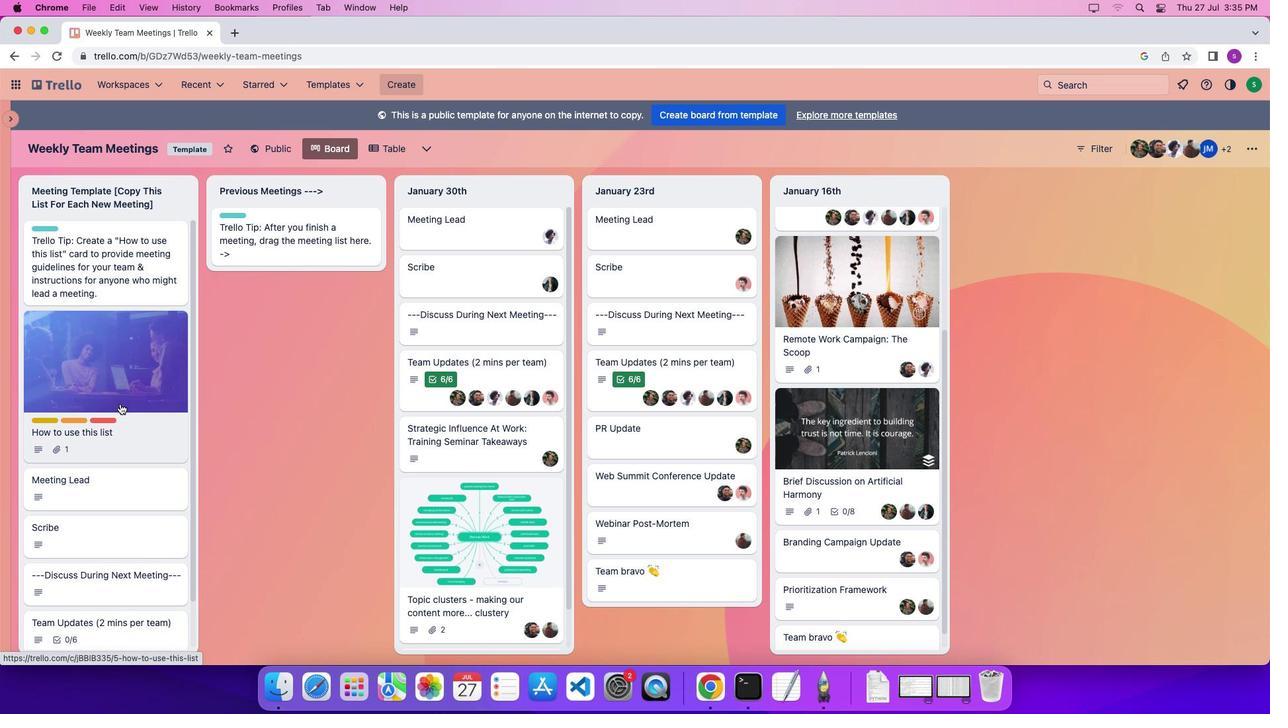 
Action: Mouse scrolled (119, 403) with delta (0, 0)
Screenshot: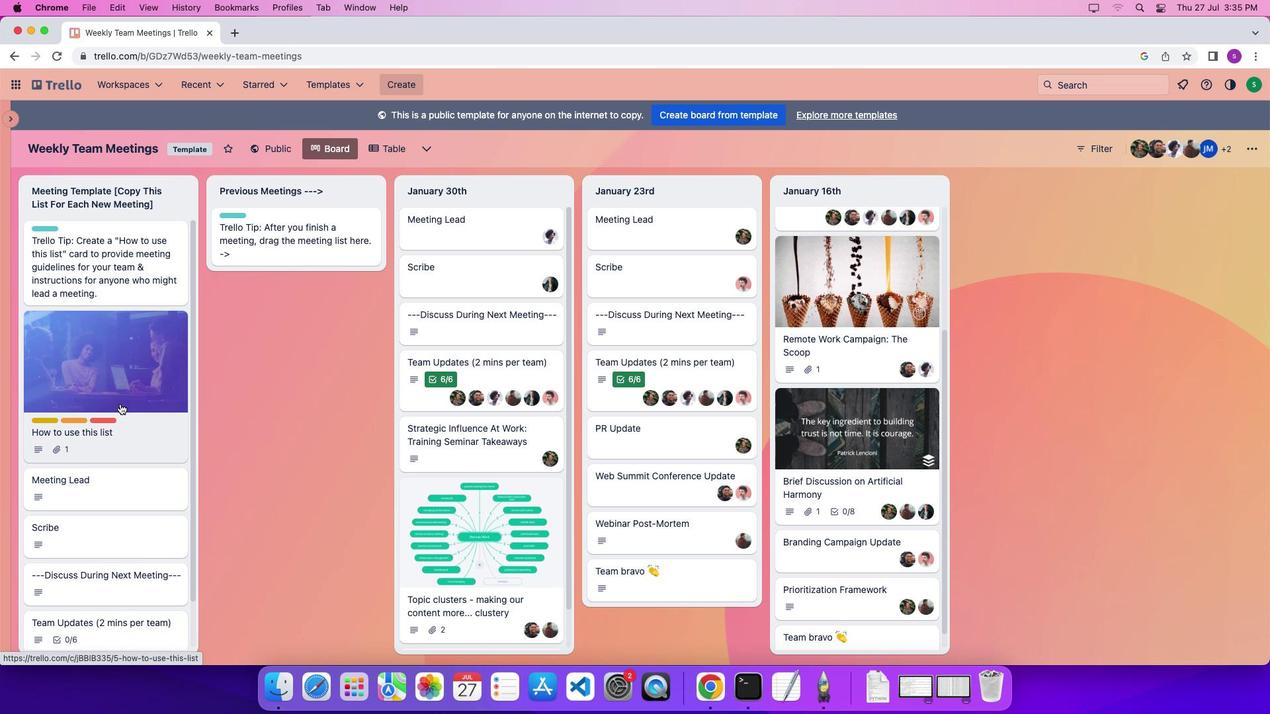 
Action: Mouse scrolled (119, 403) with delta (0, 0)
Screenshot: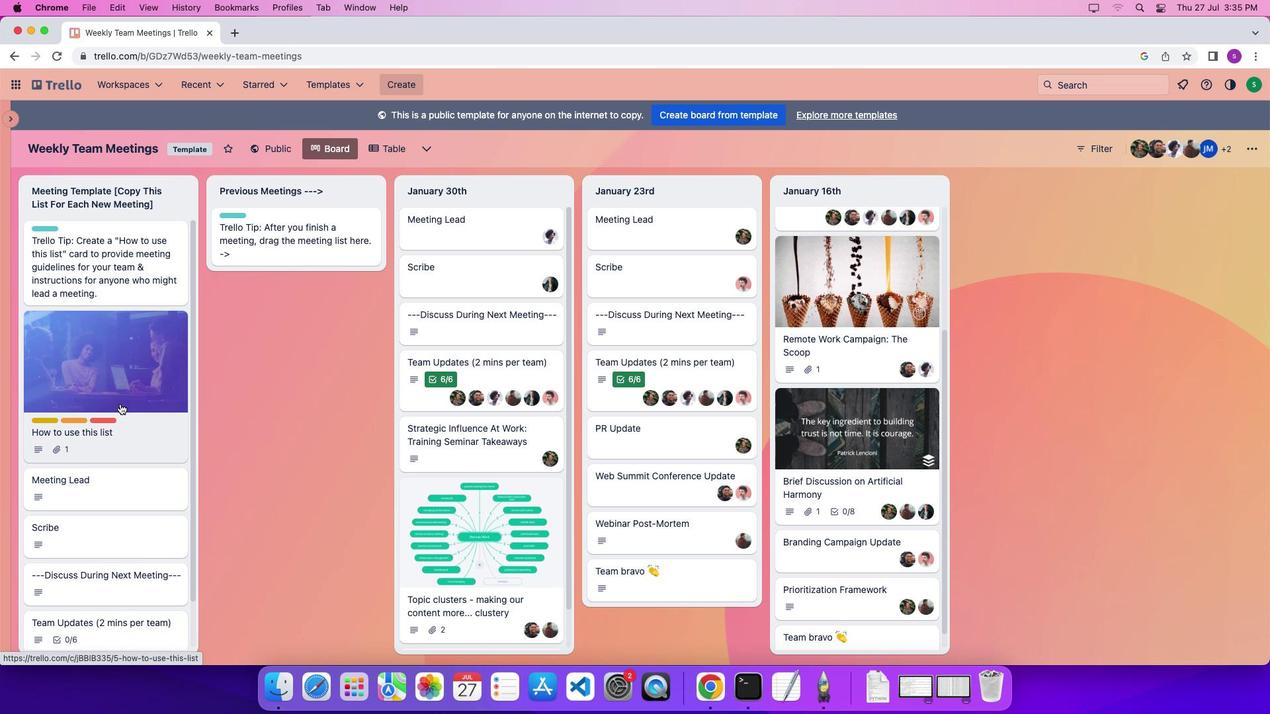 
Action: Mouse scrolled (119, 403) with delta (0, 5)
Screenshot: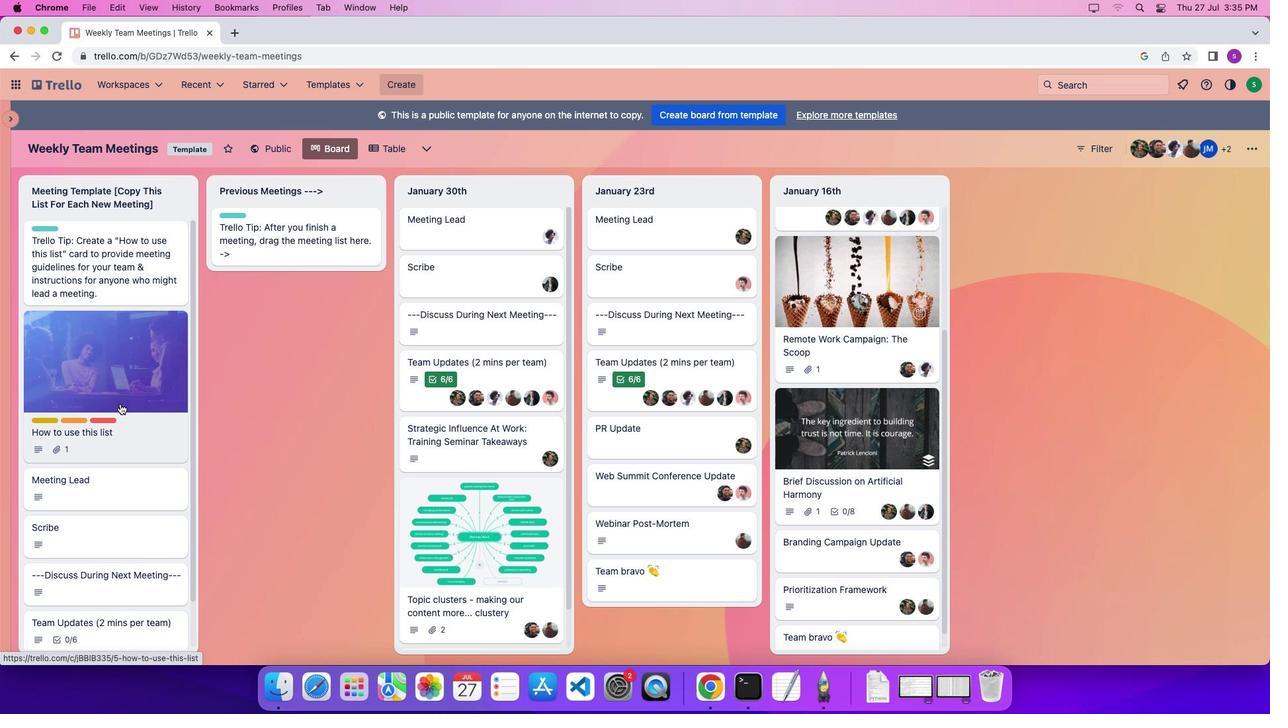 
Action: Mouse scrolled (119, 403) with delta (0, 5)
Screenshot: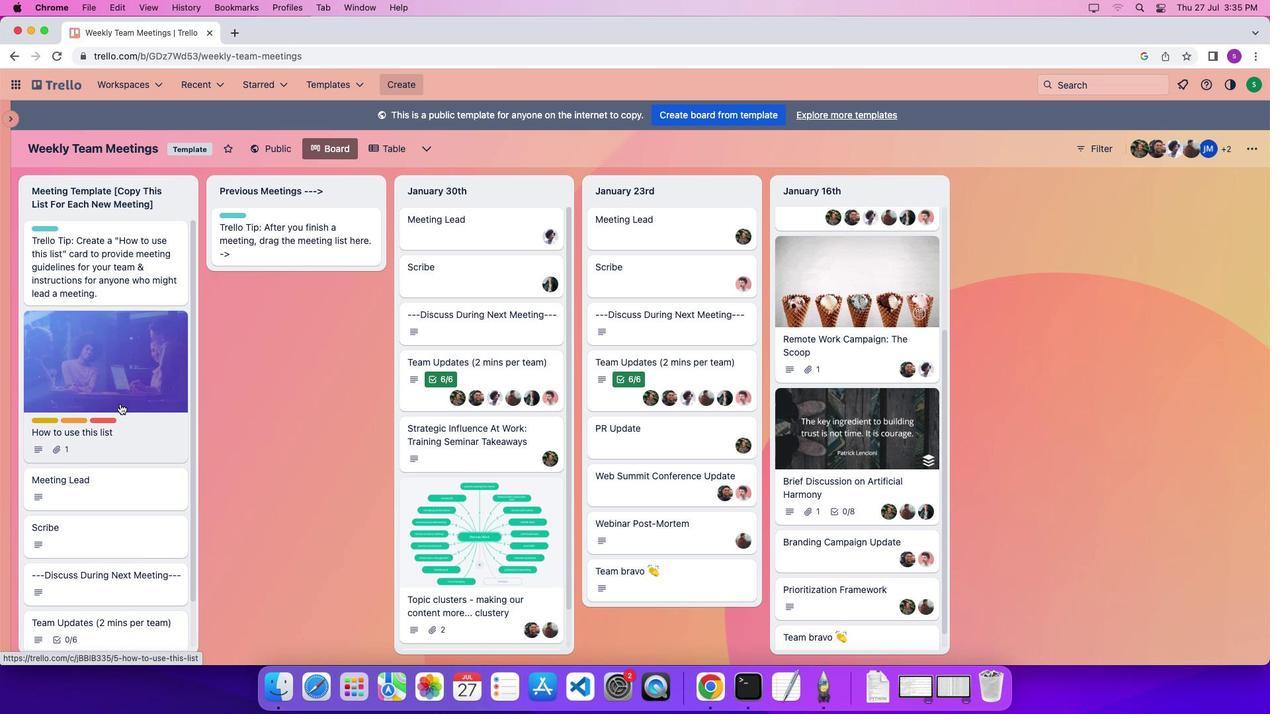 
Action: Mouse scrolled (119, 403) with delta (0, 7)
Screenshot: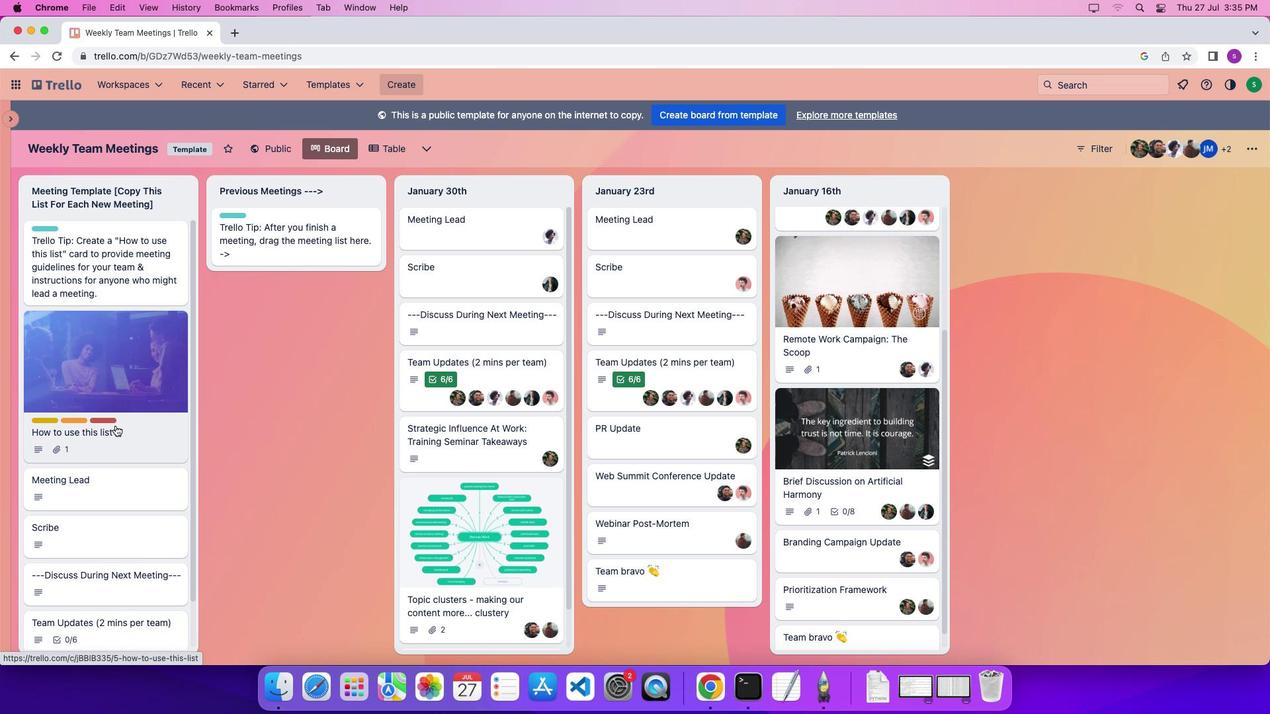
Action: Mouse moved to (113, 444)
Screenshot: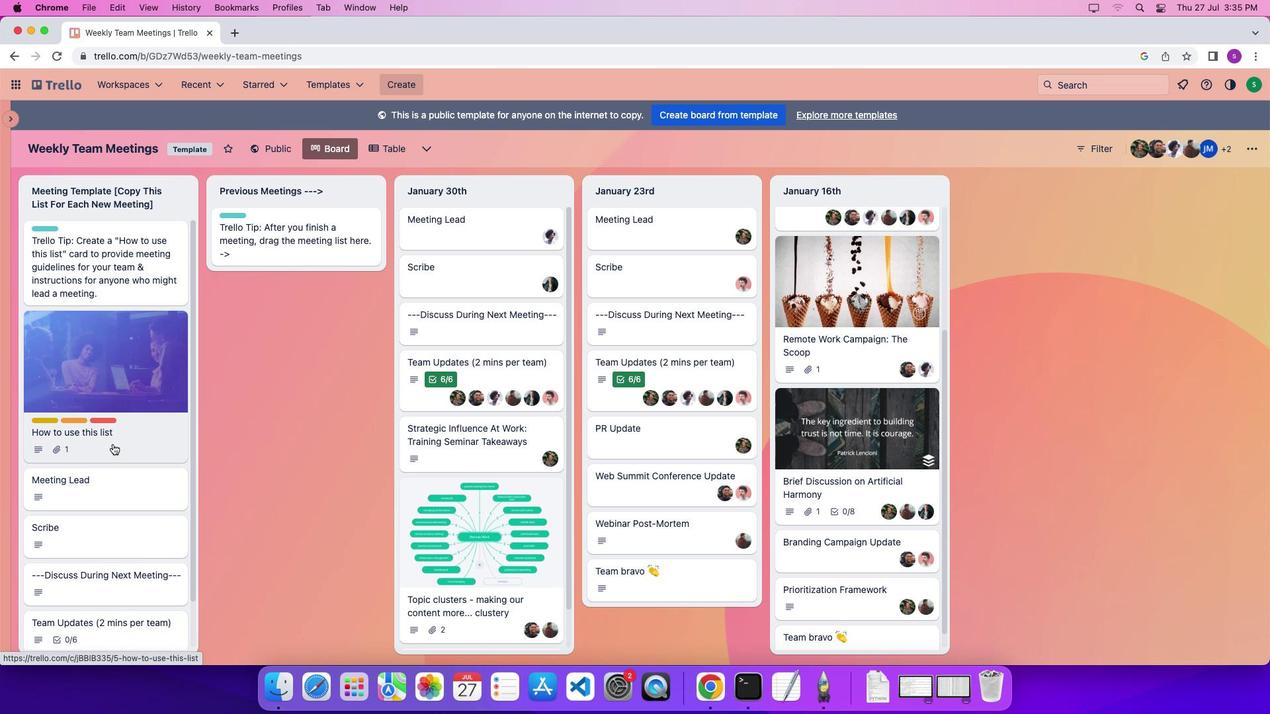 
Action: Mouse pressed left at (113, 444)
Screenshot: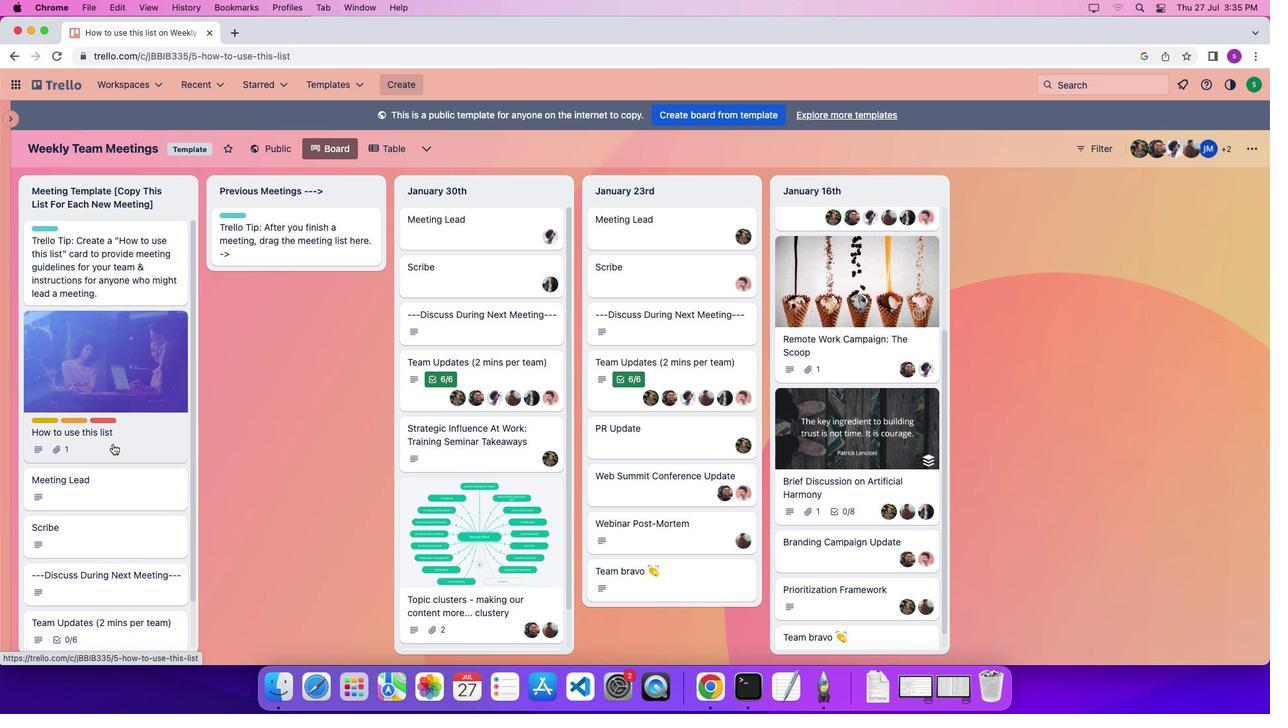 
Action: Mouse moved to (551, 417)
Screenshot: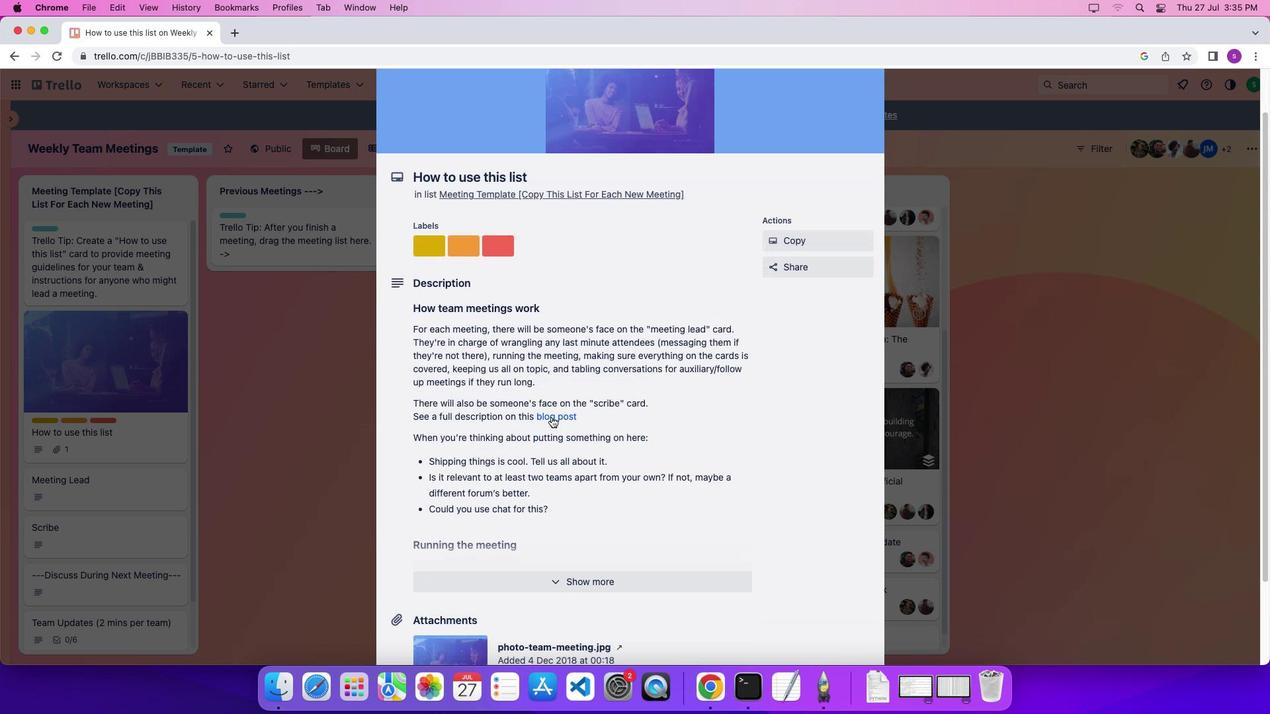 
Action: Mouse scrolled (551, 417) with delta (0, 0)
Screenshot: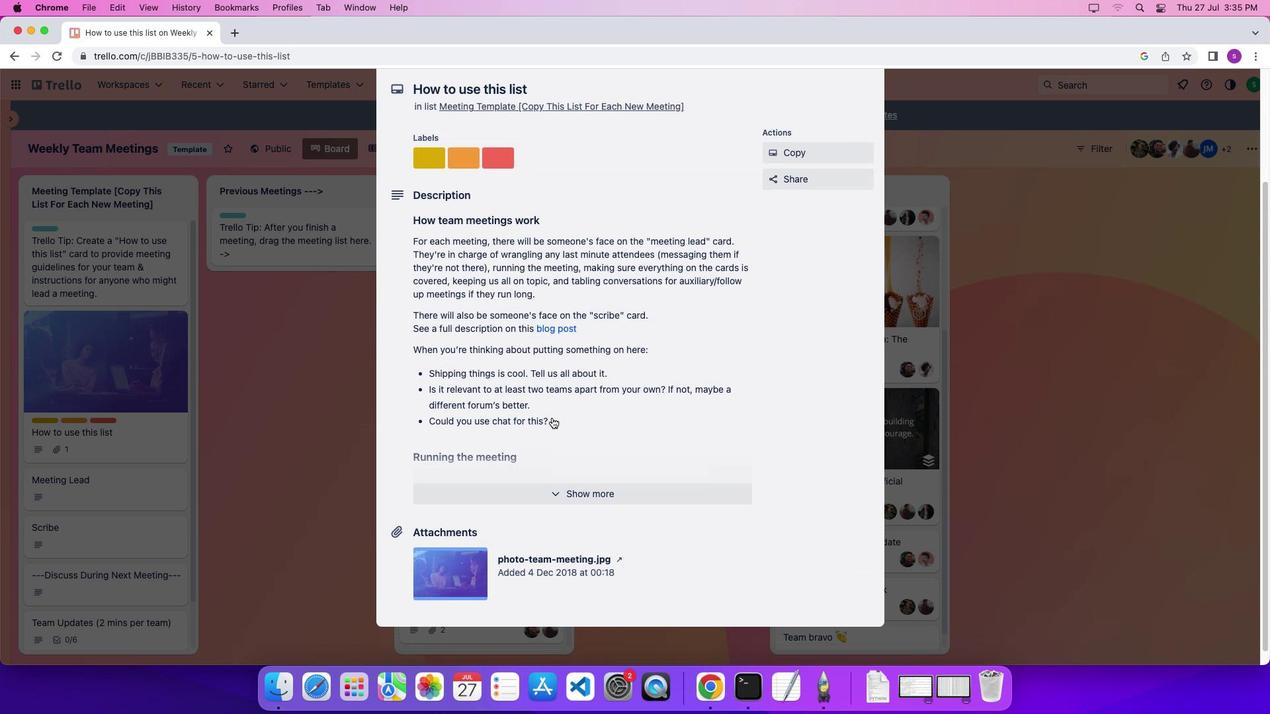 
Action: Mouse scrolled (551, 417) with delta (0, 0)
Screenshot: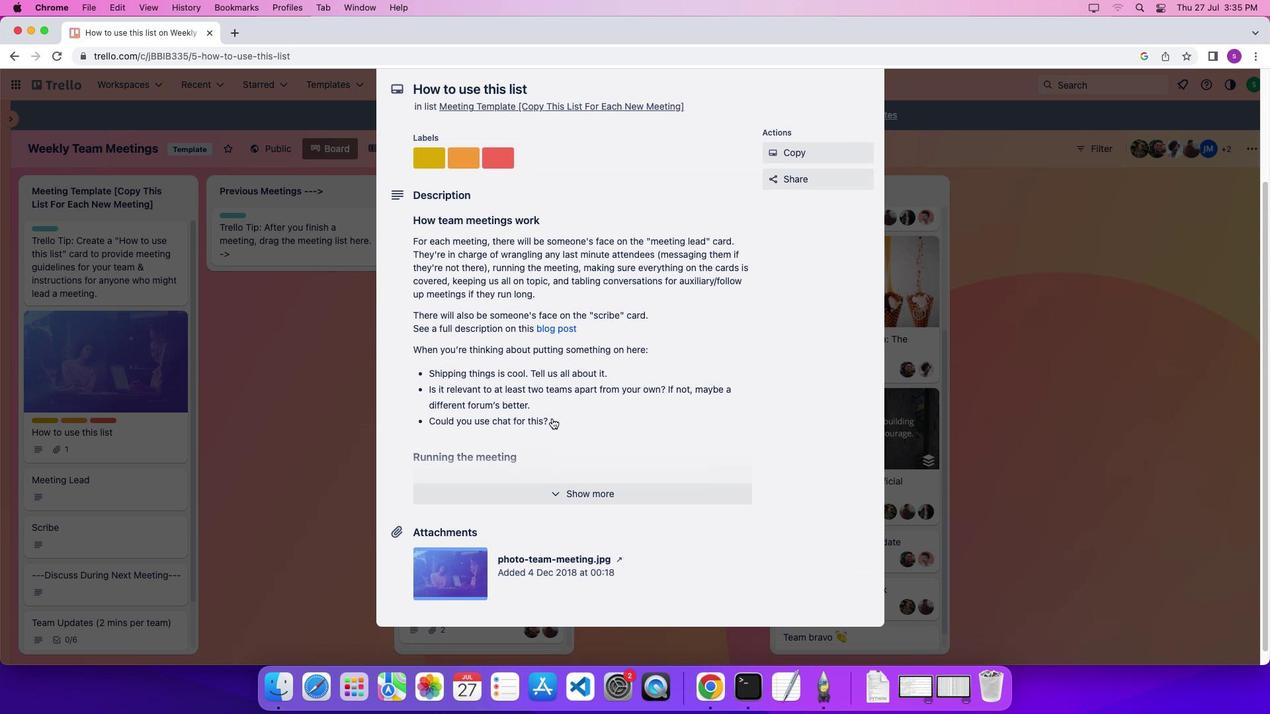 
Action: Mouse scrolled (551, 417) with delta (0, -1)
Screenshot: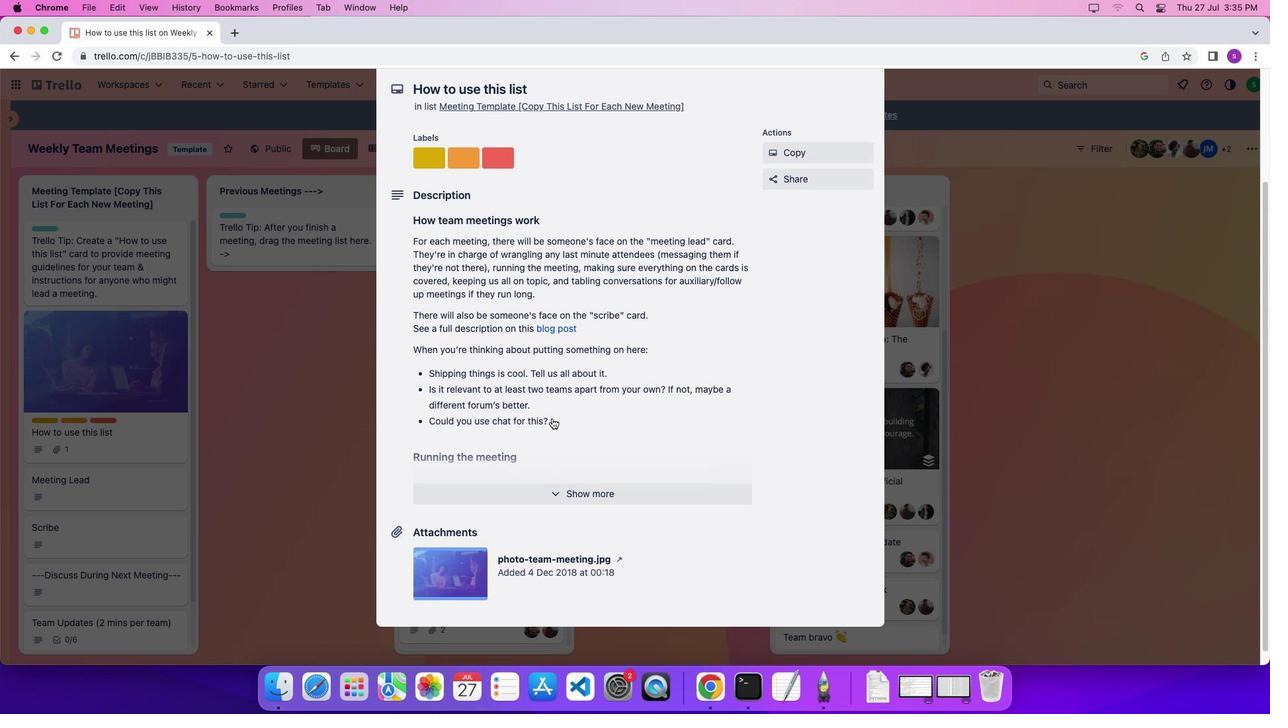 
Action: Mouse moved to (551, 418)
Screenshot: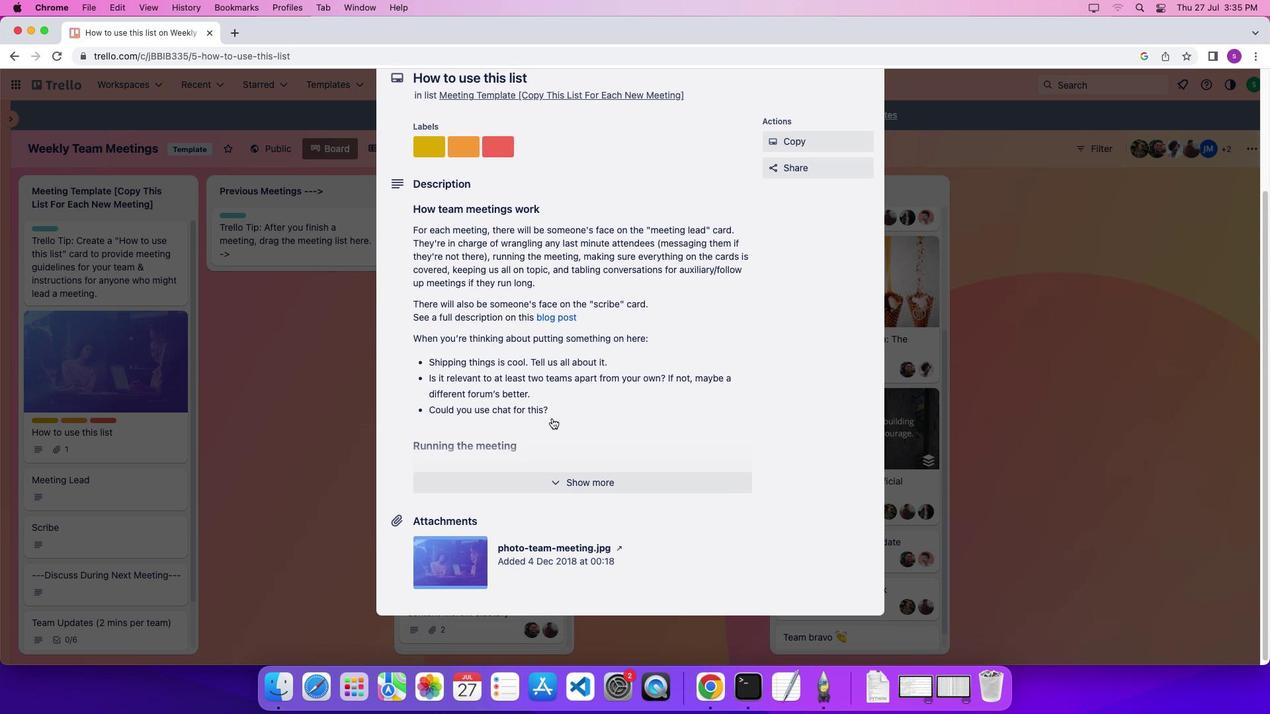 
Action: Mouse scrolled (551, 418) with delta (0, 0)
Screenshot: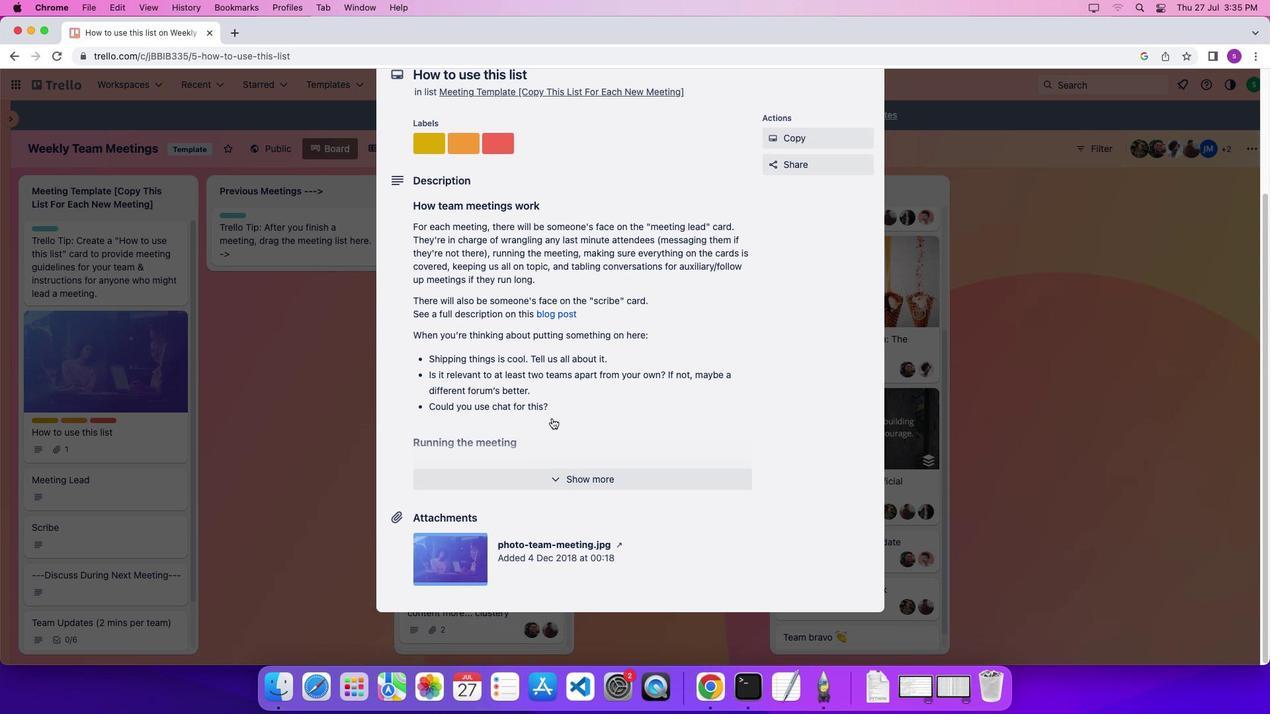 
Action: Mouse scrolled (551, 418) with delta (0, 0)
Screenshot: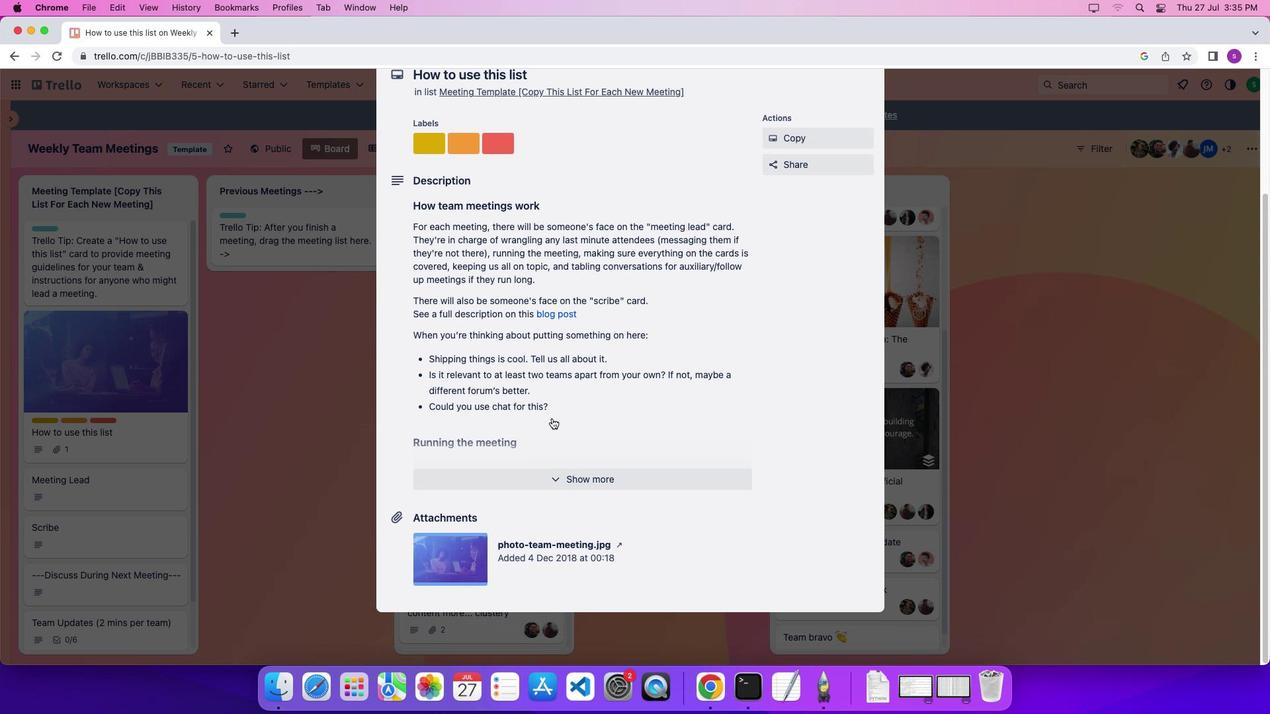 
Action: Mouse scrolled (551, 418) with delta (0, -3)
Screenshot: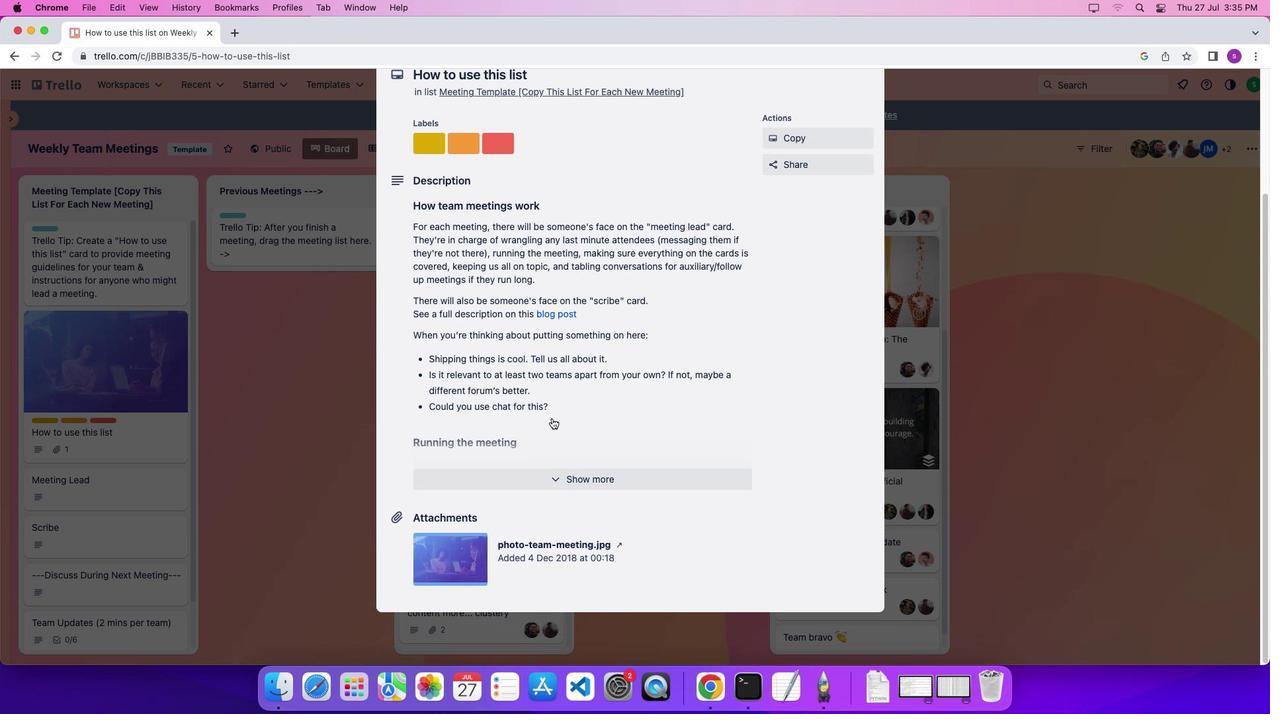
Action: Mouse moved to (551, 418)
Screenshot: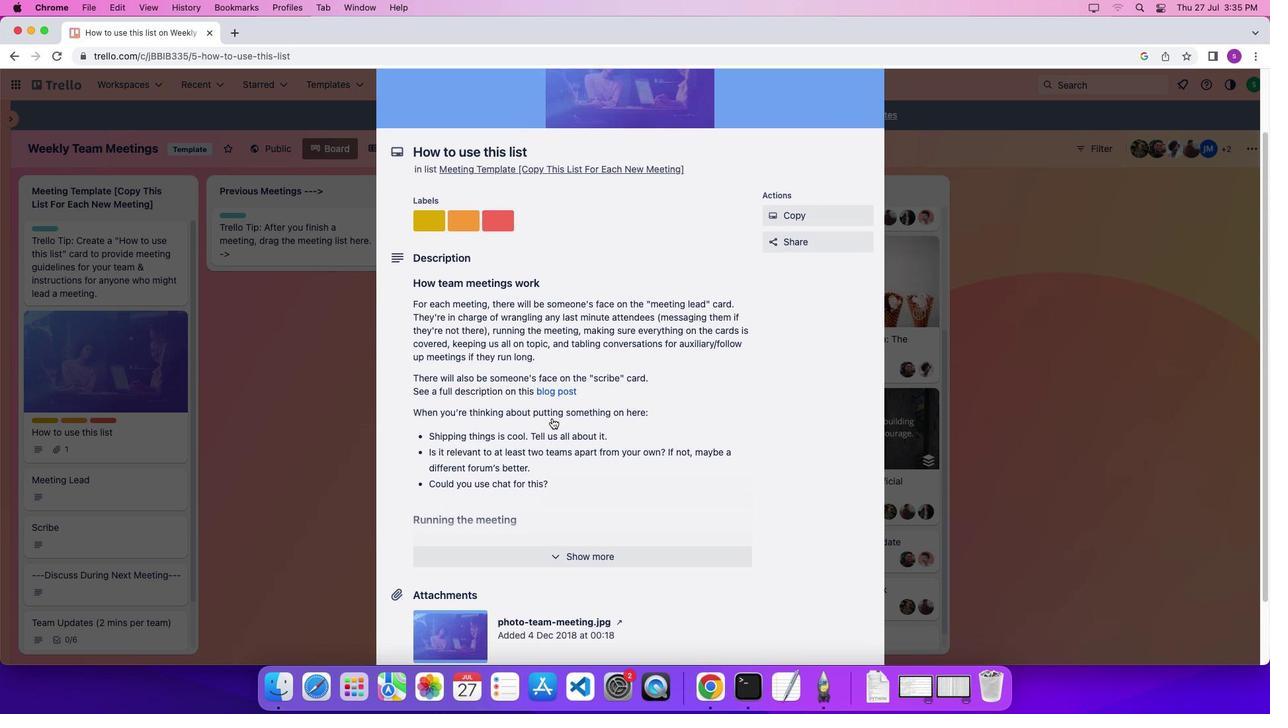 
Action: Mouse scrolled (551, 418) with delta (0, 0)
Screenshot: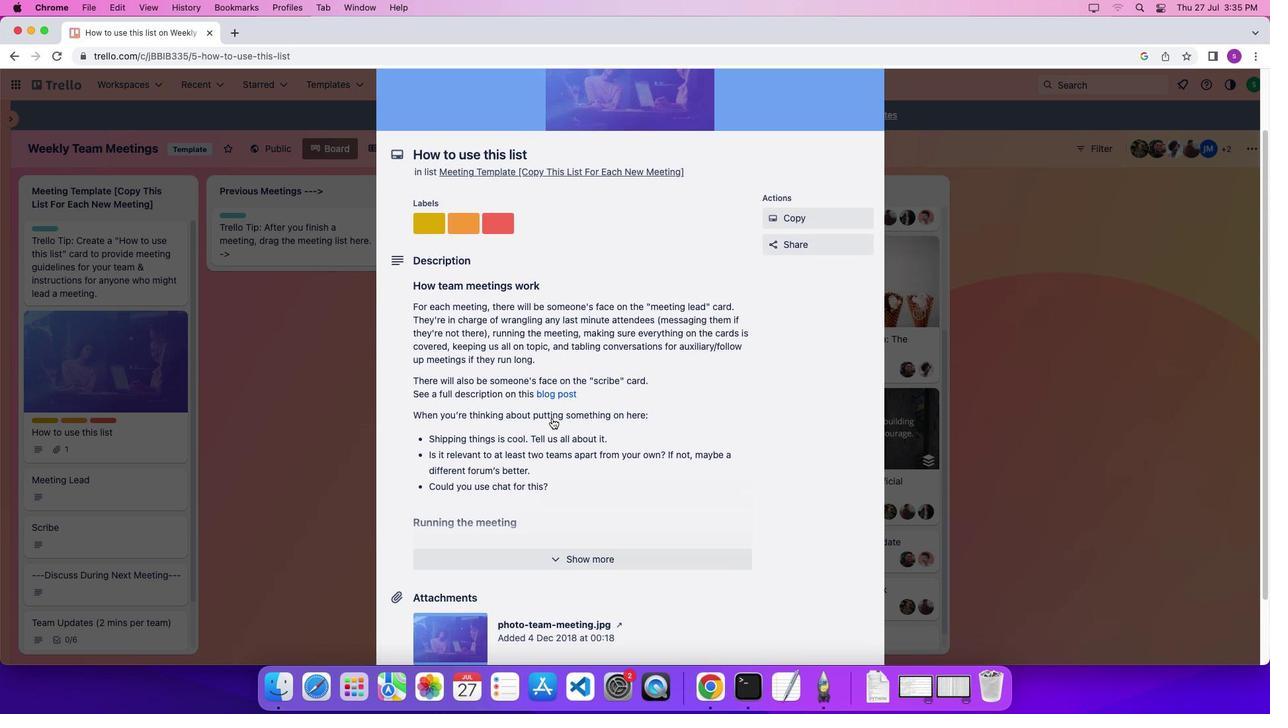 
Action: Mouse scrolled (551, 418) with delta (0, 0)
Screenshot: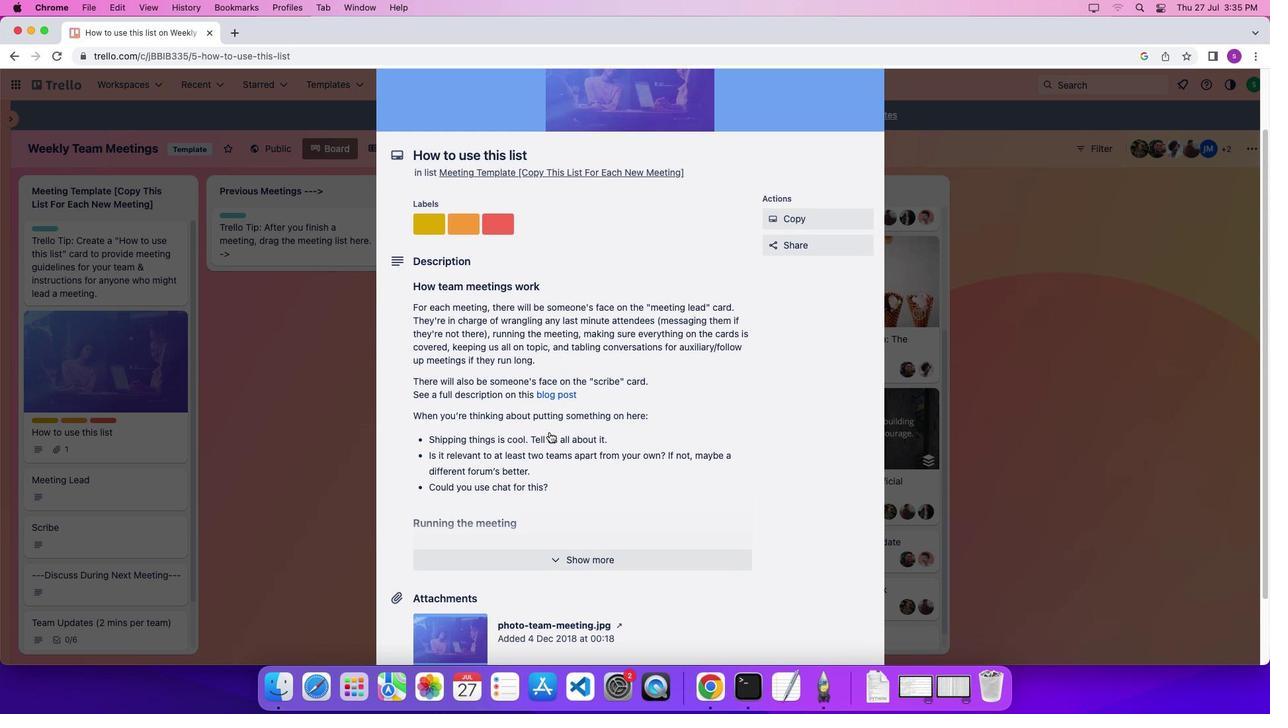 
Action: Mouse scrolled (551, 418) with delta (0, 1)
Screenshot: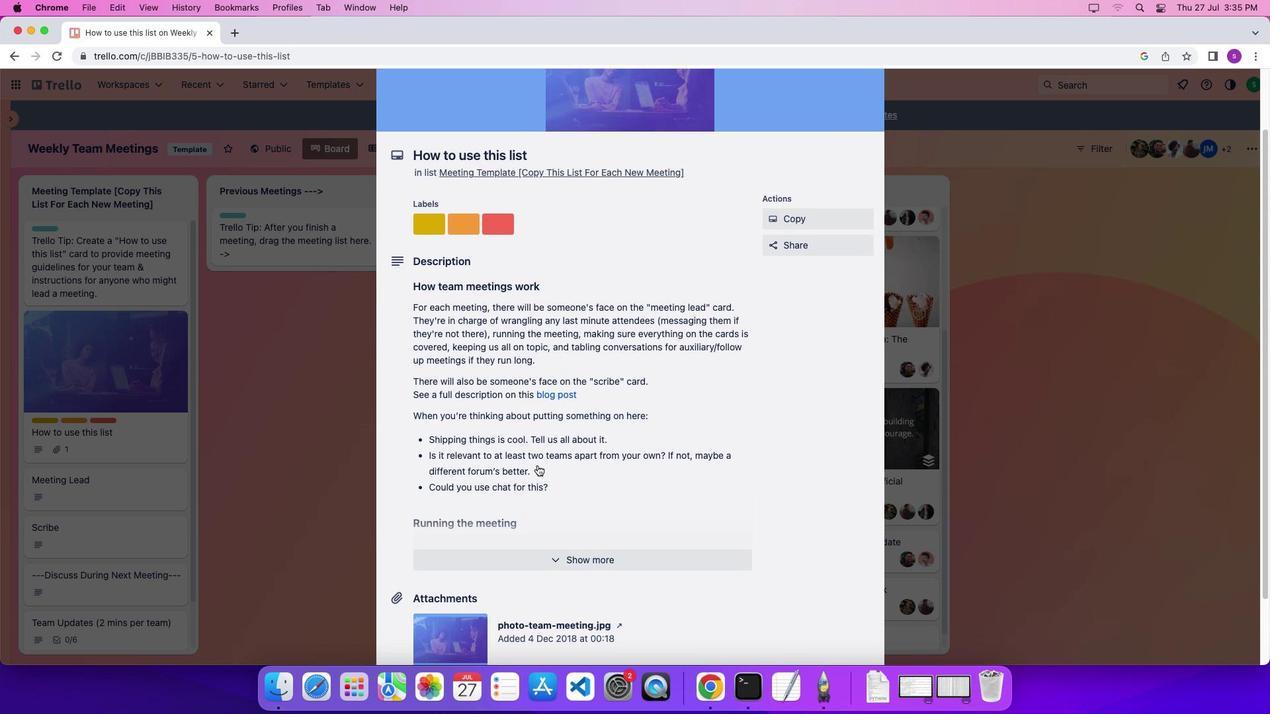
Action: Mouse moved to (456, 621)
Screenshot: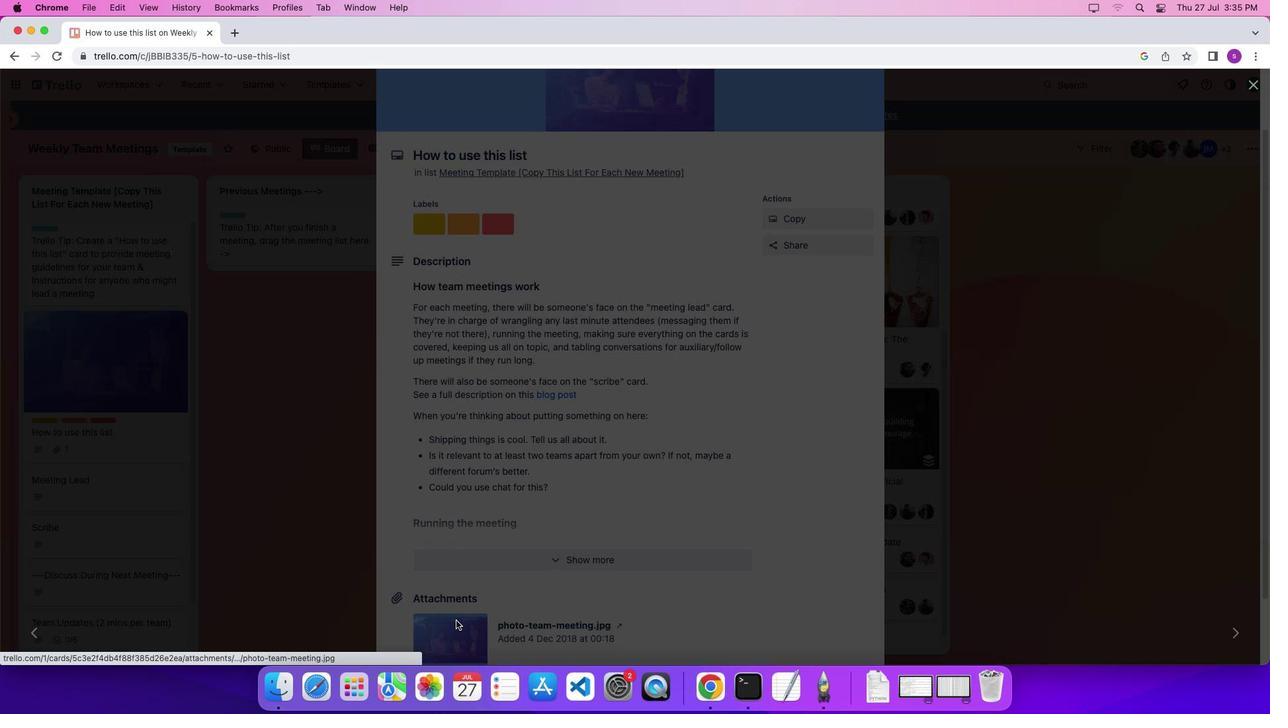 
Action: Mouse pressed left at (456, 621)
Screenshot: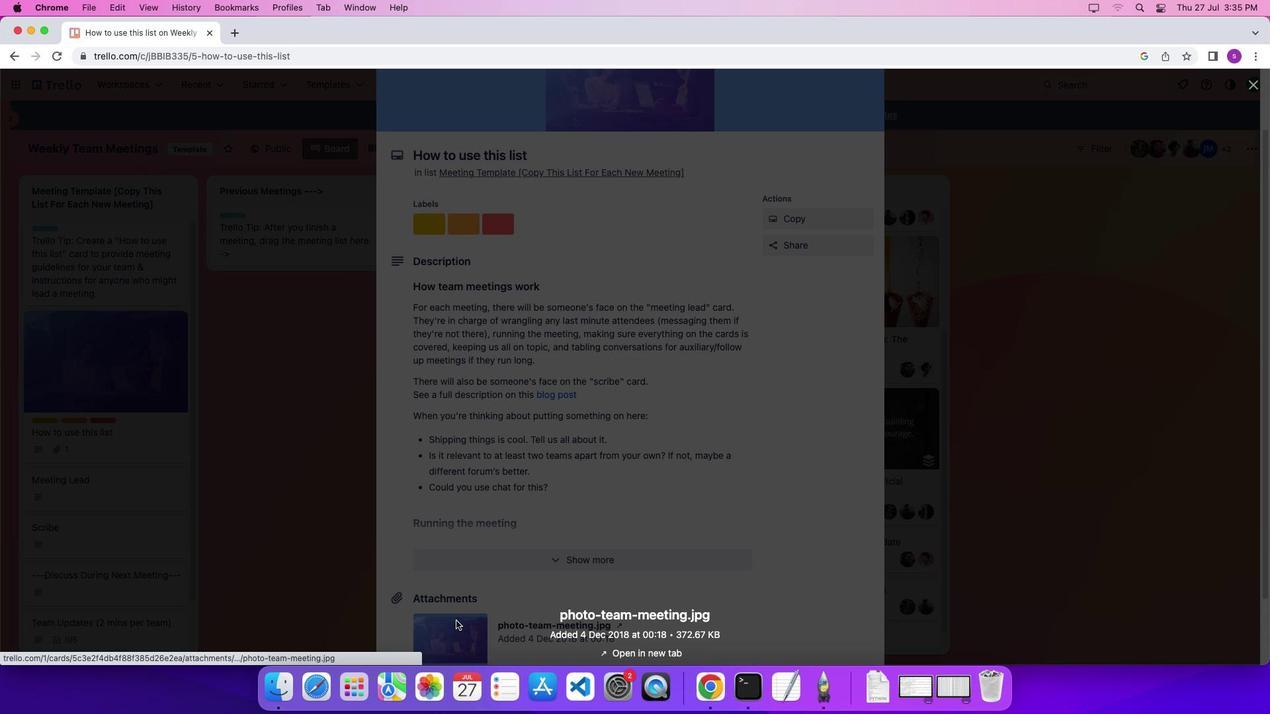 
Action: Mouse moved to (578, 514)
Screenshot: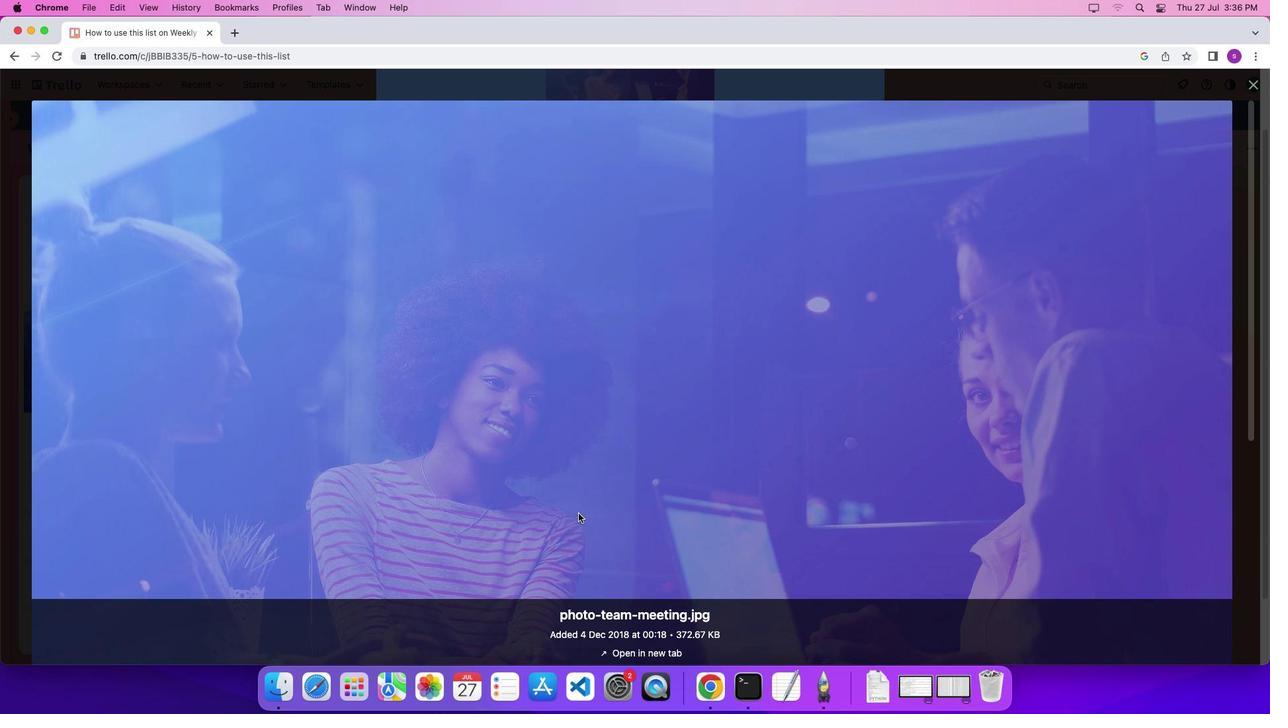 
Action: Mouse pressed left at (578, 514)
Screenshot: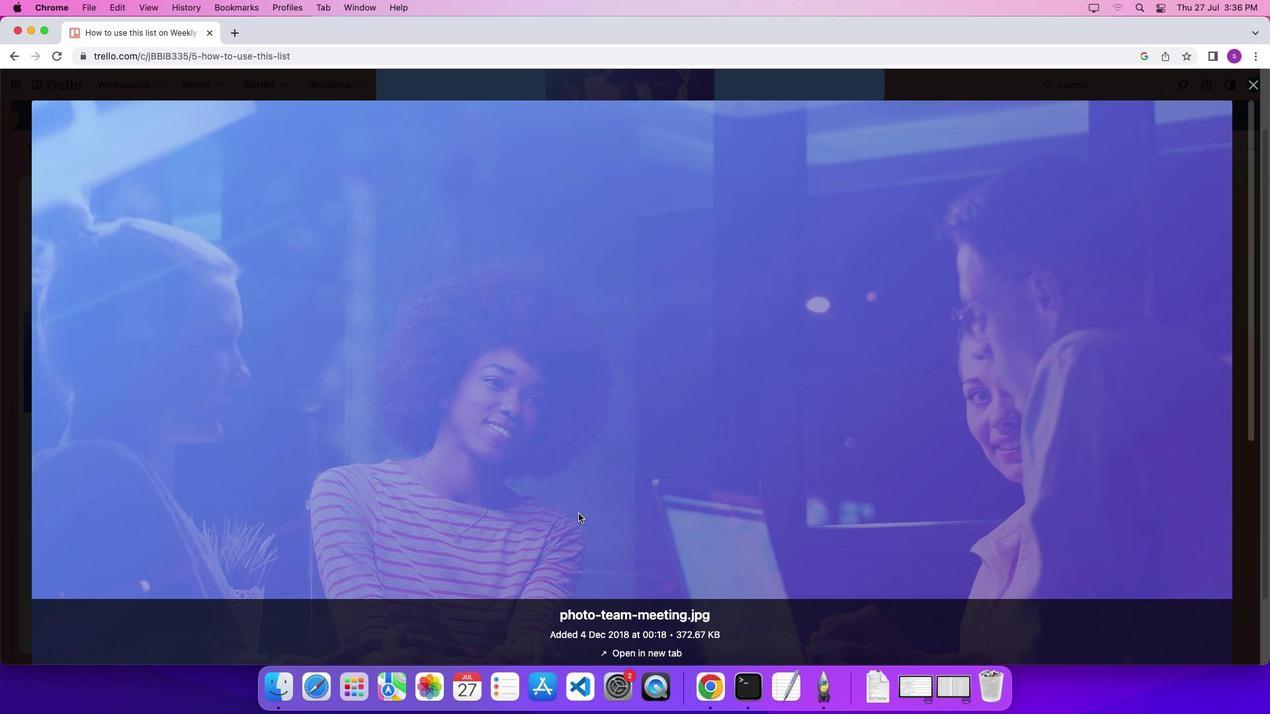 
Action: Mouse moved to (1248, 85)
Screenshot: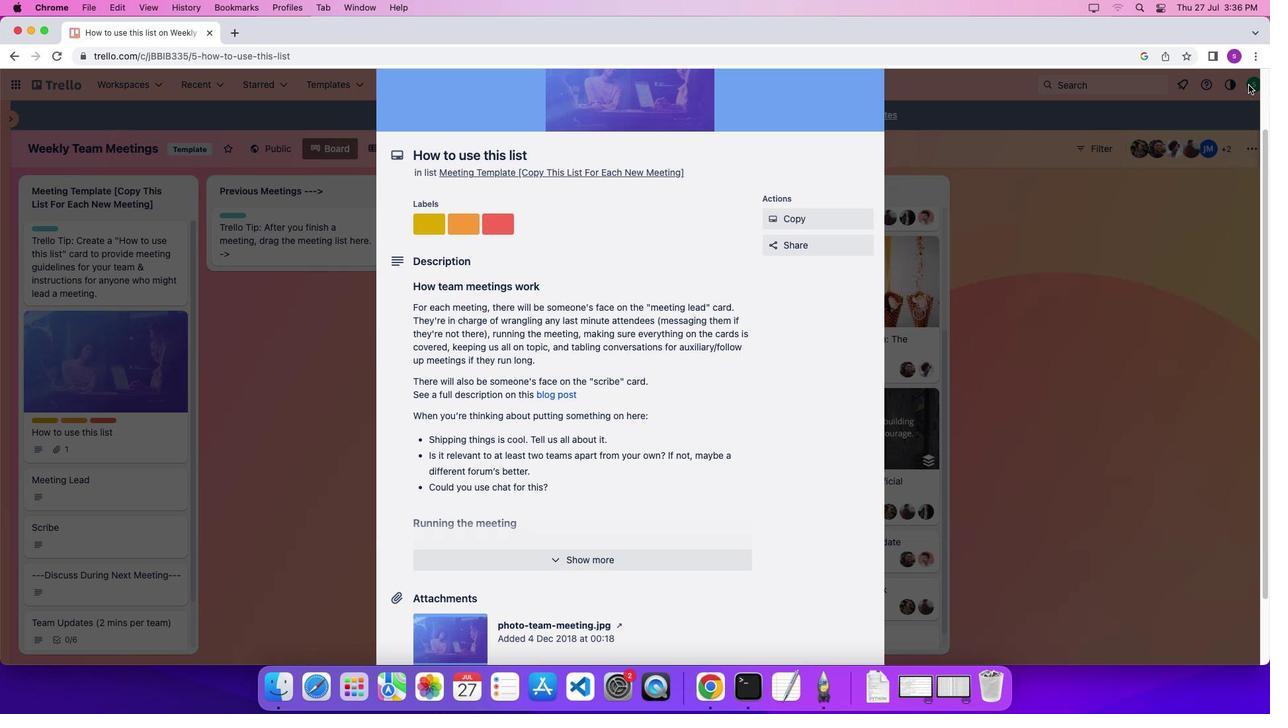 
Action: Mouse pressed left at (1248, 85)
Screenshot: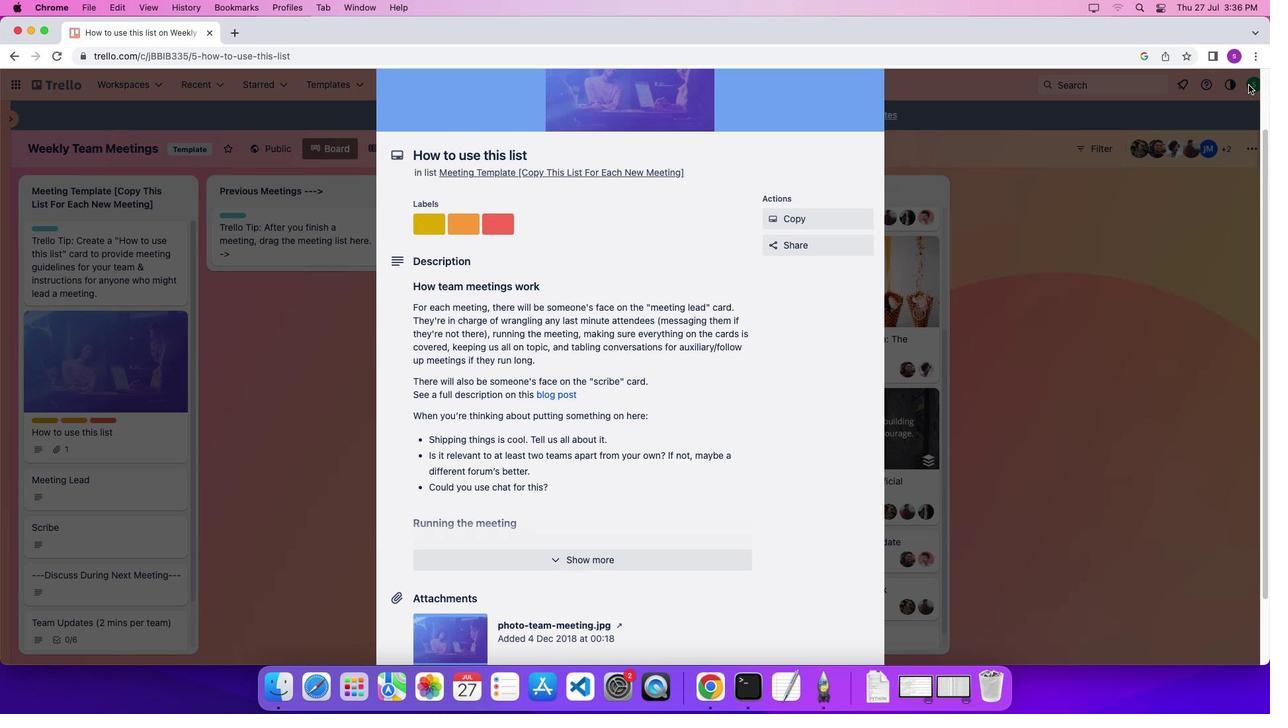 
Action: Mouse moved to (1063, 235)
Screenshot: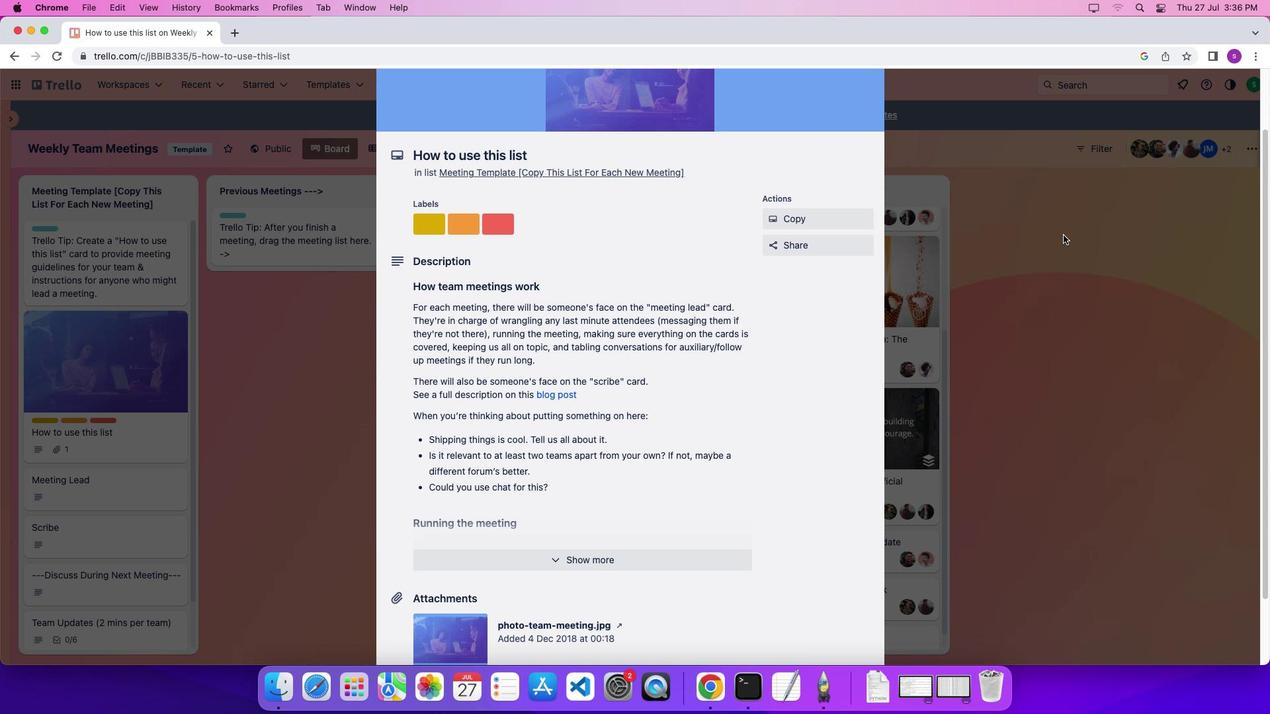 
Action: Mouse pressed left at (1063, 235)
Screenshot: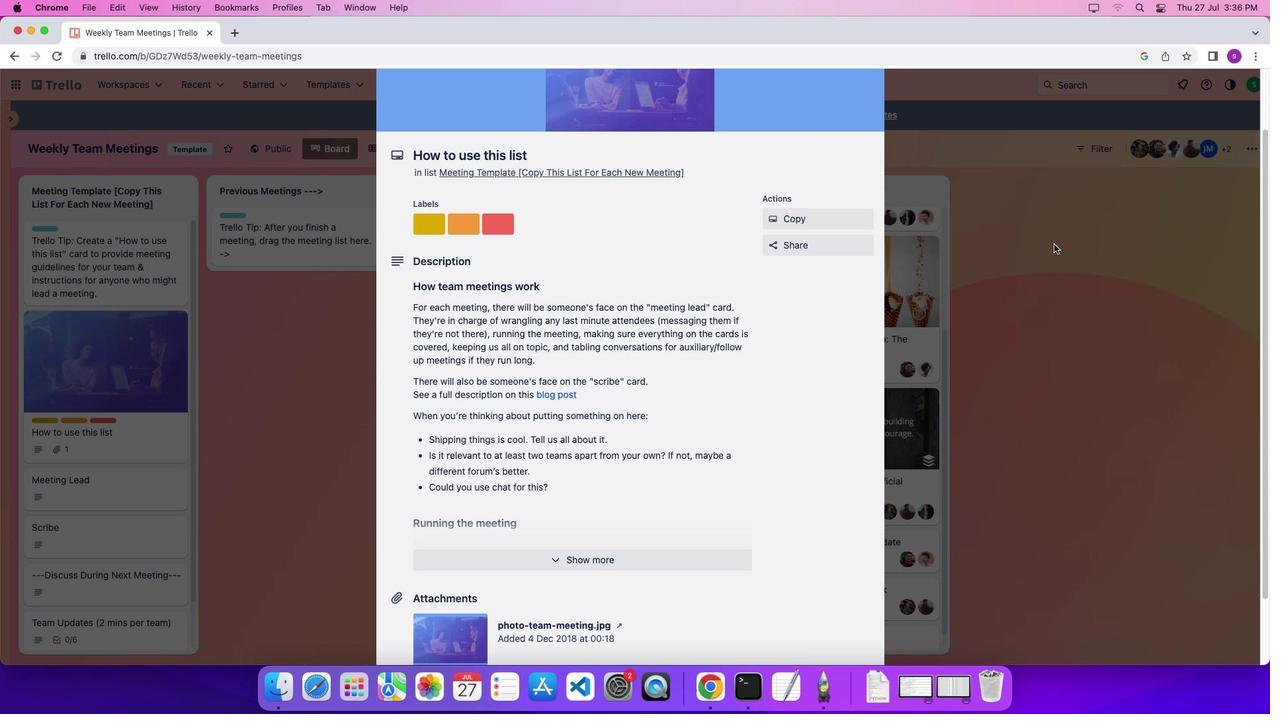 
Action: Mouse moved to (930, 207)
Screenshot: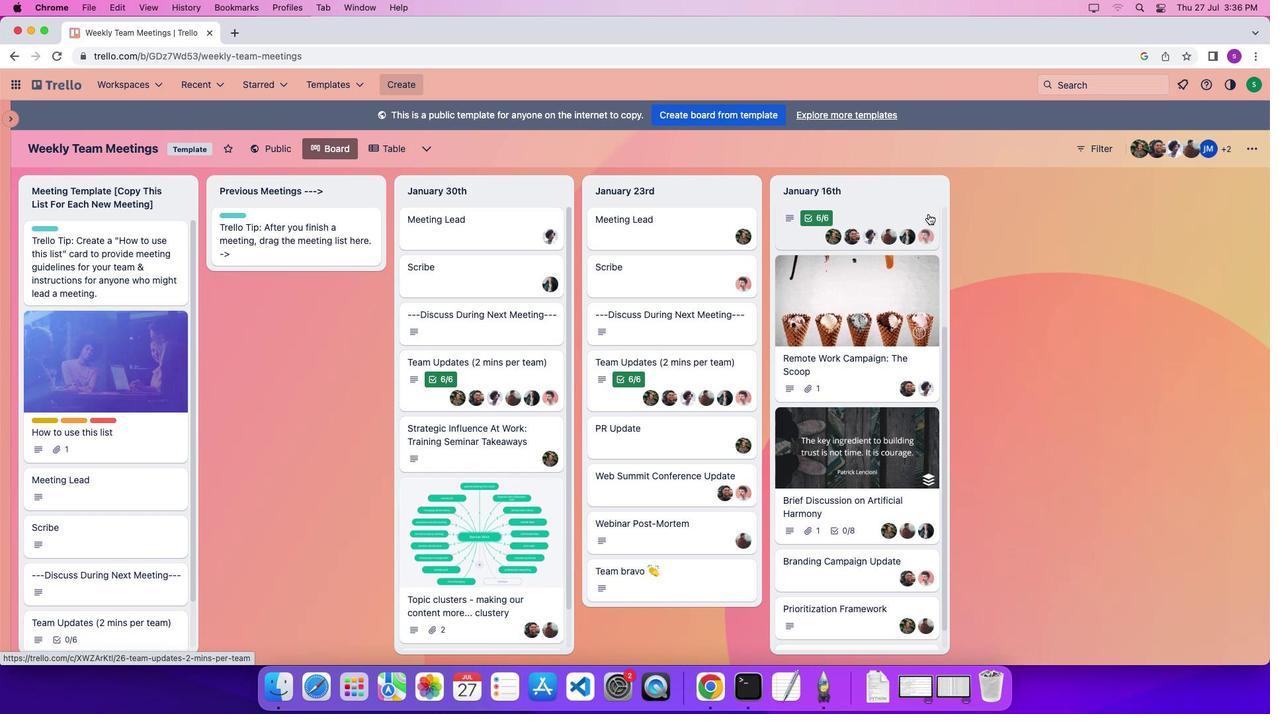 
Action: Mouse scrolled (930, 207) with delta (0, 0)
Screenshot: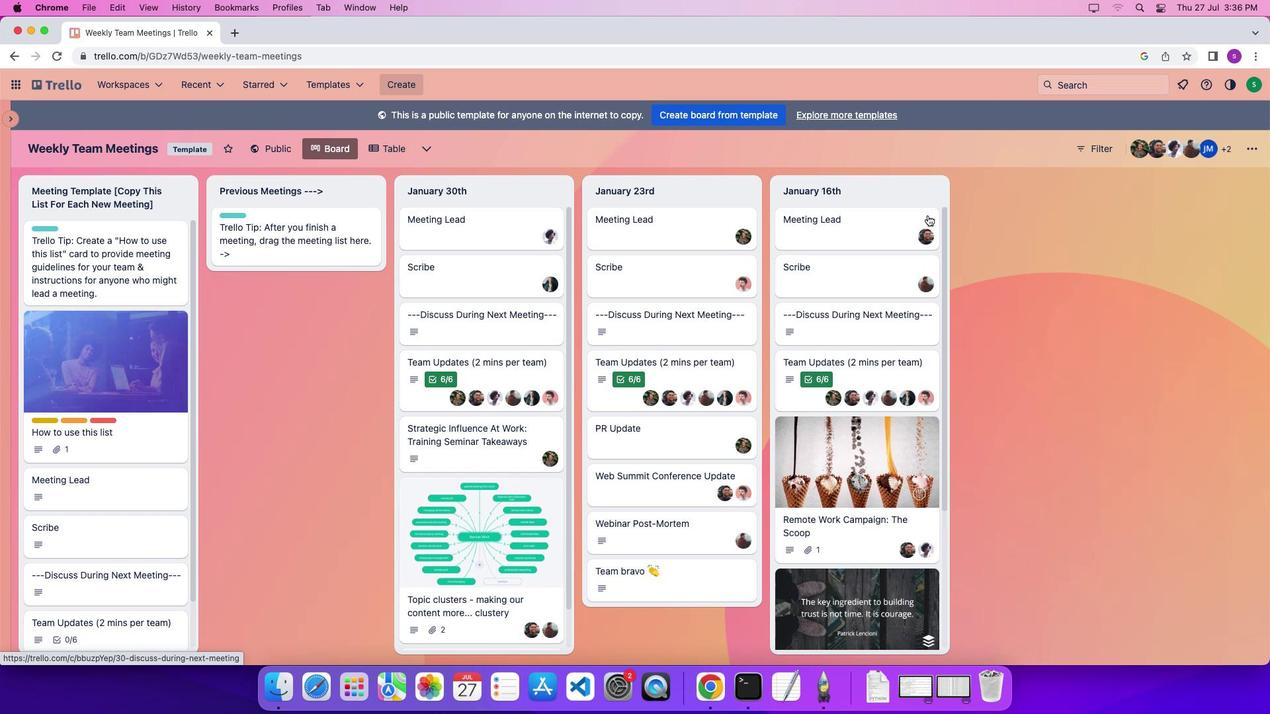 
Action: Mouse moved to (930, 210)
Screenshot: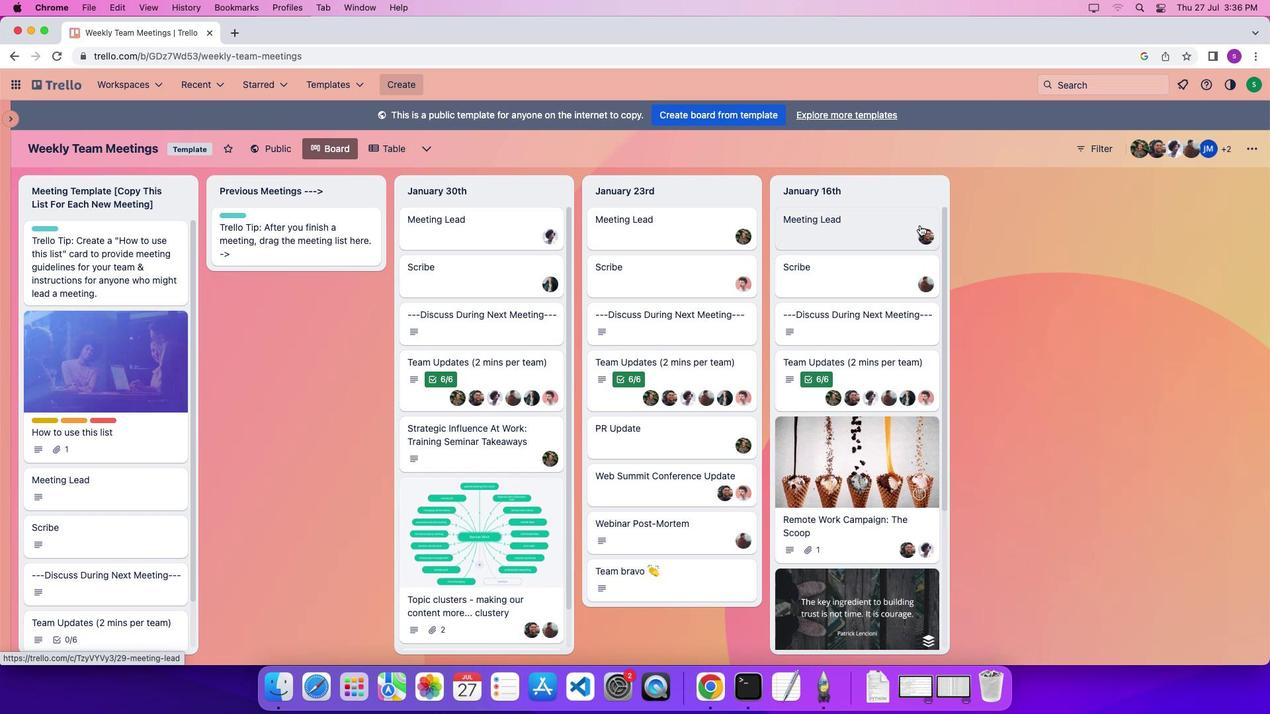 
Action: Mouse scrolled (930, 210) with delta (0, 0)
Screenshot: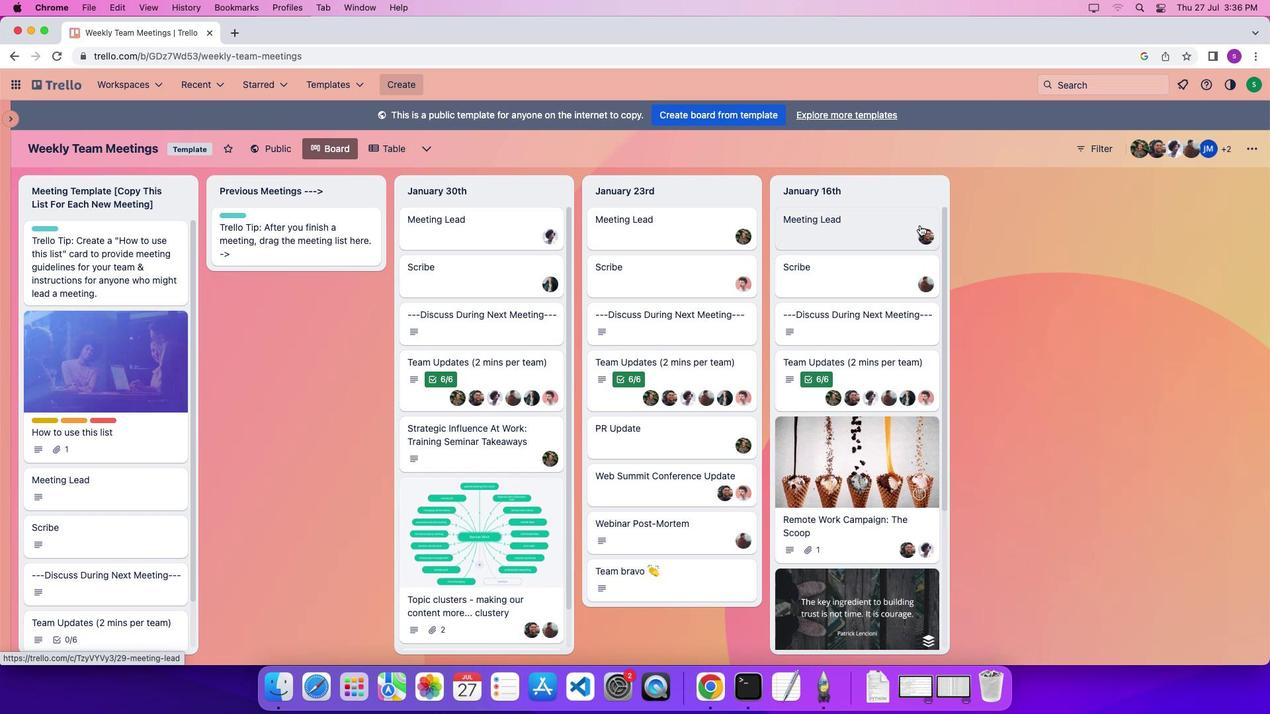 
Action: Mouse moved to (928, 213)
Screenshot: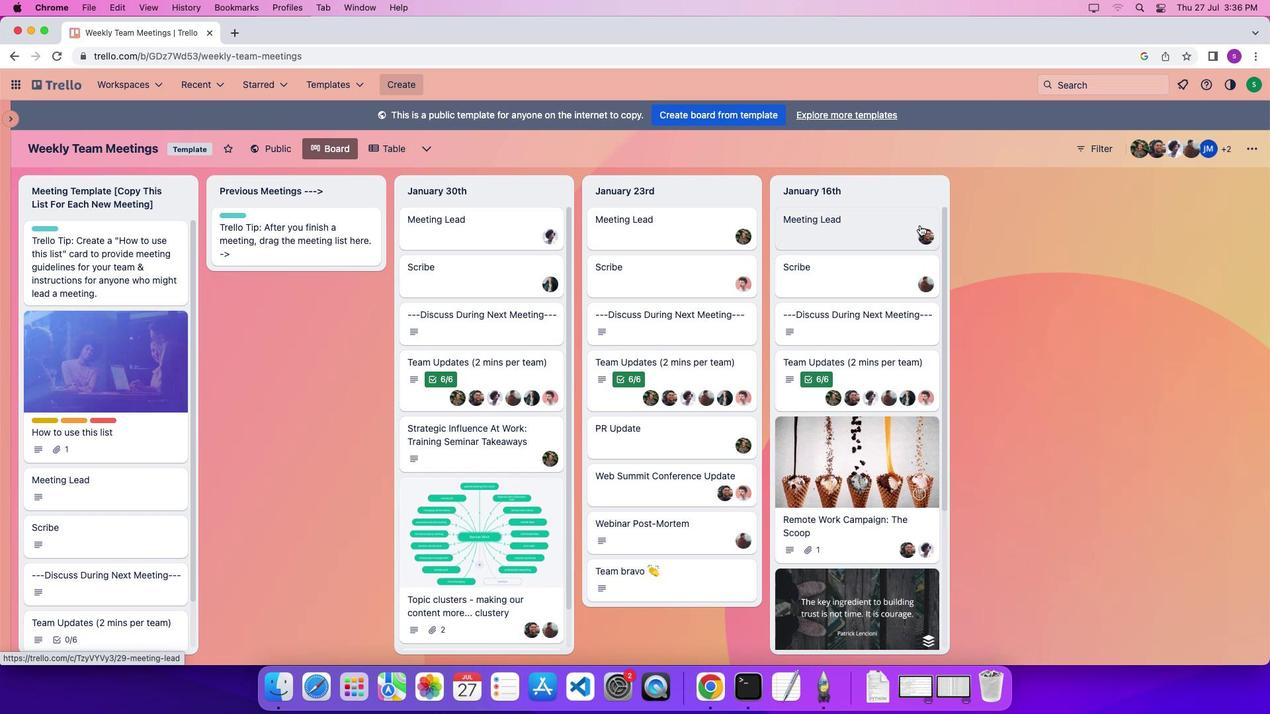 
Action: Mouse scrolled (928, 213) with delta (0, 4)
Screenshot: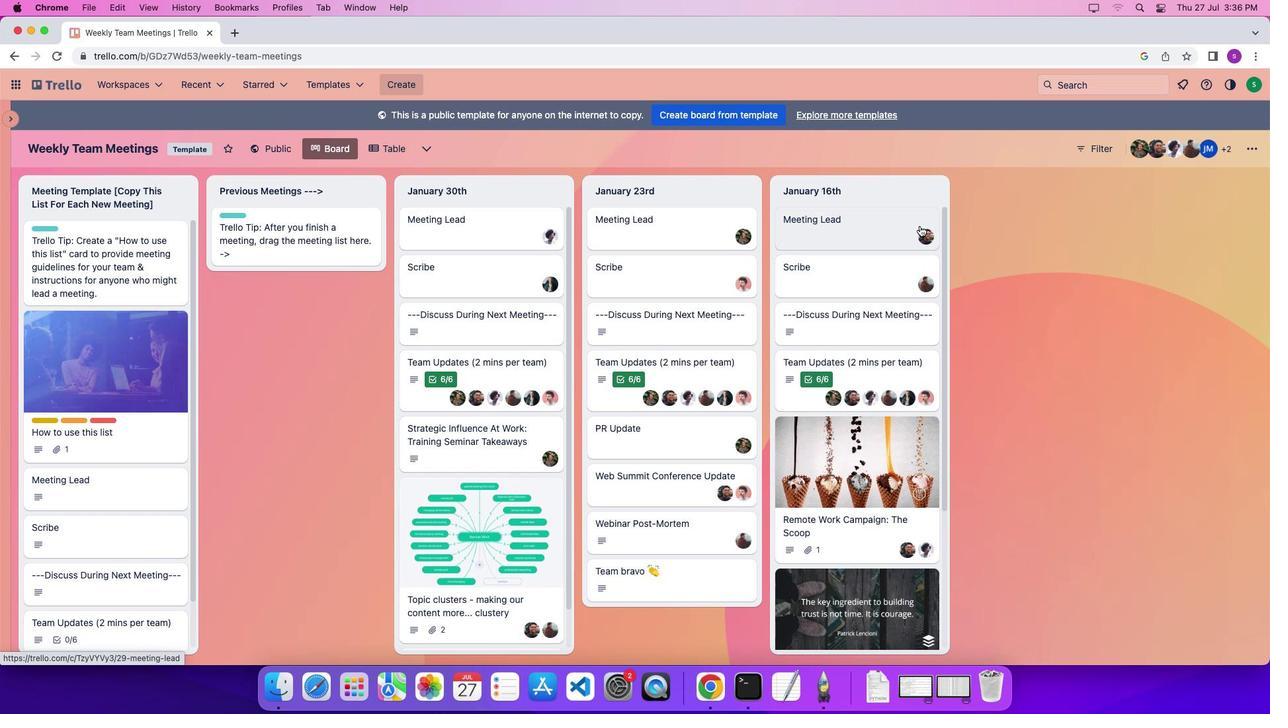 
Action: Mouse moved to (916, 234)
Screenshot: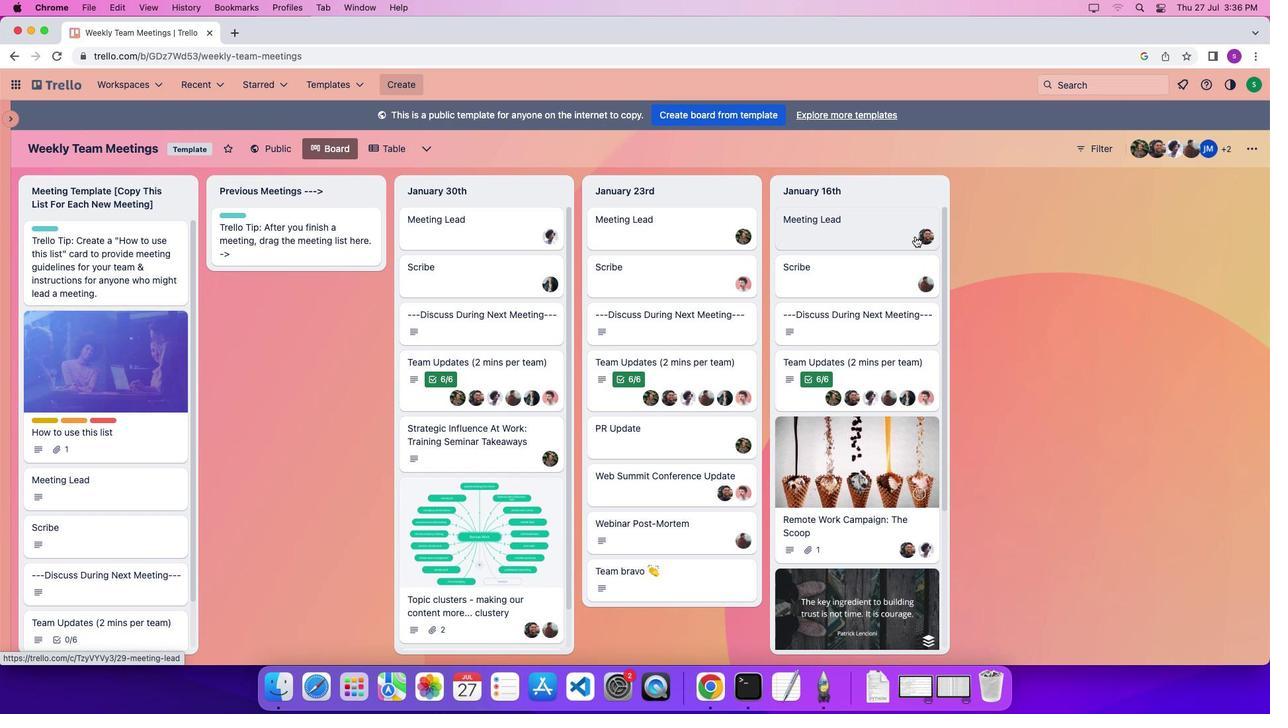 
Action: Mouse scrolled (916, 234) with delta (0, 0)
Screenshot: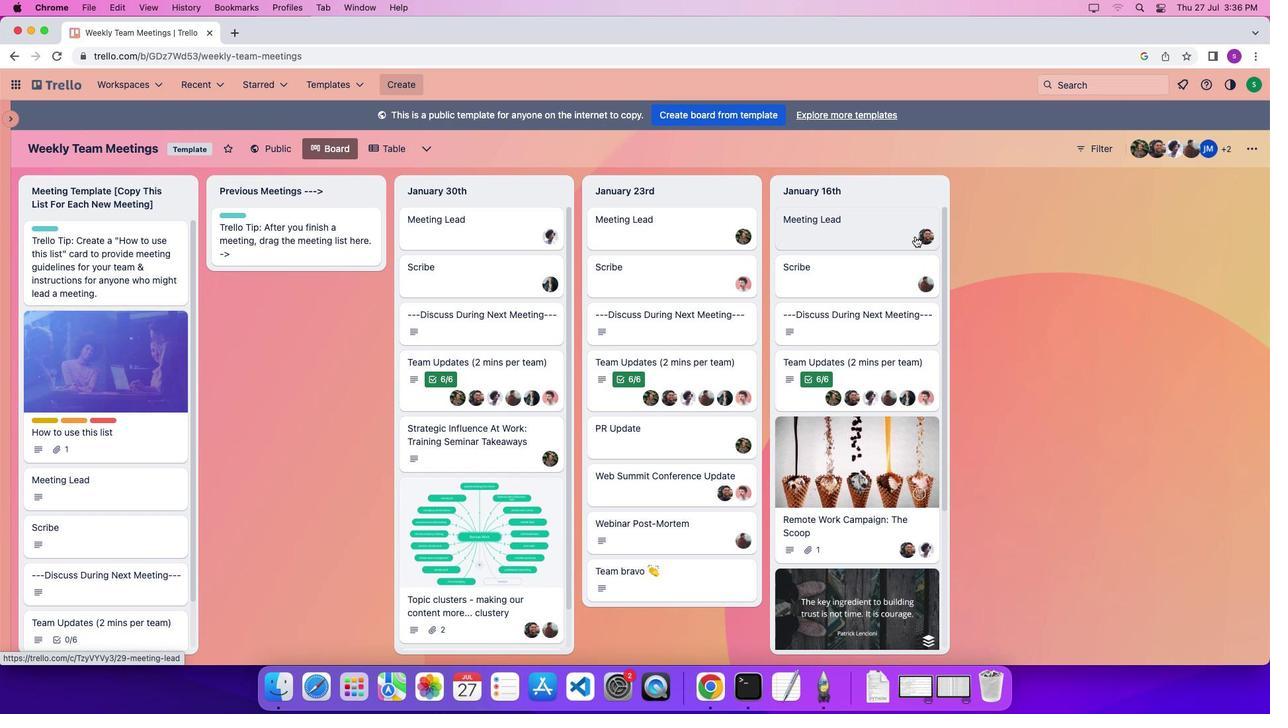 
Action: Mouse moved to (915, 235)
Screenshot: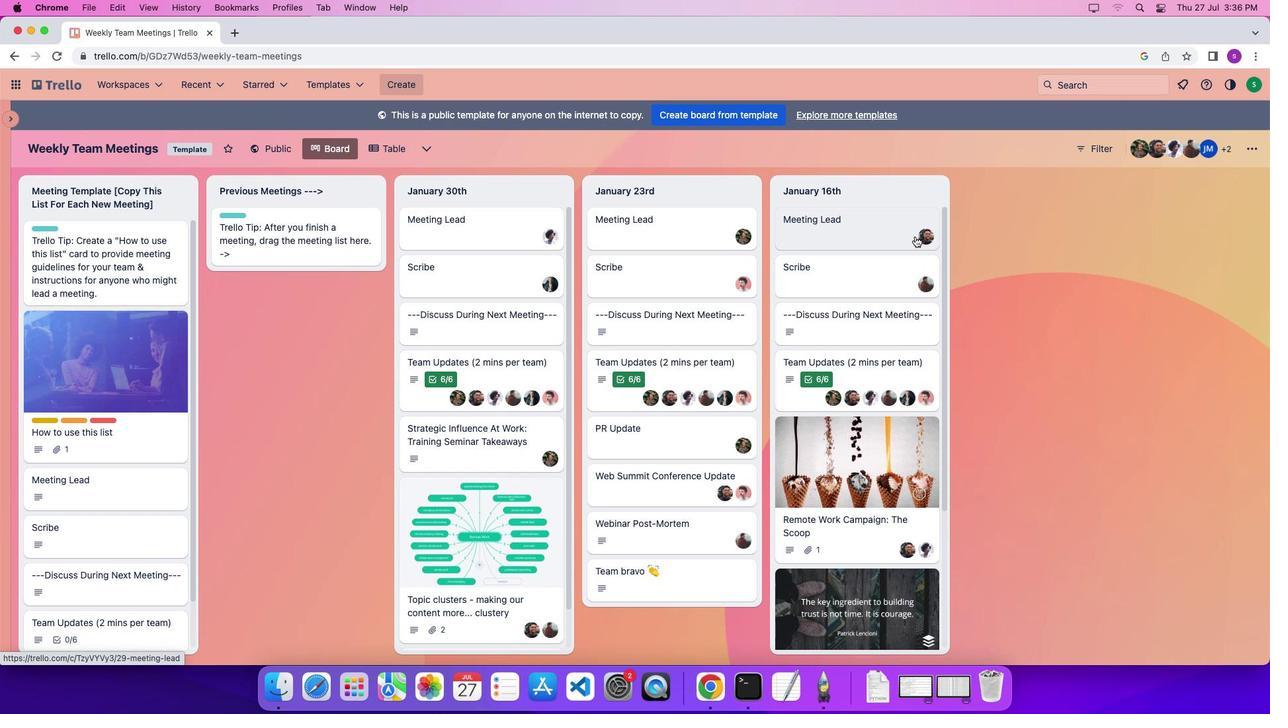 
Action: Mouse scrolled (915, 235) with delta (0, 1)
Screenshot: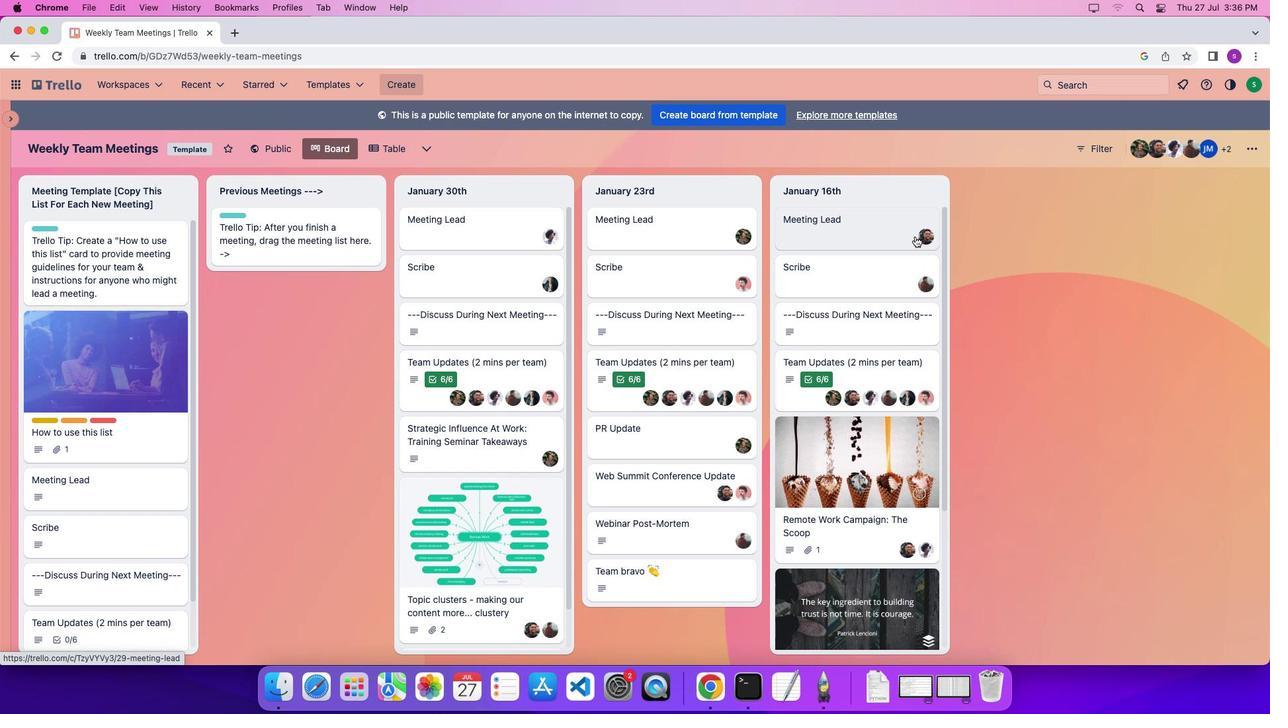 
Action: Mouse scrolled (915, 235) with delta (0, 5)
Screenshot: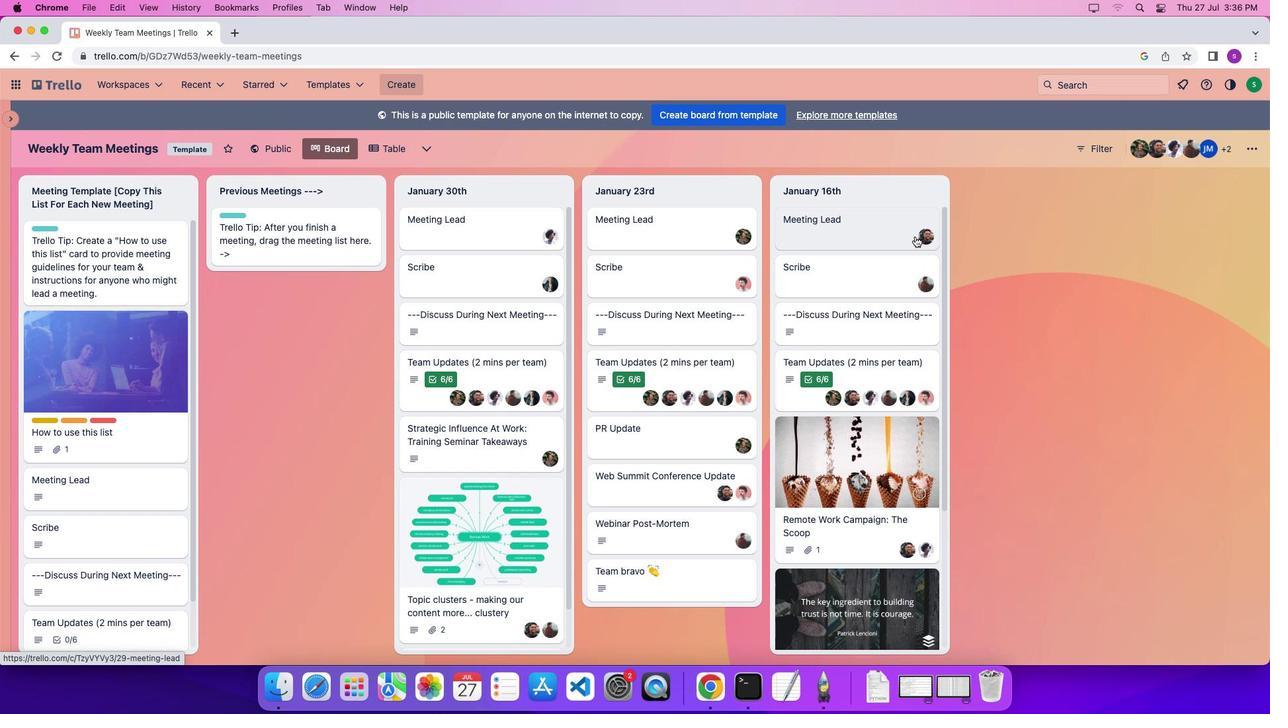 
Action: Mouse moved to (915, 235)
Screenshot: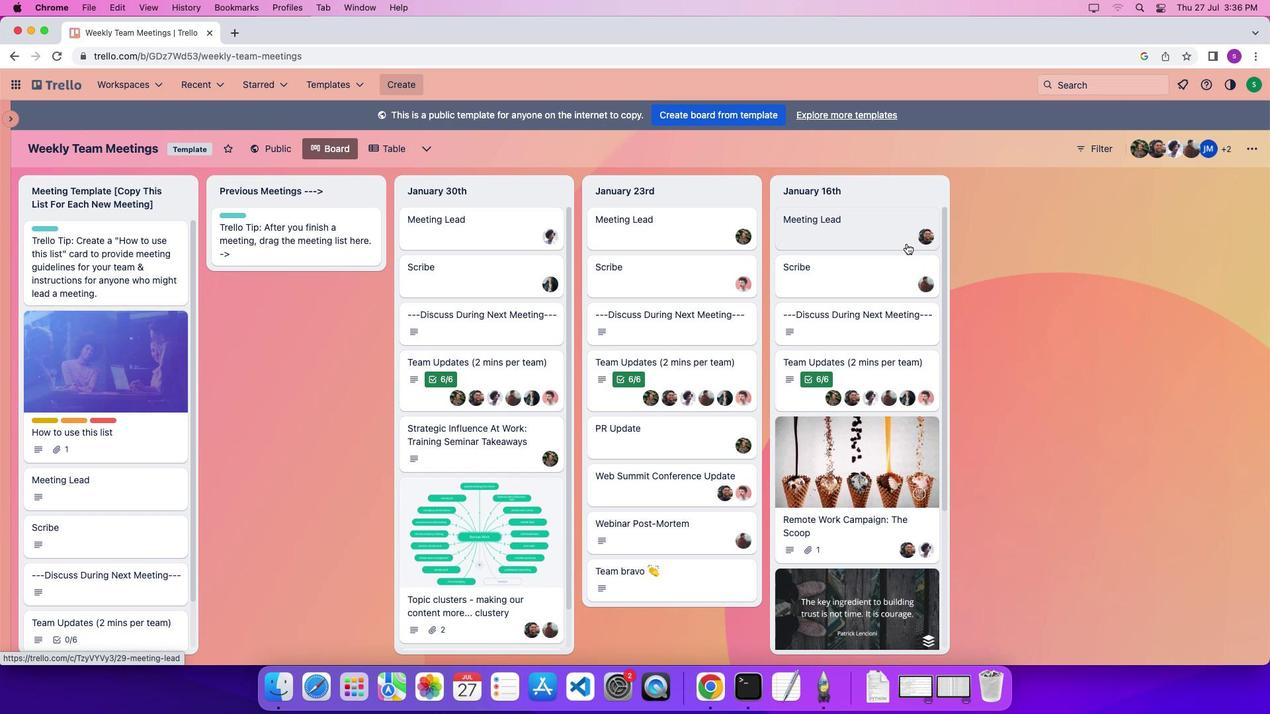 
Action: Mouse scrolled (915, 235) with delta (0, 8)
Screenshot: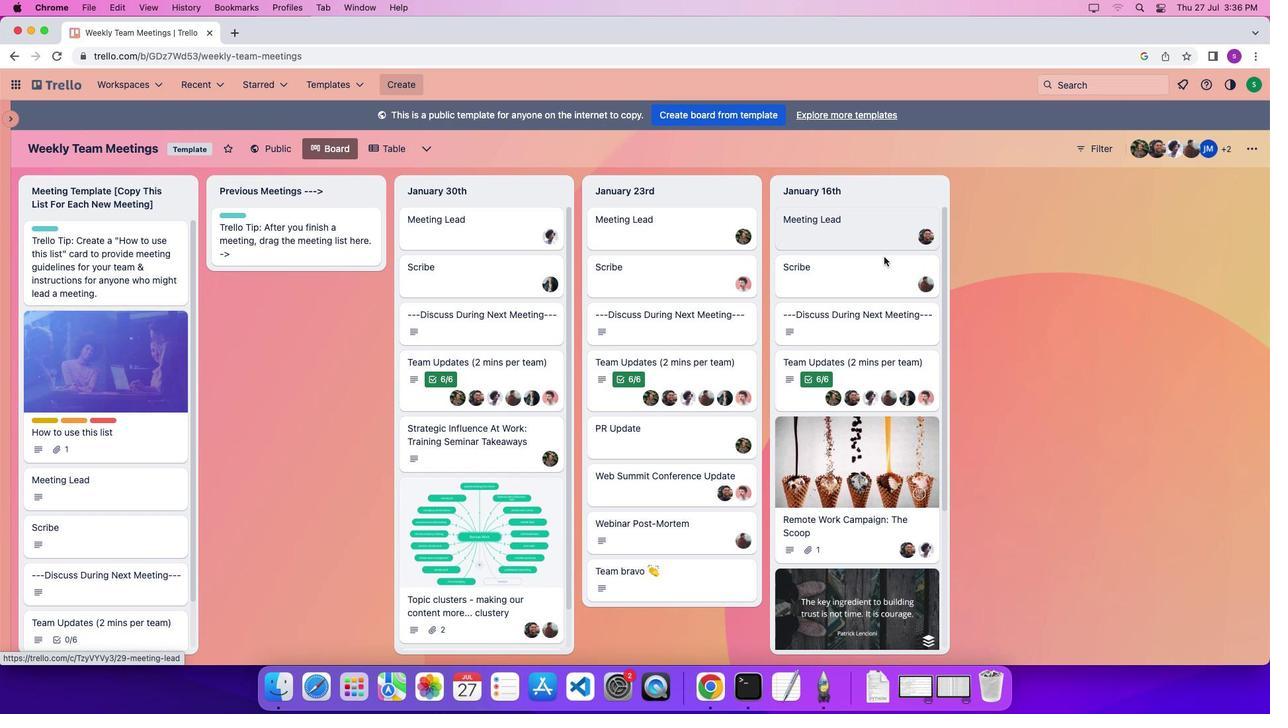 
Action: Mouse moved to (667, 314)
Screenshot: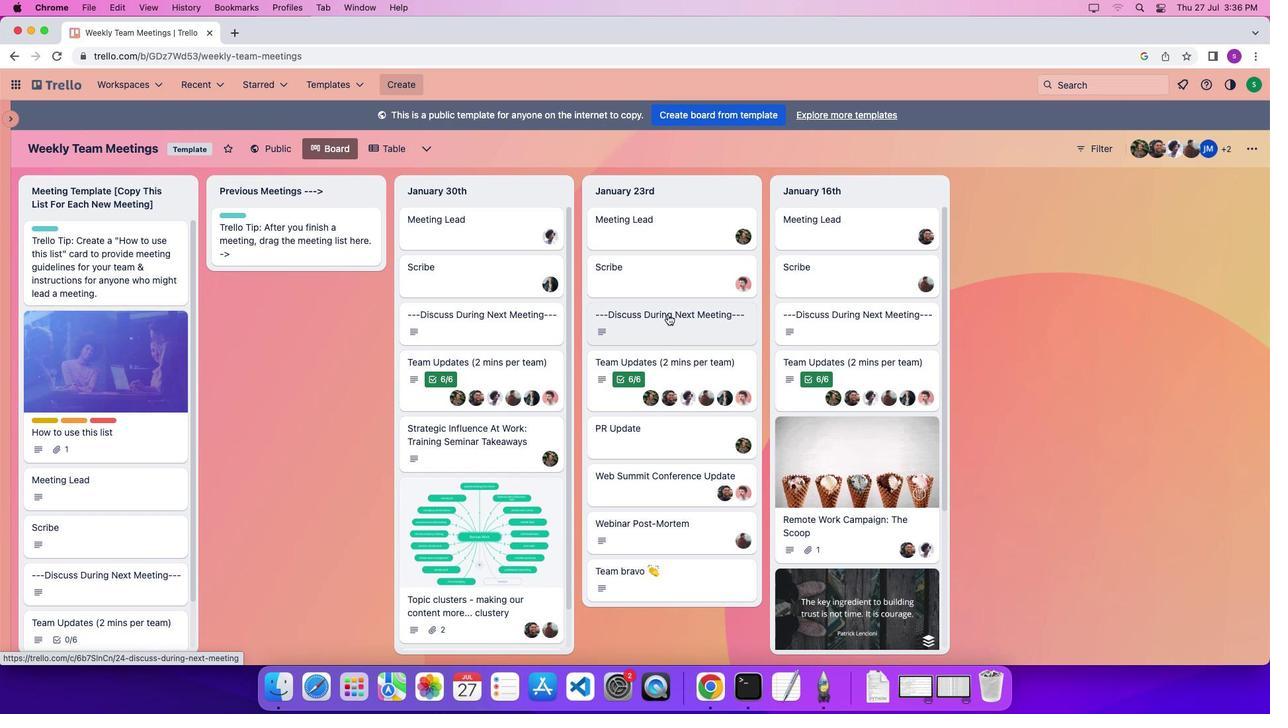 
Action: Mouse scrolled (667, 314) with delta (0, 0)
Screenshot: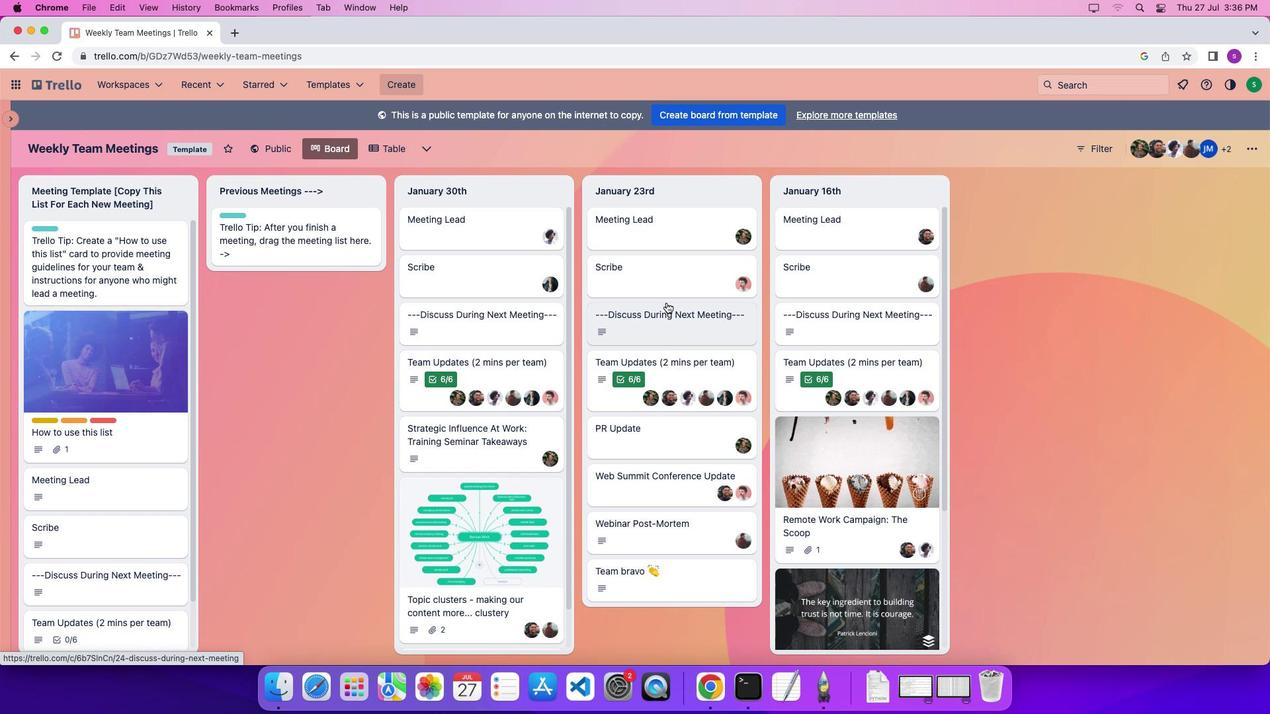 
Action: Mouse scrolled (667, 314) with delta (0, 0)
Screenshot: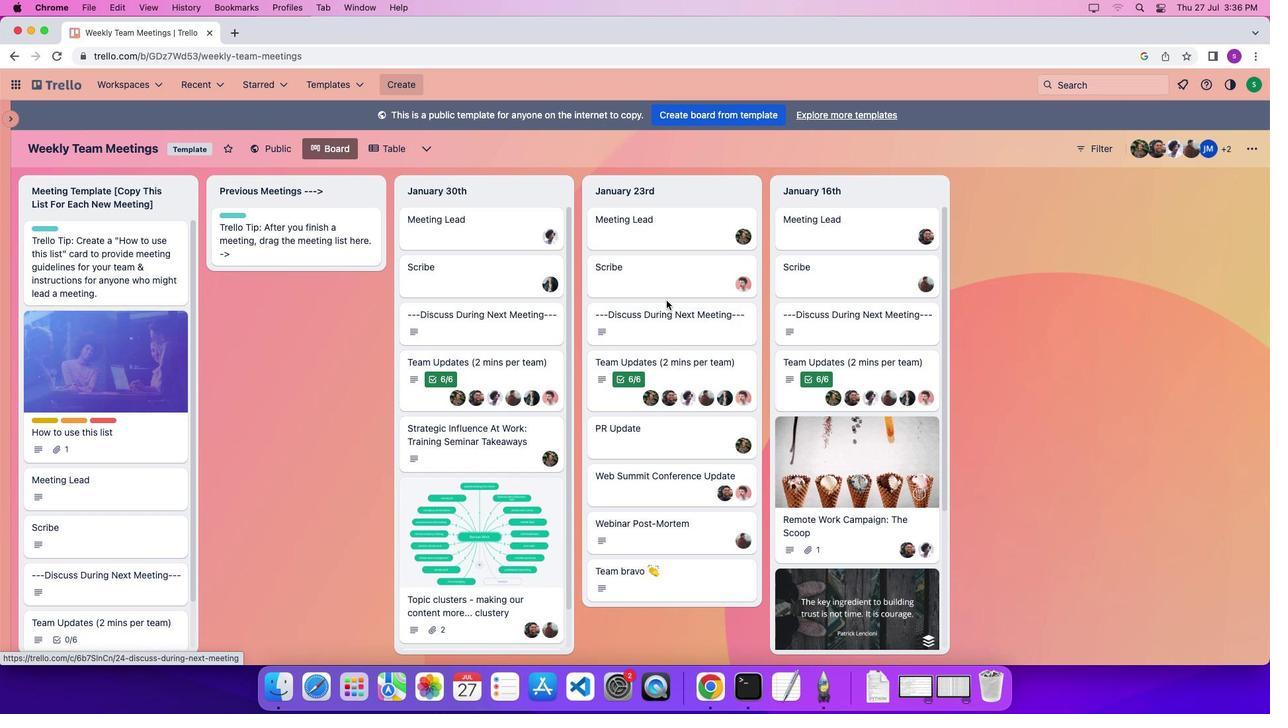 
Action: Mouse scrolled (667, 314) with delta (0, 5)
Screenshot: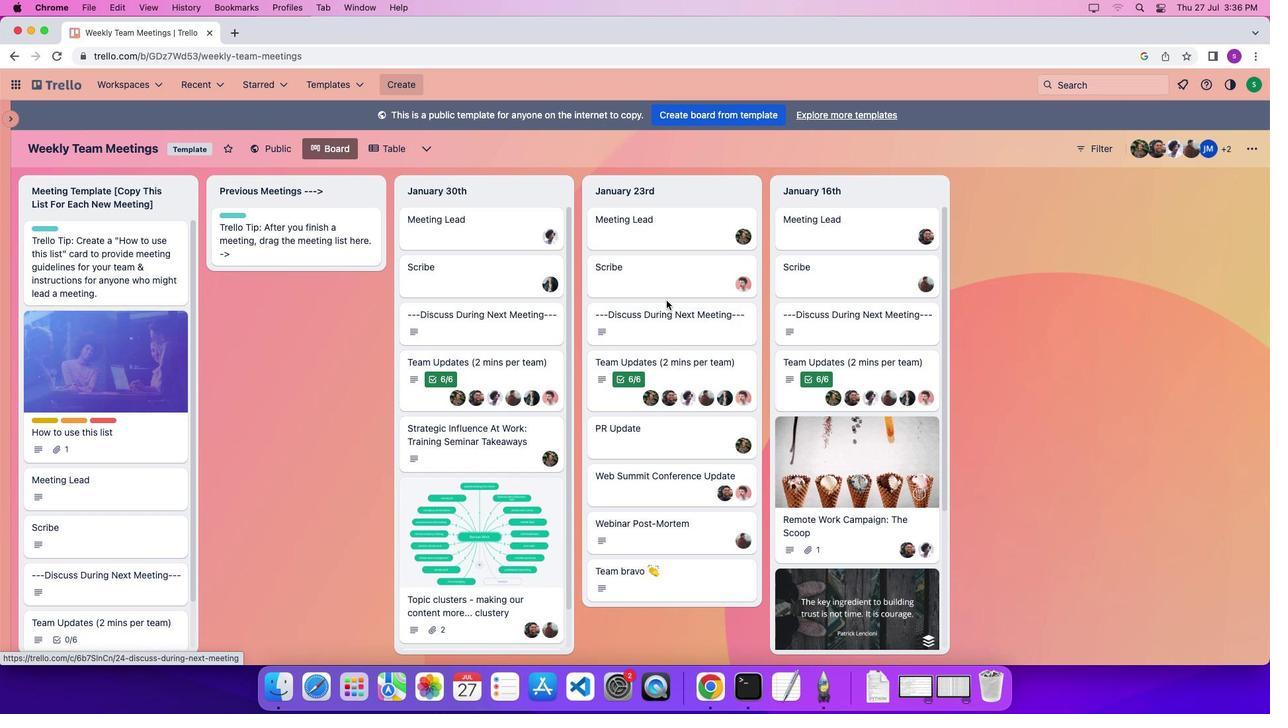 
Action: Mouse scrolled (667, 314) with delta (0, 7)
Screenshot: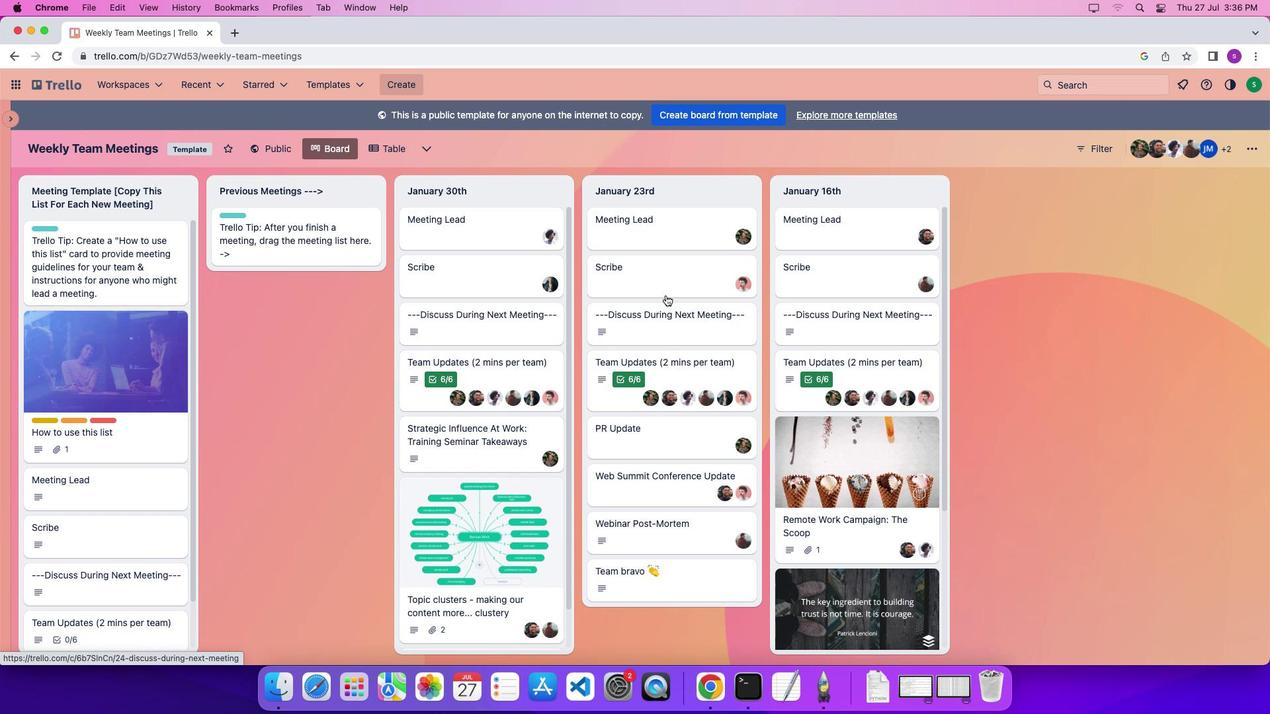 
Action: Mouse scrolled (667, 314) with delta (0, 9)
Screenshot: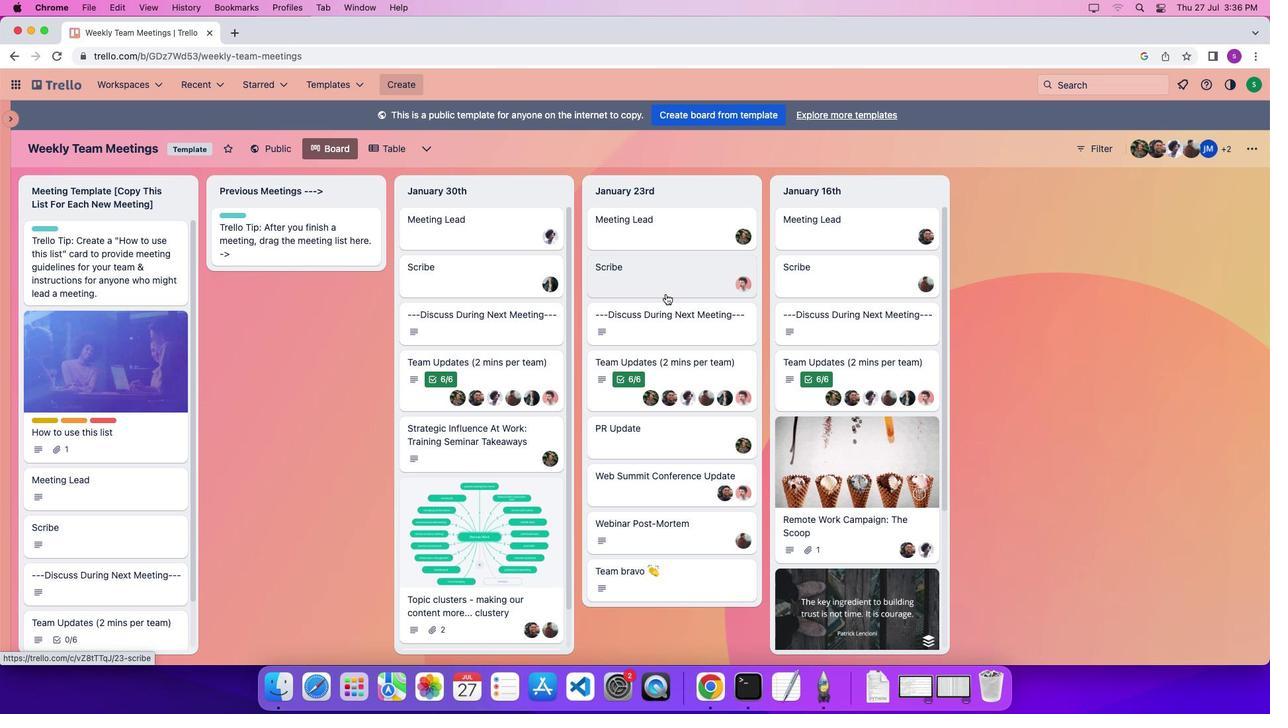 
Action: Mouse moved to (660, 375)
Screenshot: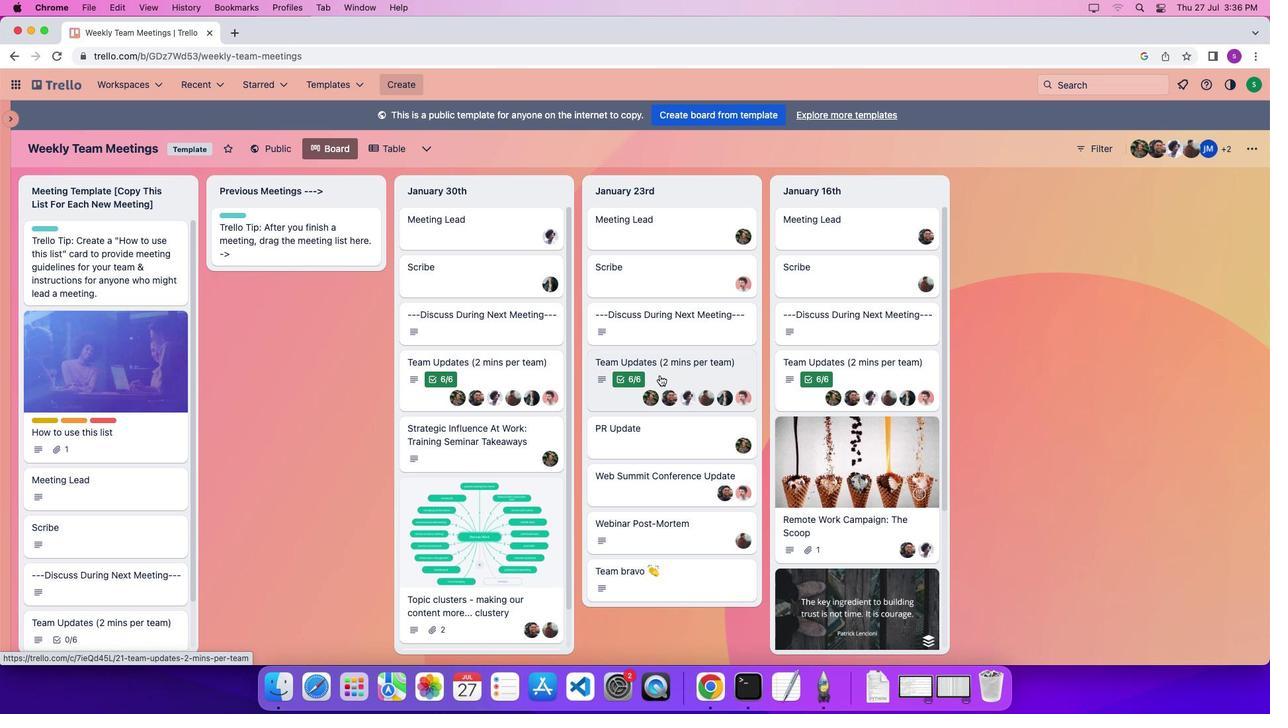 
Action: Mouse pressed left at (660, 375)
Screenshot: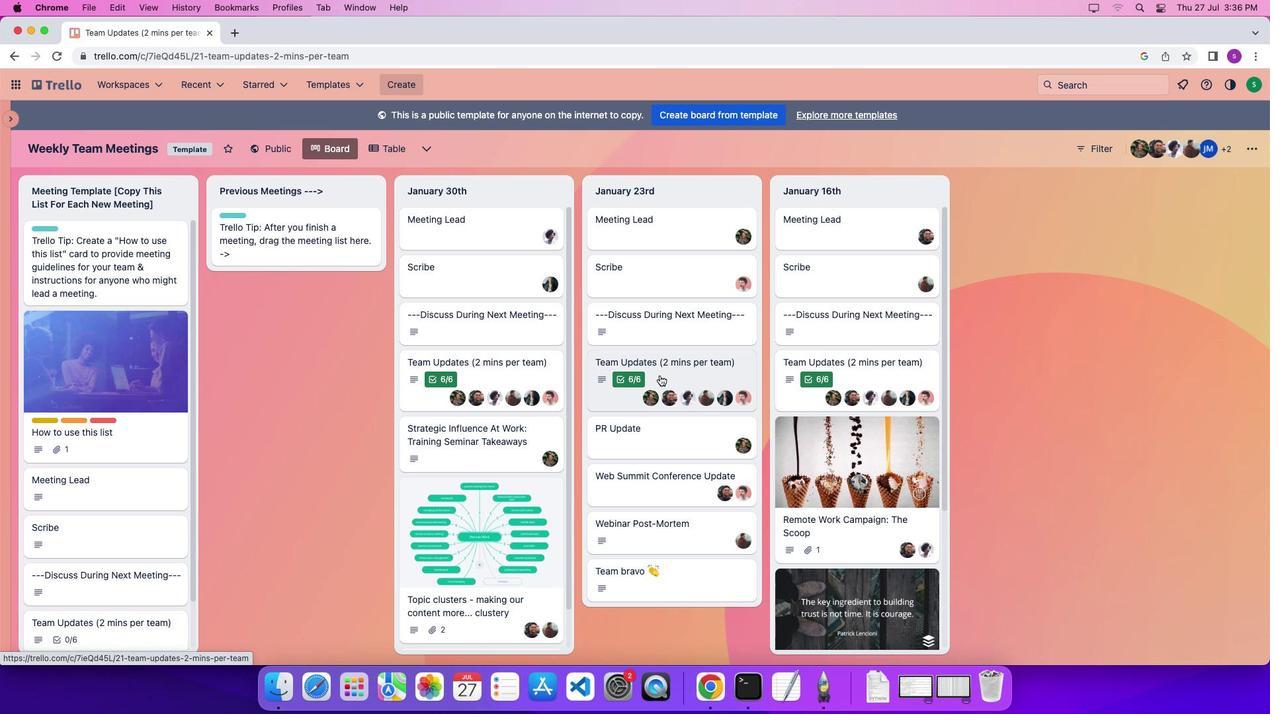 
Action: Mouse moved to (656, 372)
Screenshot: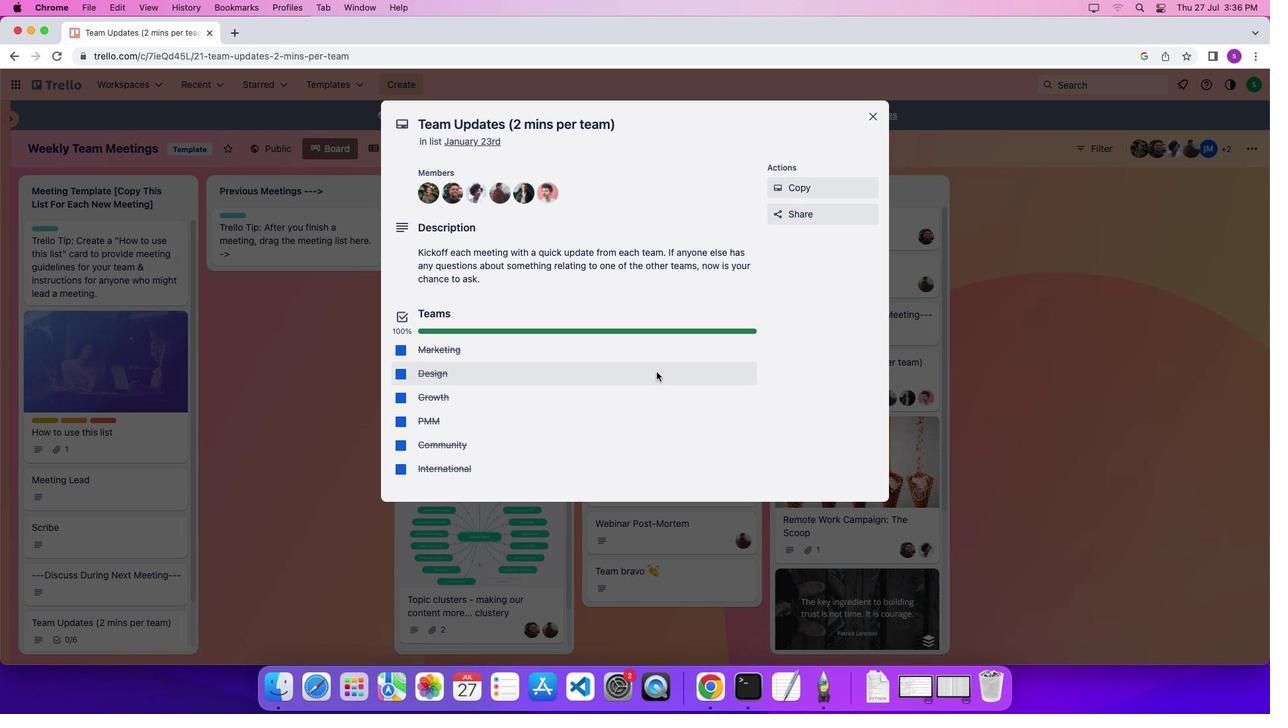 
Action: Mouse scrolled (656, 372) with delta (0, 0)
Screenshot: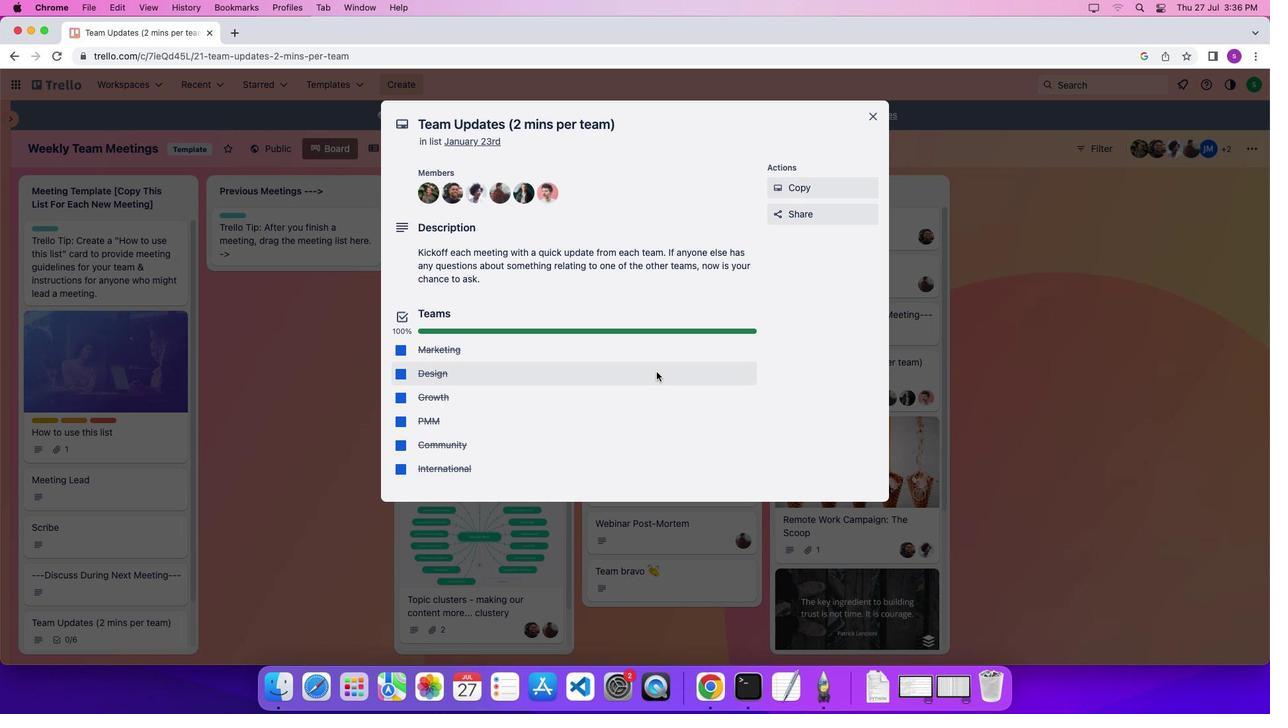 
Action: Mouse scrolled (656, 372) with delta (0, 0)
Screenshot: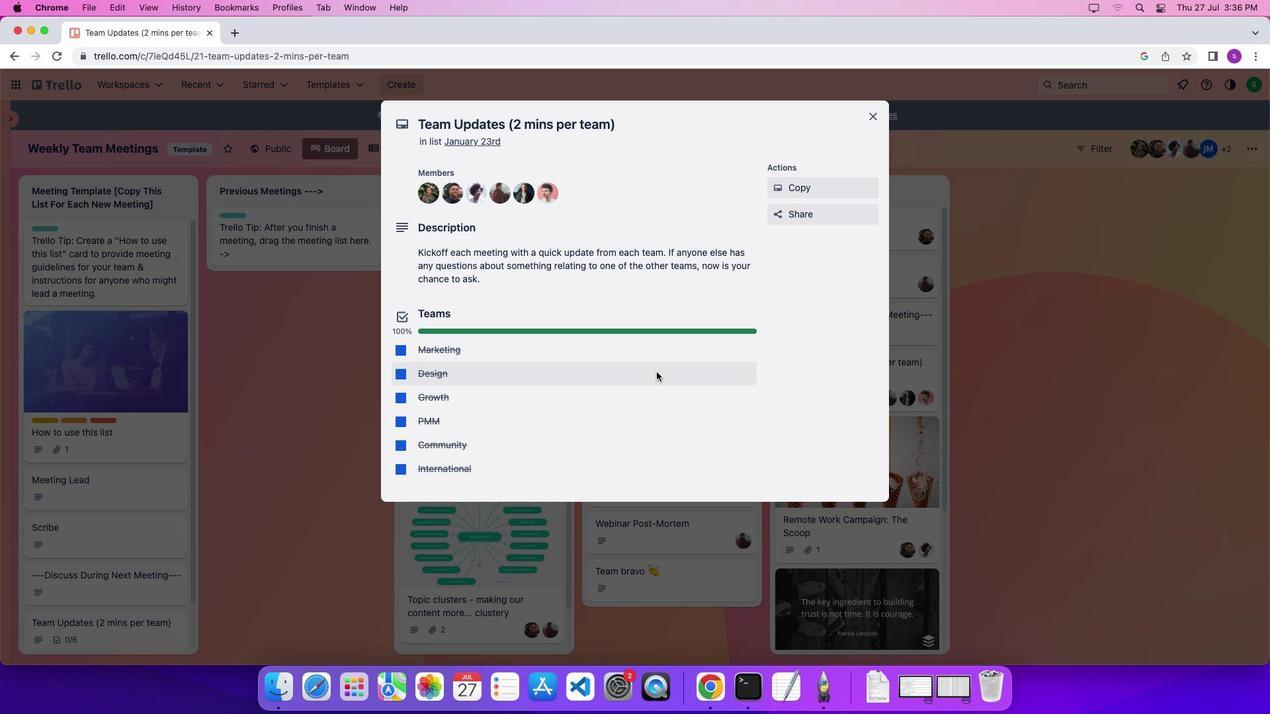 
Action: Mouse scrolled (656, 372) with delta (0, -3)
Screenshot: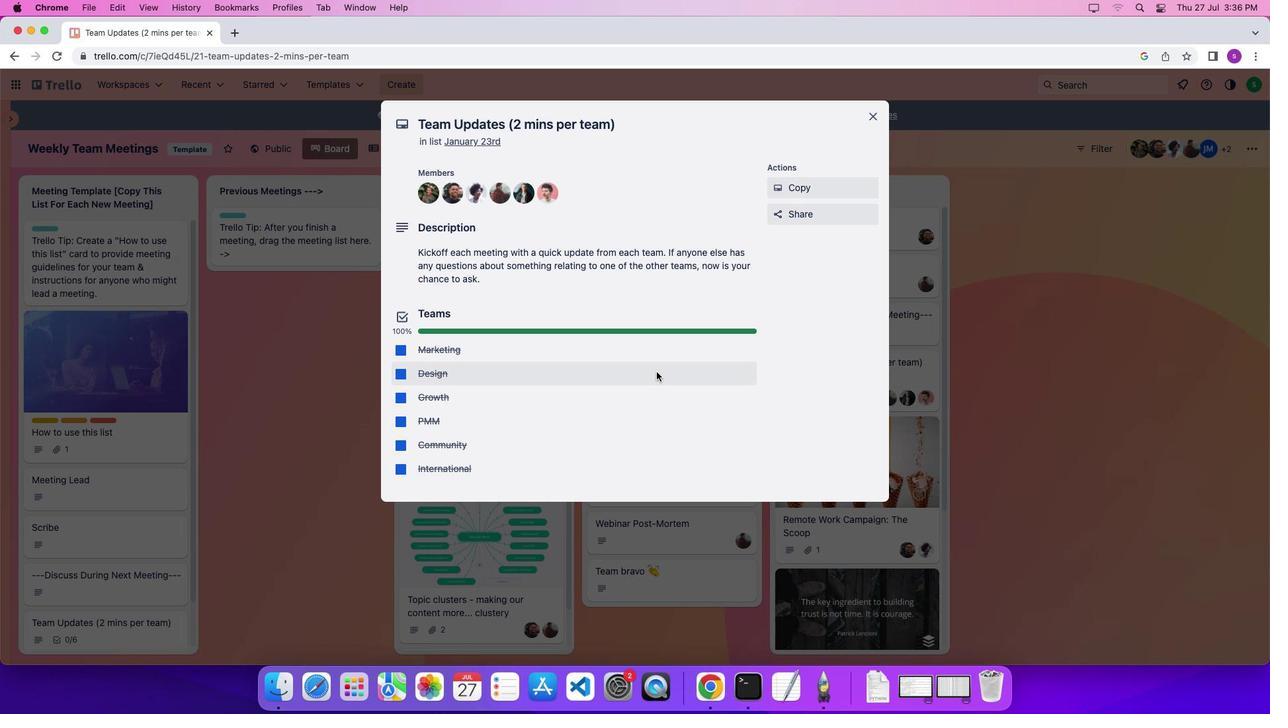 
Action: Mouse moved to (877, 111)
Screenshot: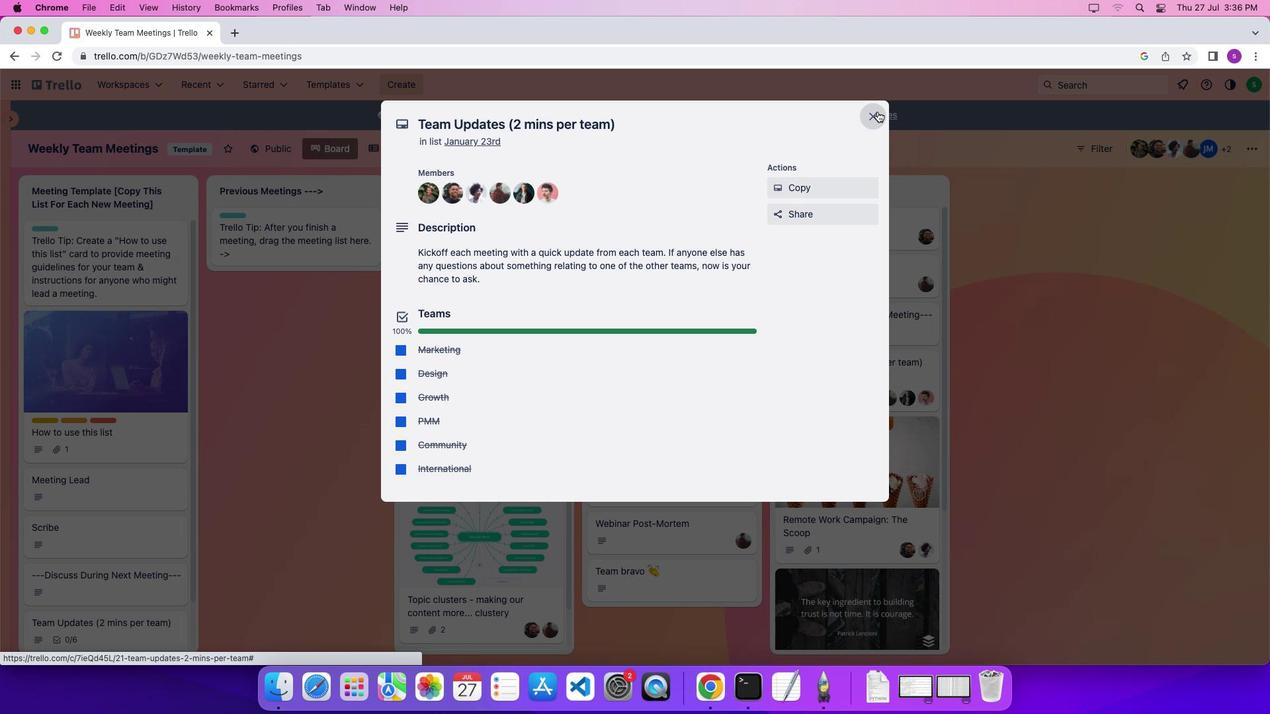 
Action: Mouse pressed left at (877, 111)
Screenshot: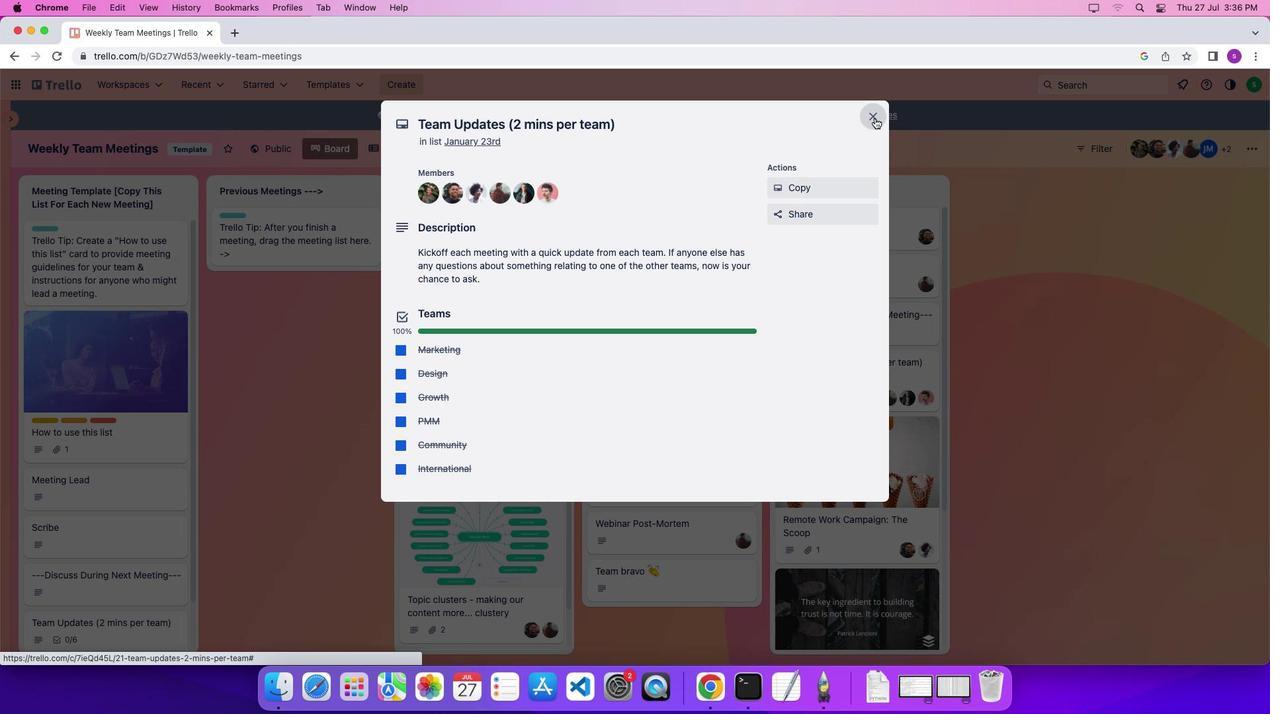 
Action: Mouse moved to (514, 541)
Screenshot: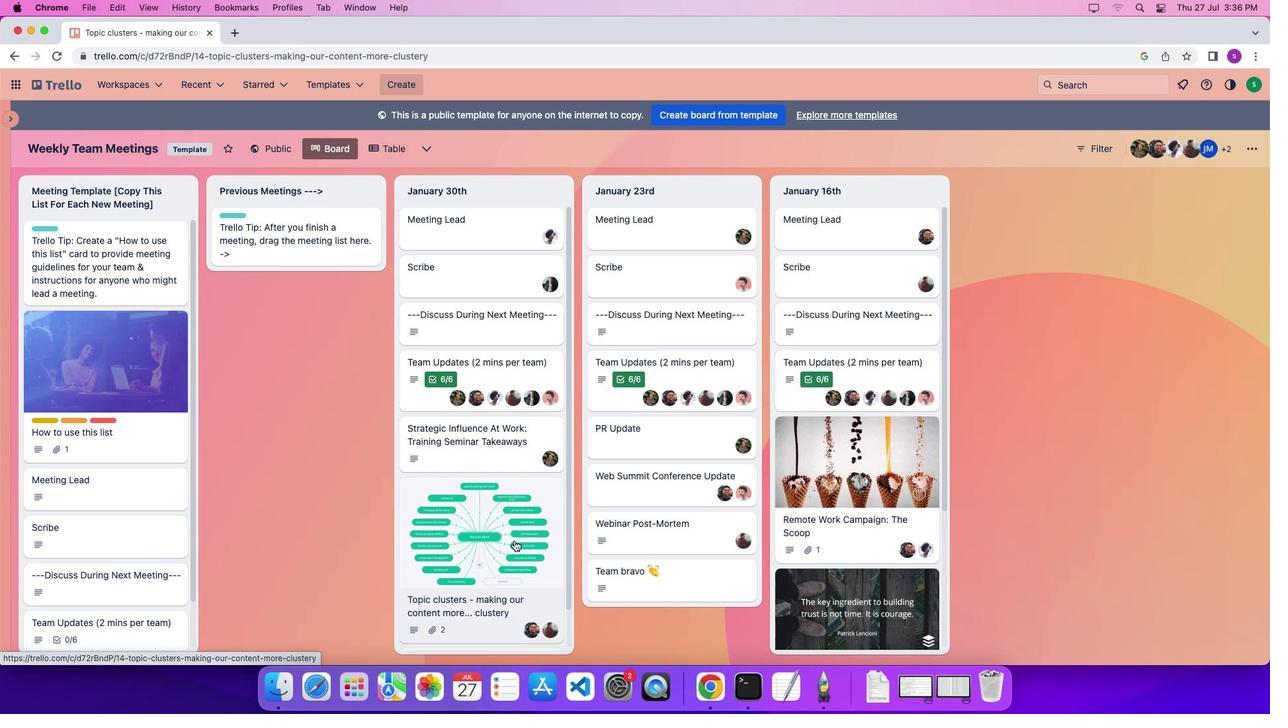 
Action: Mouse pressed left at (514, 541)
Screenshot: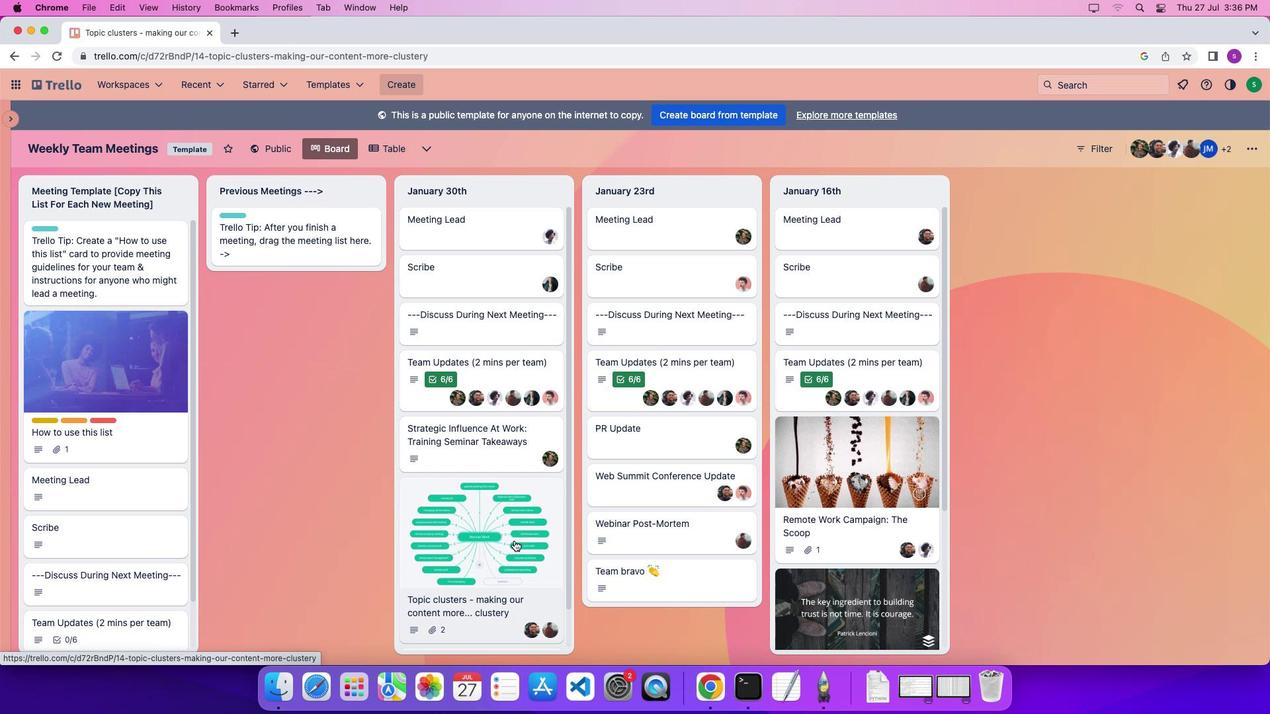 
Action: Mouse moved to (545, 472)
Screenshot: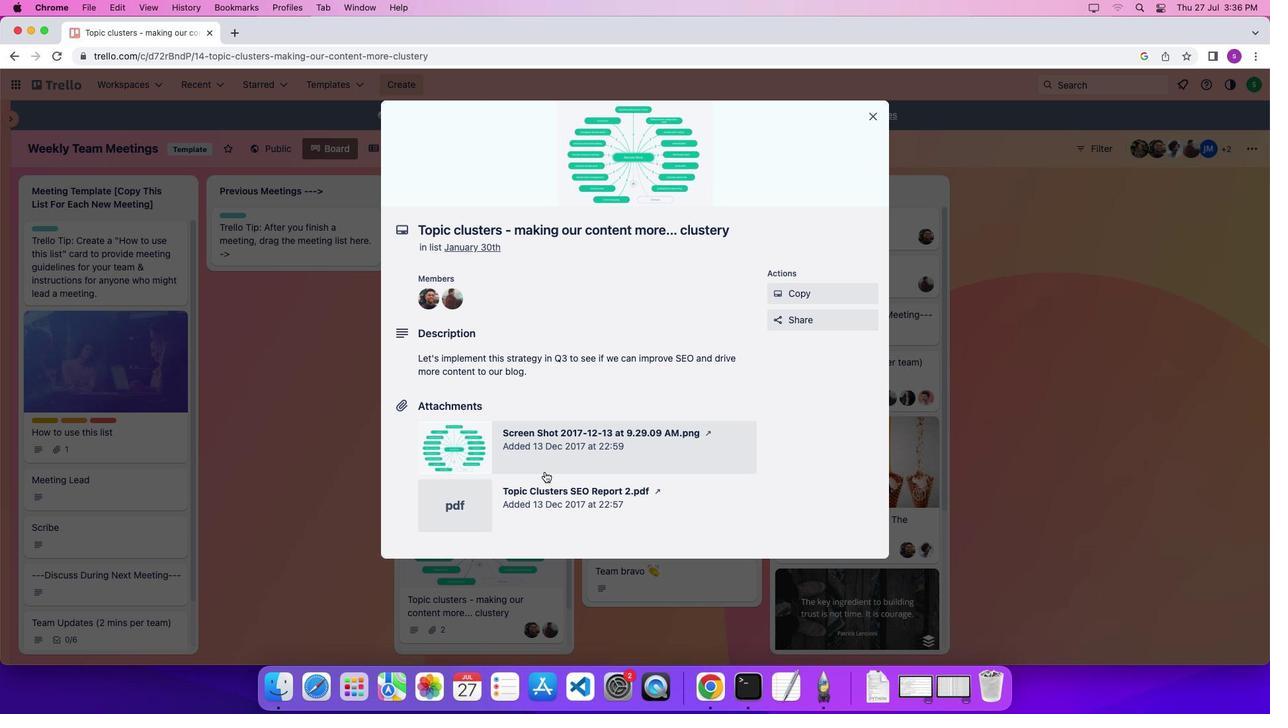
Action: Mouse scrolled (545, 472) with delta (0, 0)
Screenshot: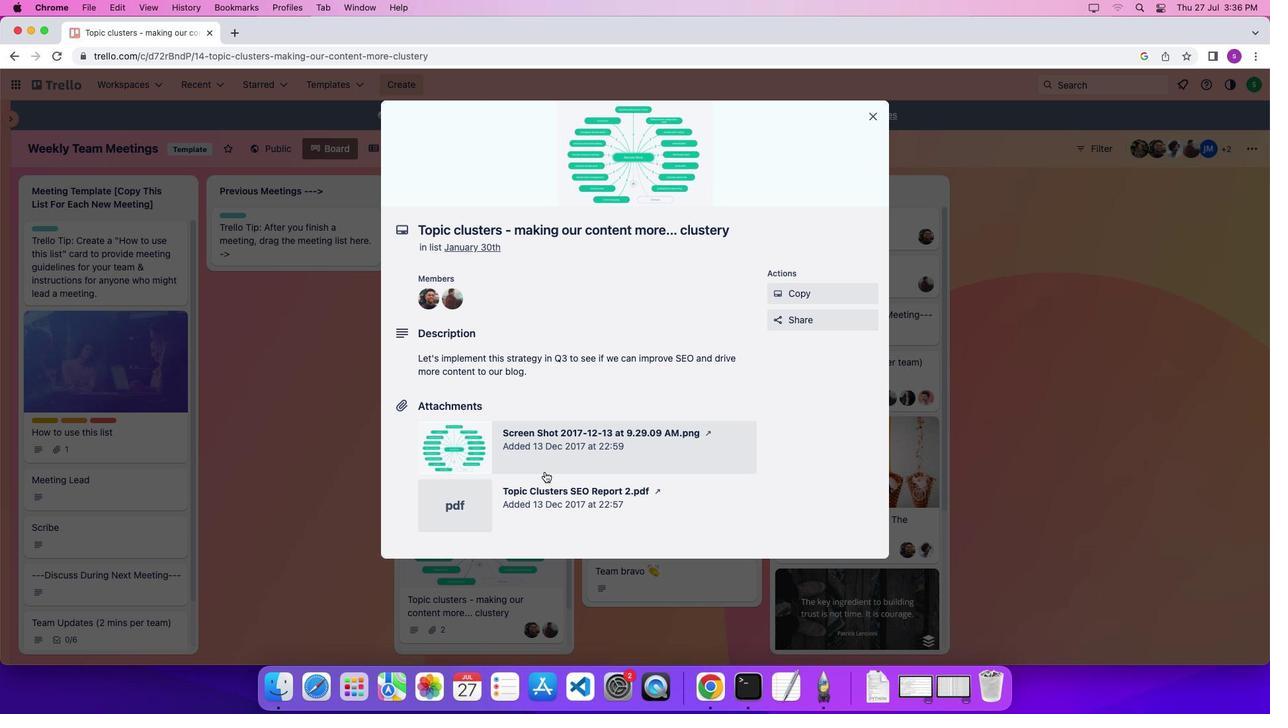 
Action: Mouse scrolled (545, 472) with delta (0, 0)
Screenshot: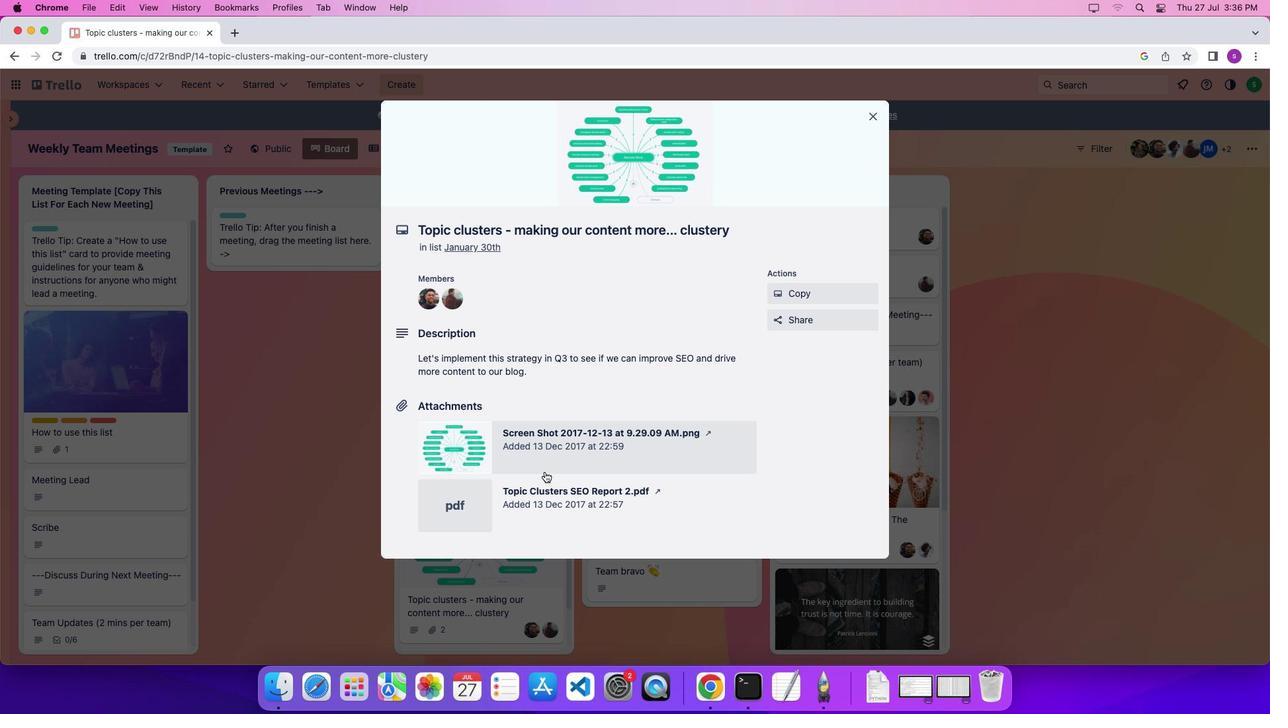 
Action: Mouse scrolled (545, 472) with delta (0, 1)
Screenshot: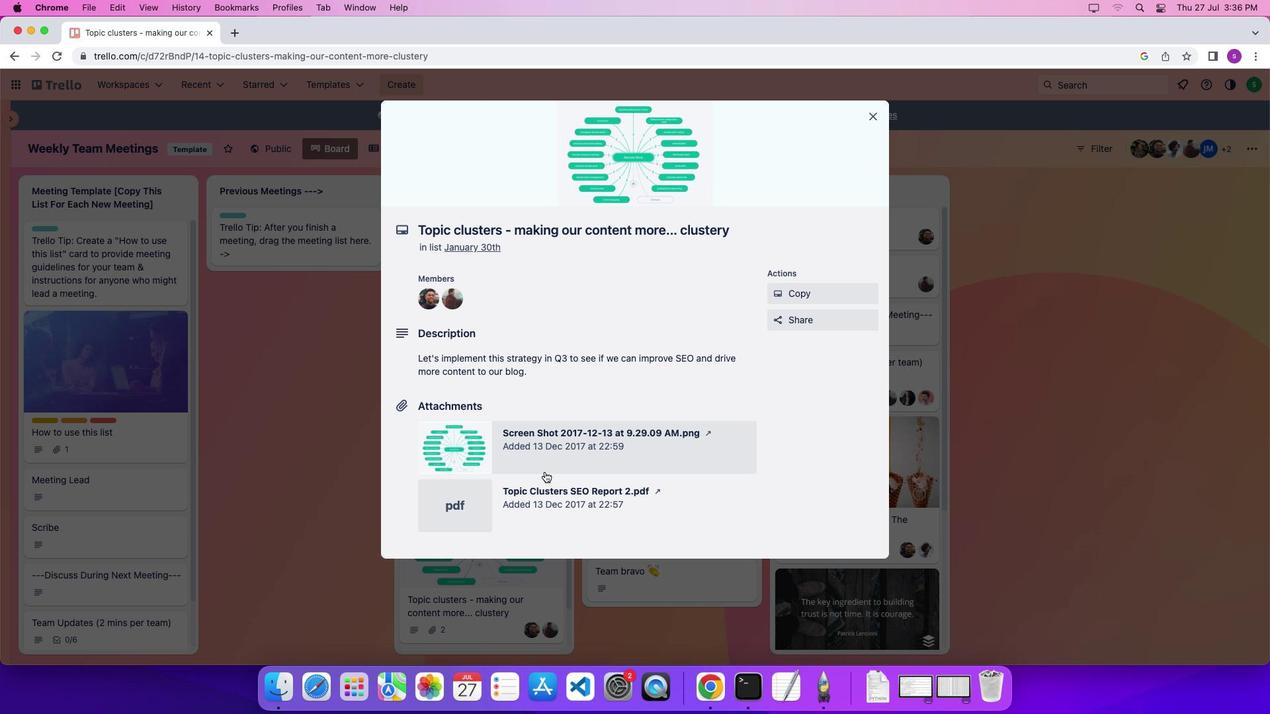 
Action: Mouse scrolled (545, 472) with delta (0, 0)
Screenshot: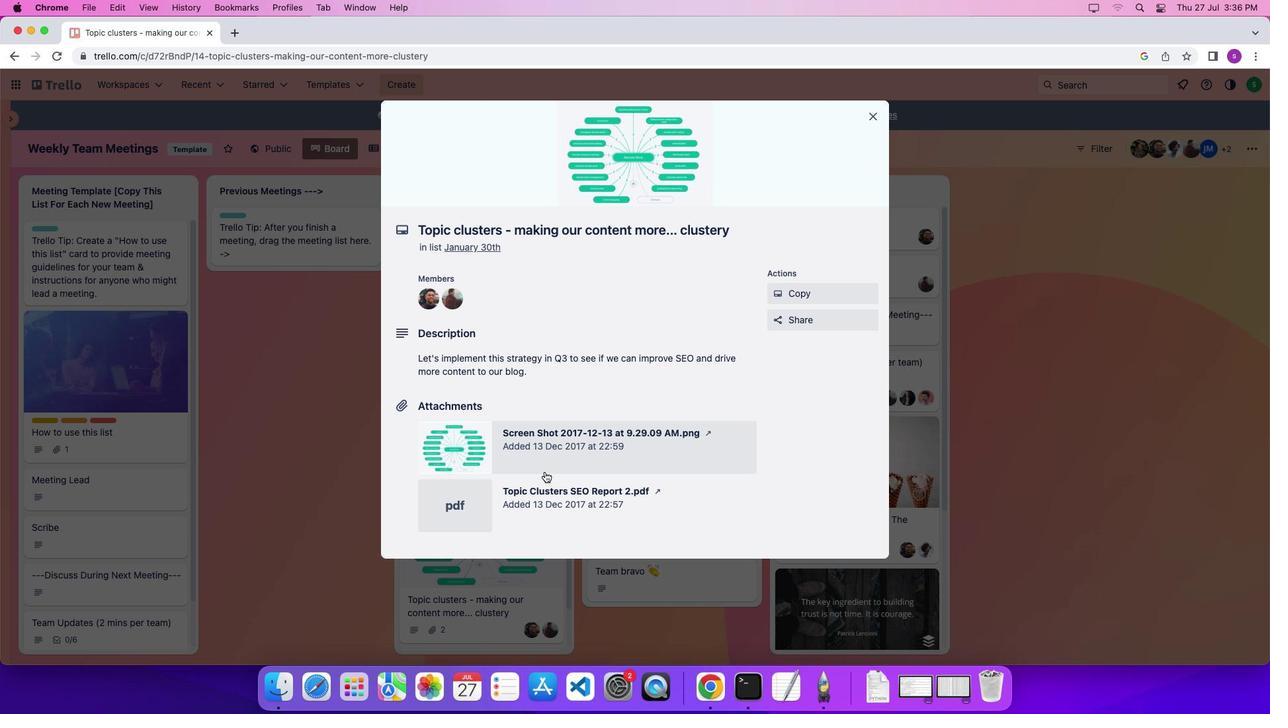 
Action: Mouse scrolled (545, 472) with delta (0, 0)
Screenshot: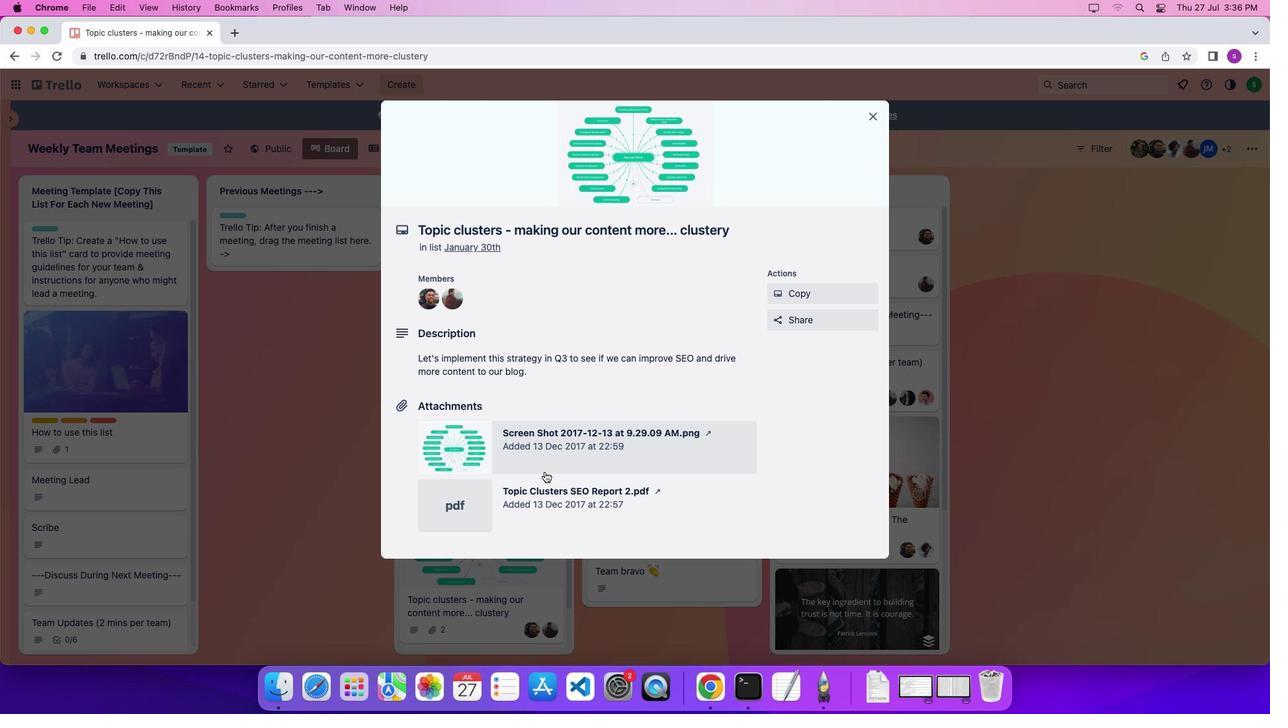 
Action: Mouse scrolled (545, 472) with delta (0, -4)
Screenshot: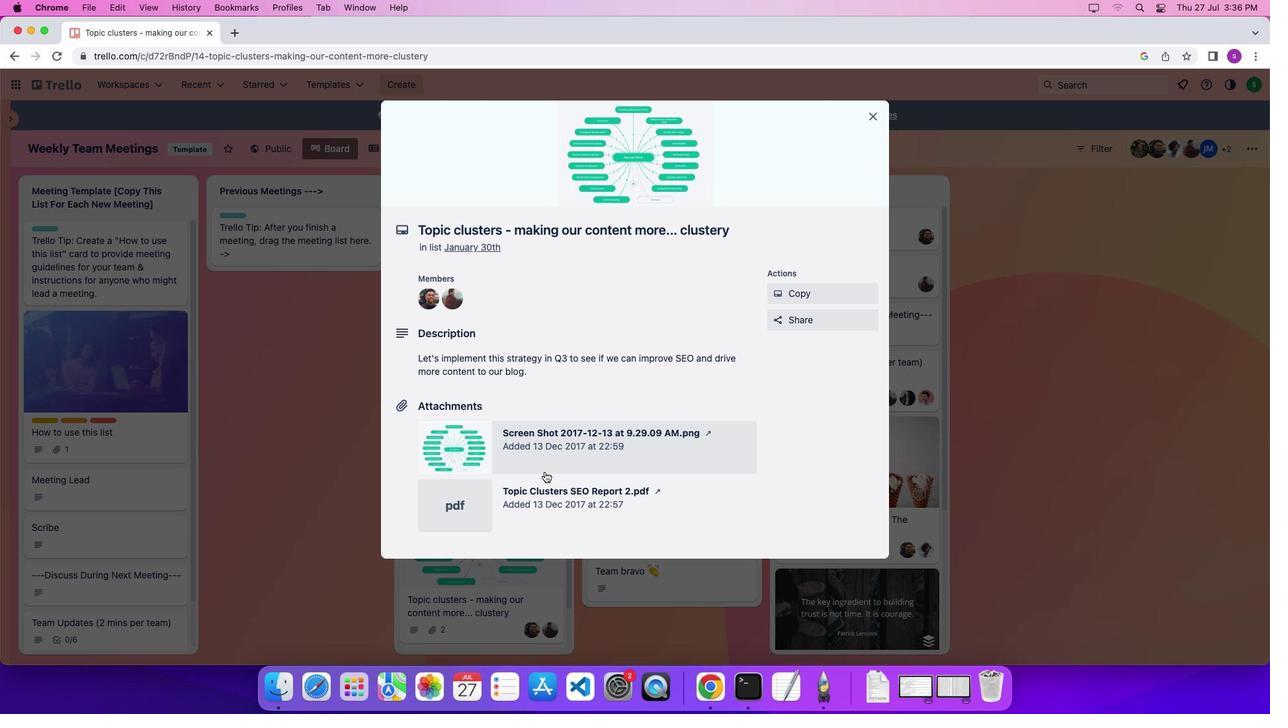 
Action: Mouse scrolled (545, 472) with delta (0, -6)
Screenshot: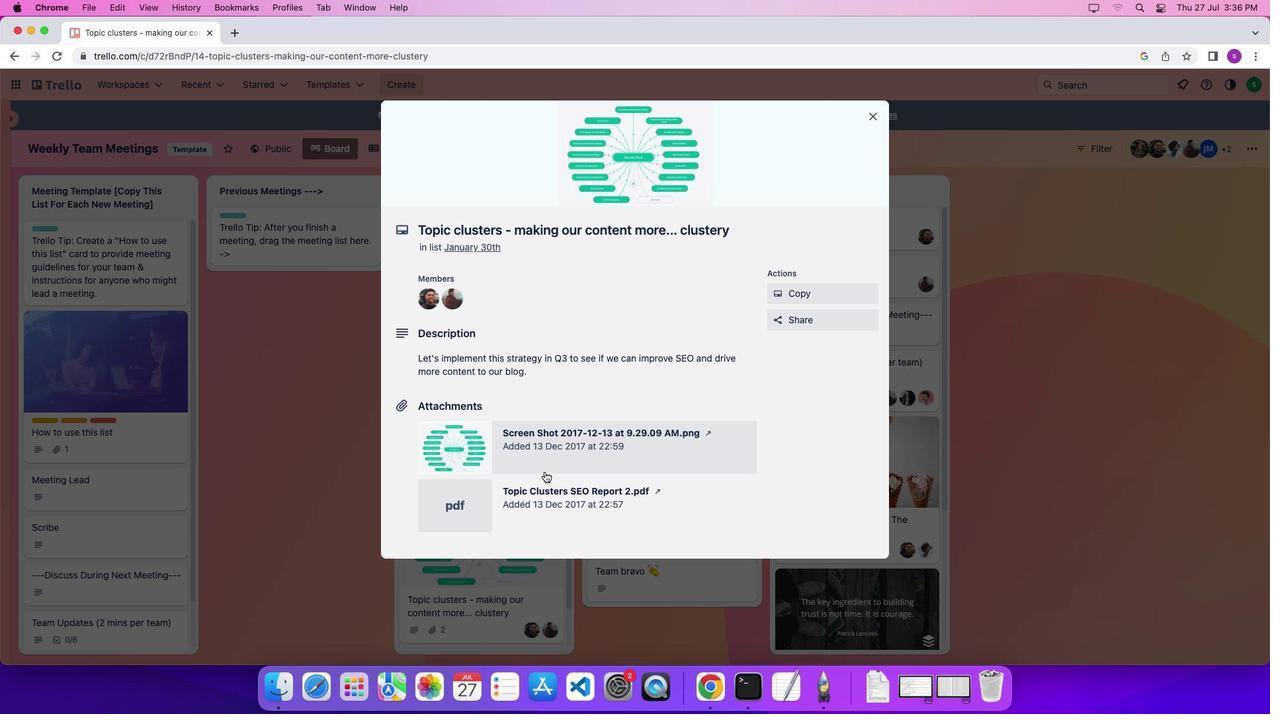 
Action: Mouse moved to (880, 112)
Screenshot: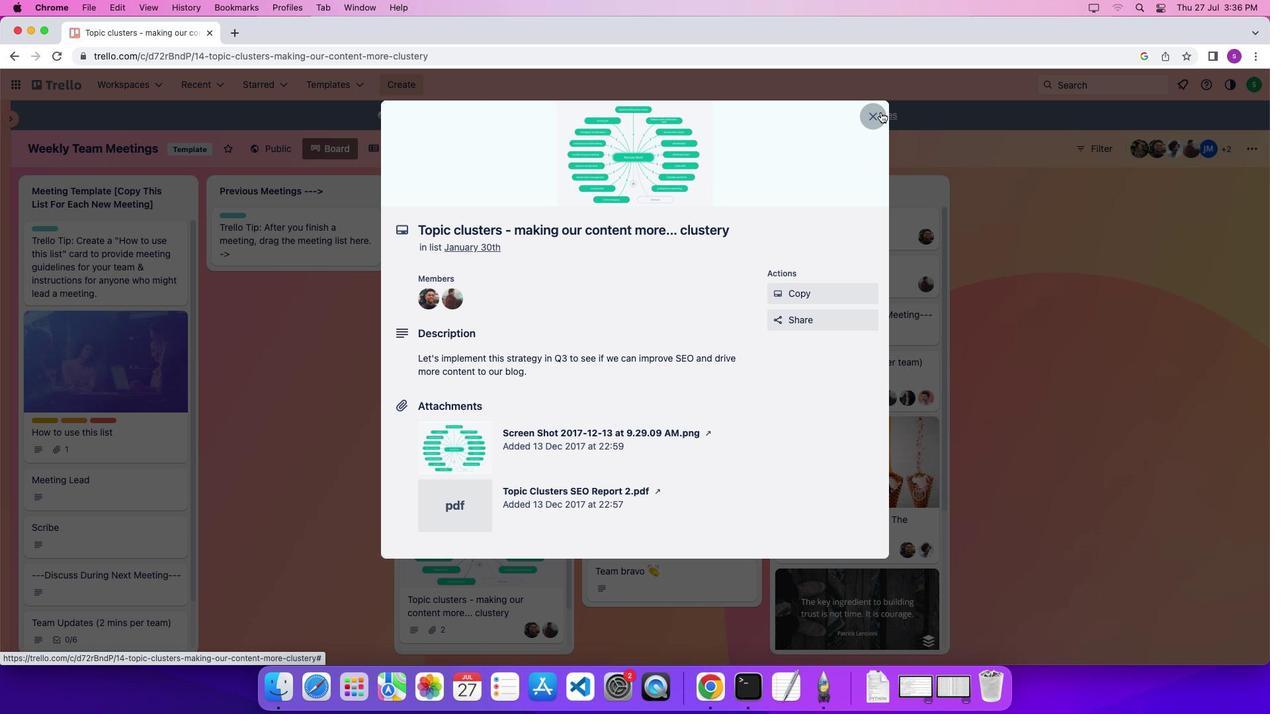 
Action: Mouse pressed left at (880, 112)
Screenshot: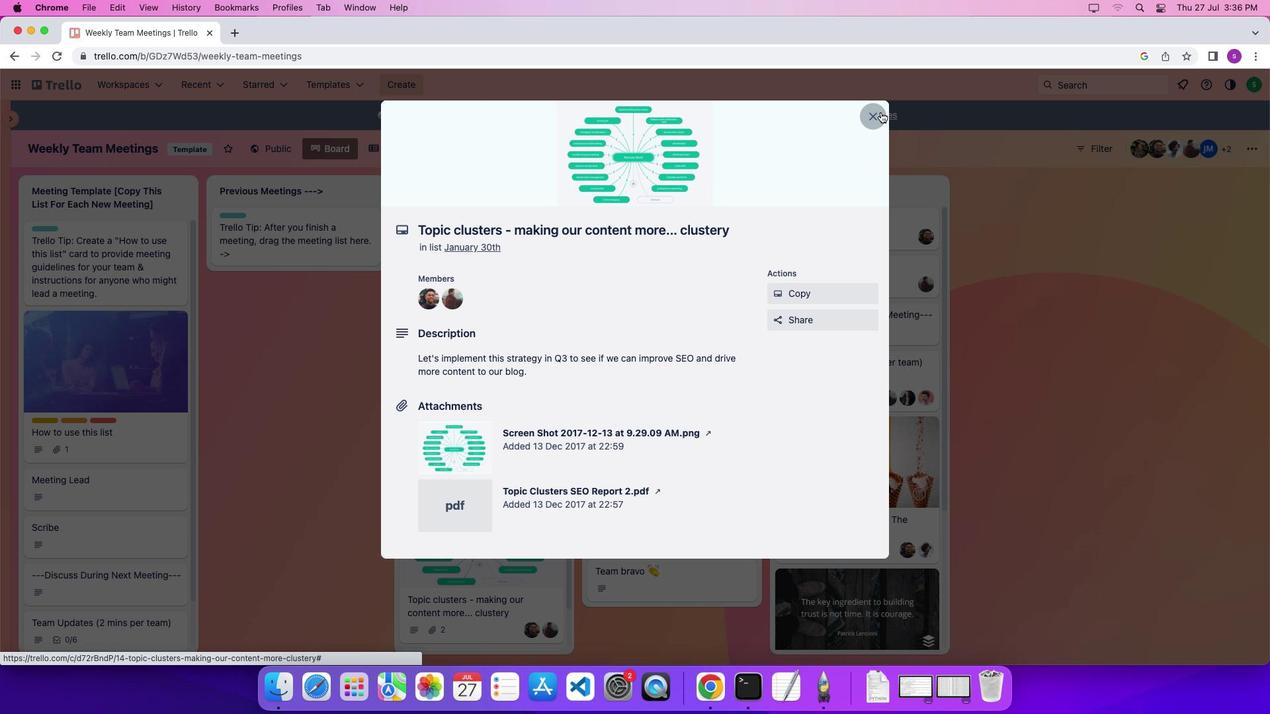 
Action: Mouse moved to (266, 385)
Screenshot: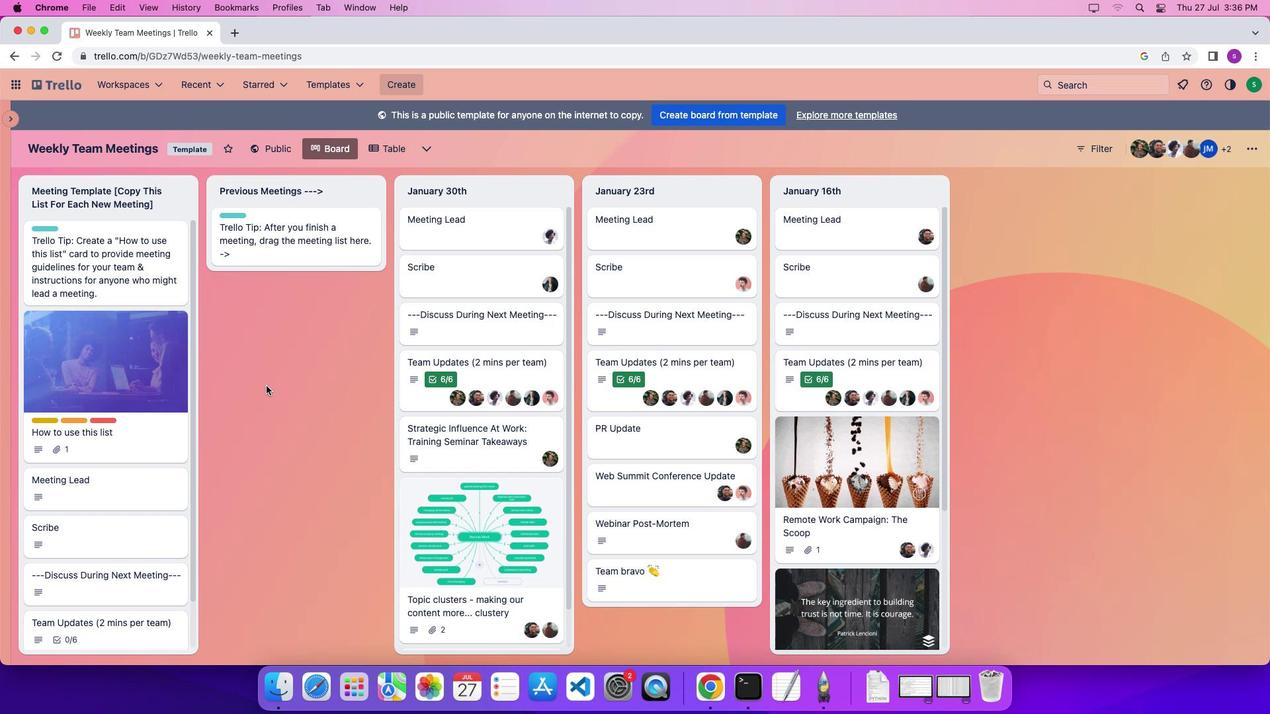 
Action: Mouse pressed left at (266, 385)
Screenshot: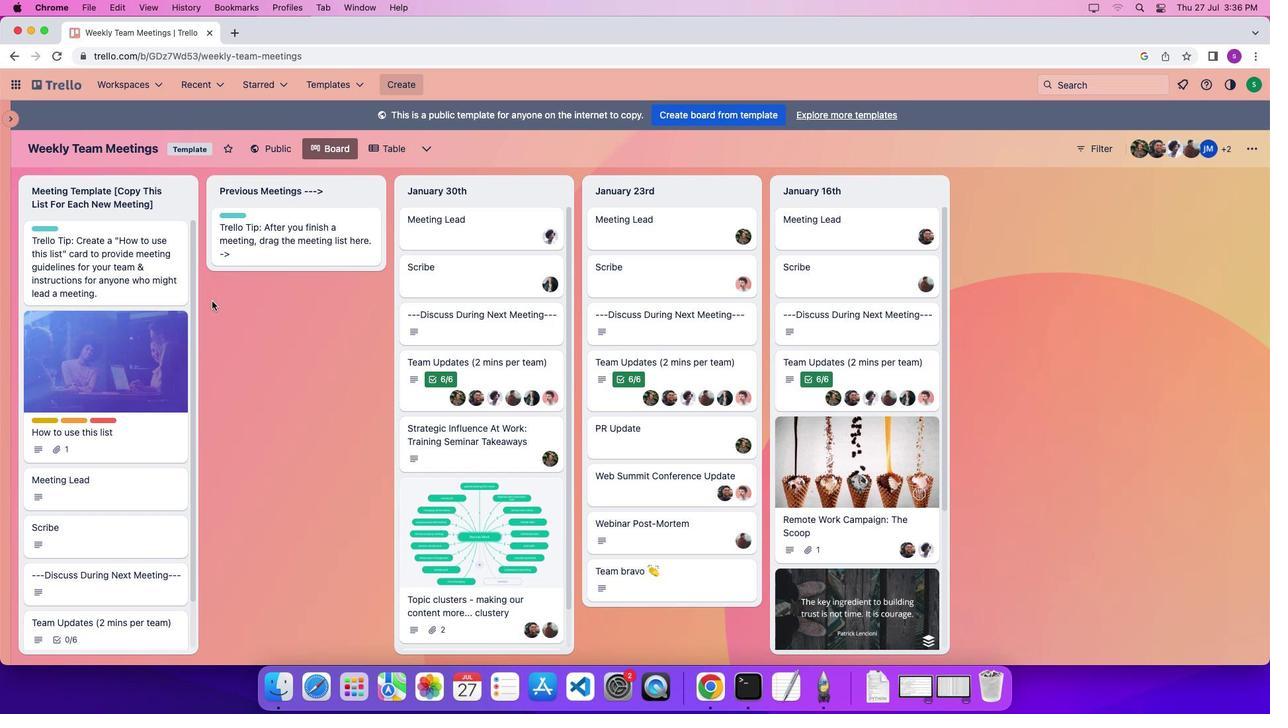 
Action: Mouse moved to (356, 86)
Screenshot: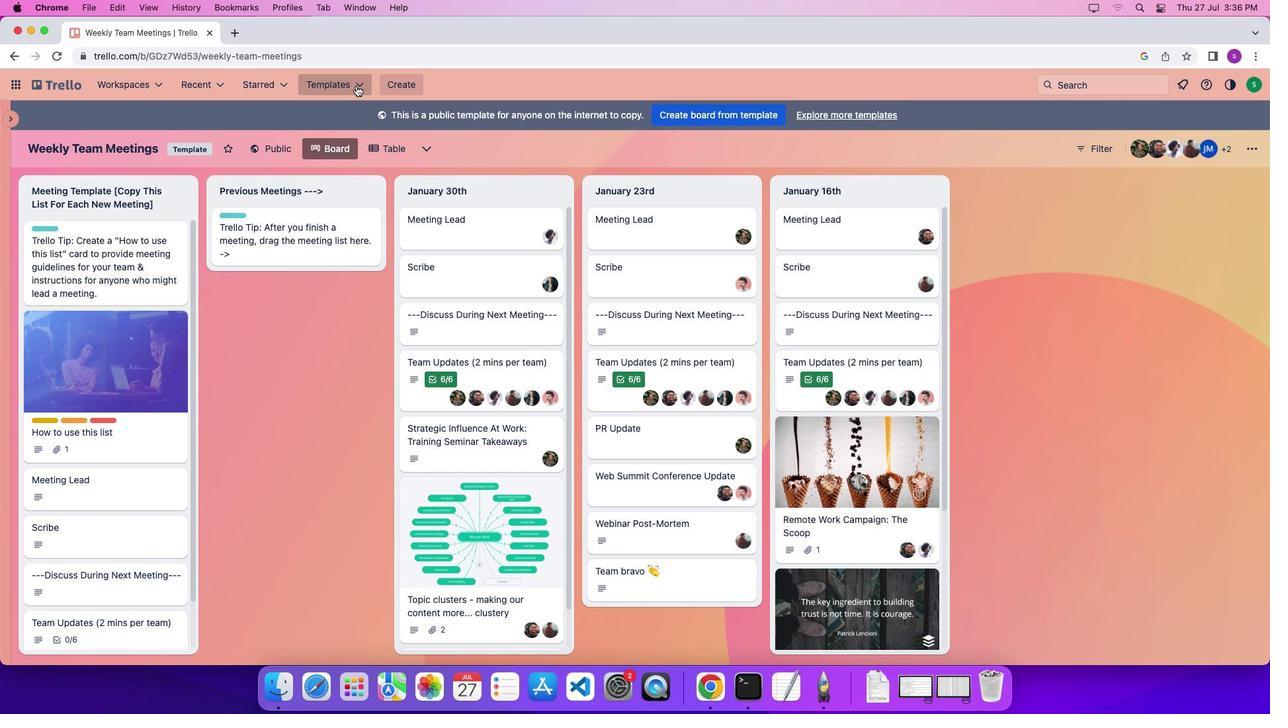 
Action: Mouse pressed left at (356, 86)
Screenshot: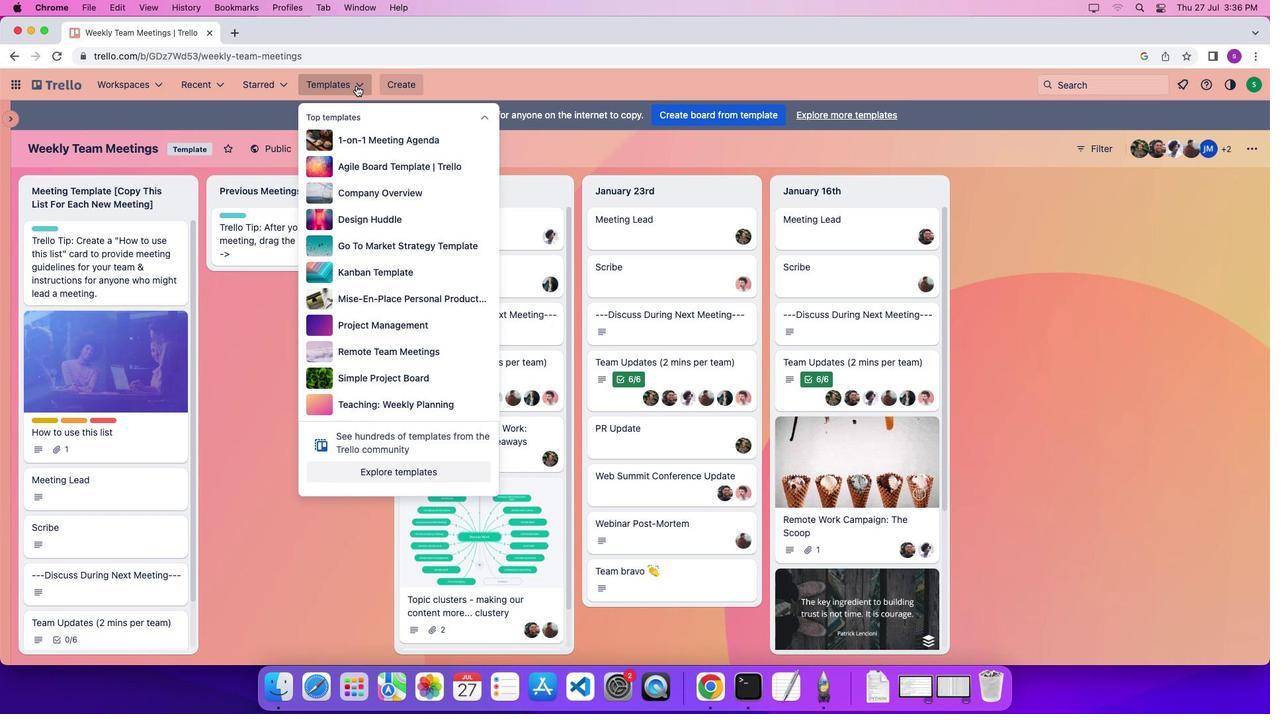 
Action: Mouse moved to (343, 473)
Screenshot: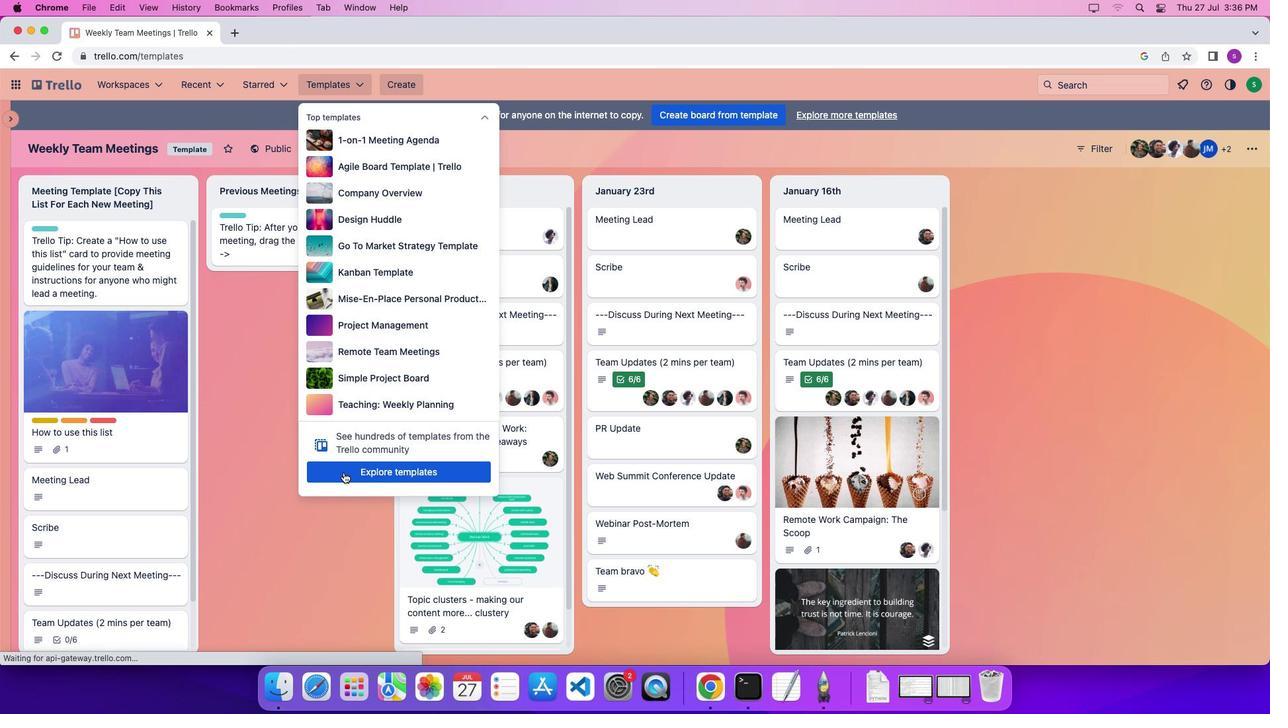 
Action: Mouse pressed left at (343, 473)
Screenshot: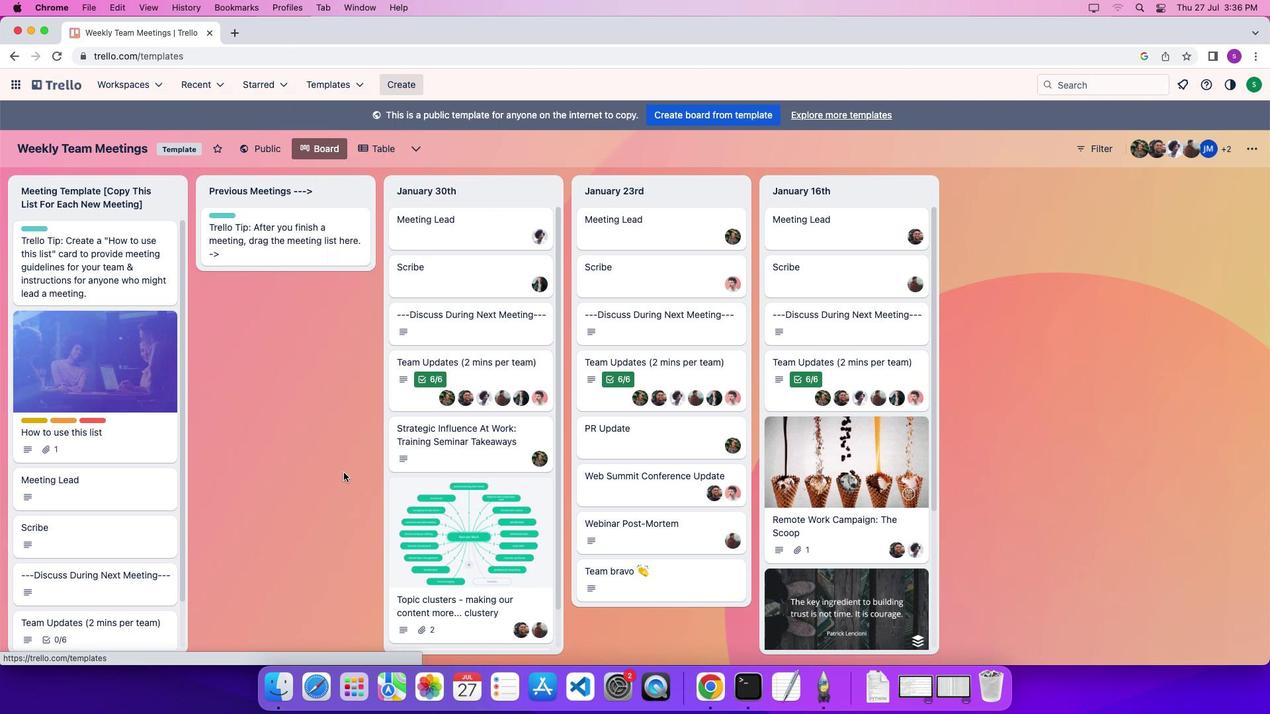 
Action: Mouse moved to (894, 146)
Screenshot: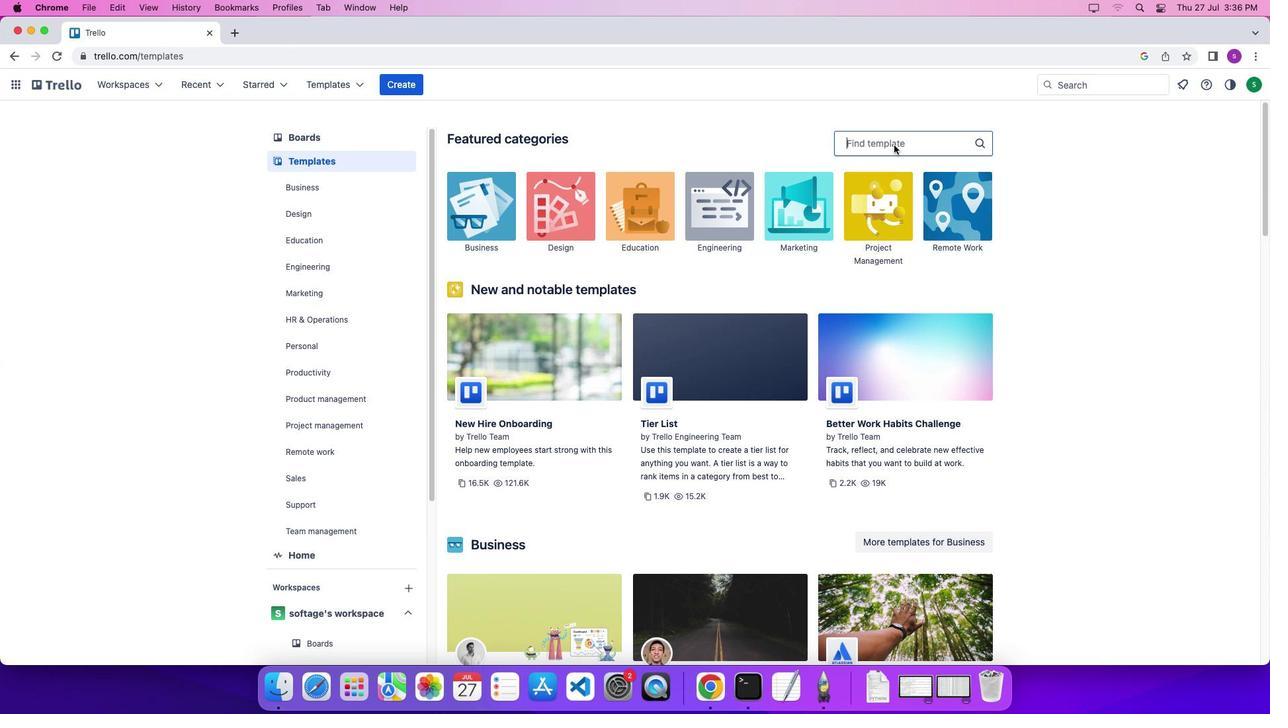 
Action: Mouse pressed left at (894, 146)
Screenshot: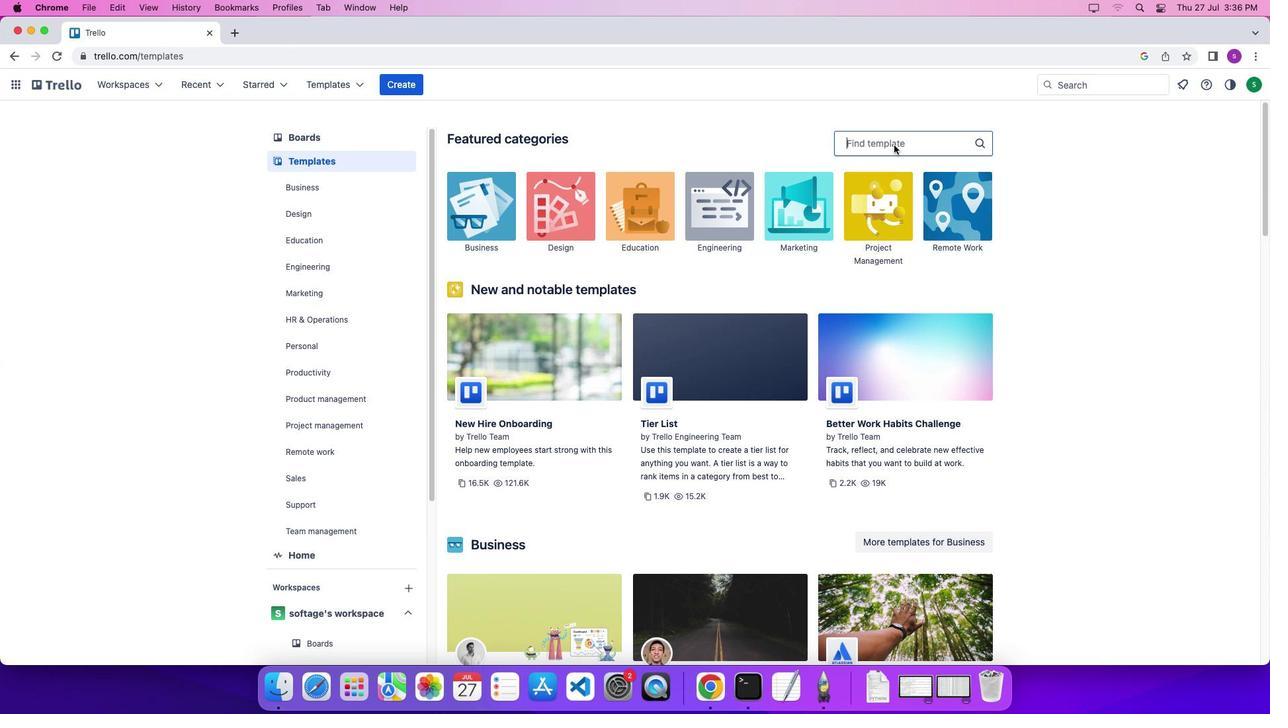 
Action: Mouse moved to (891, 142)
Screenshot: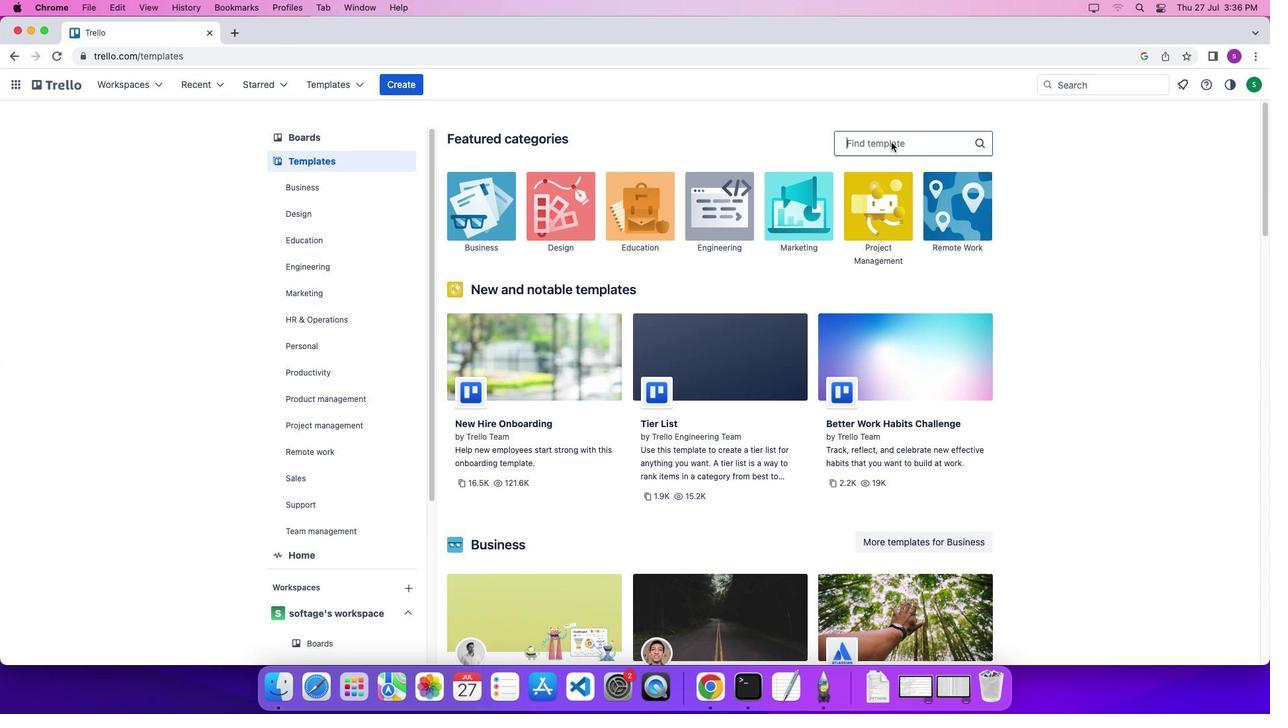 
Action: Key pressed Key.shift'W''e''e''k''l''y'
Screenshot: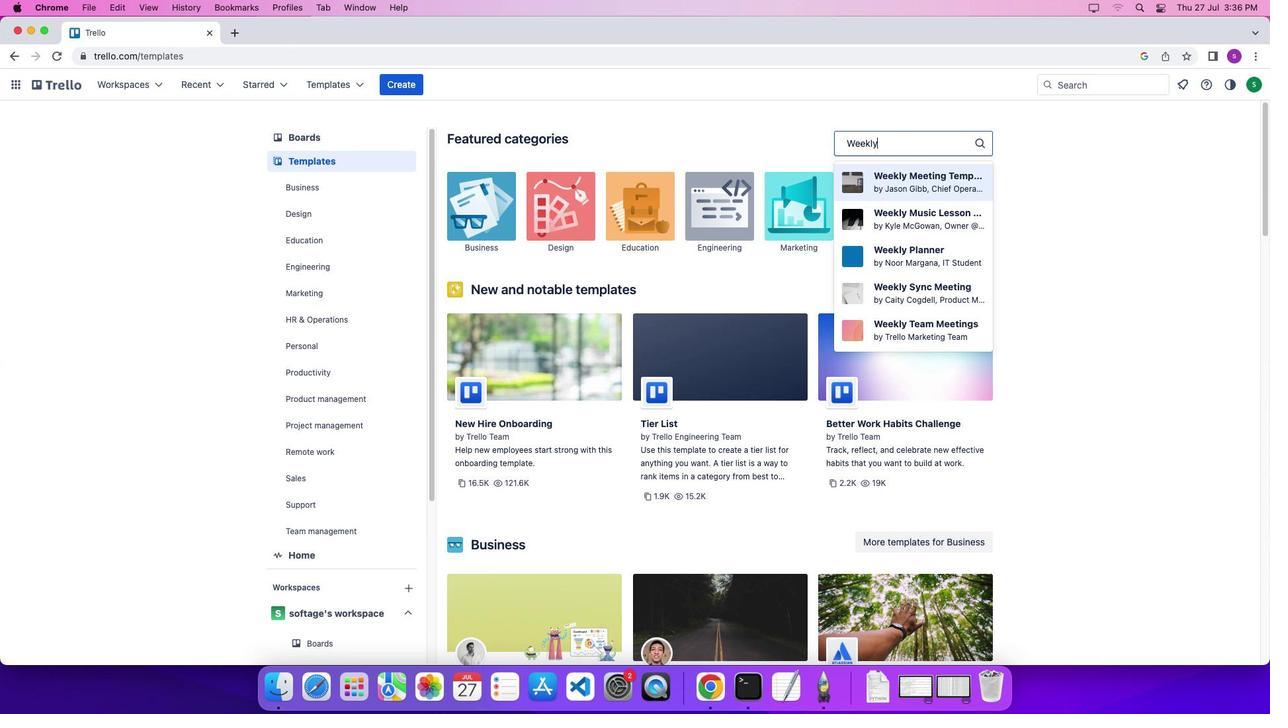 
Action: Mouse moved to (949, 318)
Screenshot: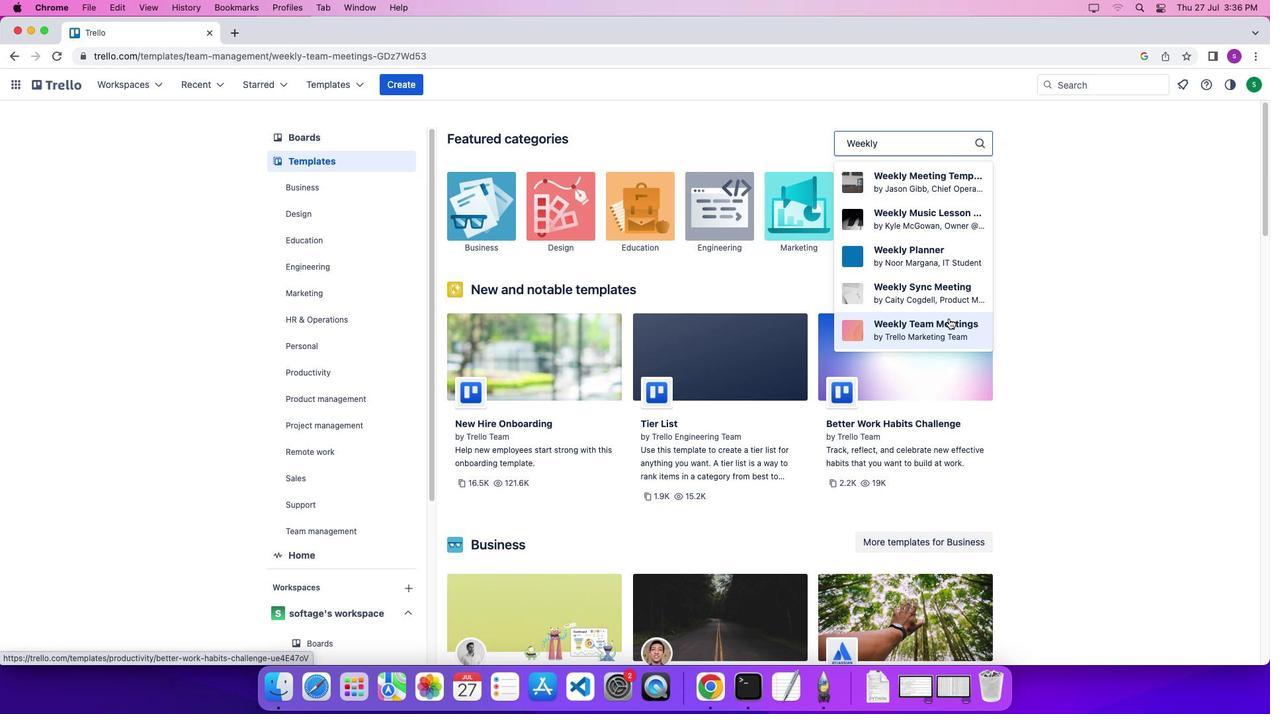 
Action: Mouse pressed left at (949, 318)
Screenshot: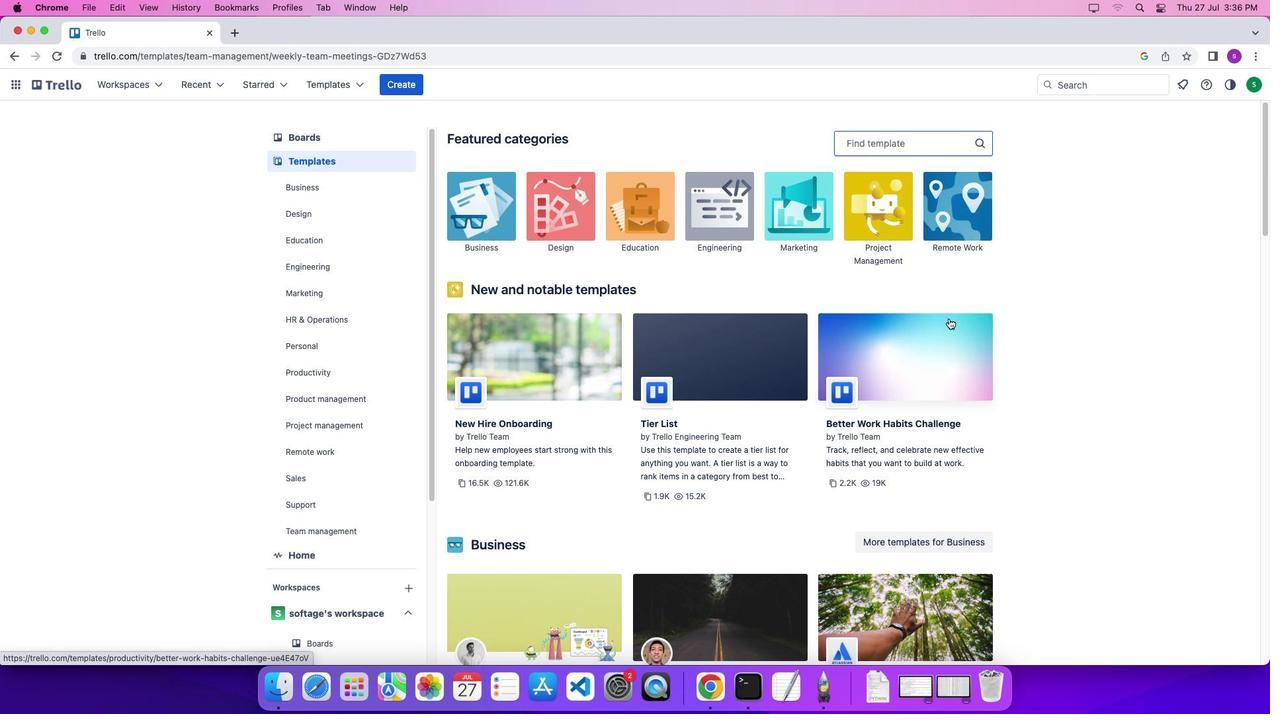 
Action: Mouse moved to (932, 188)
Screenshot: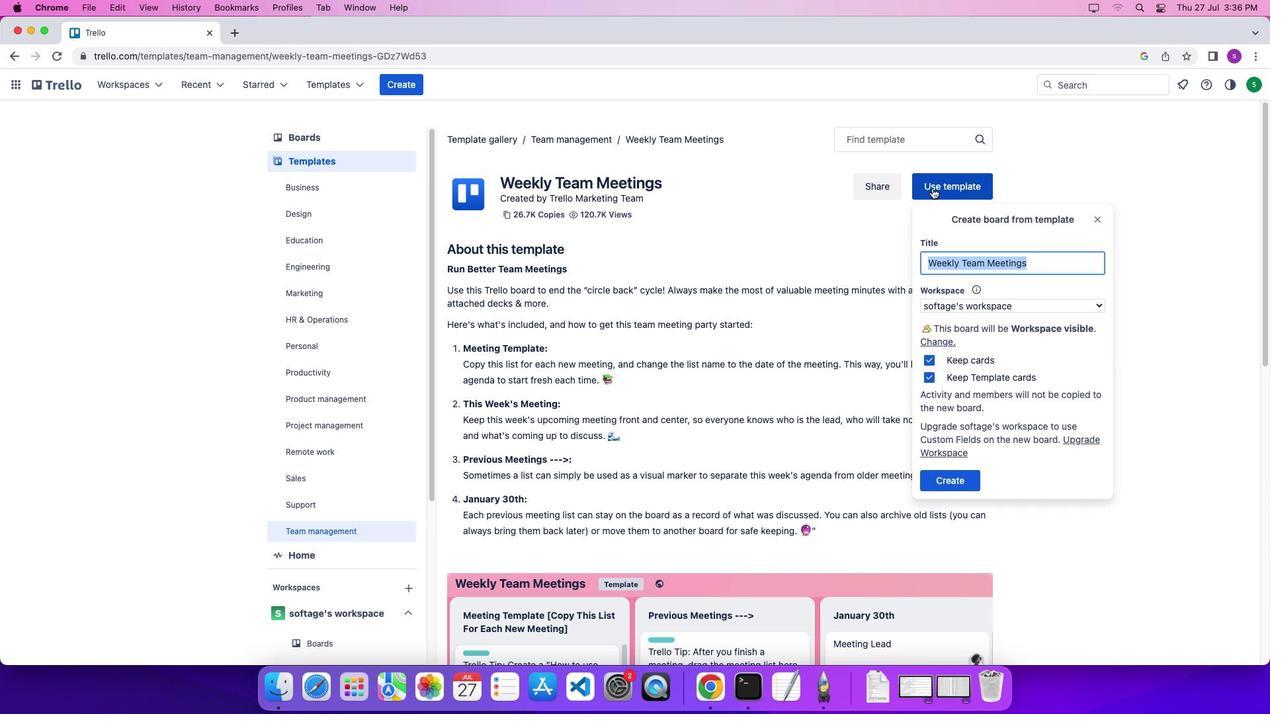 
Action: Mouse pressed left at (932, 188)
Screenshot: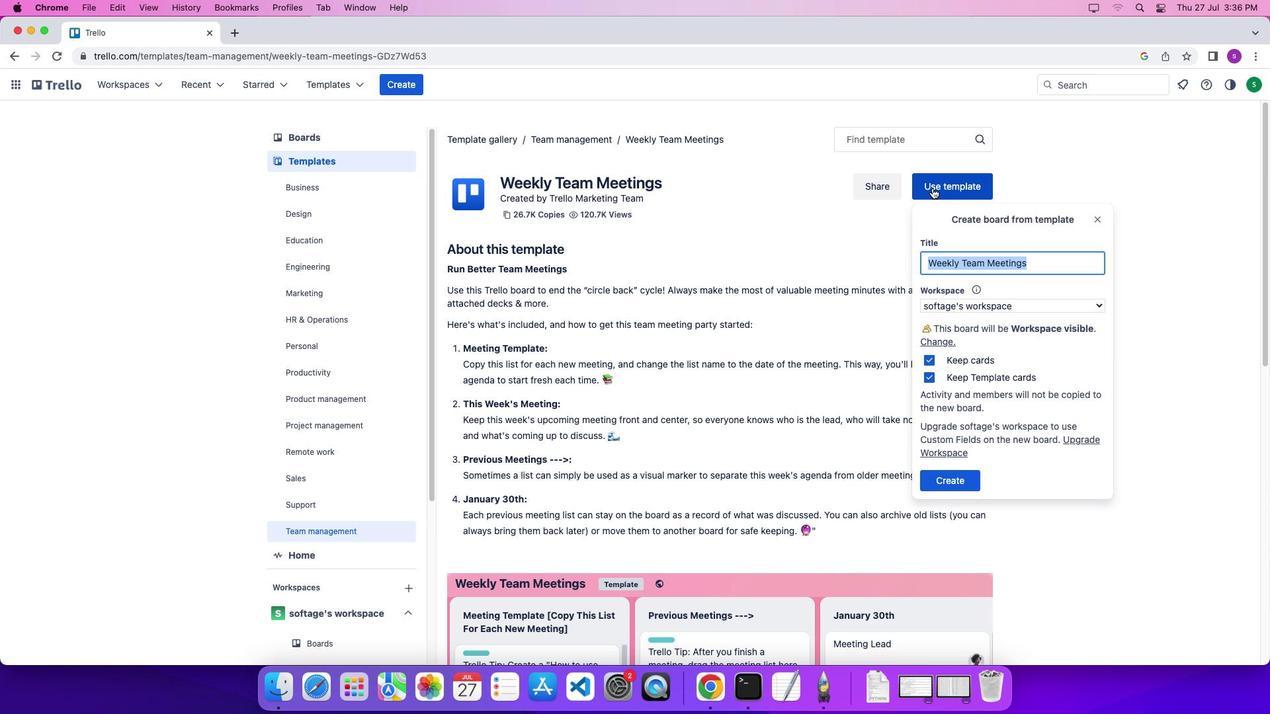 
Action: Mouse moved to (953, 479)
Screenshot: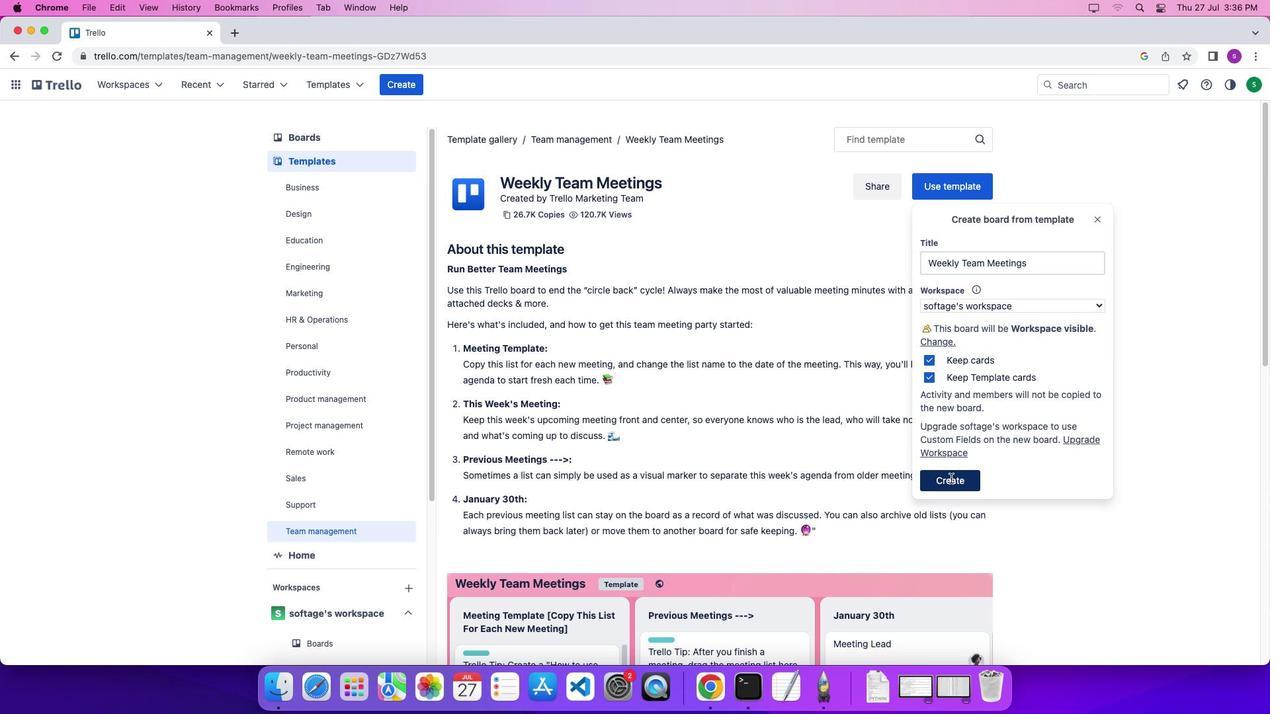 
Action: Mouse pressed left at (953, 479)
Screenshot: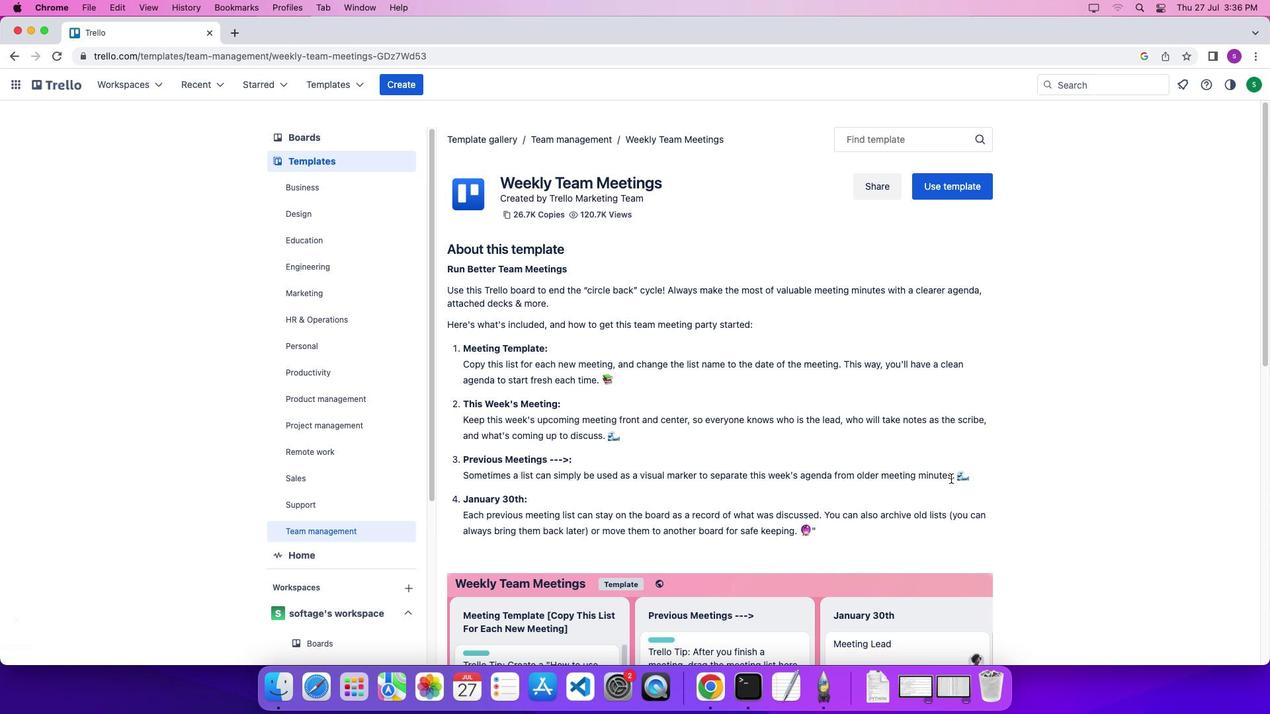 
Action: Mouse moved to (330, 502)
Screenshot: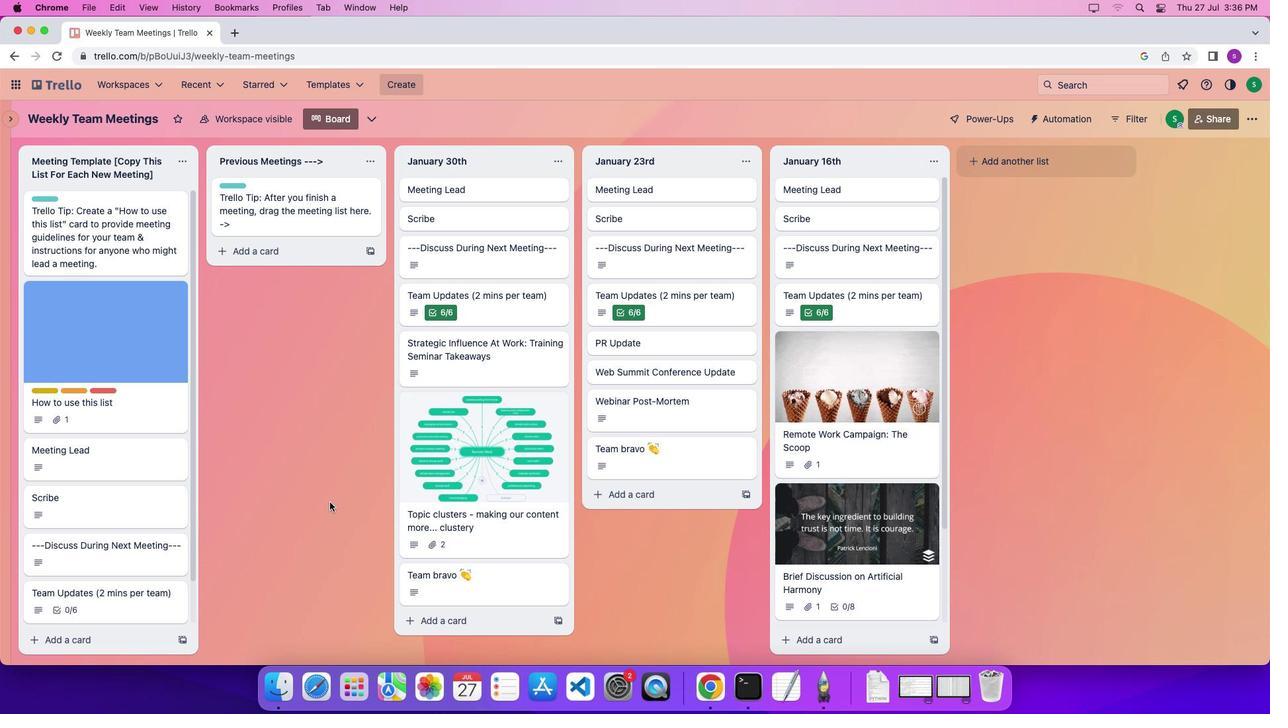 
Action: Mouse scrolled (330, 502) with delta (0, 0)
Screenshot: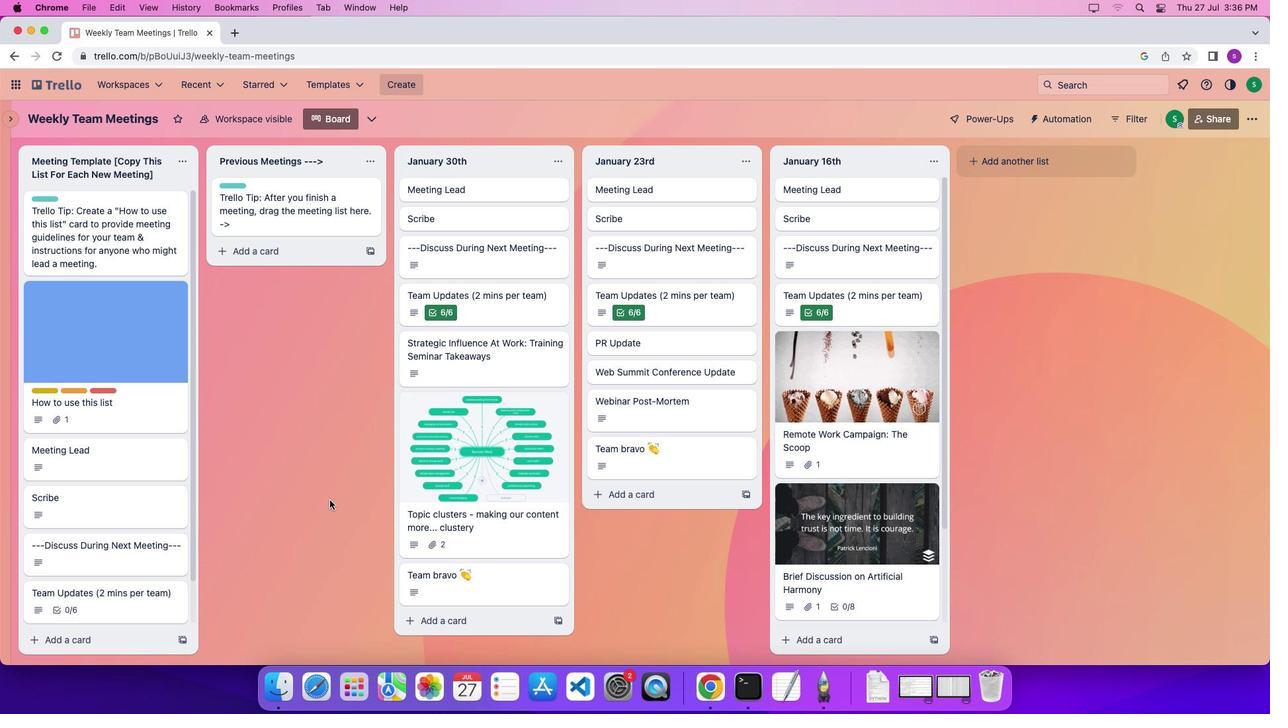 
Action: Mouse scrolled (330, 502) with delta (0, 0)
Screenshot: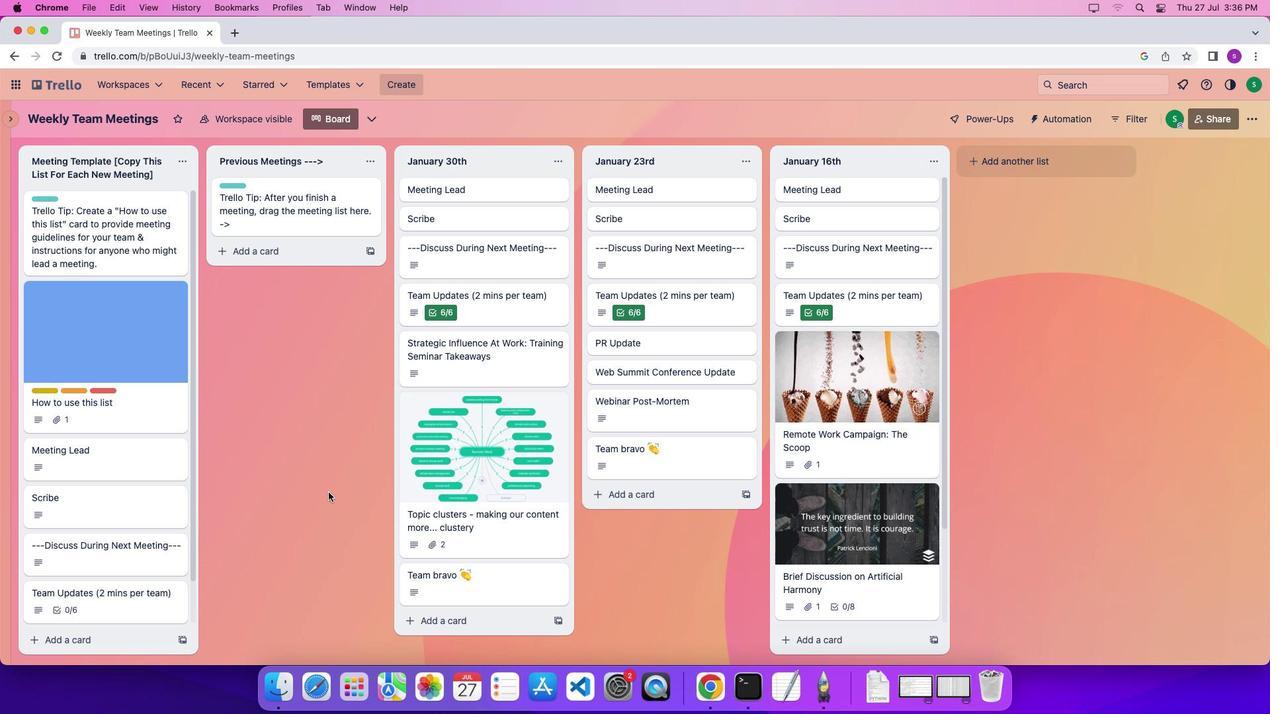 
Action: Mouse moved to (1049, 160)
Screenshot: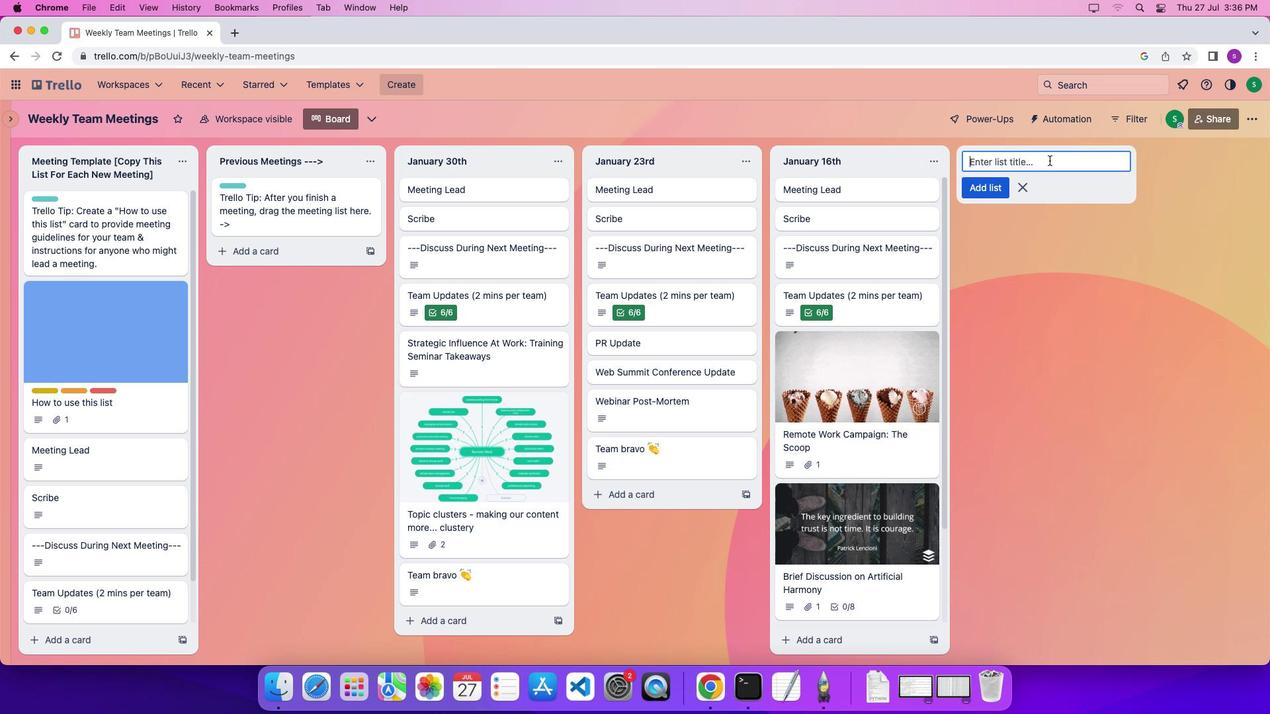 
Action: Mouse pressed left at (1049, 160)
Screenshot: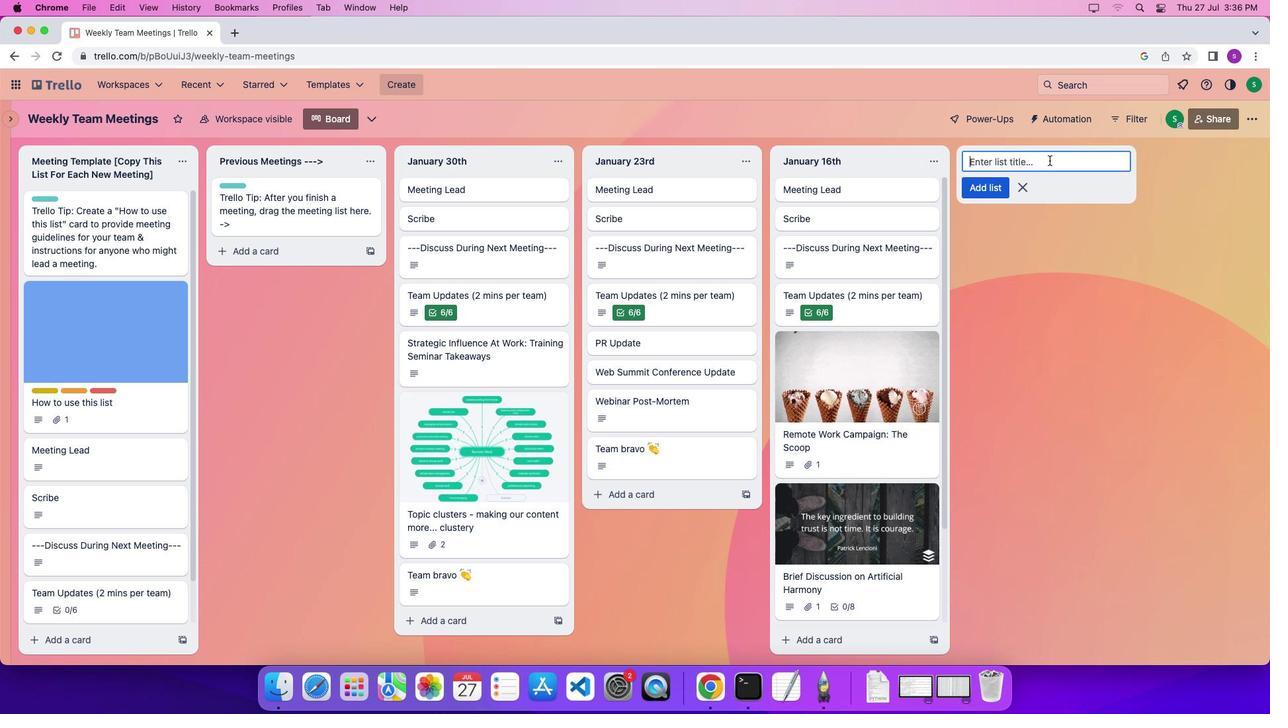 
Action: Mouse moved to (983, 162)
Screenshot: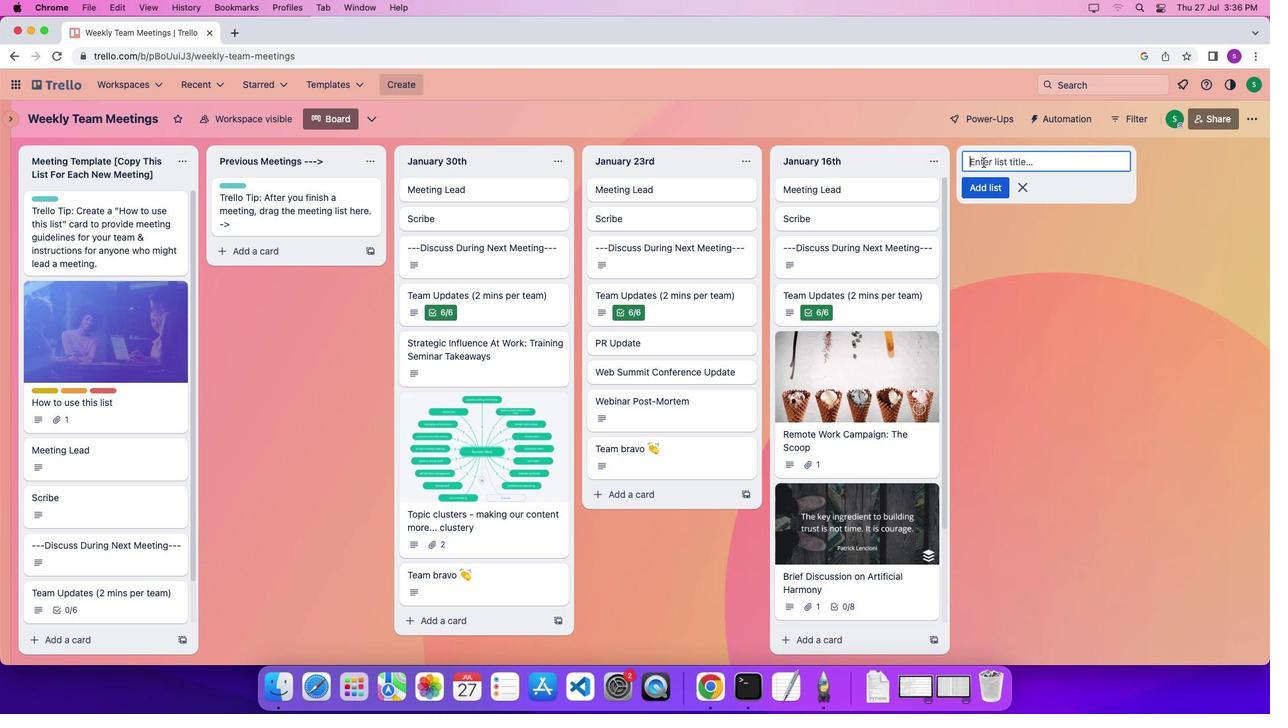 
Action: Mouse pressed left at (983, 162)
Screenshot: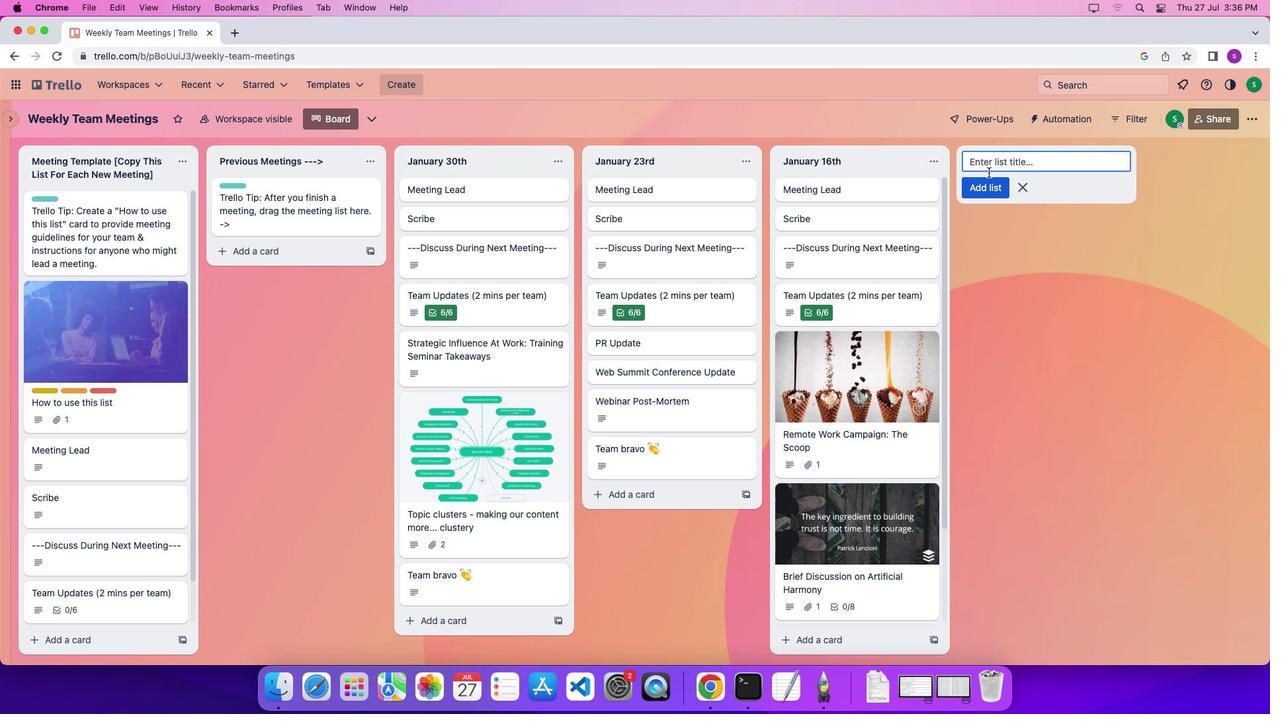 
Action: Mouse moved to (997, 213)
Screenshot: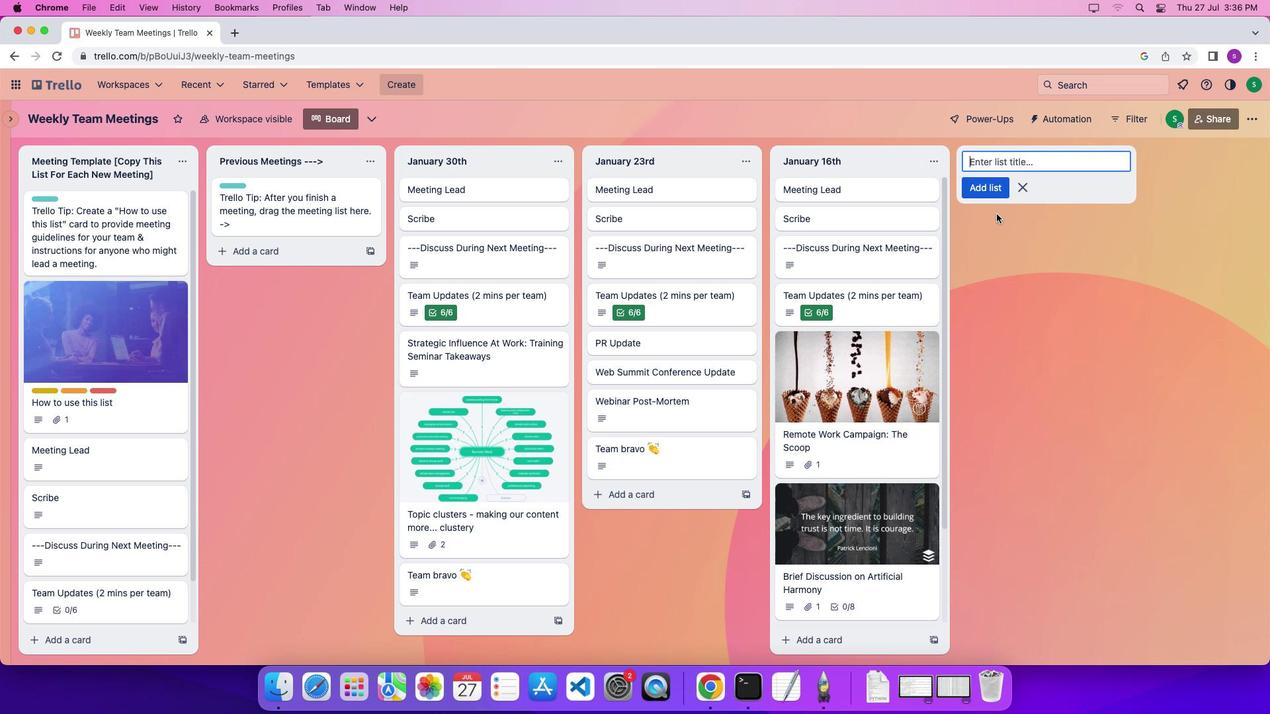 
Action: Key pressed Key.shift'G''e''n''e''r''a''l'Key.spaceKey.shift'A''n''n''o''u''n''c''e''m''e''n''t''s''\x03'
Screenshot: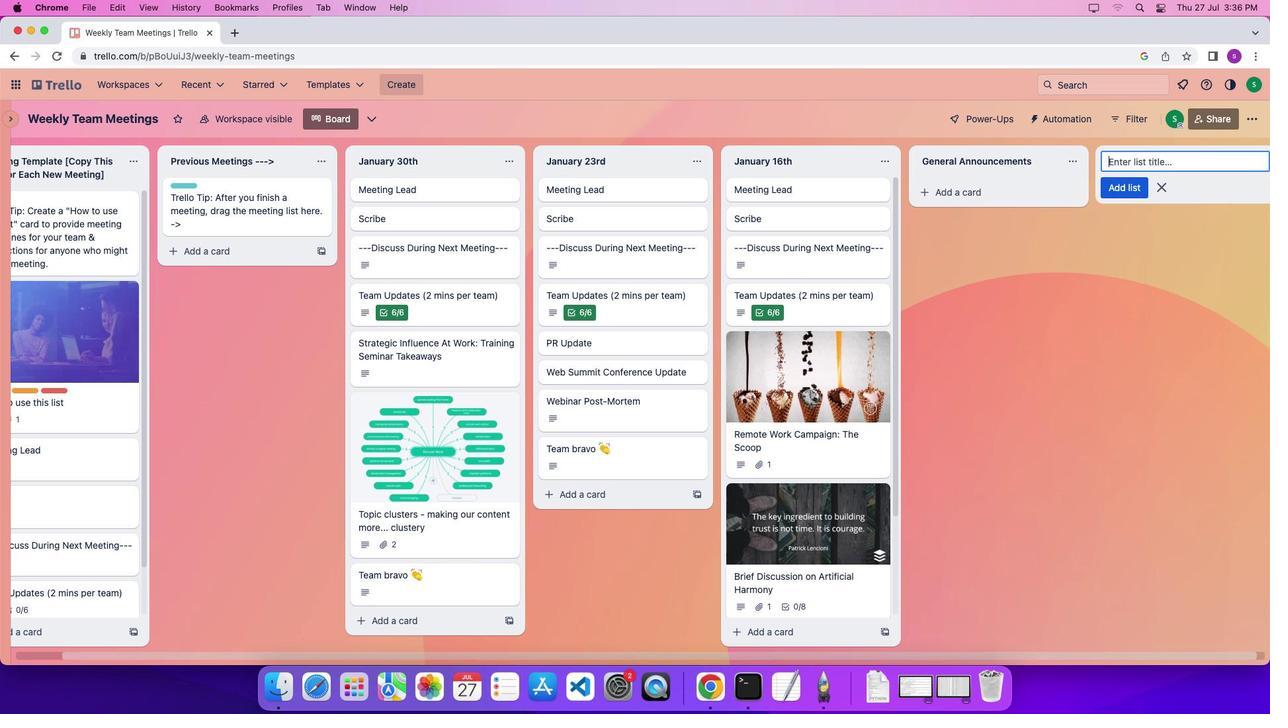 
Action: Mouse moved to (1148, 160)
Screenshot: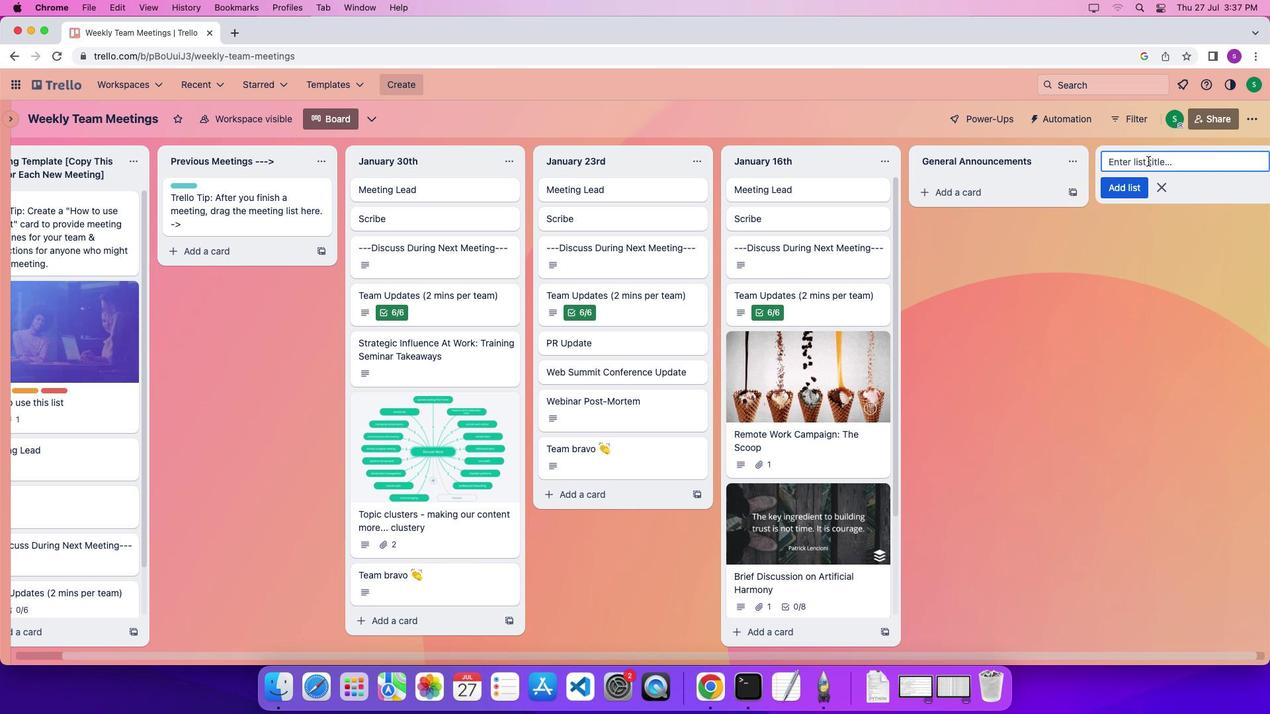 
Action: Mouse pressed left at (1148, 160)
Screenshot: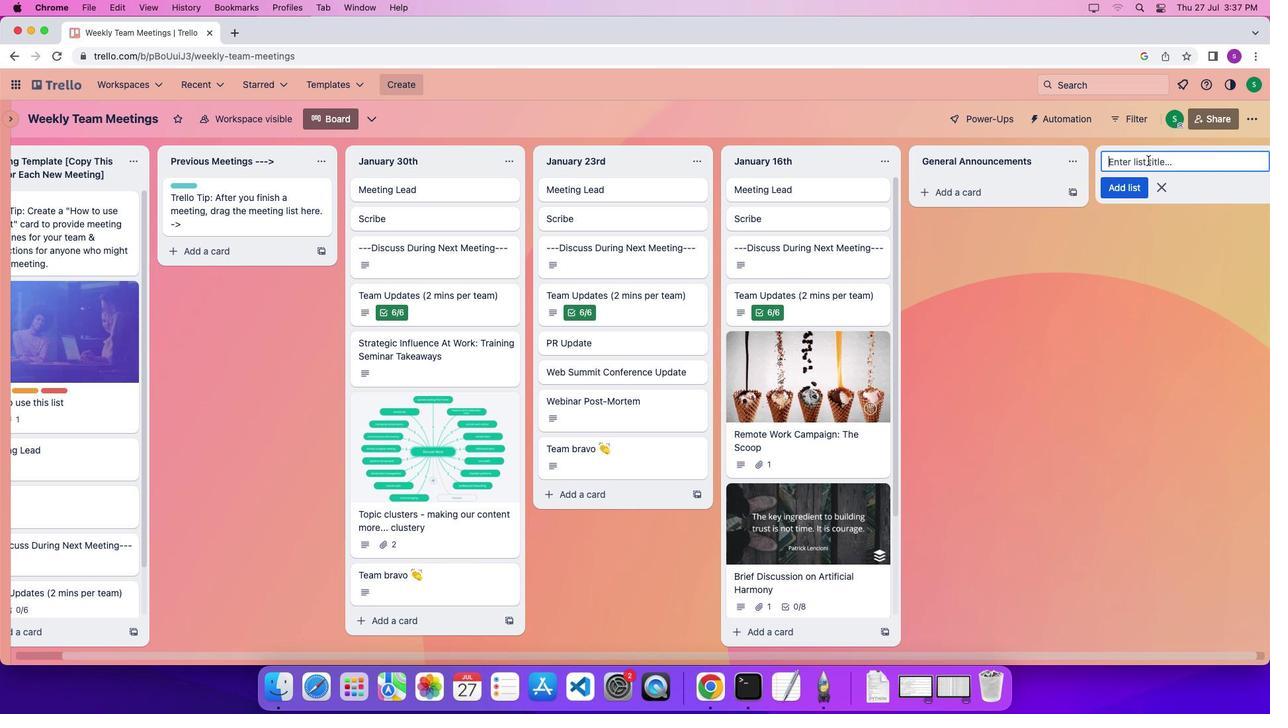 
Action: Mouse moved to (1162, 225)
Screenshot: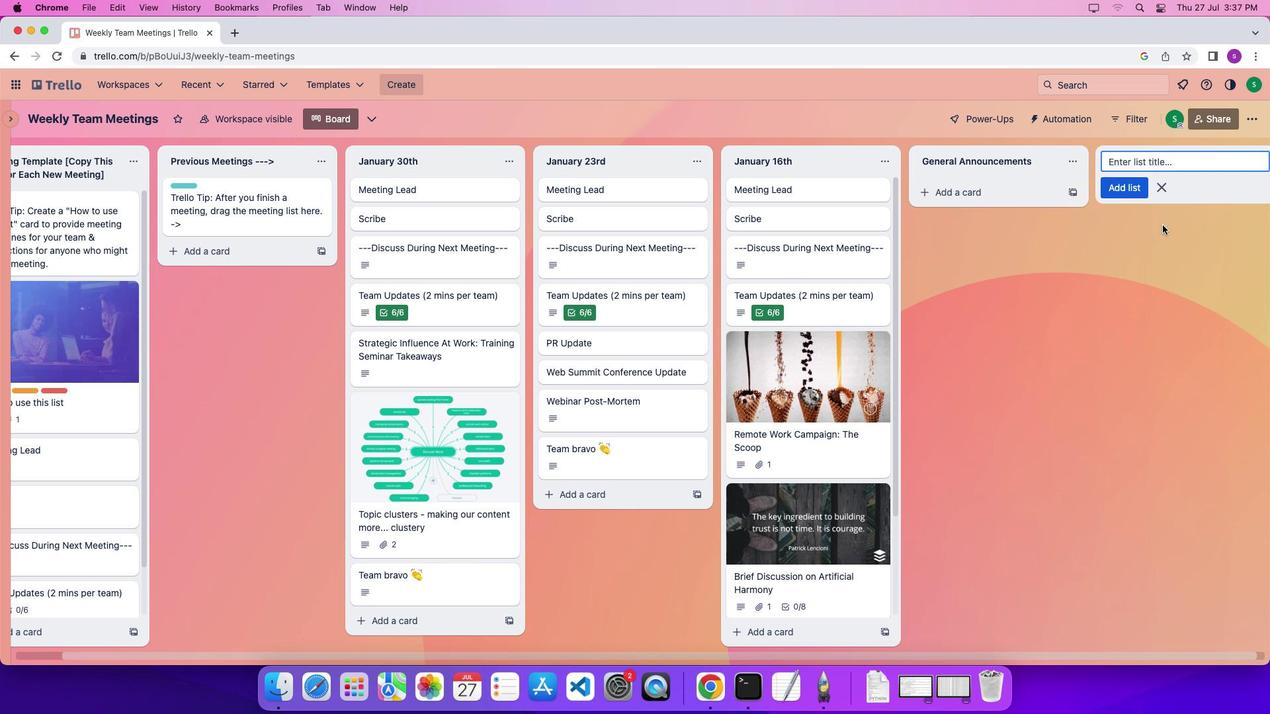 
Action: Key pressed Key.shift'A''c''c''o''u''n''t''a''b''i''l''i''t''y''\x03'
Screenshot: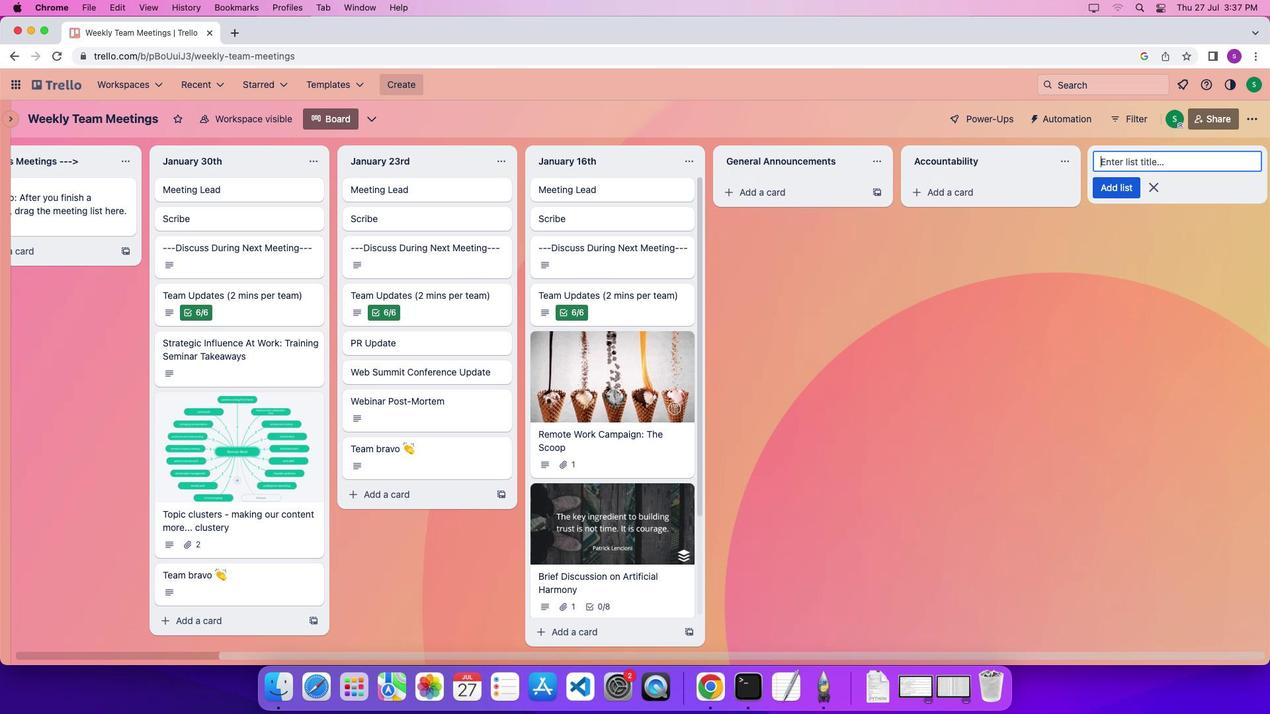 
Action: Mouse moved to (1183, 160)
